 Task: Build a Weather App: Develop a weather app that retrieves and displays weather information using a public API
Action: Mouse moved to (257, 316)
Screenshot: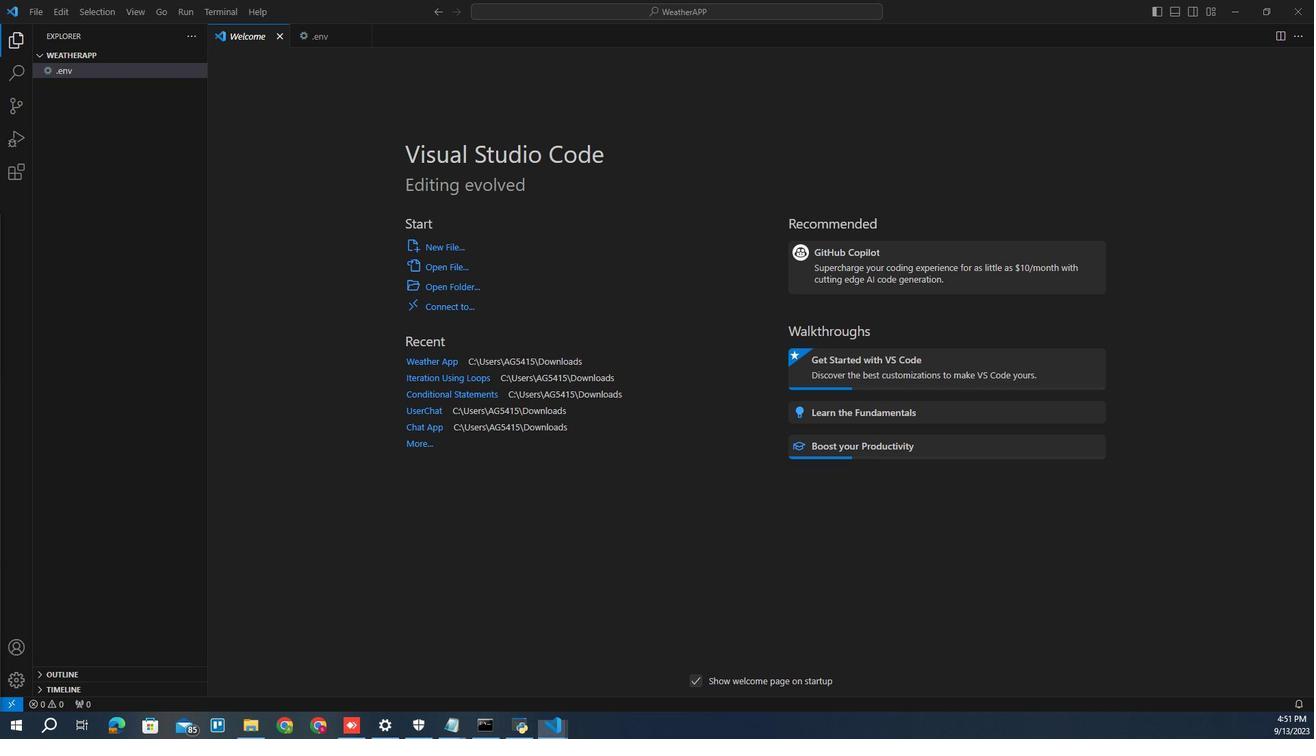 
Action: Mouse pressed left at (257, 316)
Screenshot: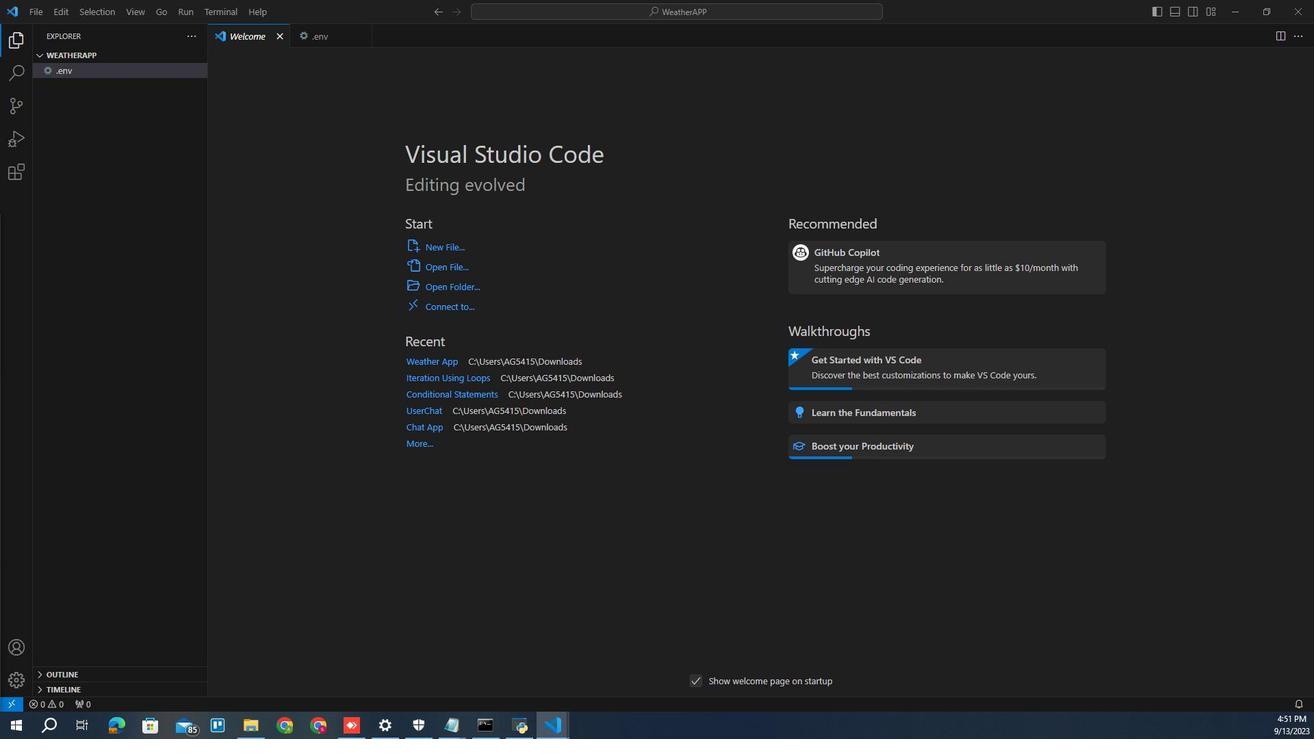 
Action: Mouse moved to (257, 317)
Screenshot: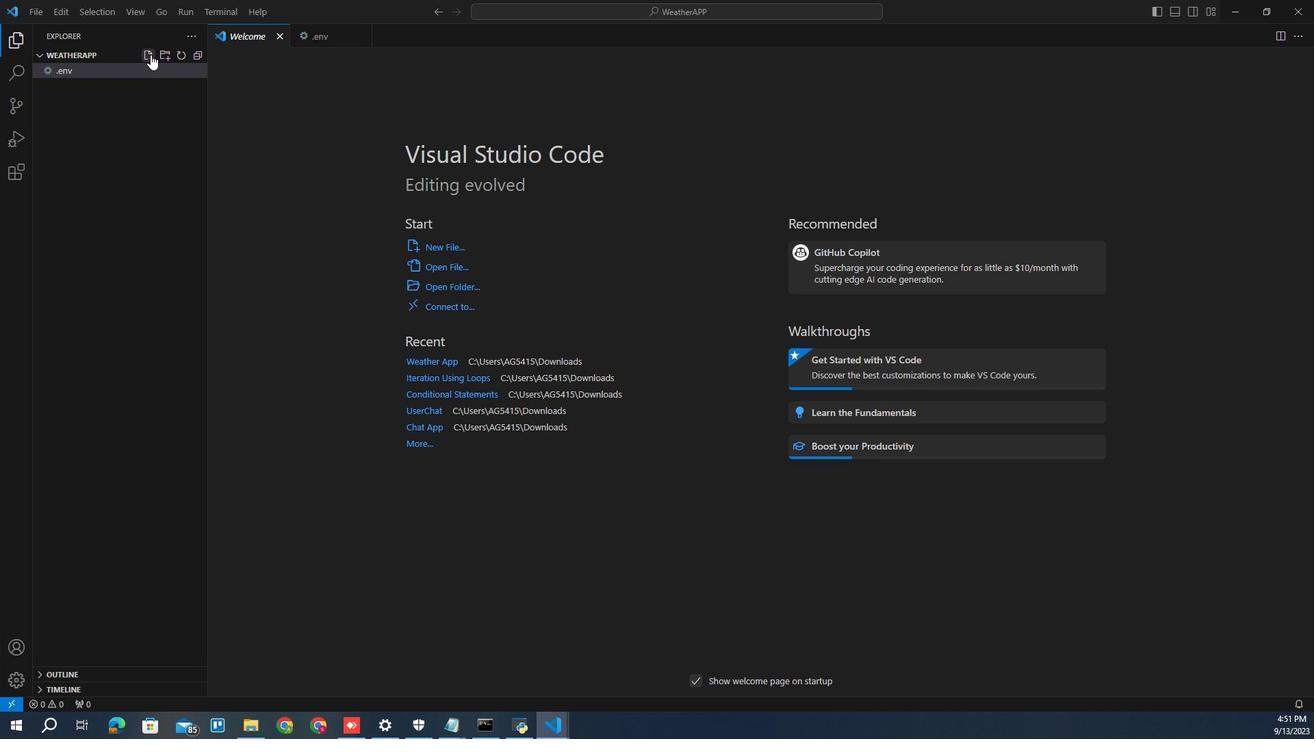 
Action: Mouse pressed left at (257, 317)
Screenshot: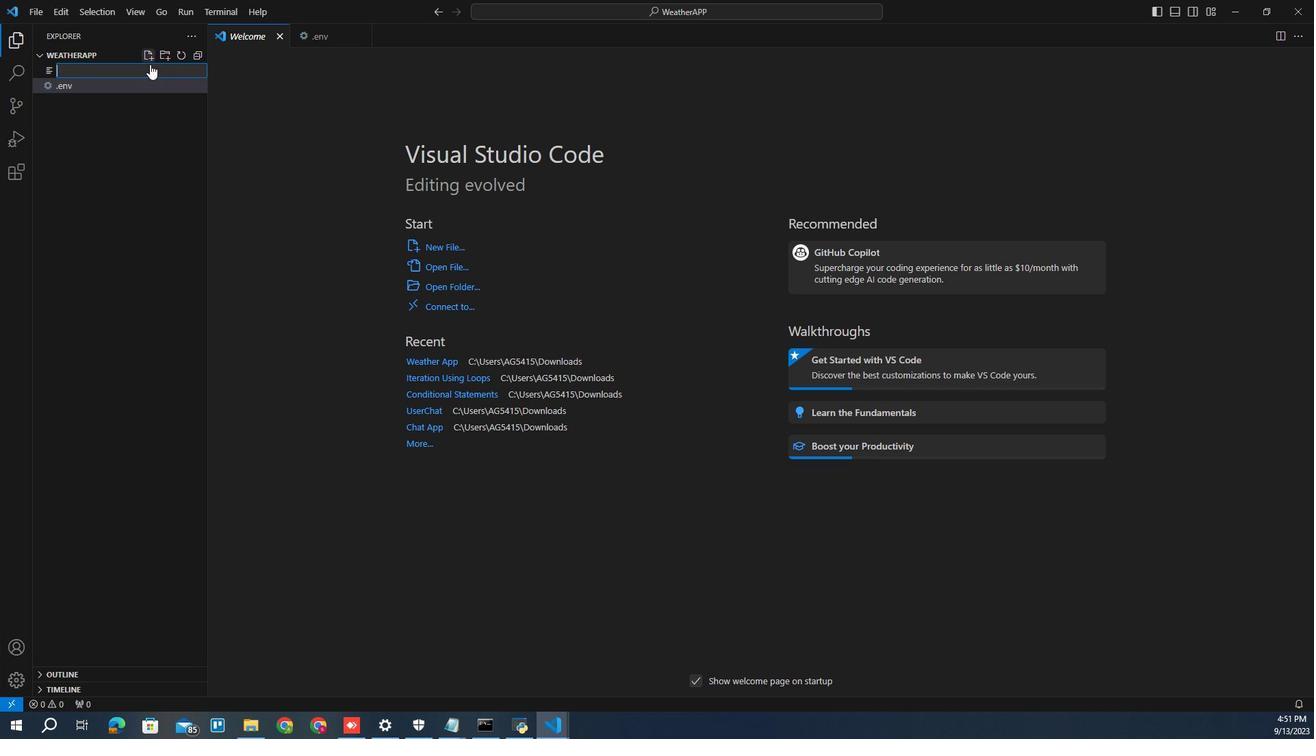
Action: Mouse moved to (256, 316)
Screenshot: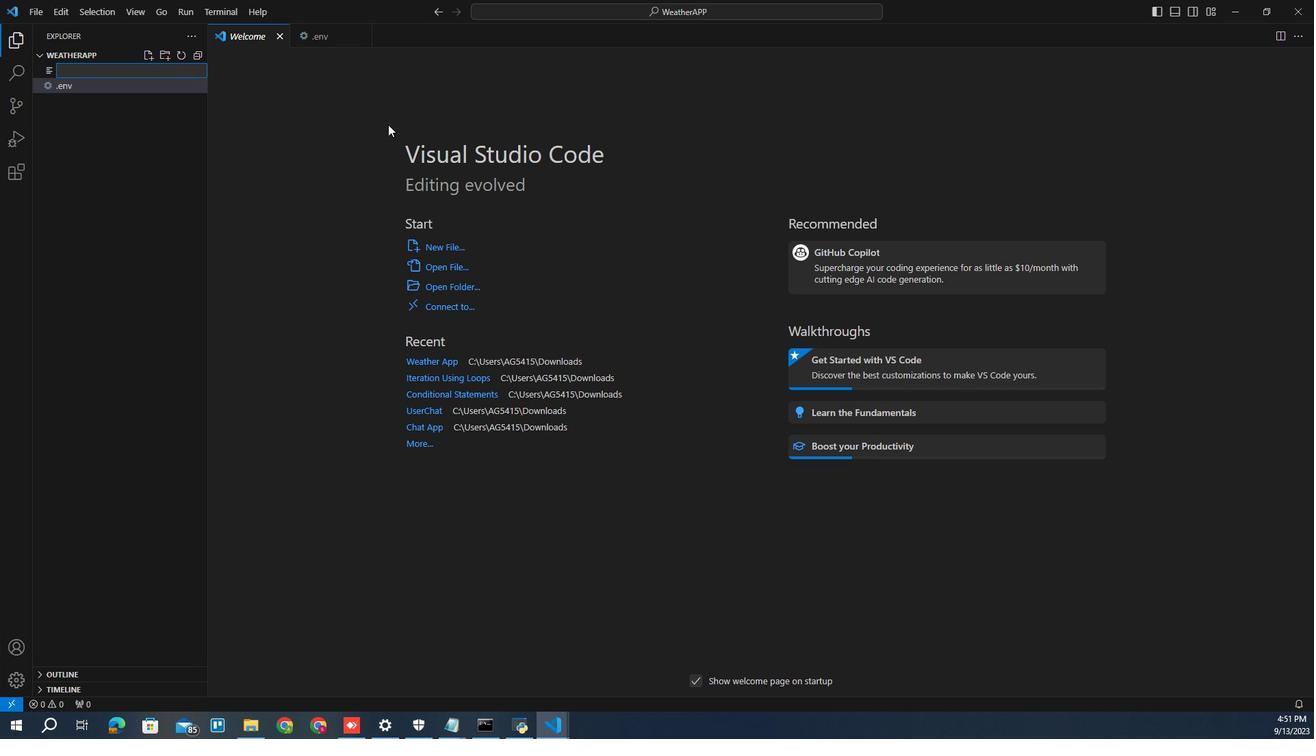 
Action: Key pressed weather.js<Key.enter>
Screenshot: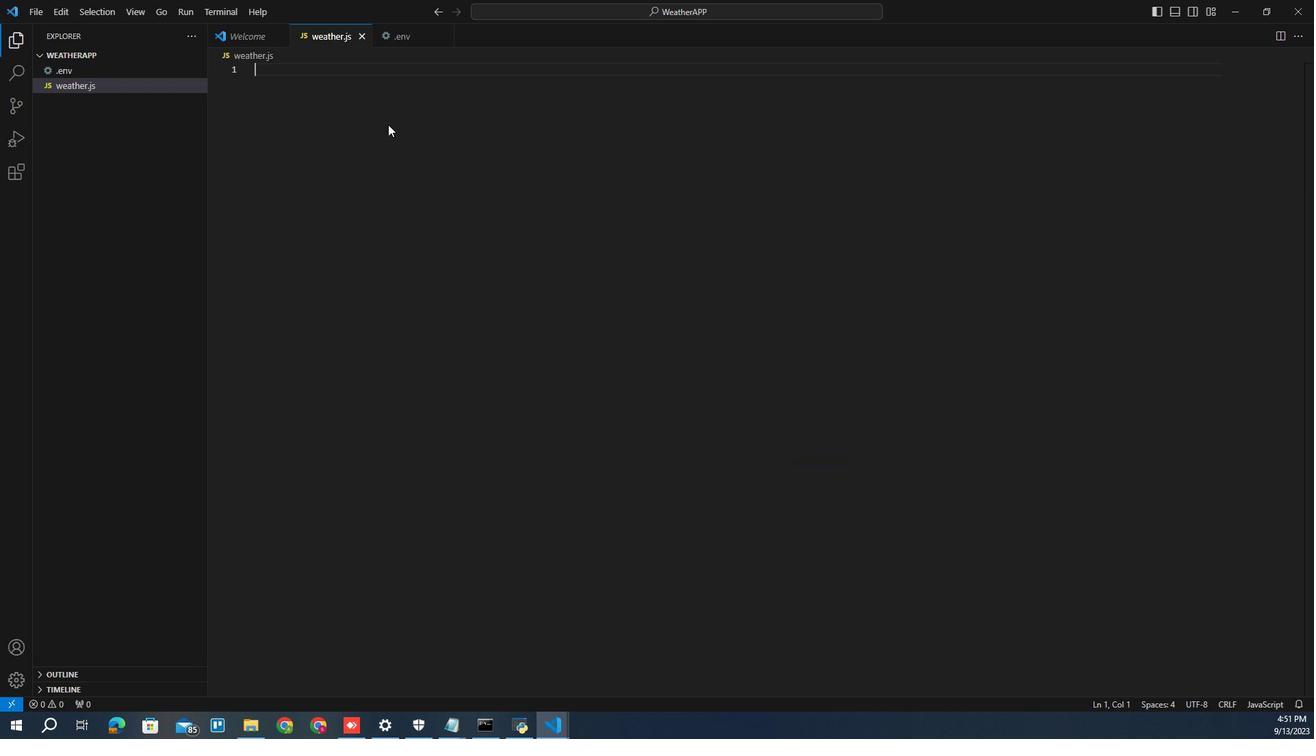 
Action: Mouse moved to (256, 316)
Screenshot: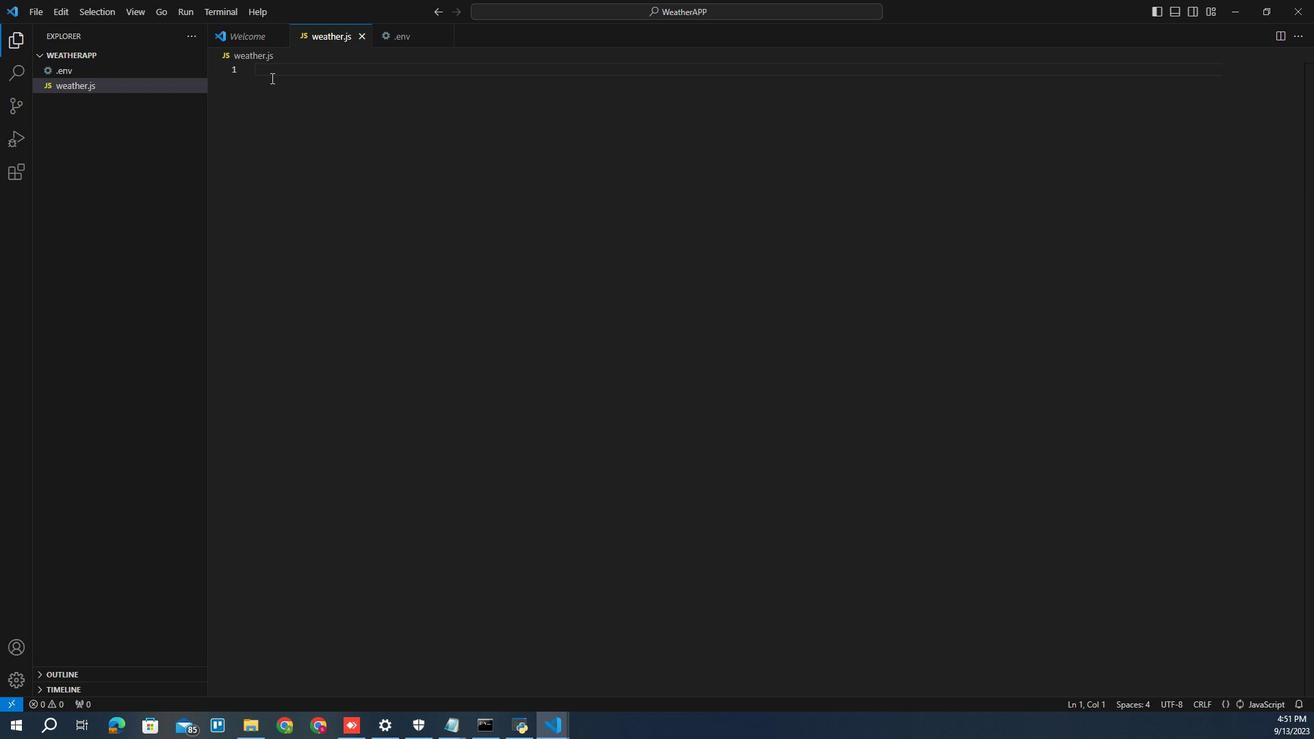 
Action: Mouse pressed left at (256, 316)
Screenshot: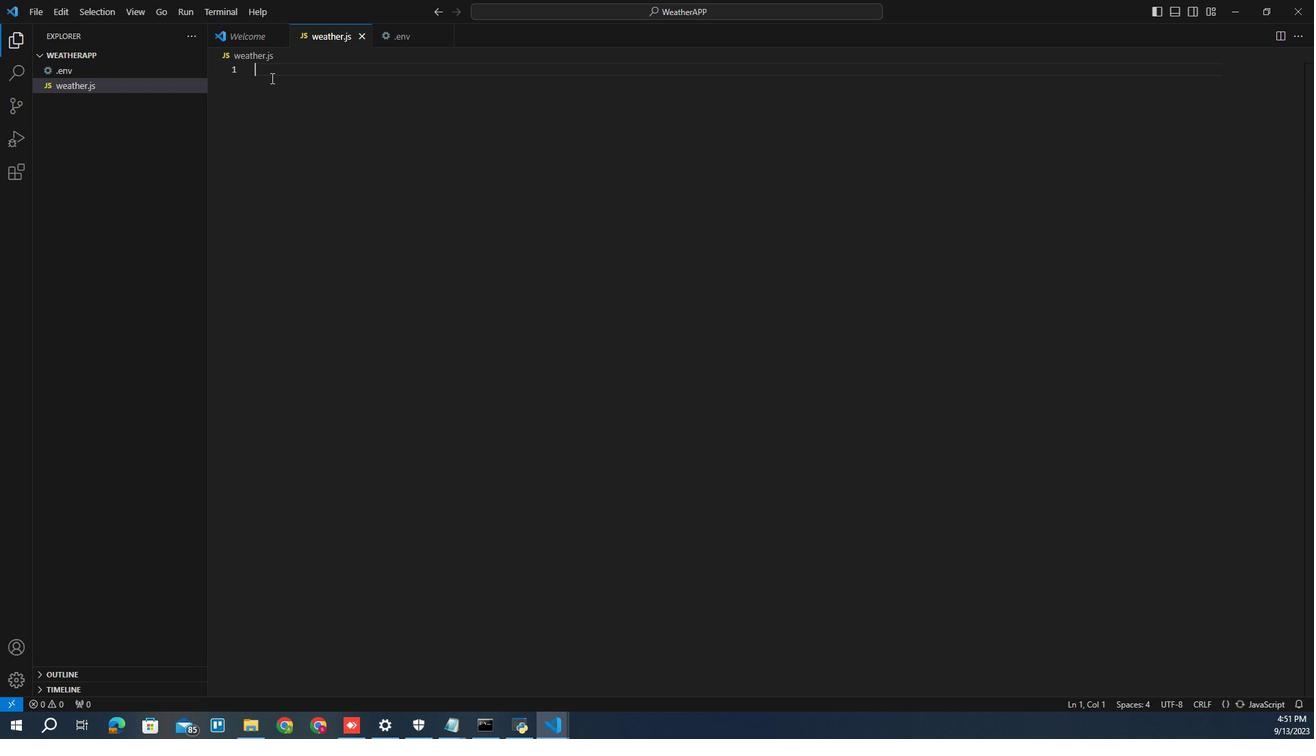 
Action: Mouse moved to (258, 316)
Screenshot: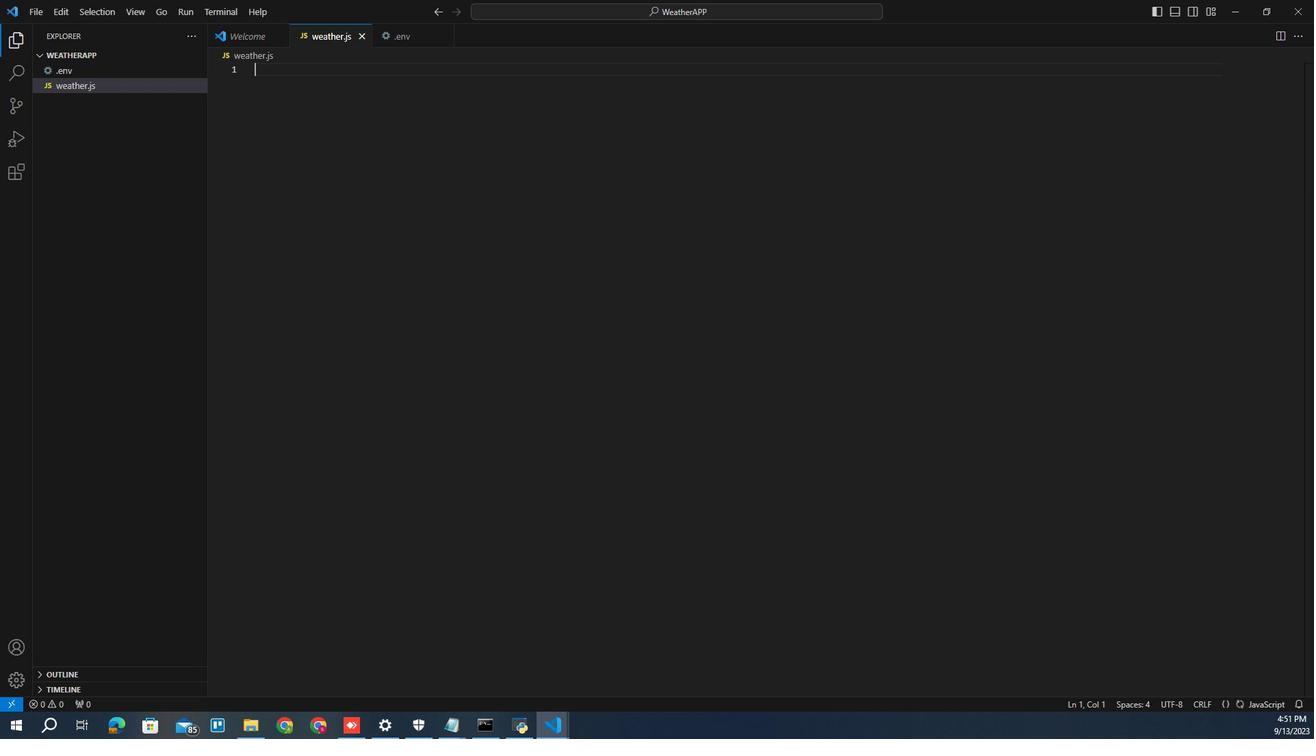 
Action: Mouse scrolled (258, 316) with delta (0, 0)
Screenshot: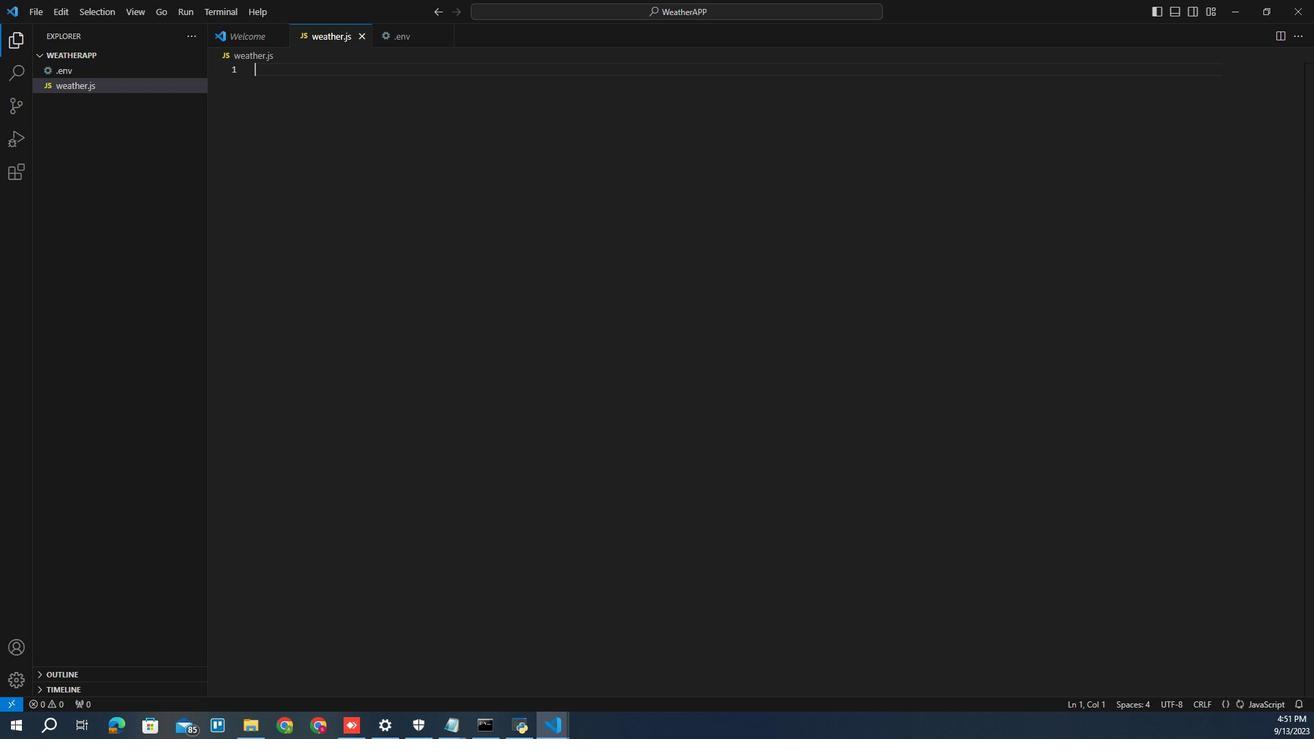 
Action: Mouse scrolled (258, 316) with delta (0, 0)
Screenshot: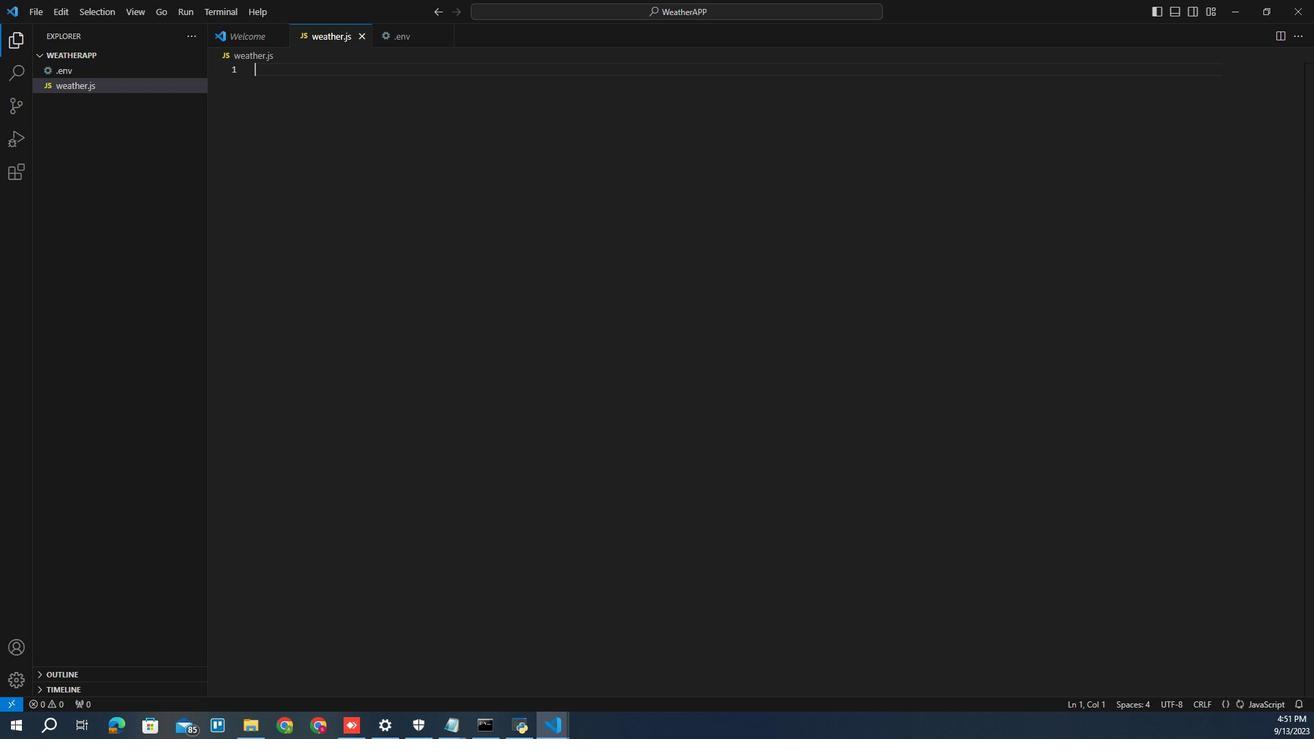 
Action: Mouse scrolled (258, 316) with delta (0, 0)
Screenshot: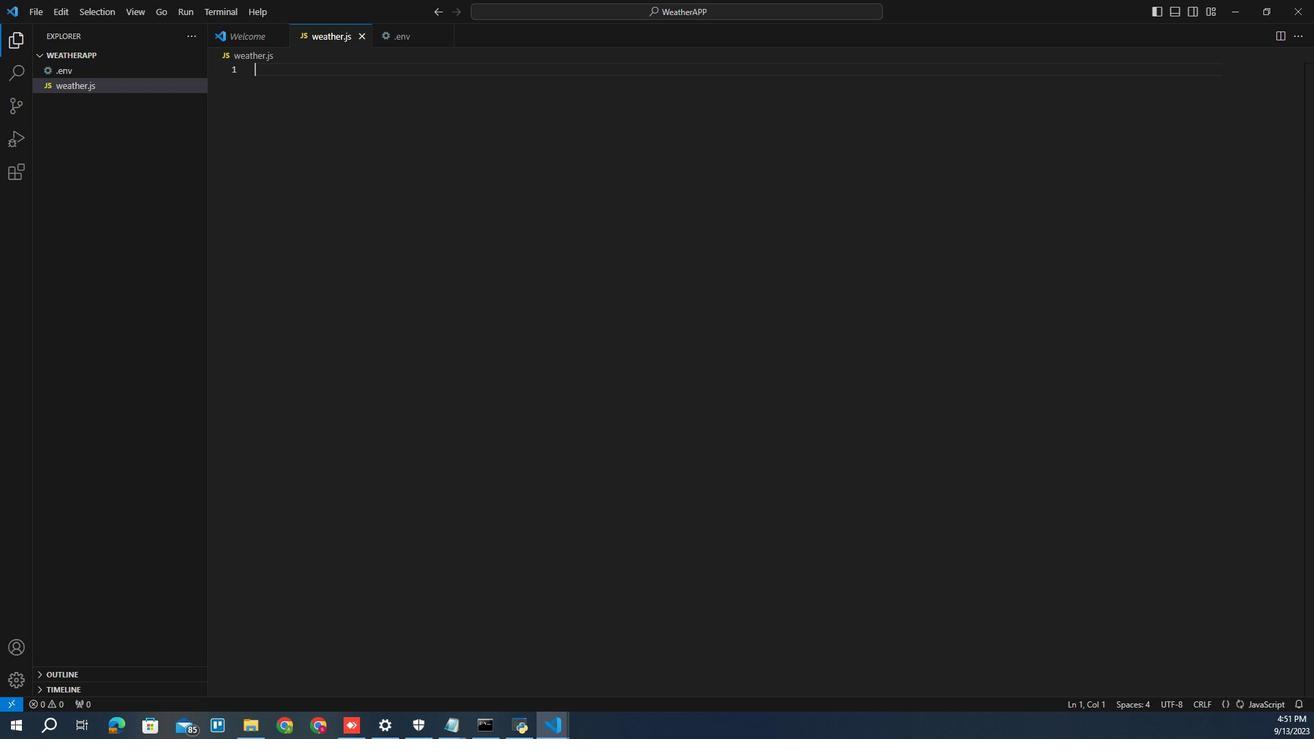 
Action: Mouse scrolled (258, 316) with delta (0, 0)
Screenshot: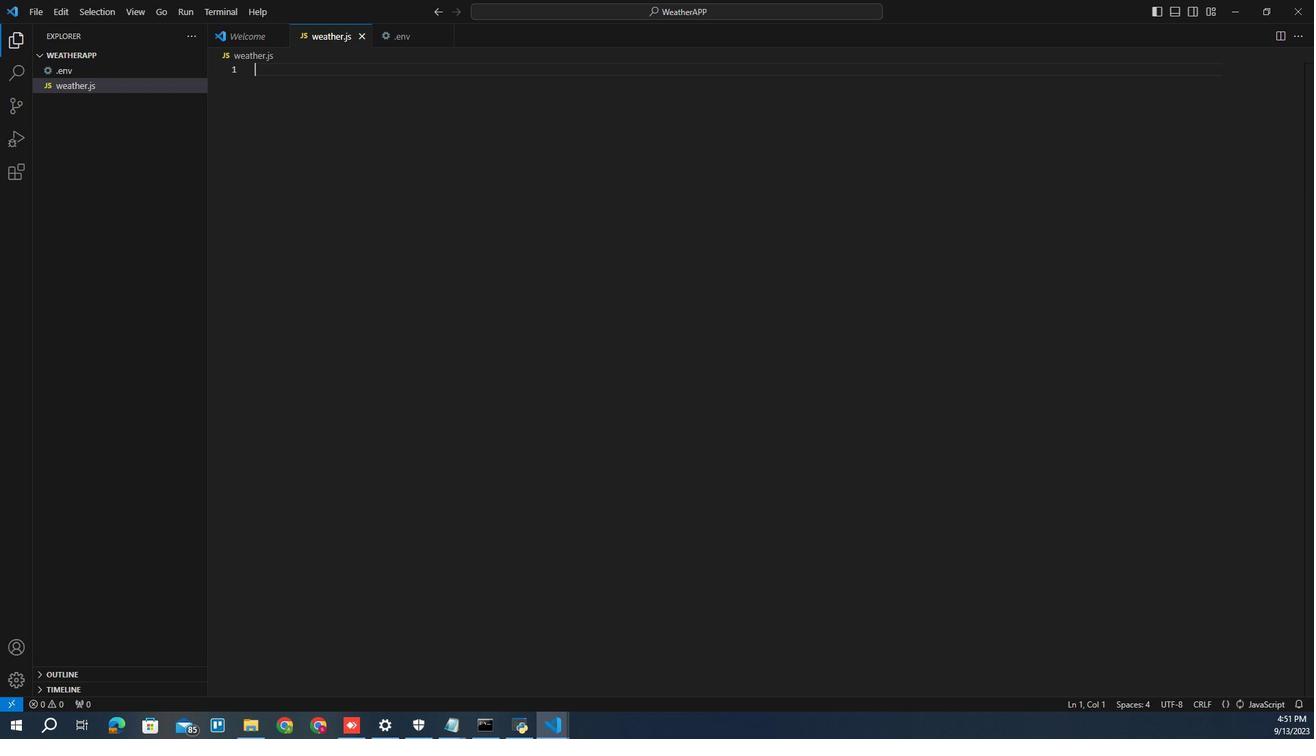 
Action: Mouse scrolled (258, 316) with delta (0, 0)
Screenshot: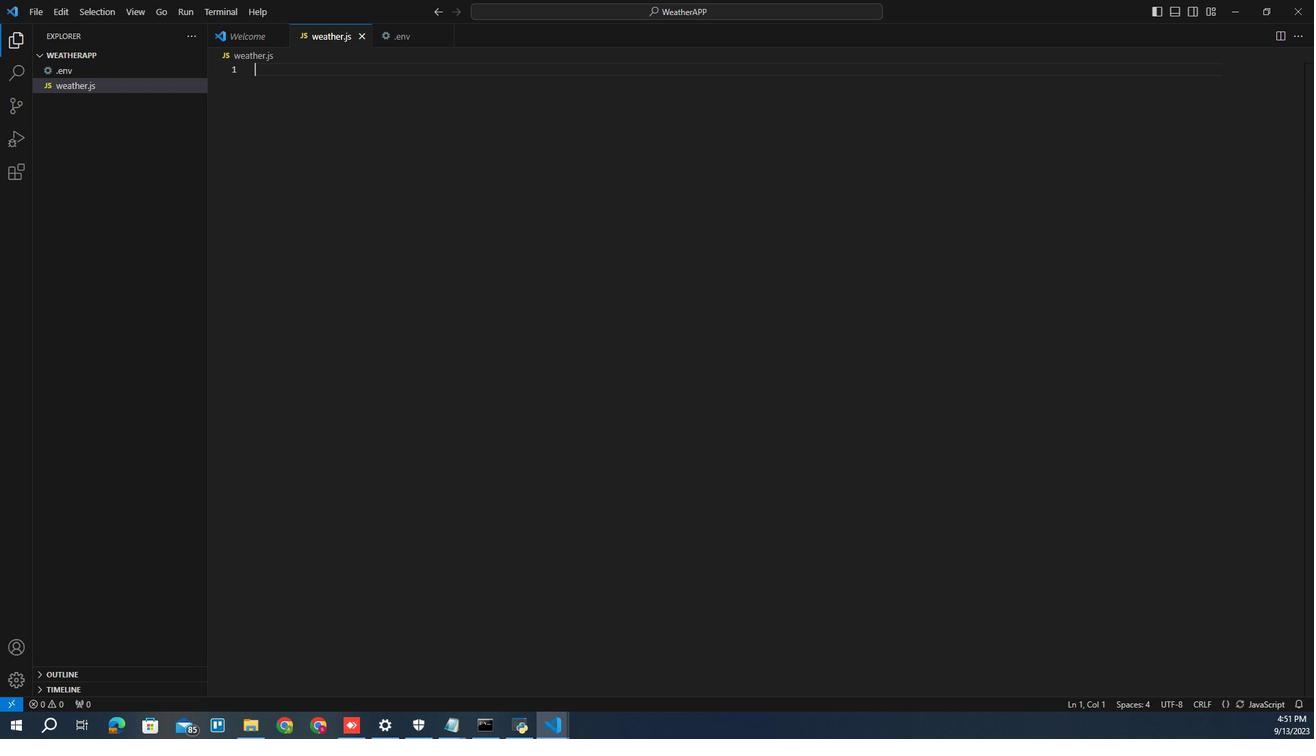 
Action: Mouse scrolled (258, 316) with delta (0, 0)
Screenshot: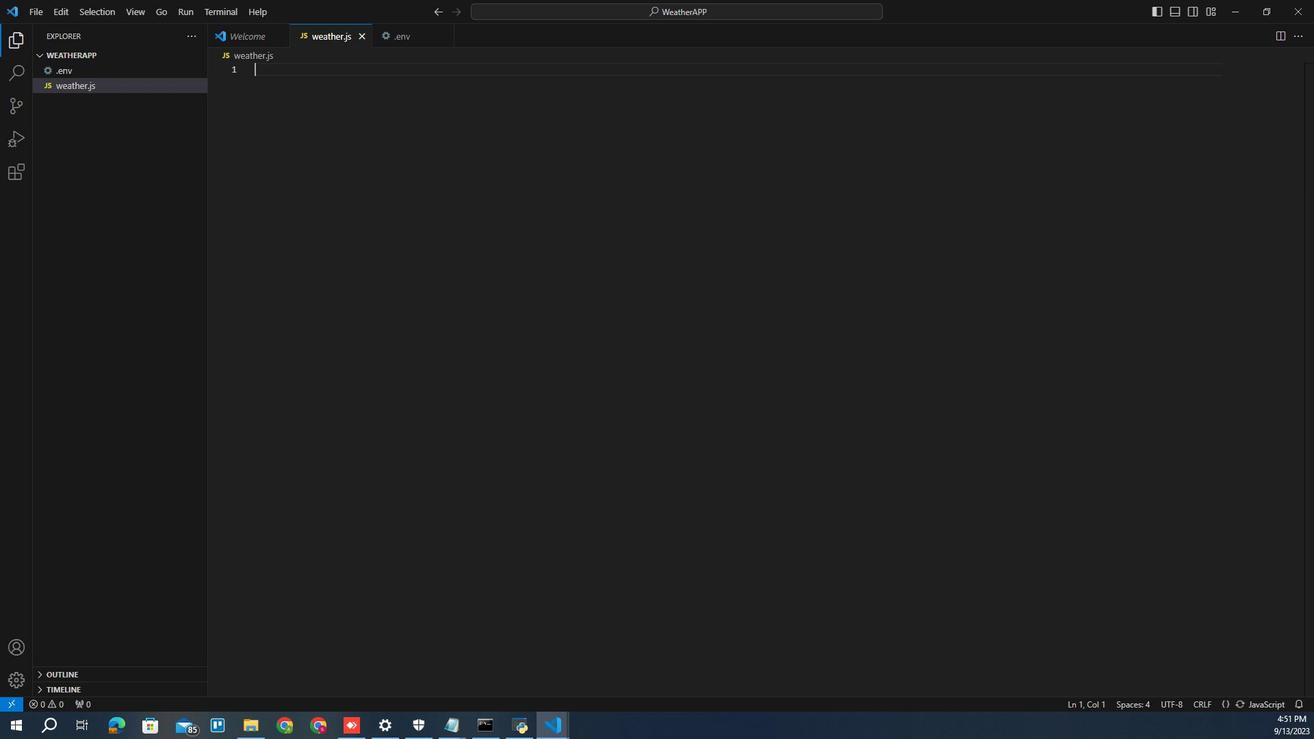 
Action: Mouse scrolled (258, 316) with delta (0, 0)
Screenshot: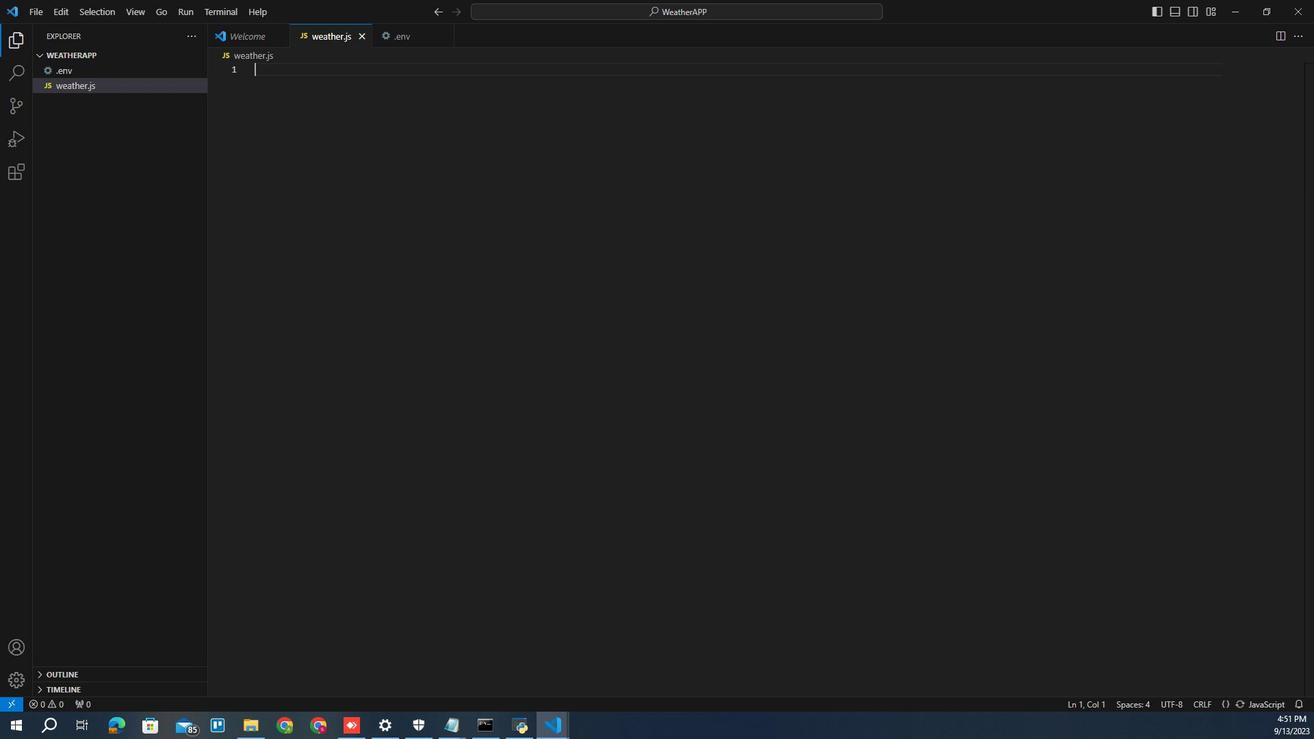 
Action: Mouse scrolled (258, 316) with delta (0, 0)
Screenshot: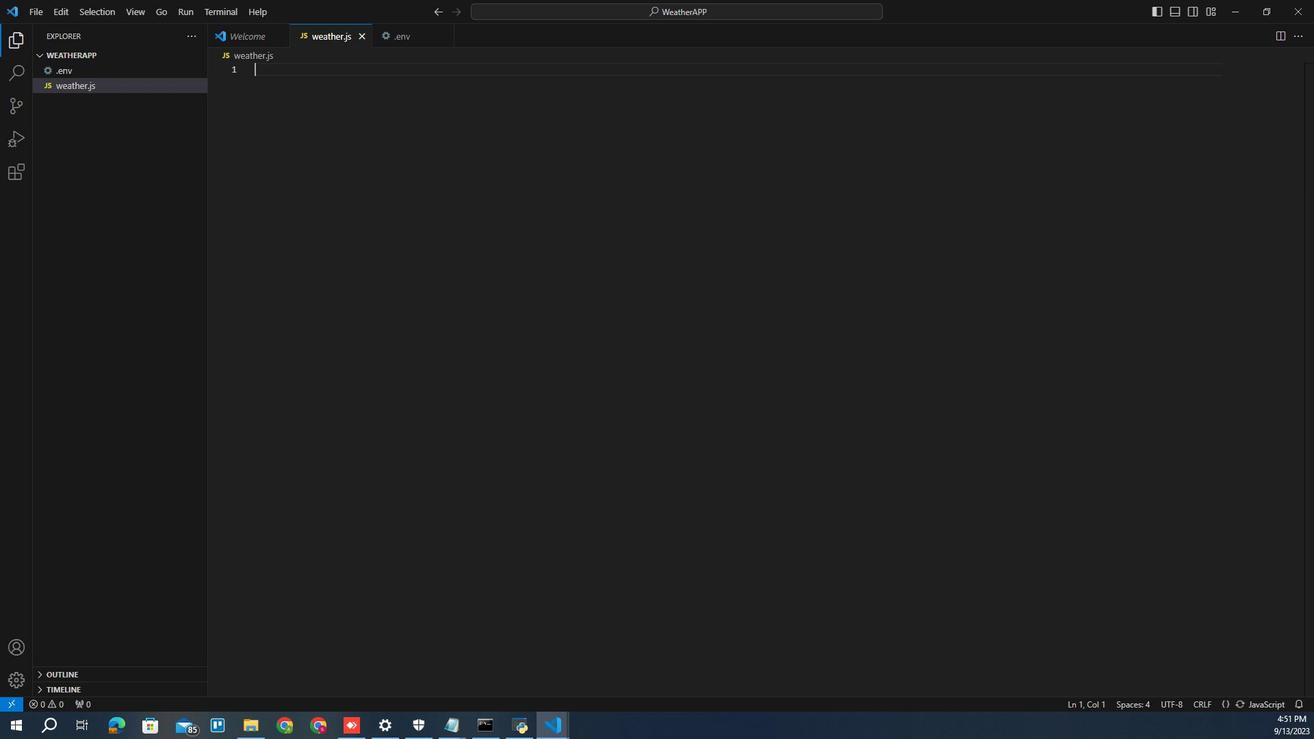 
Action: Mouse scrolled (258, 316) with delta (0, 0)
Screenshot: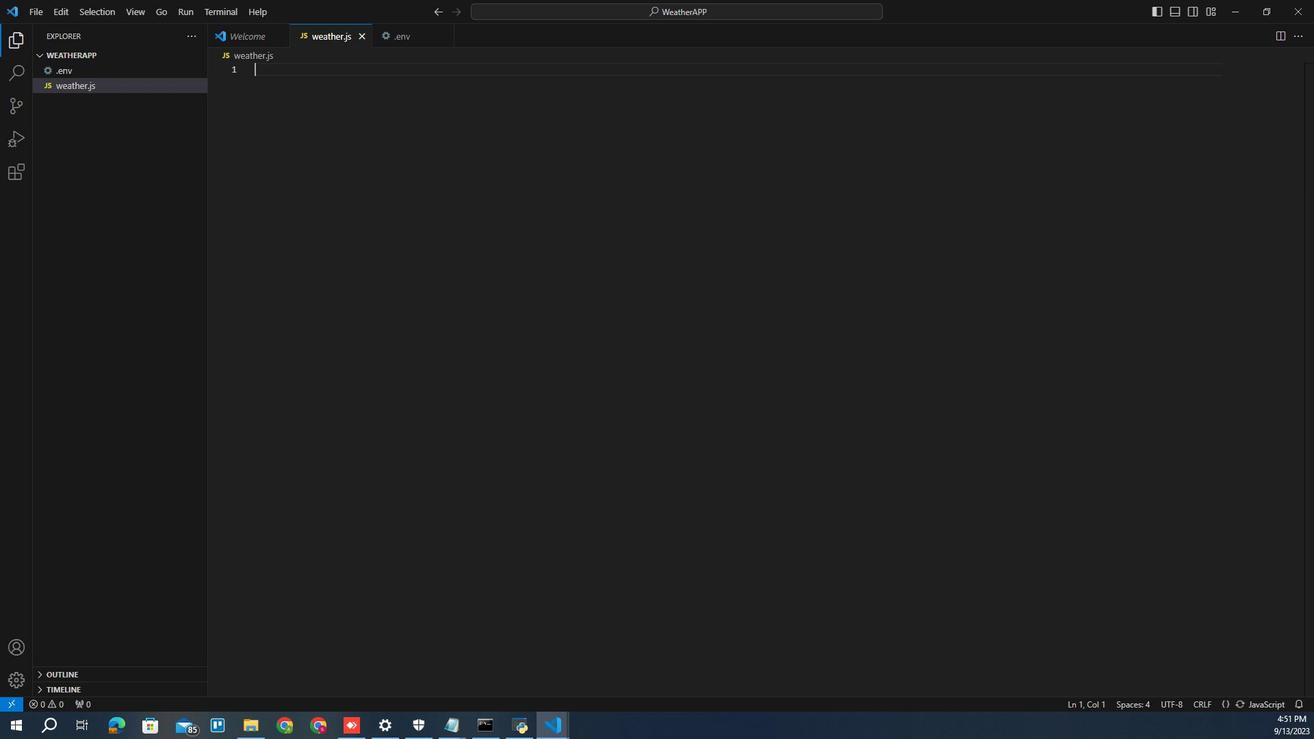 
Action: Mouse scrolled (258, 316) with delta (0, 0)
Screenshot: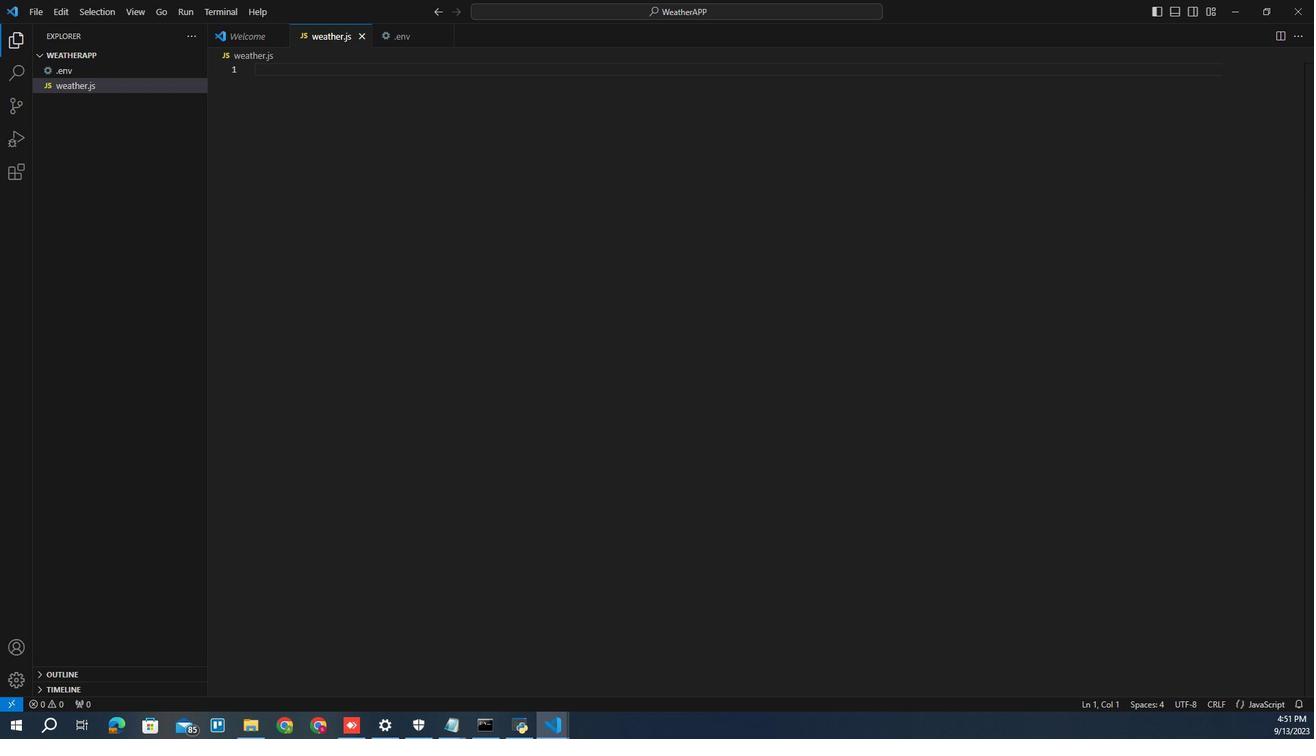 
Action: Mouse scrolled (258, 316) with delta (0, 0)
Screenshot: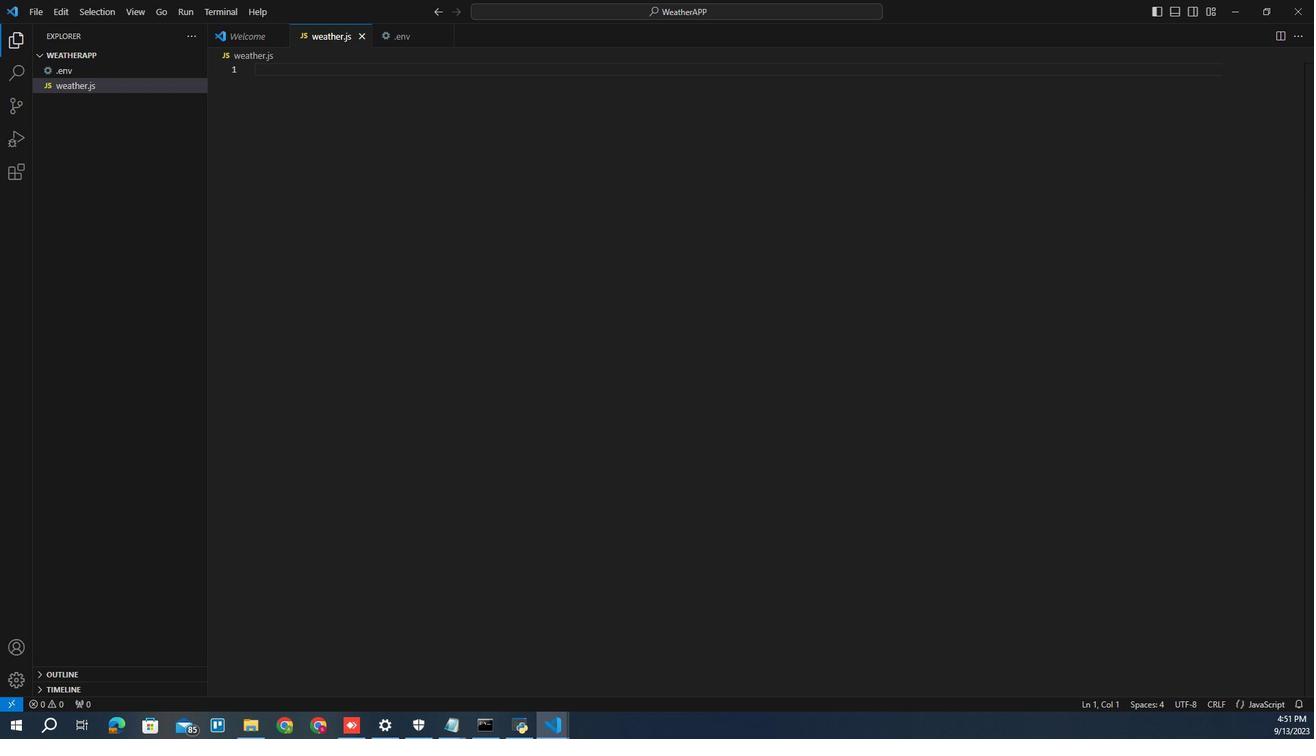 
Action: Mouse scrolled (258, 316) with delta (0, 0)
Screenshot: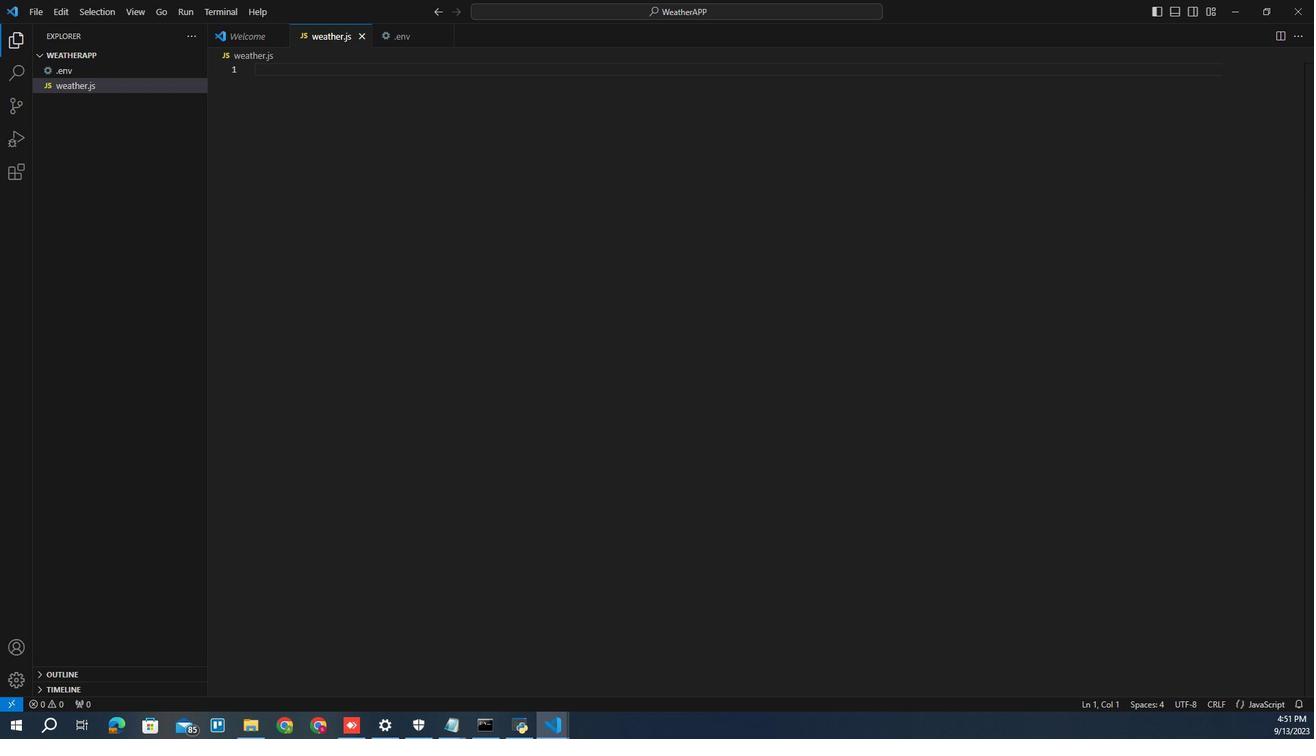 
Action: Mouse scrolled (258, 316) with delta (0, 0)
Screenshot: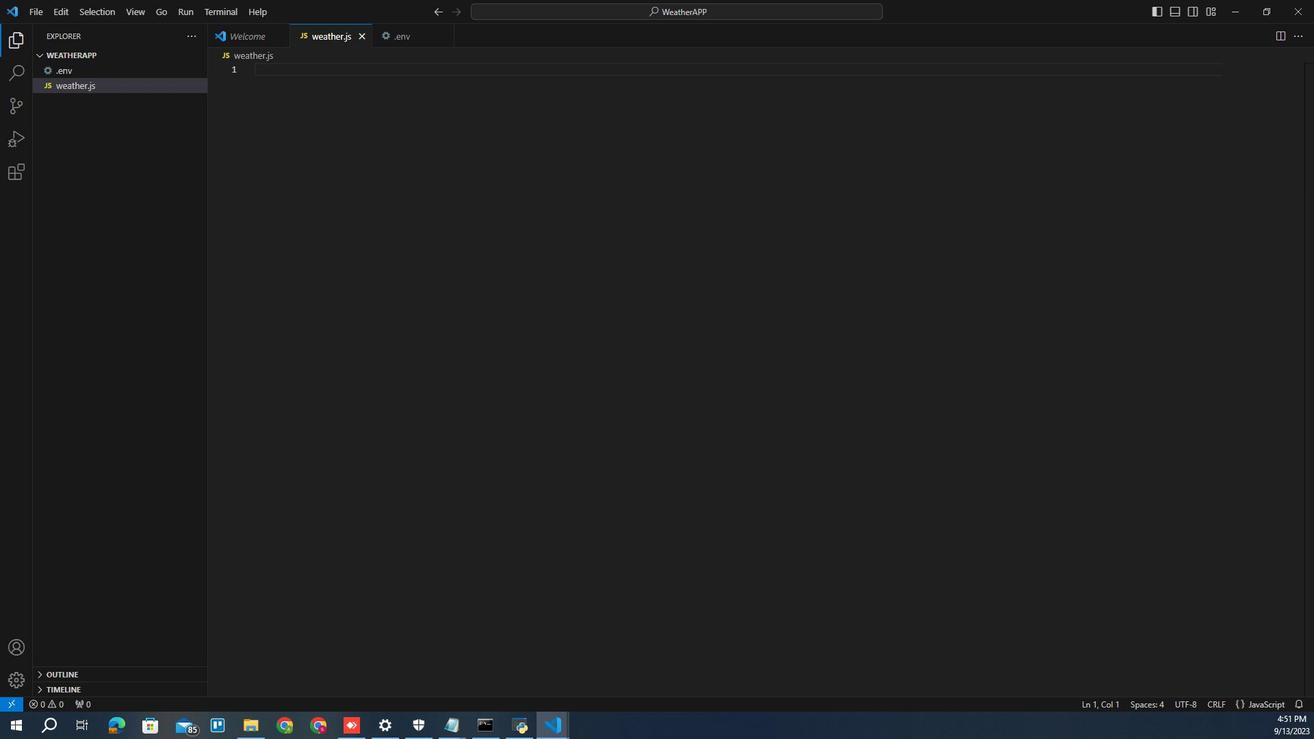 
Action: Mouse scrolled (258, 316) with delta (0, 0)
Screenshot: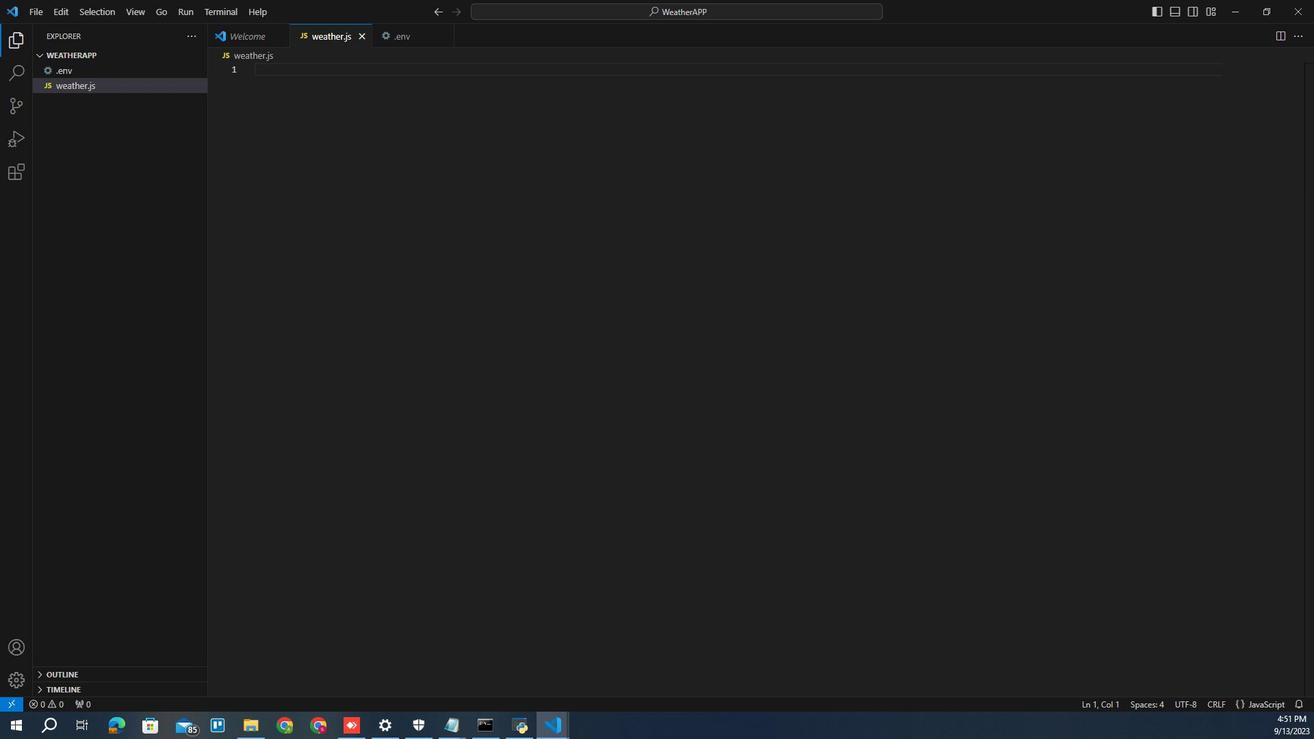 
Action: Mouse scrolled (258, 316) with delta (0, 0)
Screenshot: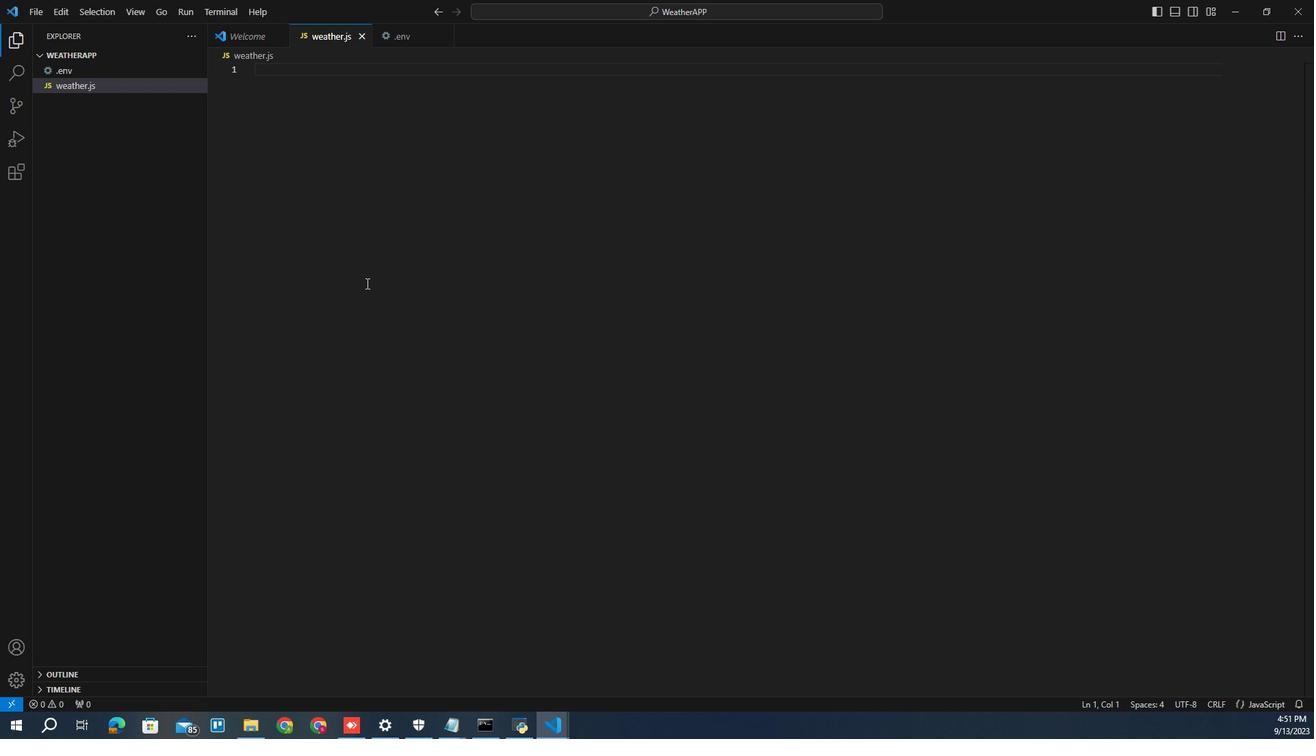 
Action: Mouse scrolled (258, 316) with delta (0, 0)
Screenshot: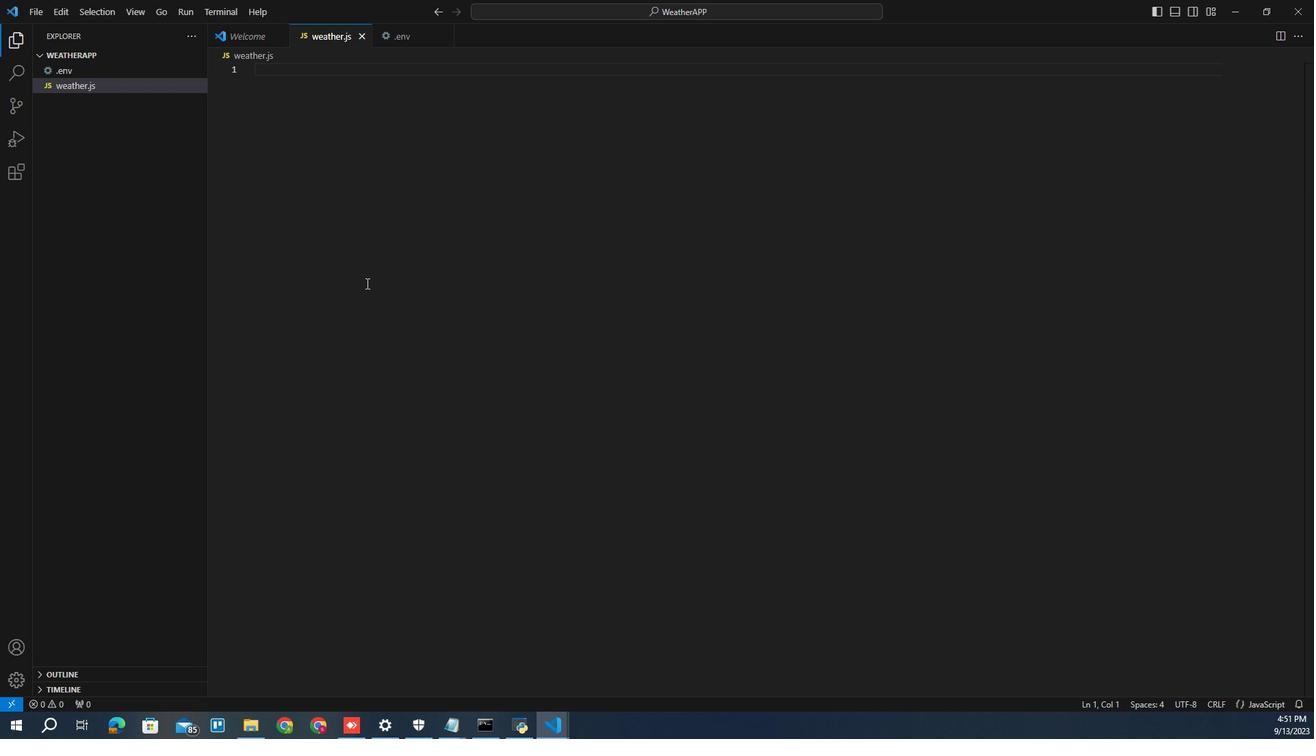 
Action: Mouse scrolled (258, 316) with delta (0, 0)
Screenshot: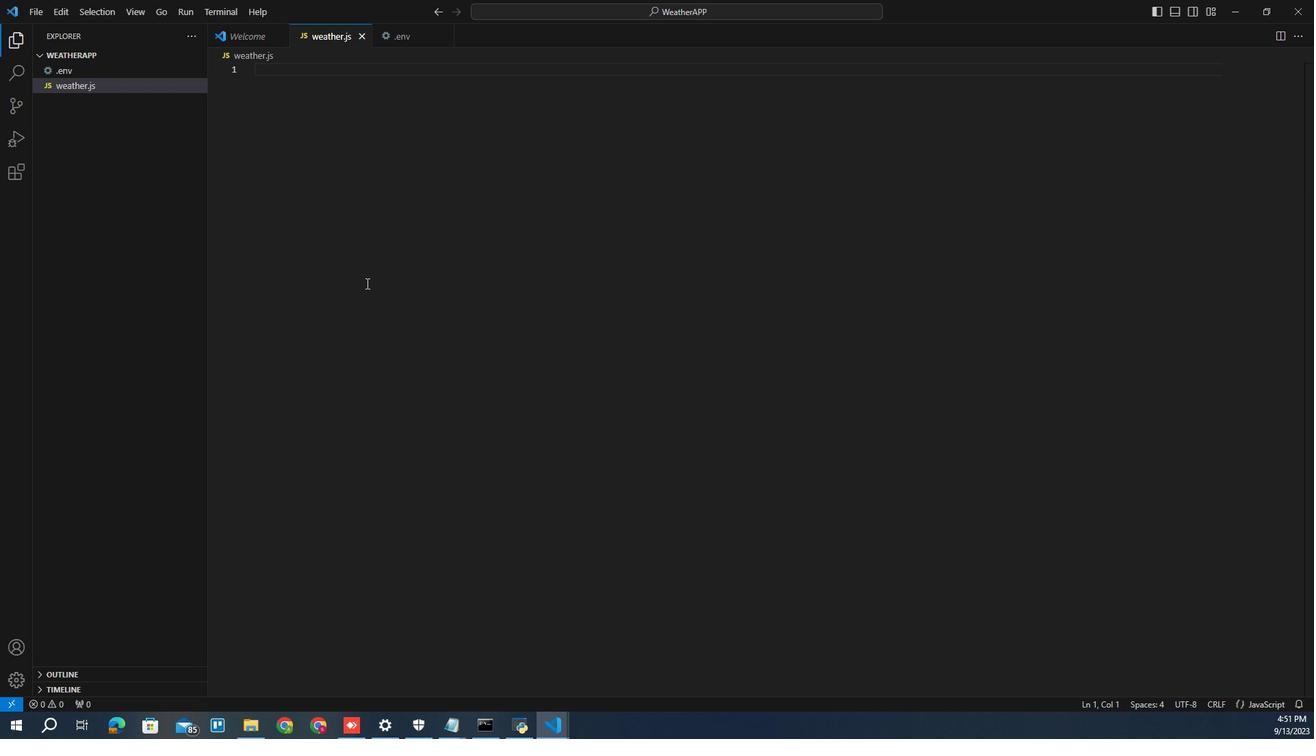 
Action: Mouse scrolled (258, 316) with delta (0, 0)
Screenshot: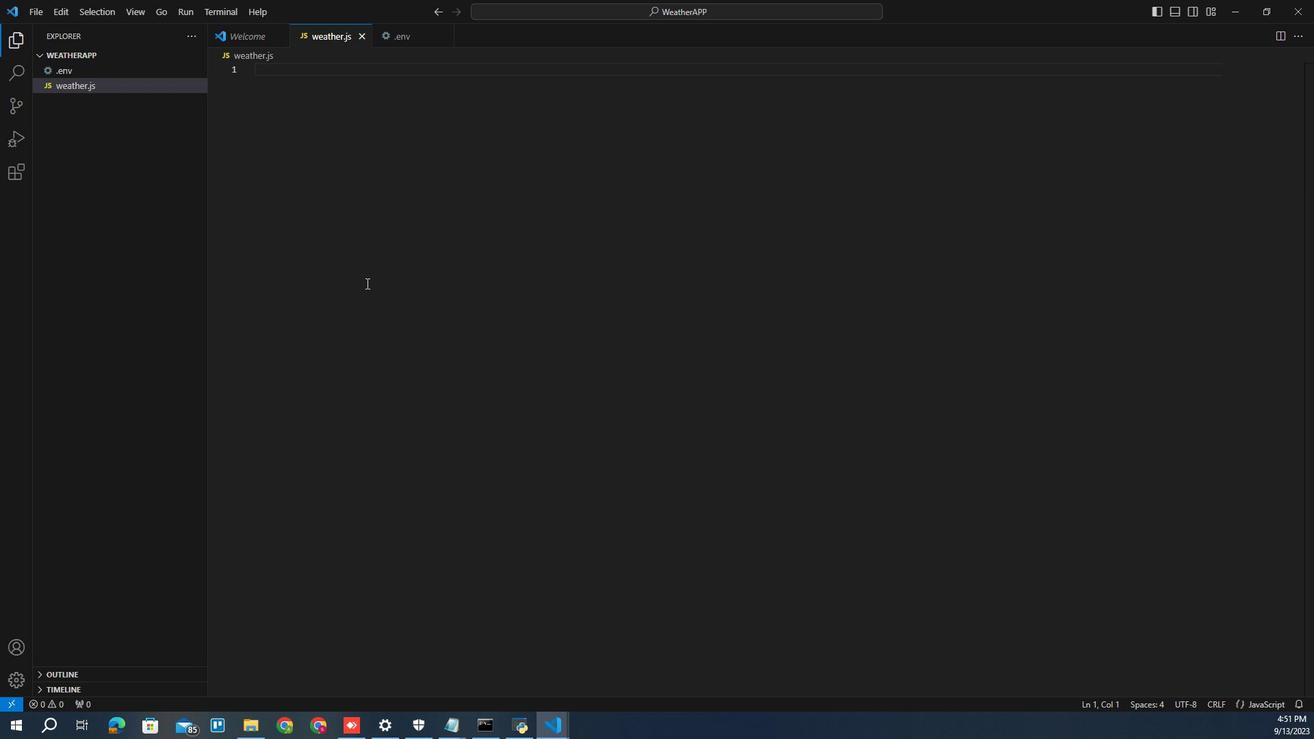 
Action: Mouse moved to (256, 316)
Screenshot: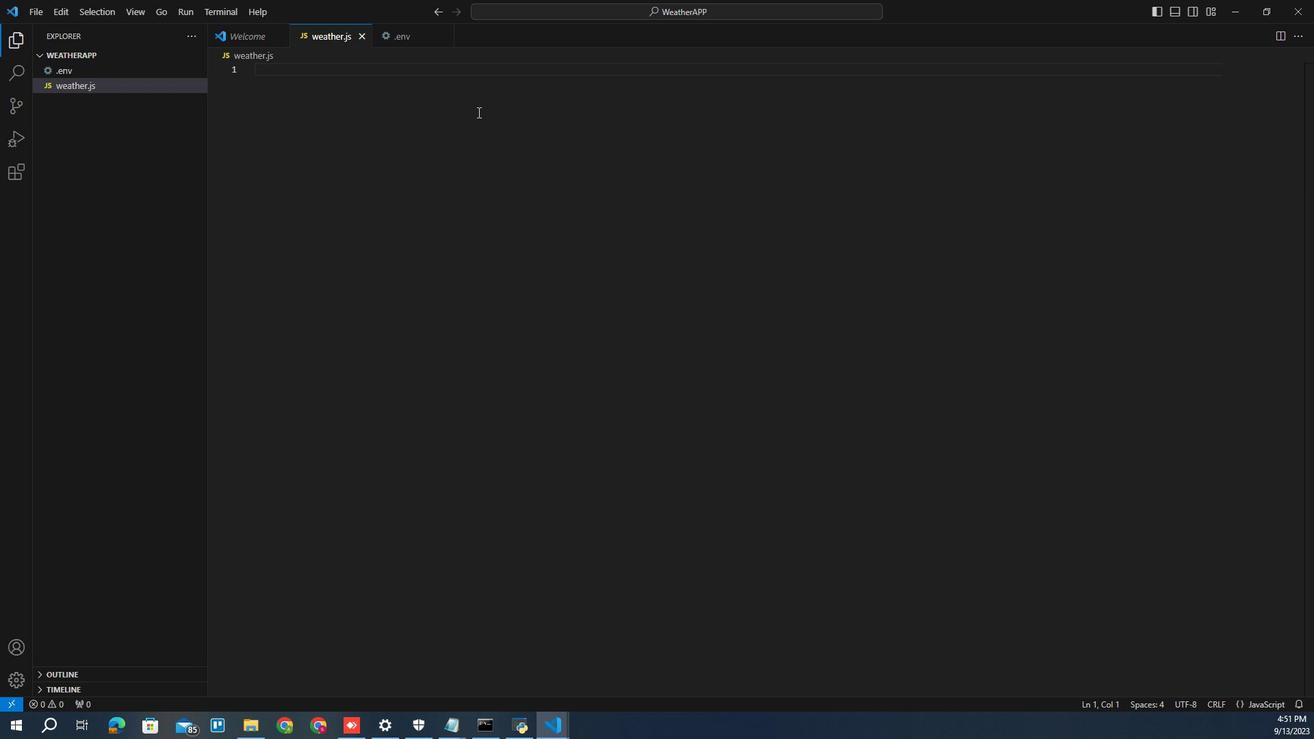 
Action: Key pressed require<Key.shift_r>('dotenv<Key.right><Key.right>.com<Key.backspace>nfig<Key.shift_r>(<Key.right>;<Key.enter><Key.up><Key.right><Key.right><Key.right><Key.right><Key.right><Key.right><Key.right><Key.right><Key.right><Key.right><Key.right><Key.right><Key.right><Key.right><Key.right><Key.right><Key.right><Key.right><Key.right><Key.right><Key.right><Key.backspace><Key.backspace><Key.backspace><Key.backspace><Key.backspace><Key.backspace><Key.backspace><Key.backspace><Key.backspace><Key.backspace><Key.backspace><Key.backspace><Key.backspace><Key.backspace><Key.backspace><Key.backspace><Key.backspace><Key.backspace><Key.backspace><Key.backspace><Key.backspace>require
Screenshot: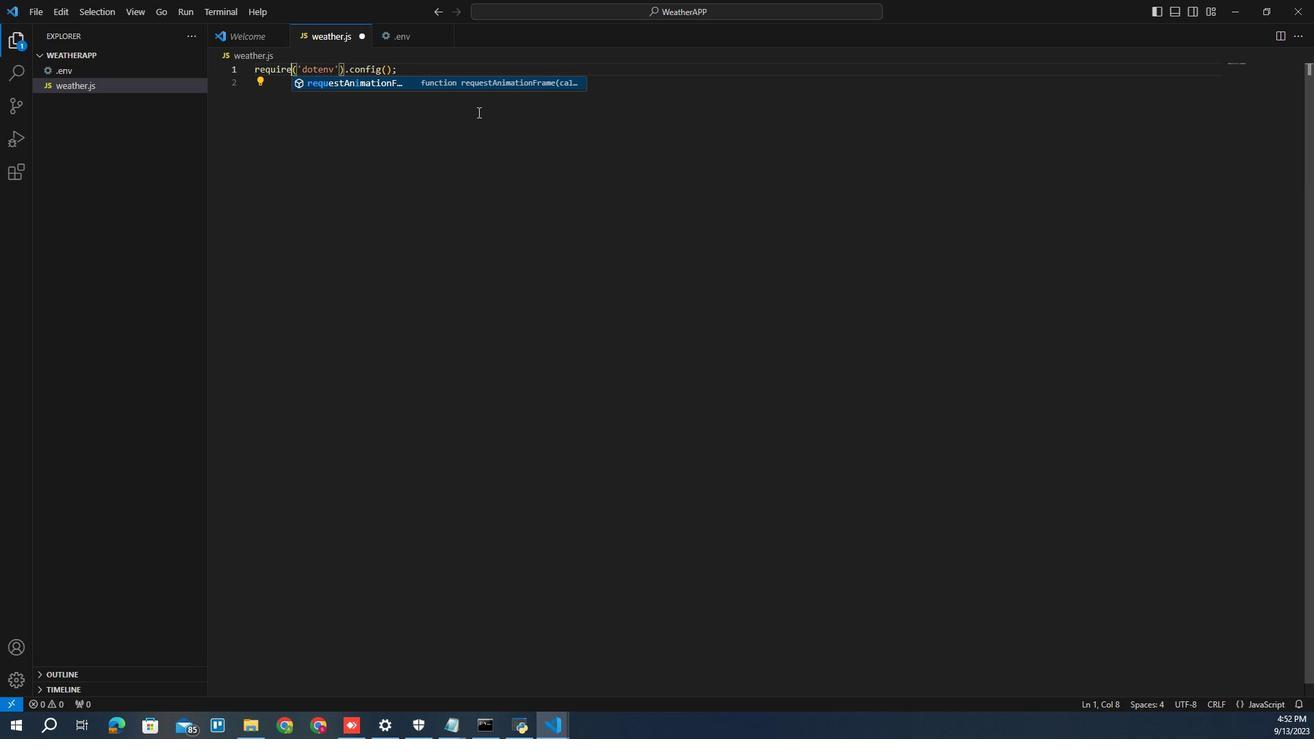 
Action: Mouse moved to (256, 316)
Screenshot: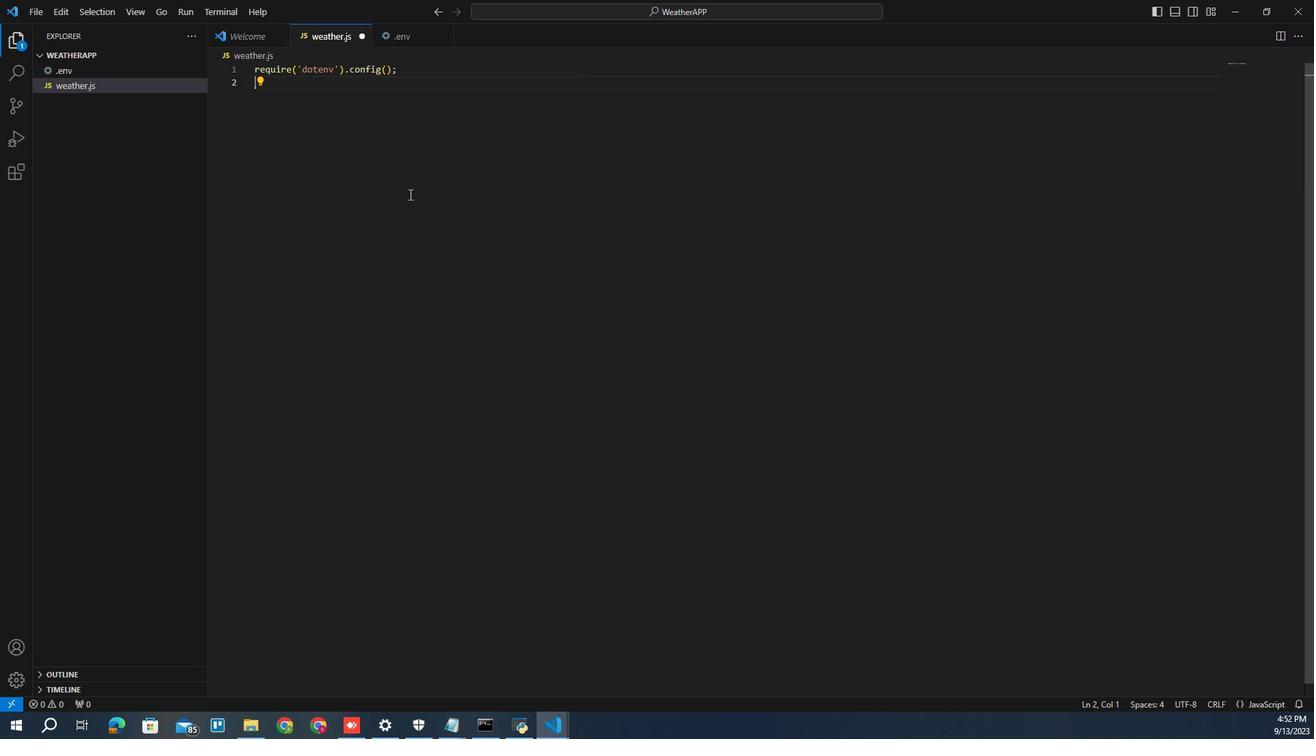 
Action: Mouse pressed left at (256, 316)
Screenshot: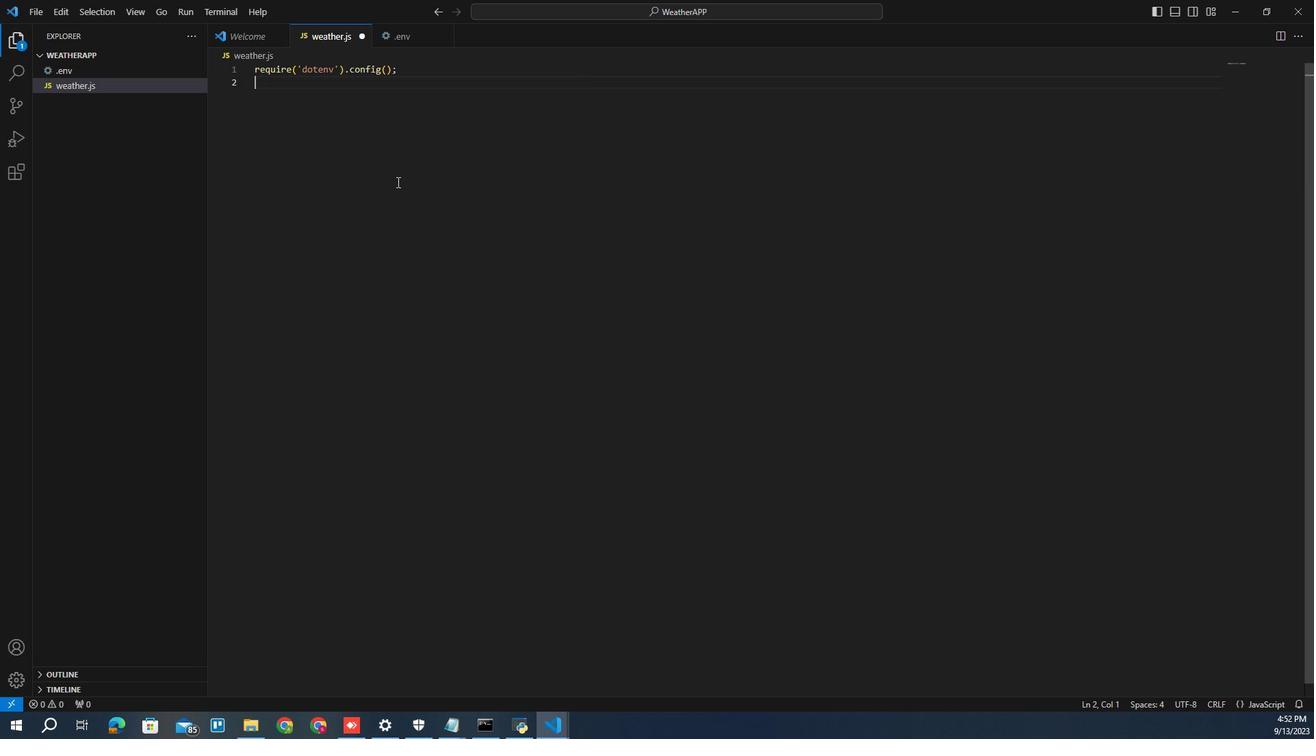 
Action: Mouse moved to (256, 316)
Screenshot: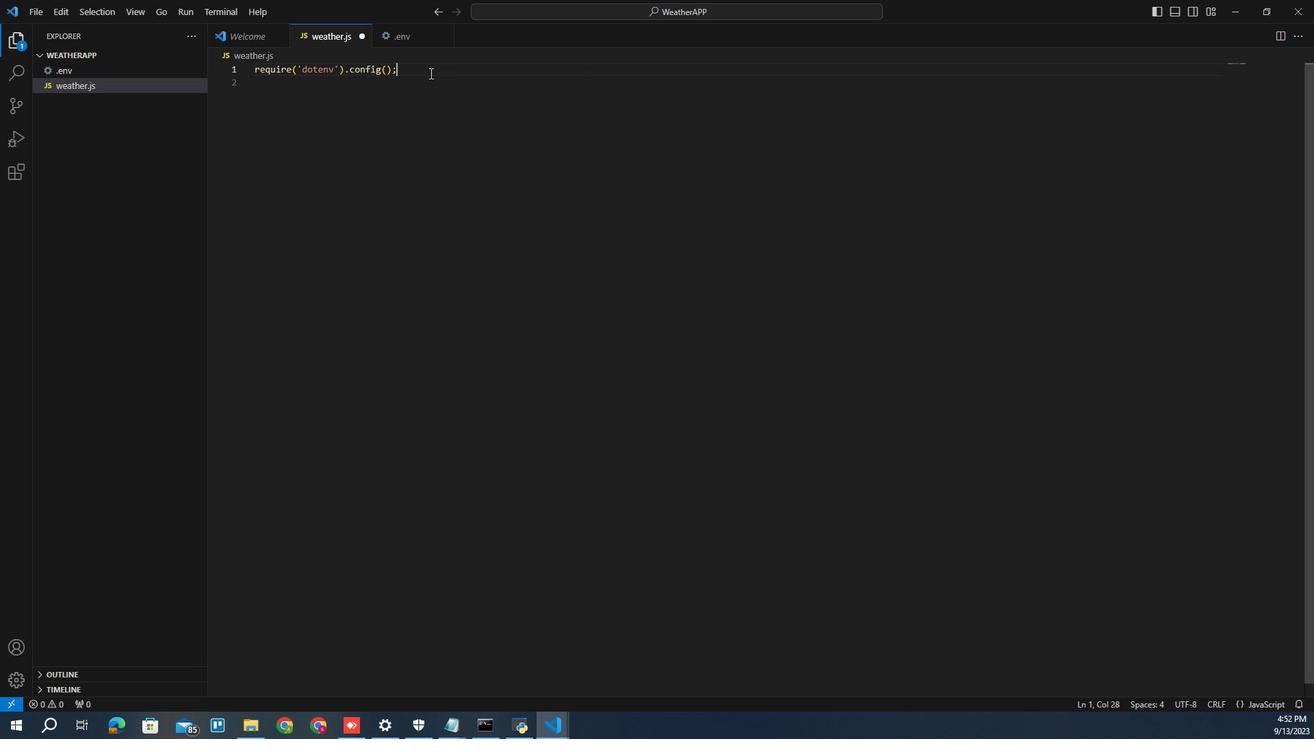 
Action: Mouse pressed left at (256, 316)
Screenshot: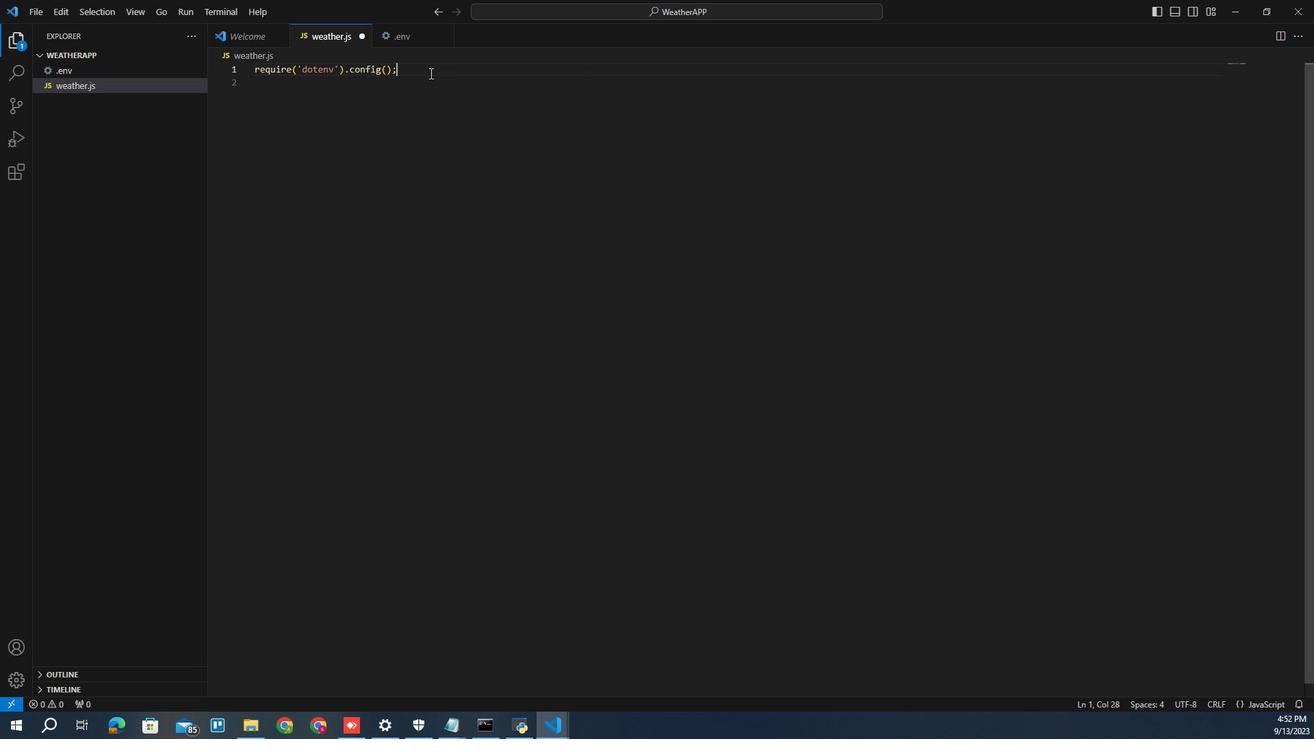 
Action: Key pressed <Key.enter>const<Key.space>axios<Key.space>=<Key.space>req<Key.down><Key.down><Key.enter><Key.shift_r>('axios<Key.right><Key.right>;<Key.enter><Key.enter>const<Key.space><Key.shift><Key.shift>API_KEY<Key.space>=<Key.space>process/<Key.backspace>.ev<Key.backspace>nv.<Key.shift>API_KEY;<Key.enter>const<Key.space><Key.shift>BASE_URL<Key.space>=<Key.space>'https<Key.shift_r>://api.openweathermap.org/data/2.5/weather<Key.right>;<Key.enter><Key.enter>const<Key.space>get<Key.shift><Key.shift><Key.shift><Key.shift><Key.shift><Key.shift><Key.shift><Key.shift><Key.shift>Weather<Key.space>=<Key.space>async<Key.space><Key.shift_r>(city<Key.right><Key.space>=<Key.shift_r>><Key.space><Key.shift_r>{<Key.enter>try<Key.shift_r>{<Key.enter>const<Key.space>response<Key.space>=<Key.space>await<Key.space>axios.get<Key.shift_r>(<Key.shift><Key.shift><Key.shift><Key.shift><Key.shift><Key.shift><Key.shift><Key.shift><Key.shift><Key.shift><Key.shift><Key.shift><Key.shift><Key.shift><Key.shift><Key.shift><Key.shift><Key.shift><Key.shift><Key.shift><Key.shift><Key.shift><Key.shift><Key.shift><Key.shift><Key.shift><Key.shift><Key.shift><Key.shift><Key.shift><Key.shift><Key.shift><Key.shift><Key.shift><Key.shift><Key.shift><Key.shift>B<Key.enter>,<Key.space><Key.shift_r>{<Key.enter>params<Key.shift_r>:<Key.space><Key.shift_r>{<Key.enter>q<Key.shift_r>:<Key.space>city,<Key.enter>appid<Key.shift_r>:<Key.space><Key.shift><Key.shift><Key.shift><Key.shift><Key.shift><Key.shift><Key.shift><Key.shift><Key.shift><Key.shift><Key.shift><Key.shift><Key.shift><Key.shift><Key.shift><Key.shift><Key.shift><Key.shift><Key.shift><Key.shift><Key.shift><Key.shift><Key.shift><Key.shift><Key.shift><Key.shift><Key.shift><Key.shift><Key.shift><Key.shift>API<Key.shift><Key.shift><Key.shift><Key.shift>_<Key.enter>,<Key.enter>units<Key.shift_r>:<Key.space>/<Key.backspace>'metric<Key.left><Key.right><Key.right>,<Key.down><Key.down>
Screenshot: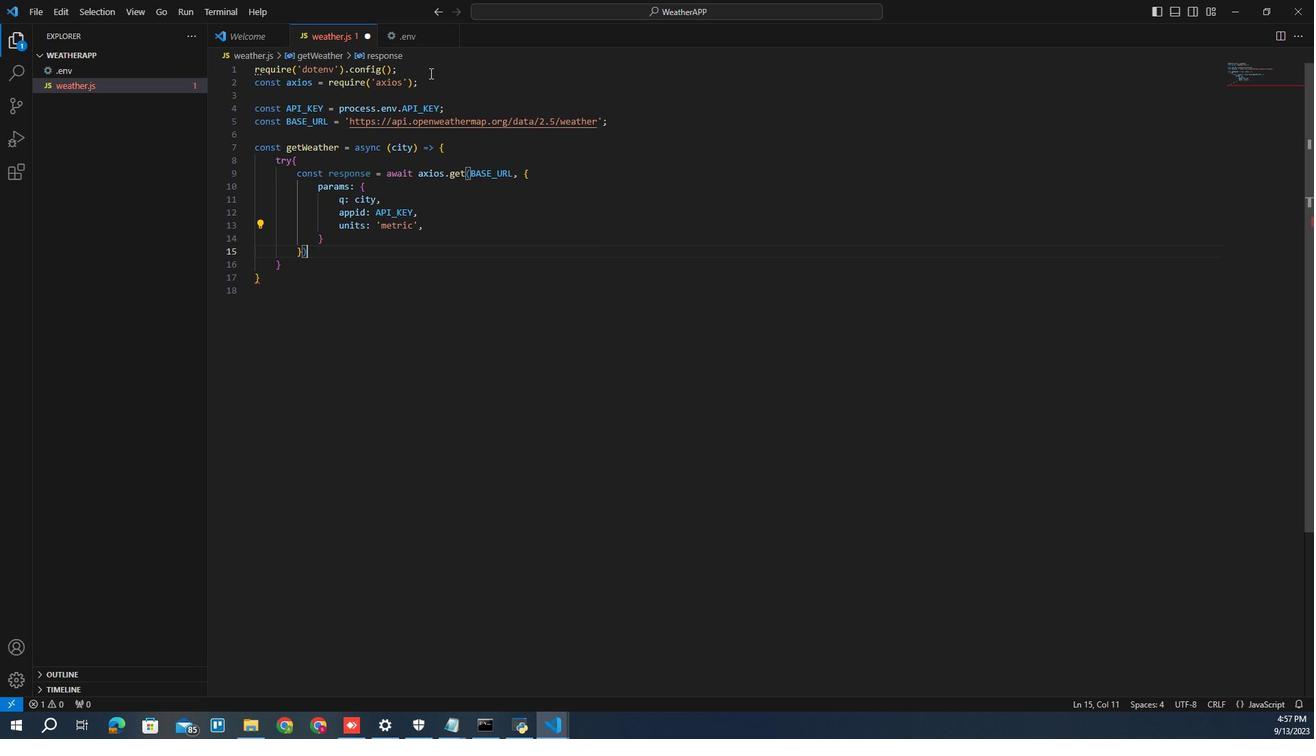 
Action: Mouse moved to (256, 316)
Screenshot: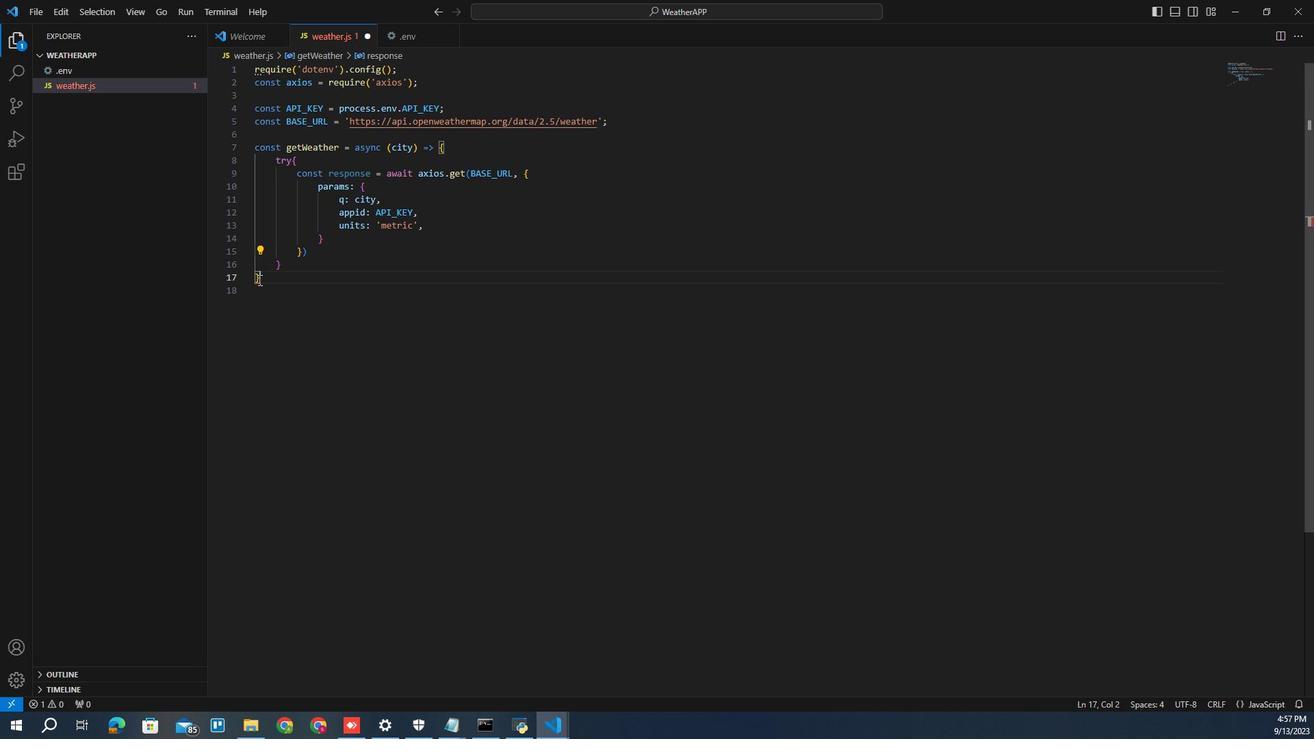 
Action: Mouse pressed left at (256, 316)
Screenshot: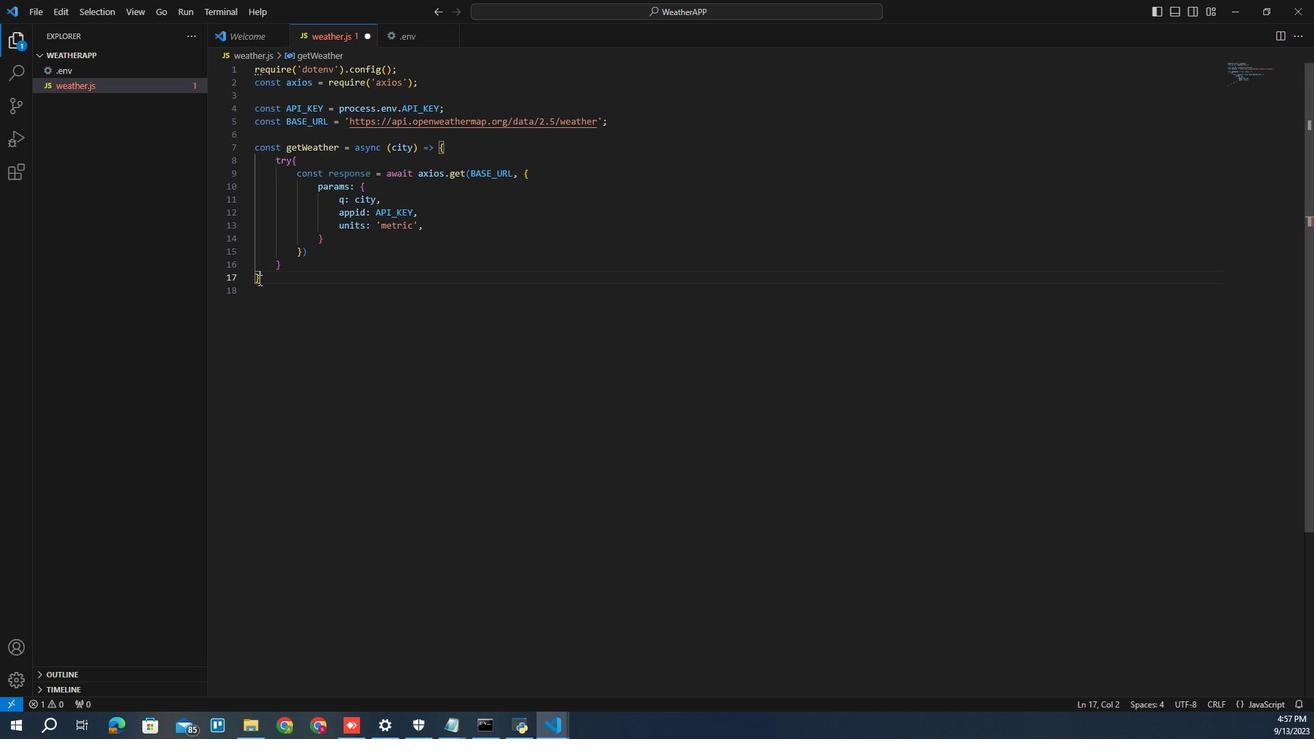 
Action: Mouse moved to (256, 316)
Screenshot: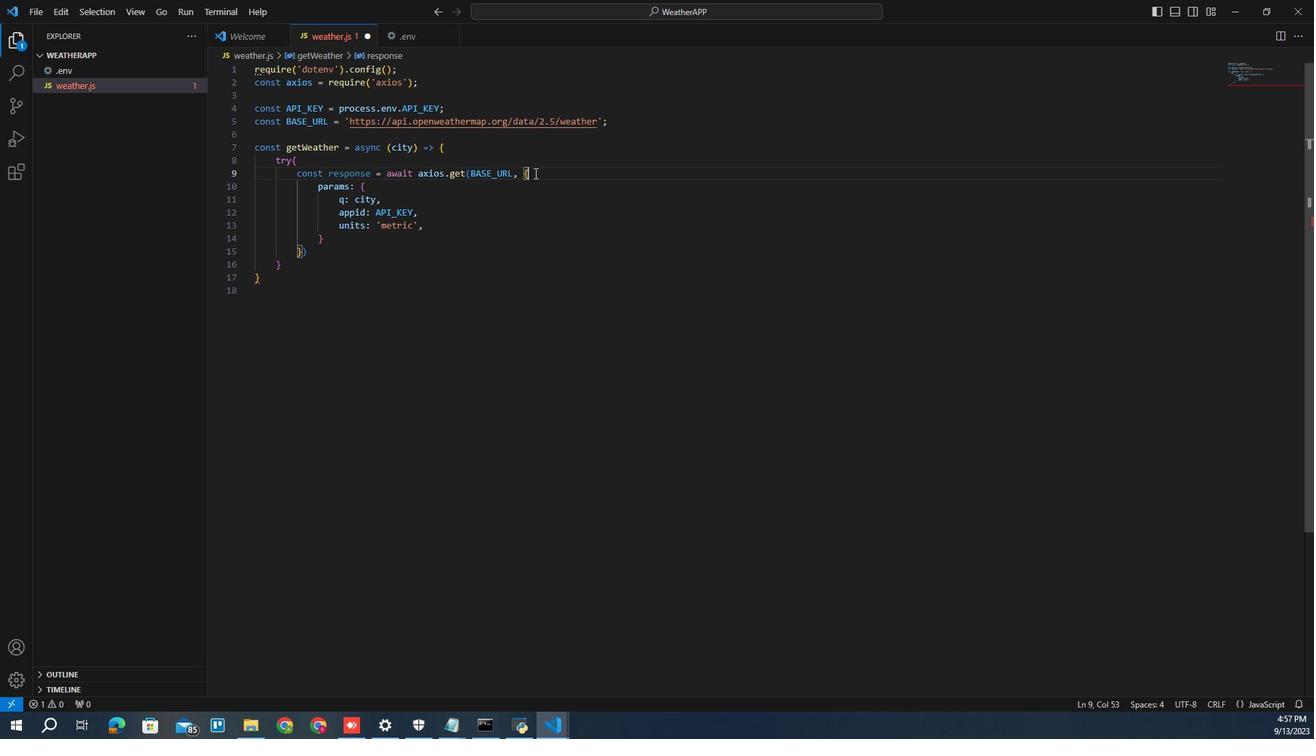 
Action: Mouse pressed left at (256, 316)
Screenshot: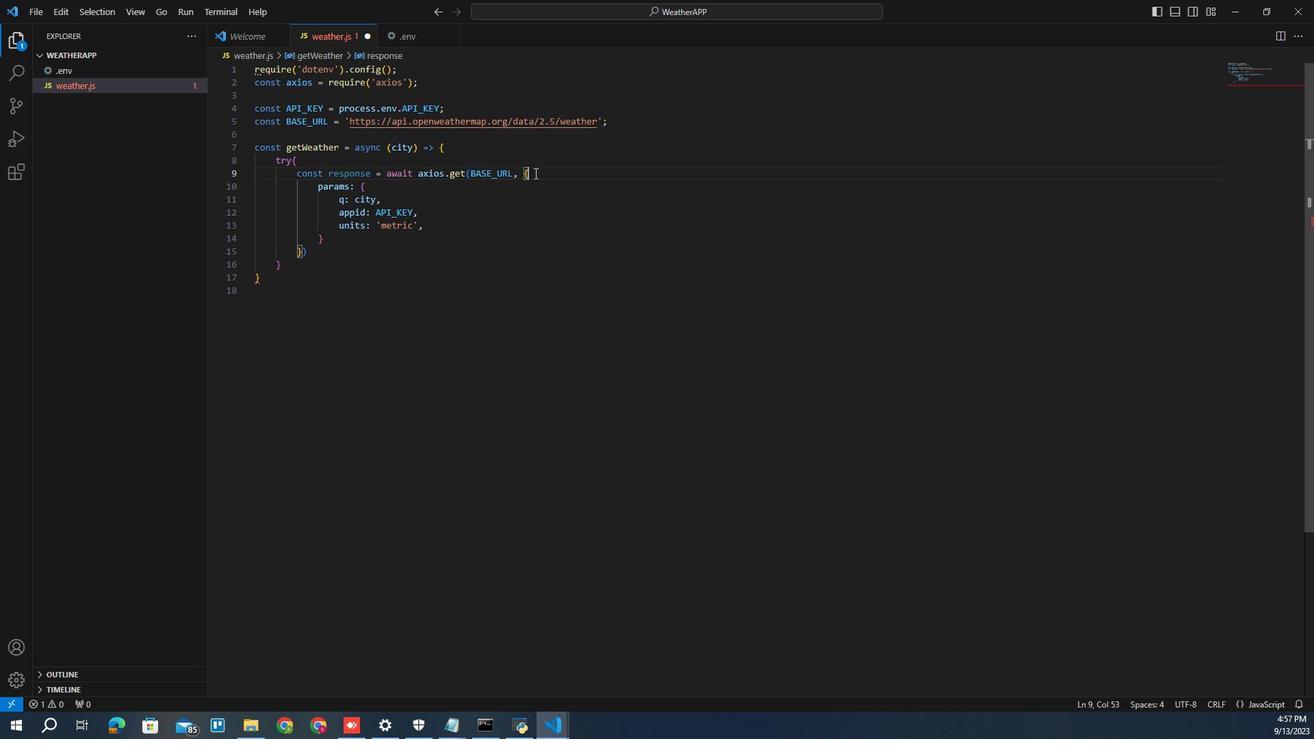 
Action: Mouse moved to (258, 316)
Screenshot: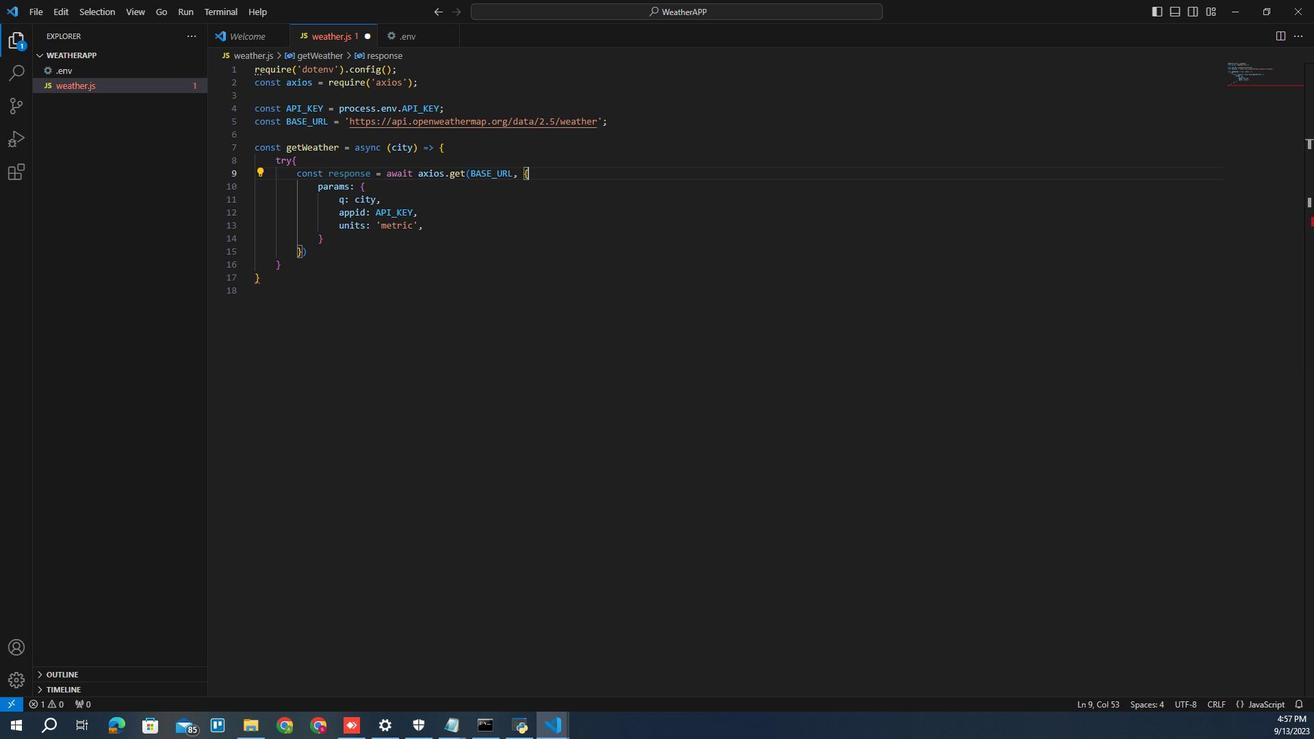 
Action: Mouse pressed left at (258, 316)
Screenshot: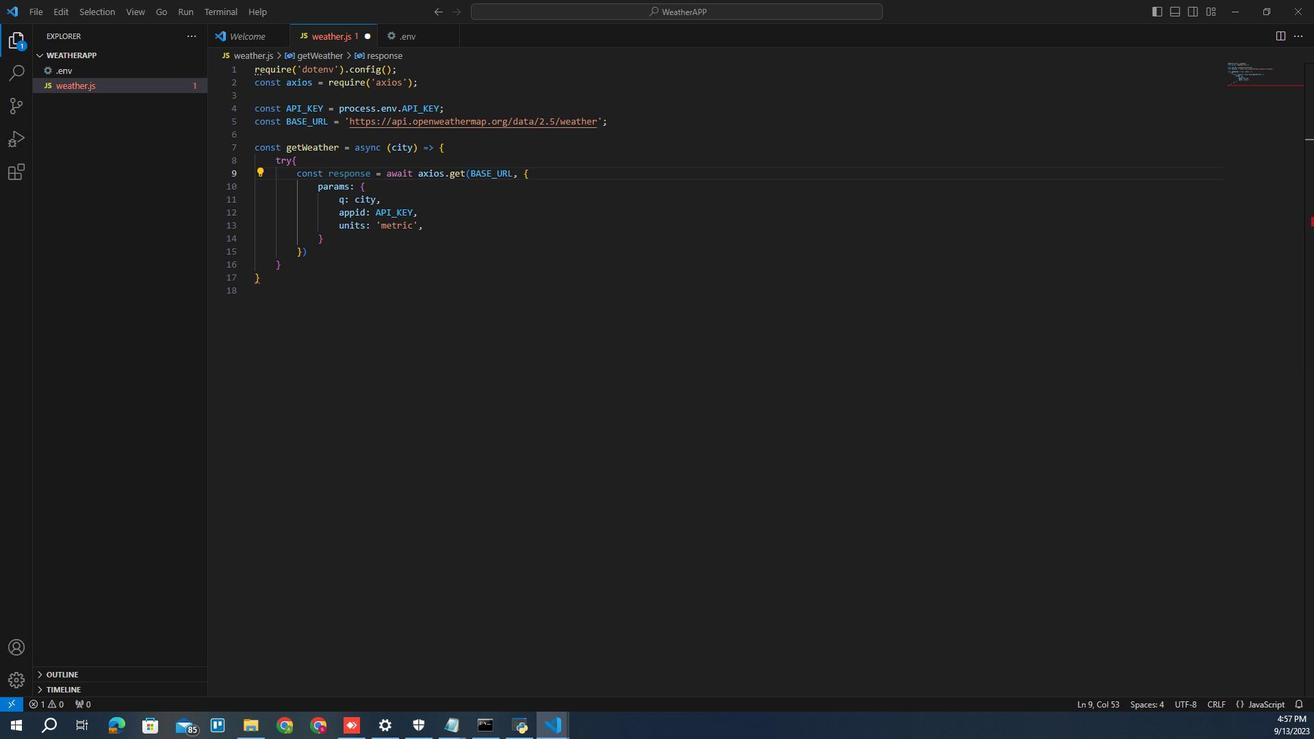 
Action: Mouse moved to (256, 316)
Screenshot: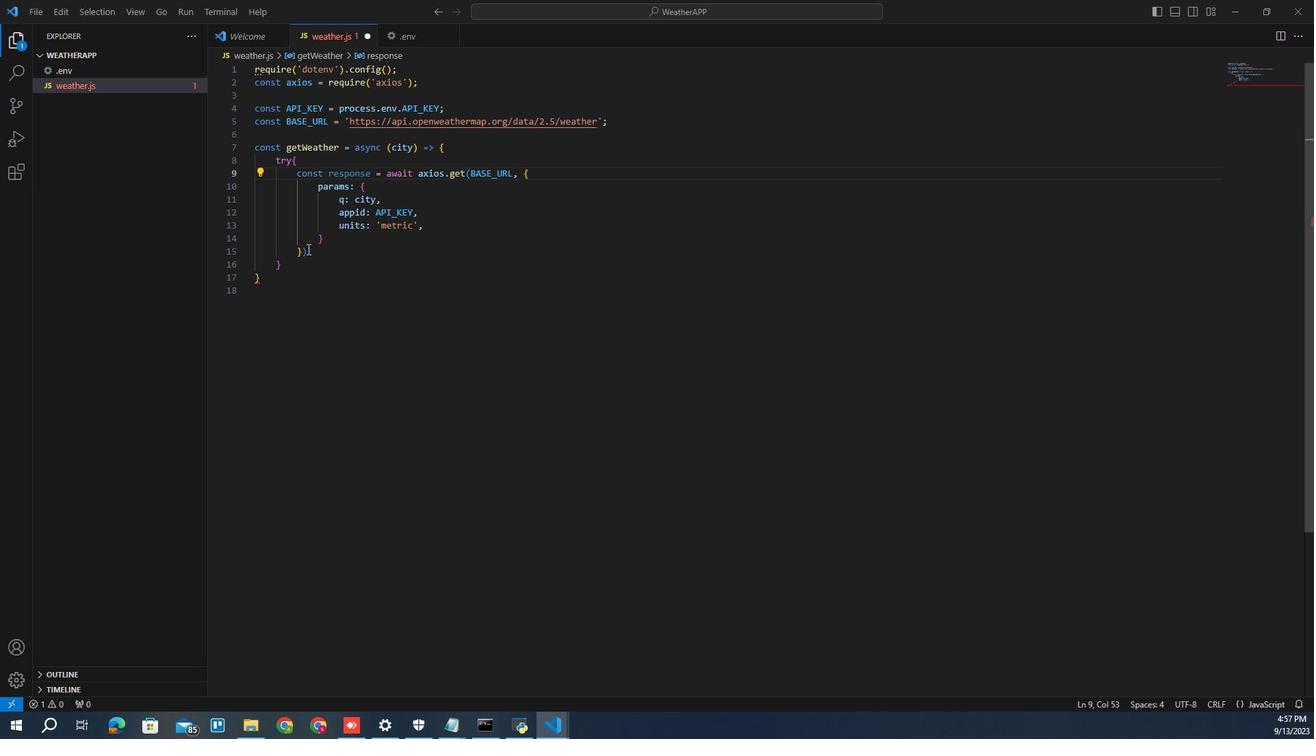 
Action: Mouse pressed left at (256, 316)
Screenshot: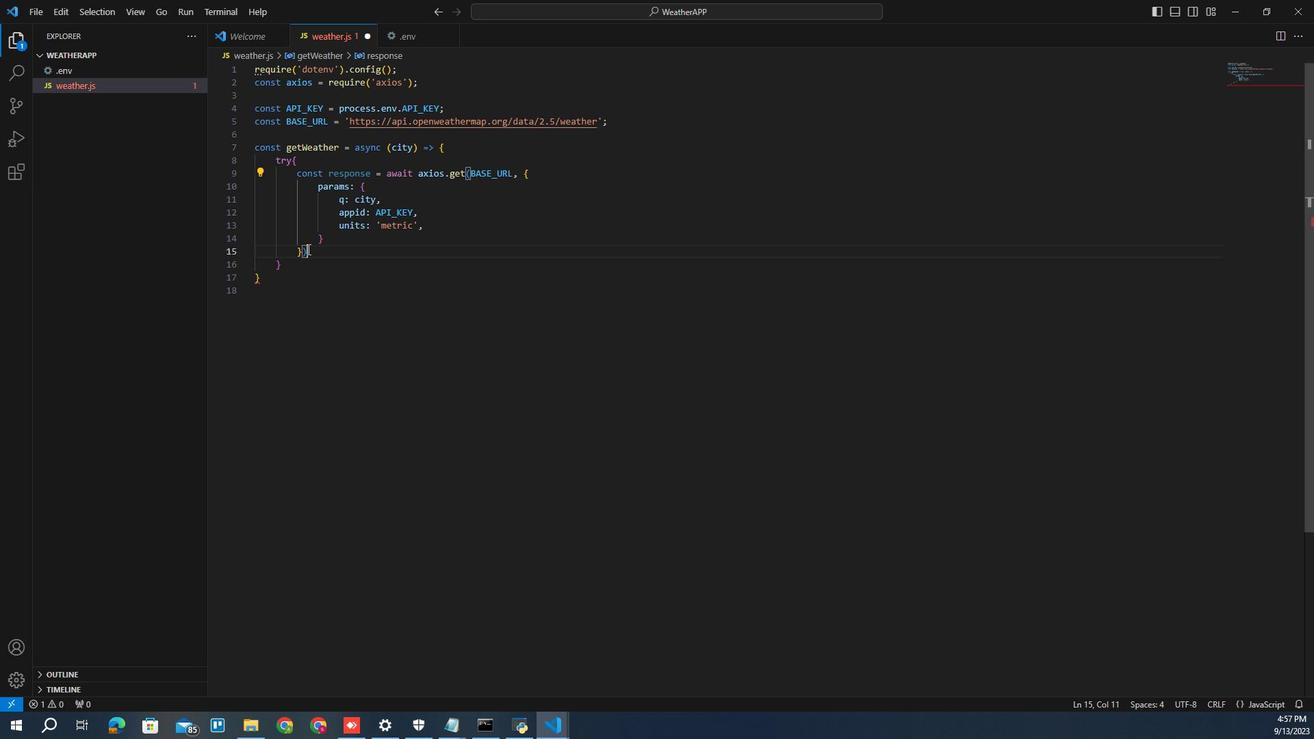 
Action: Key pressed ;
Screenshot: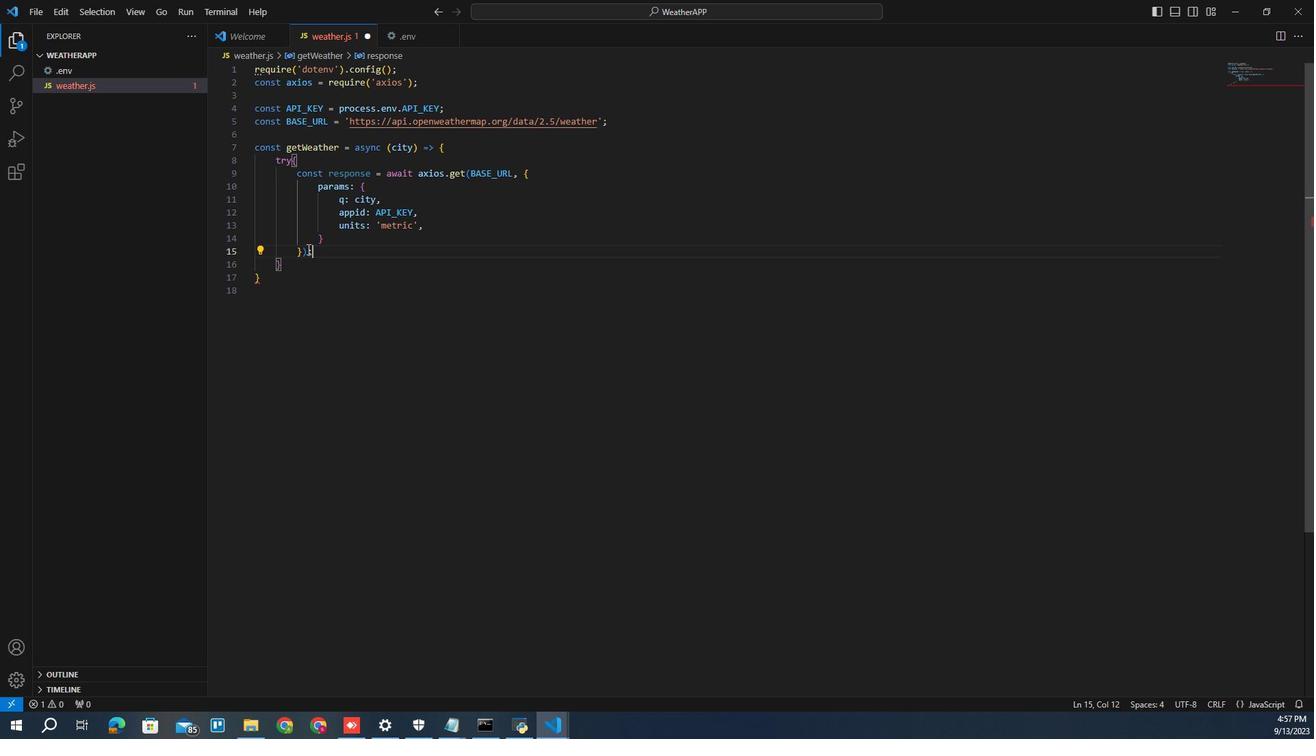 
Action: Mouse moved to (256, 316)
Screenshot: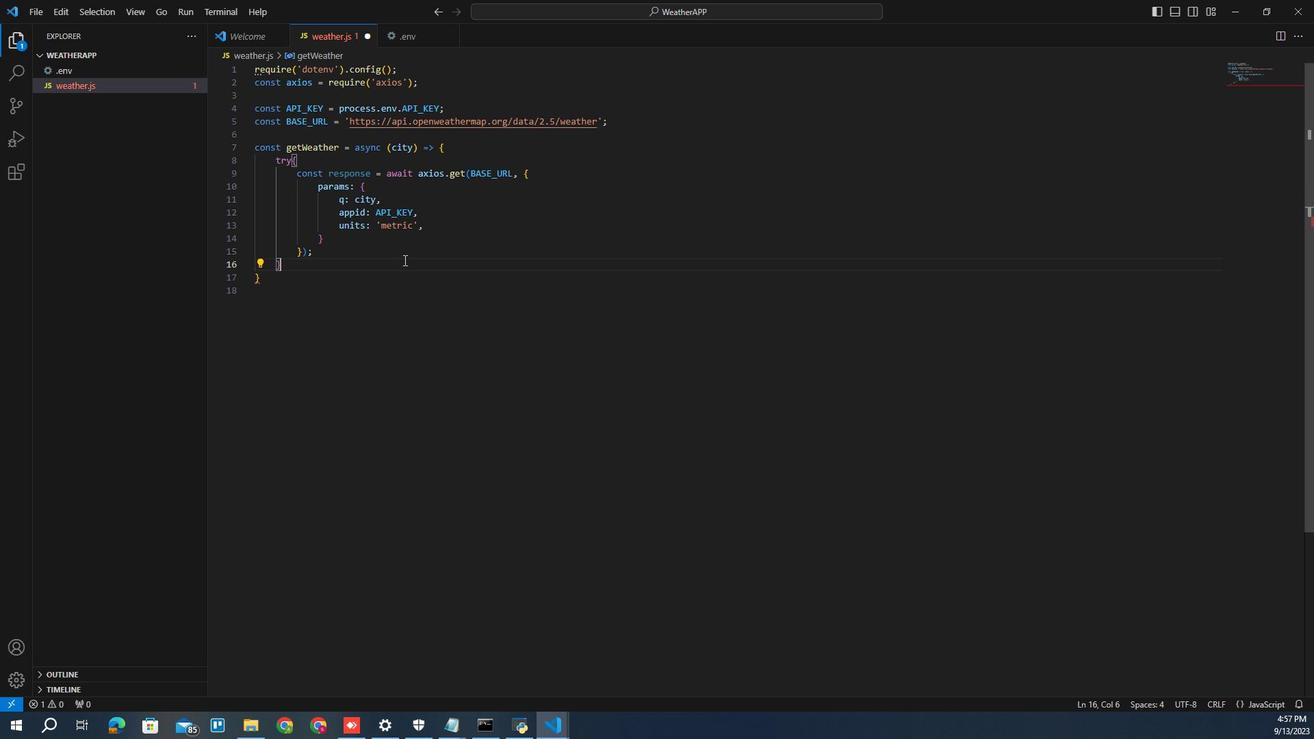 
Action: Mouse pressed left at (256, 316)
Screenshot: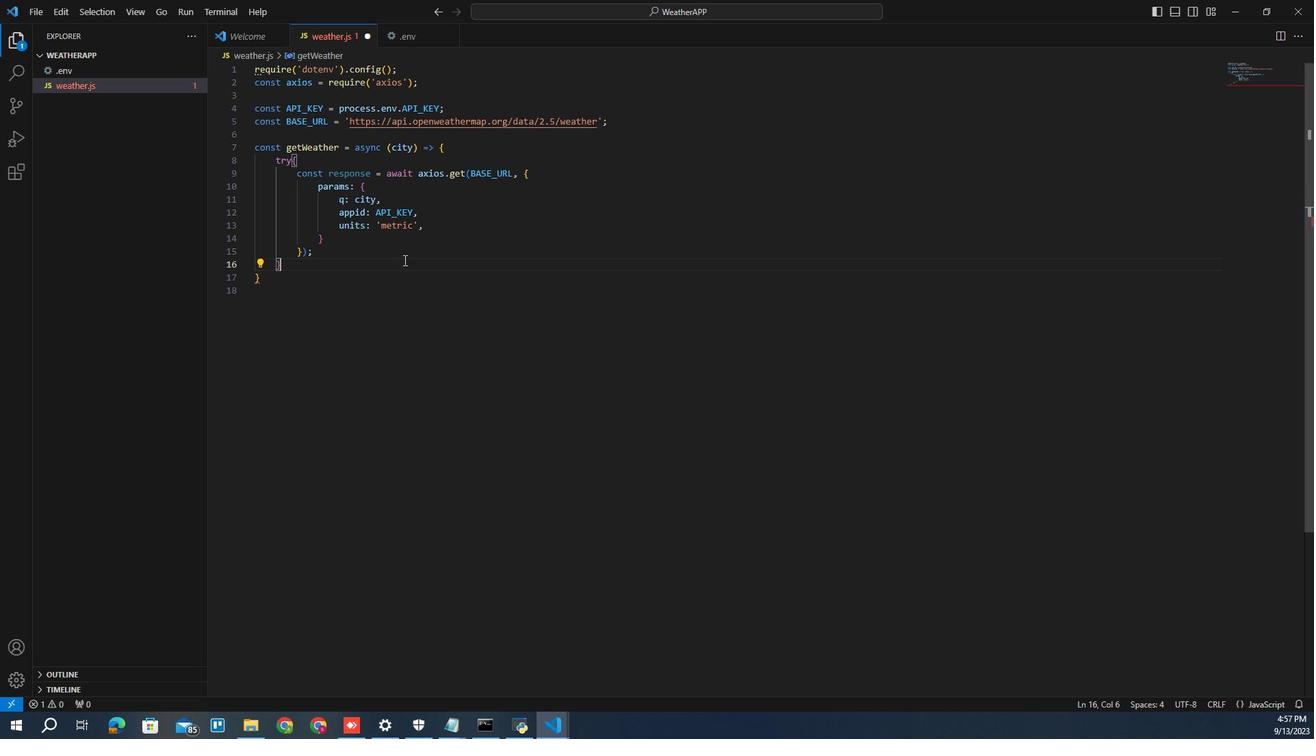 
Action: Mouse moved to (256, 316)
Screenshot: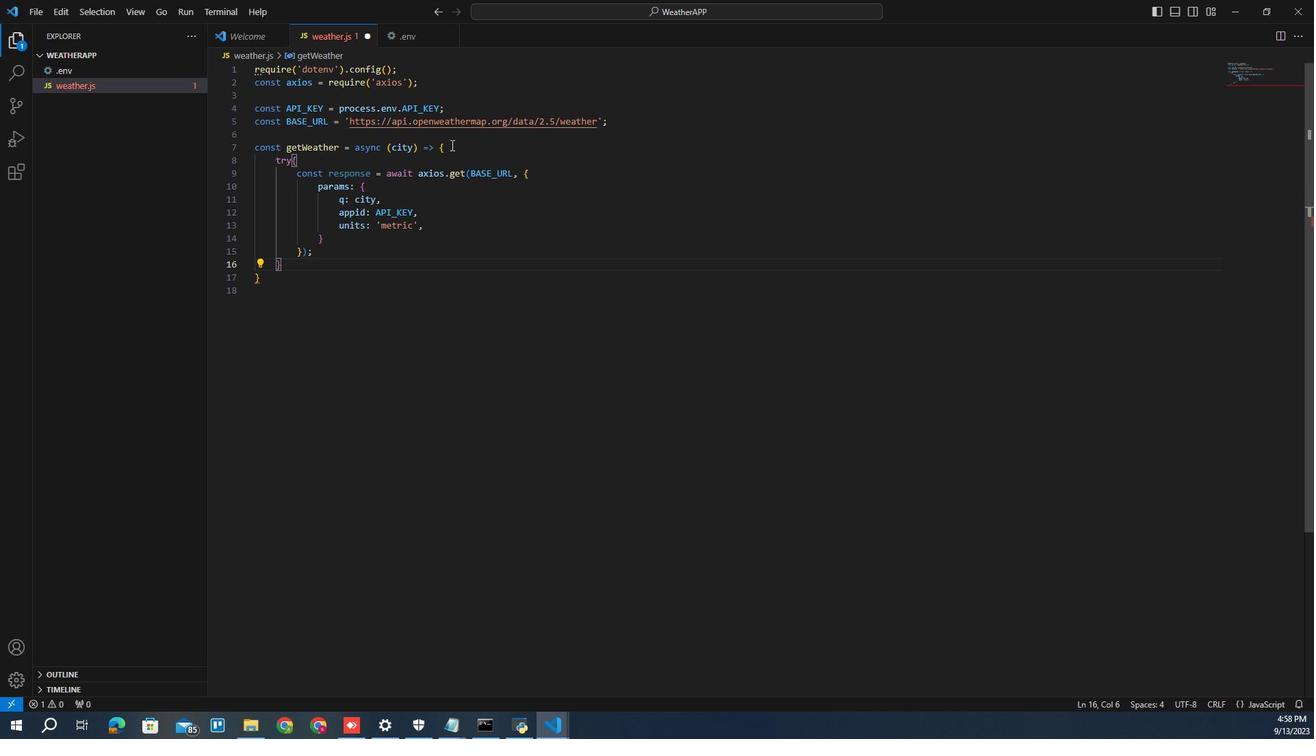 
Action: Mouse pressed left at (256, 316)
Screenshot: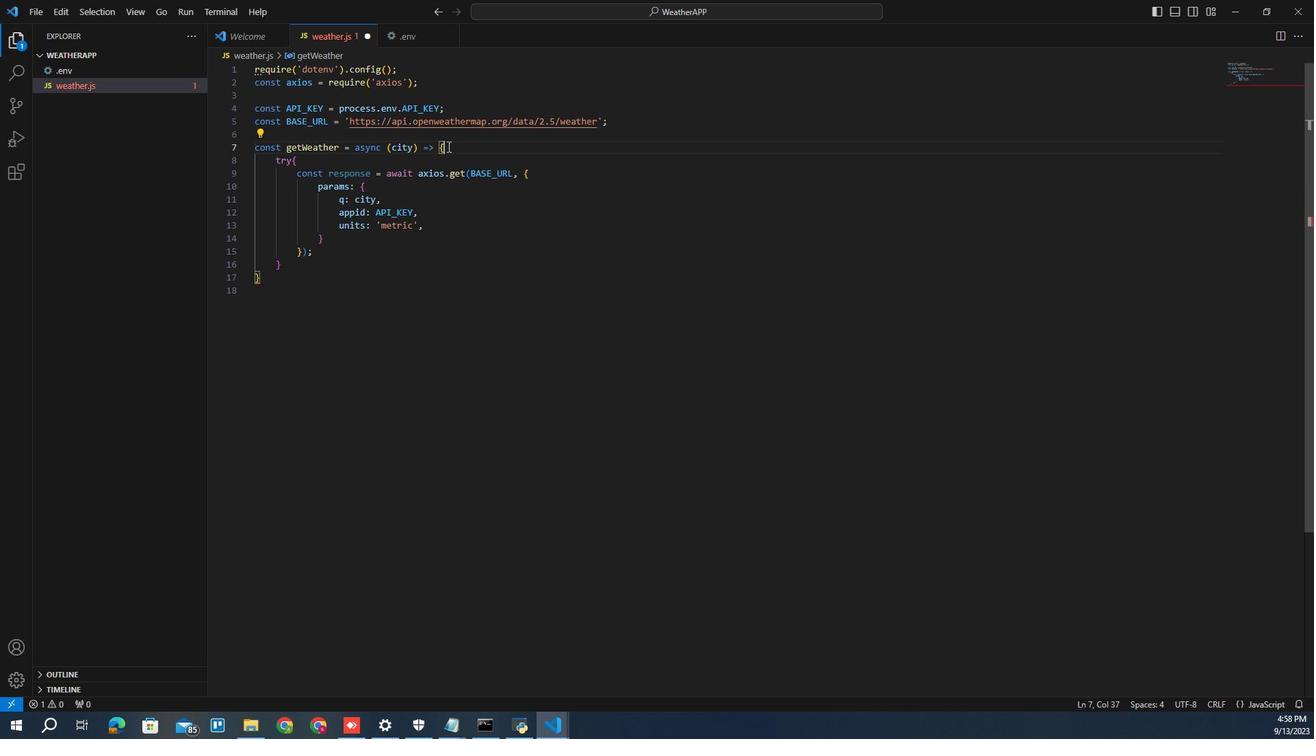 
Action: Mouse moved to (256, 316)
Screenshot: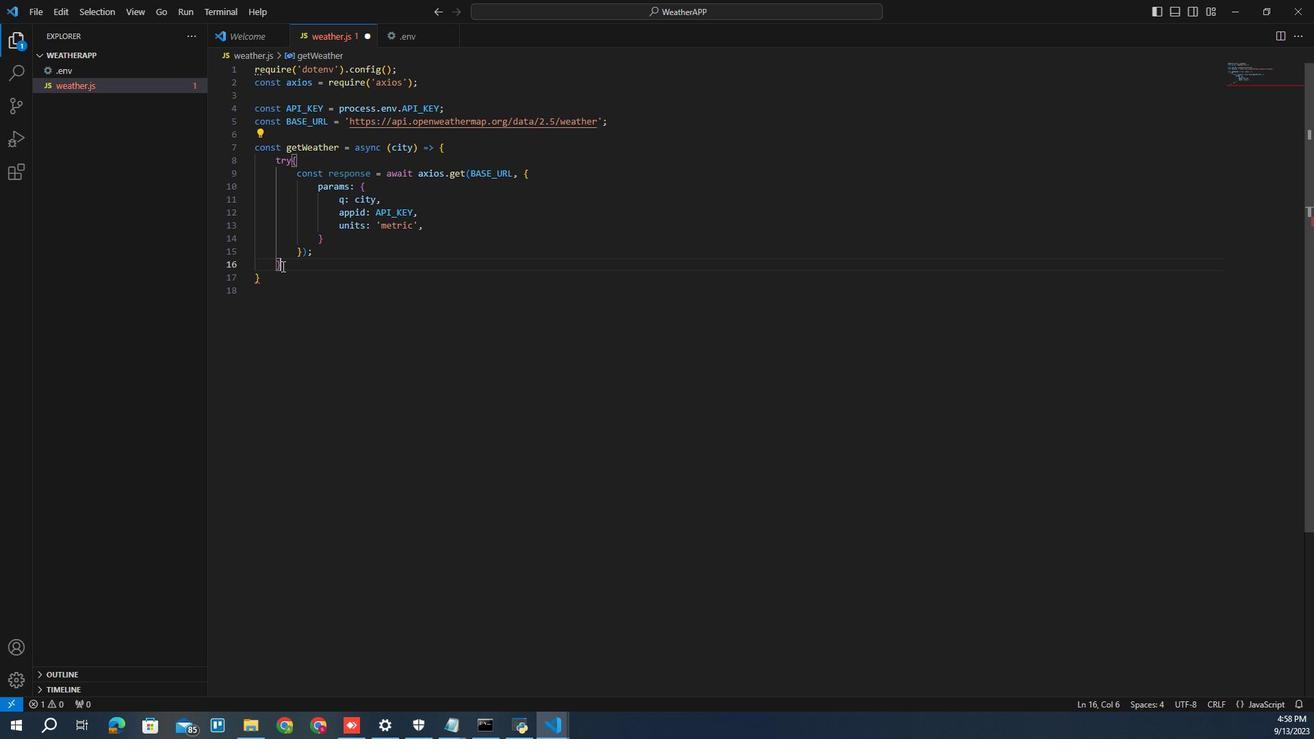 
Action: Mouse pressed left at (256, 316)
Screenshot: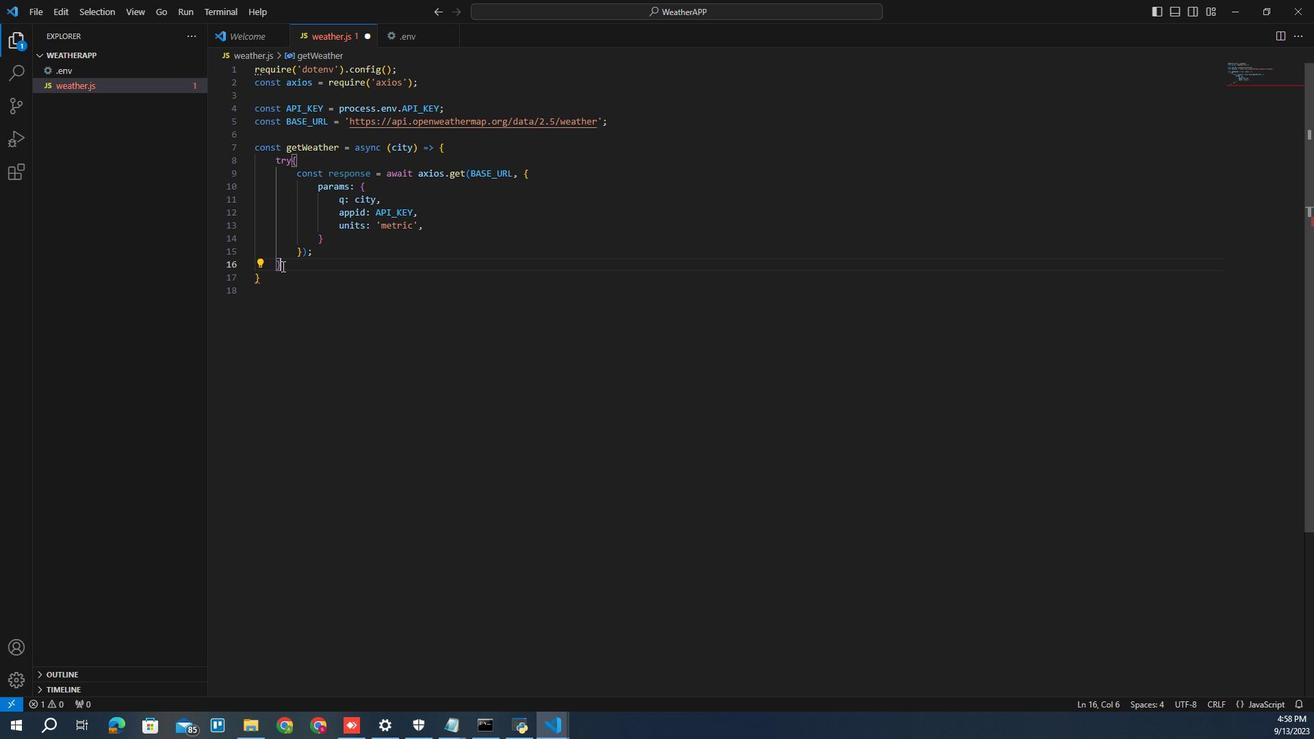 
Action: Mouse moved to (256, 316)
Screenshot: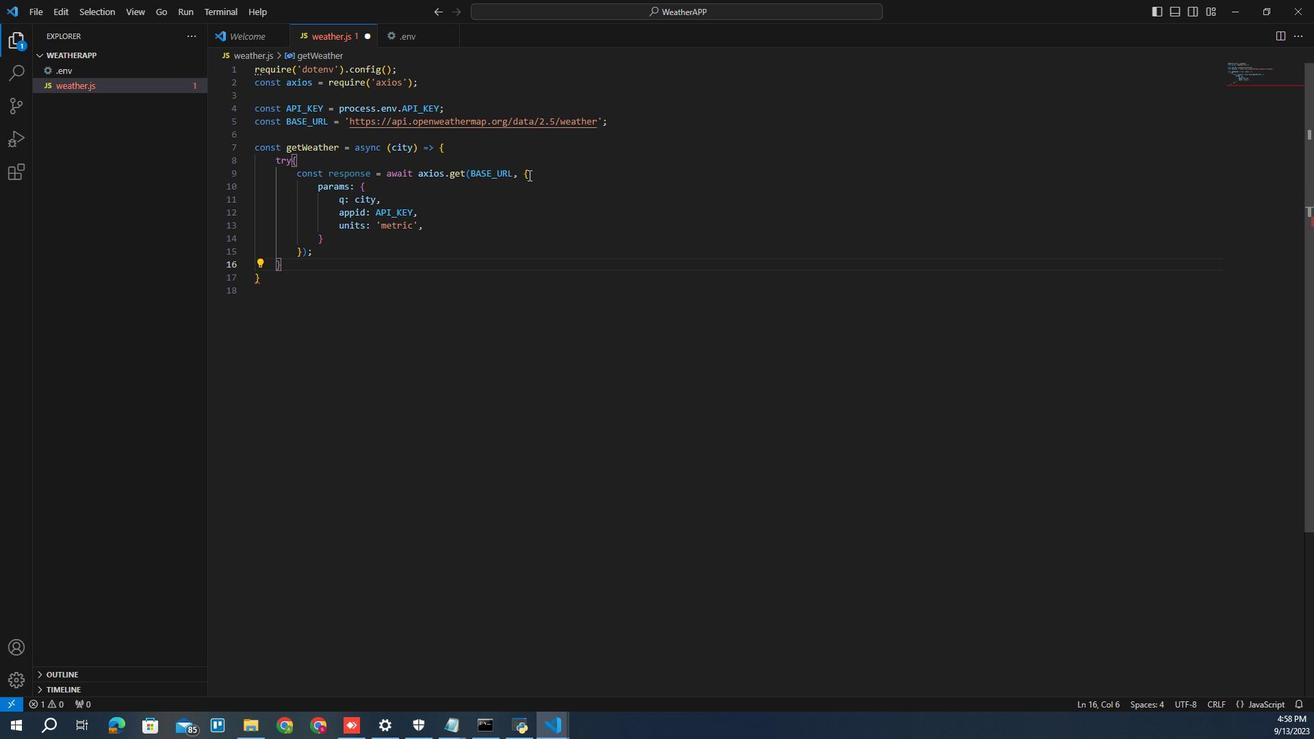 
Action: Mouse pressed left at (256, 316)
Screenshot: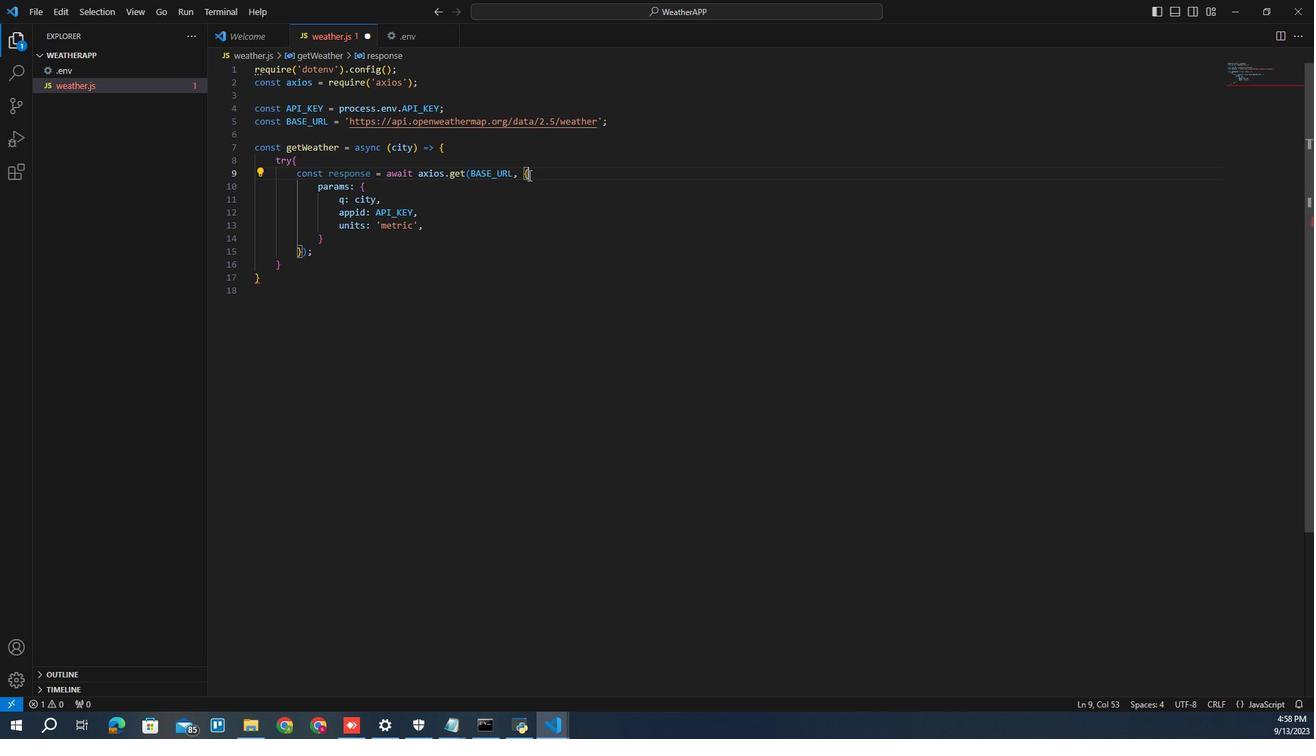 
Action: Mouse moved to (258, 316)
Screenshot: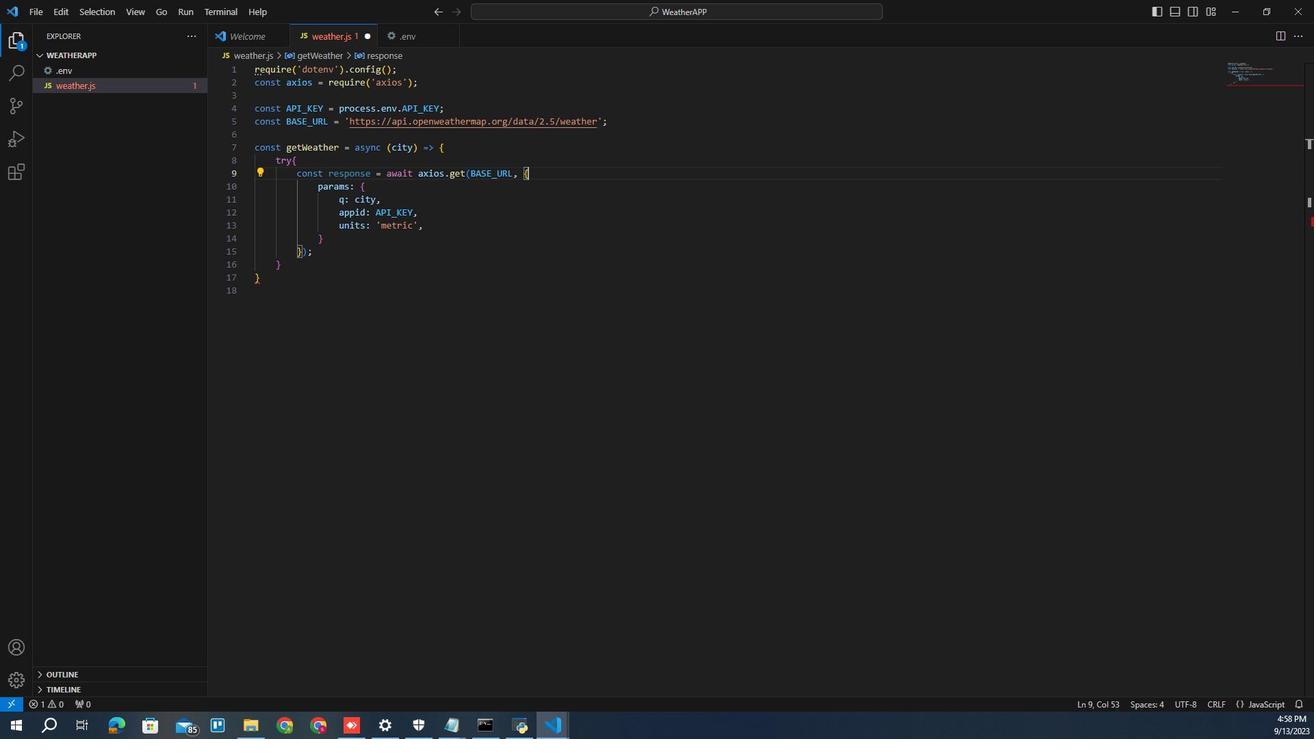 
Action: Mouse pressed left at (258, 316)
Screenshot: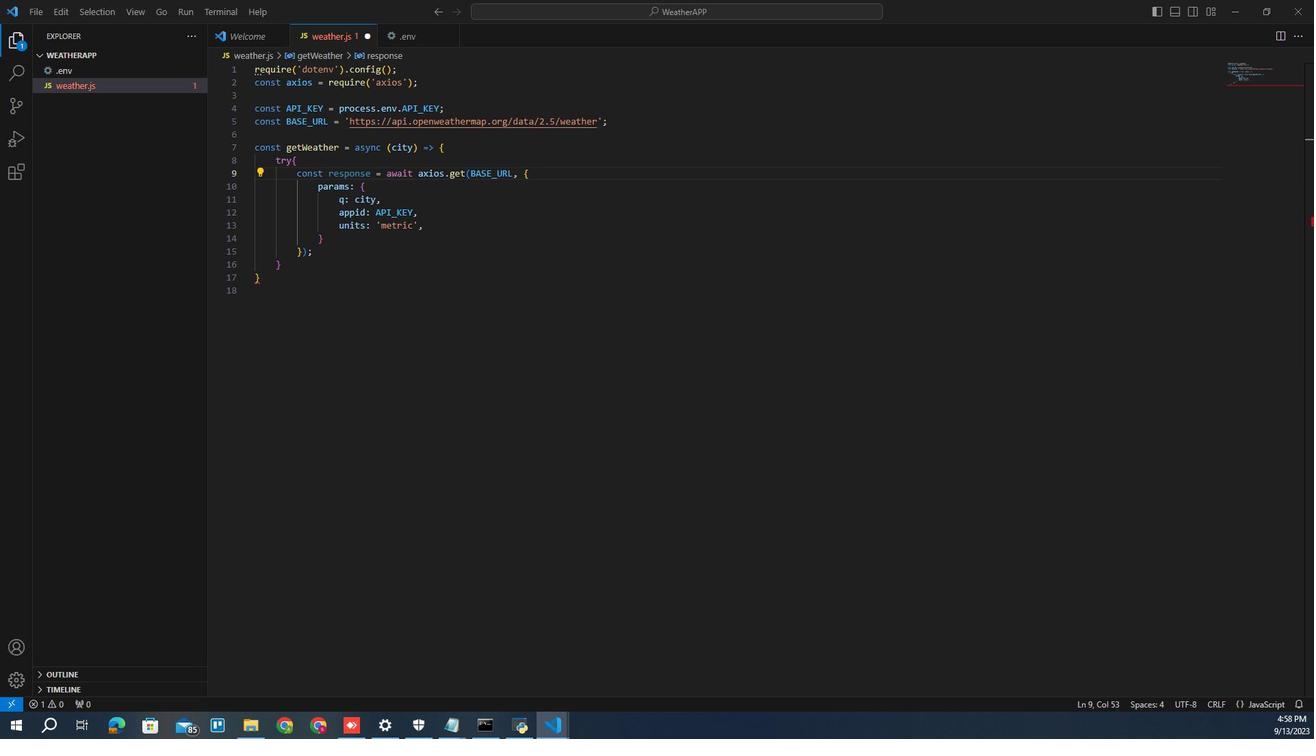 
Action: Mouse moved to (256, 316)
Screenshot: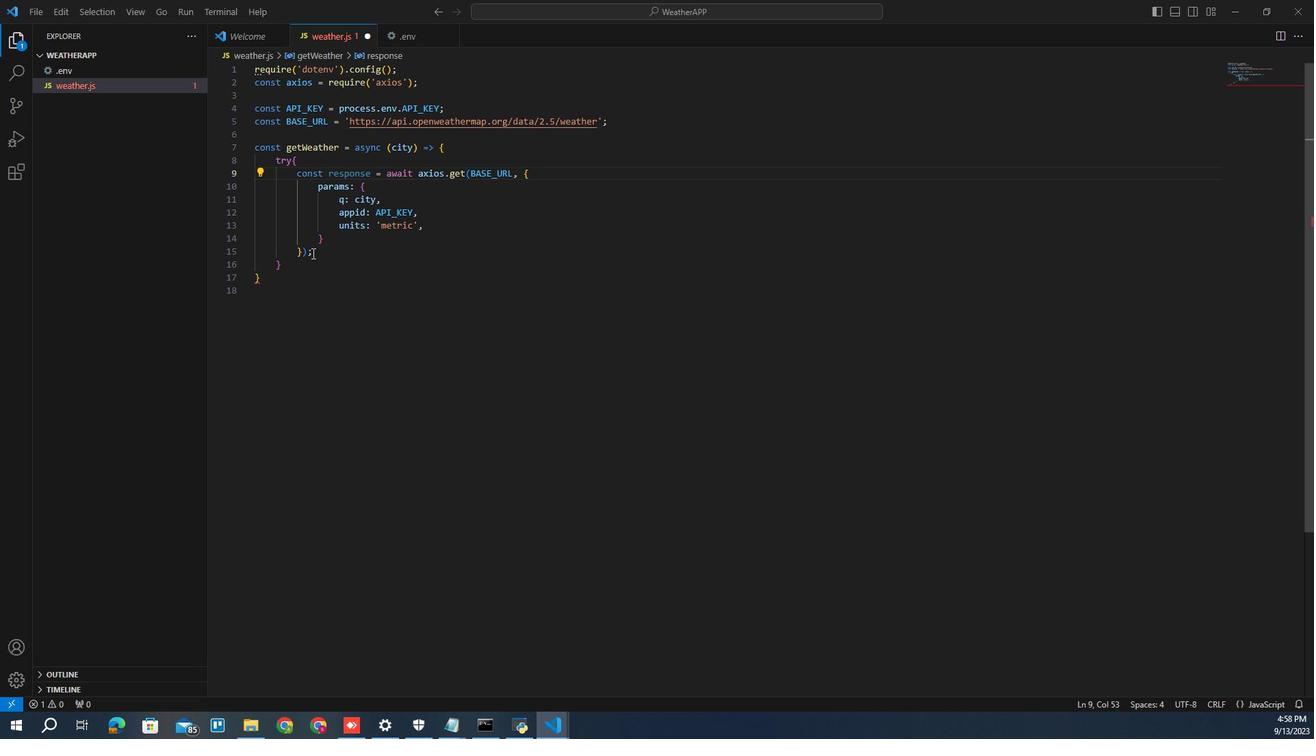 
Action: Mouse pressed left at (256, 316)
Screenshot: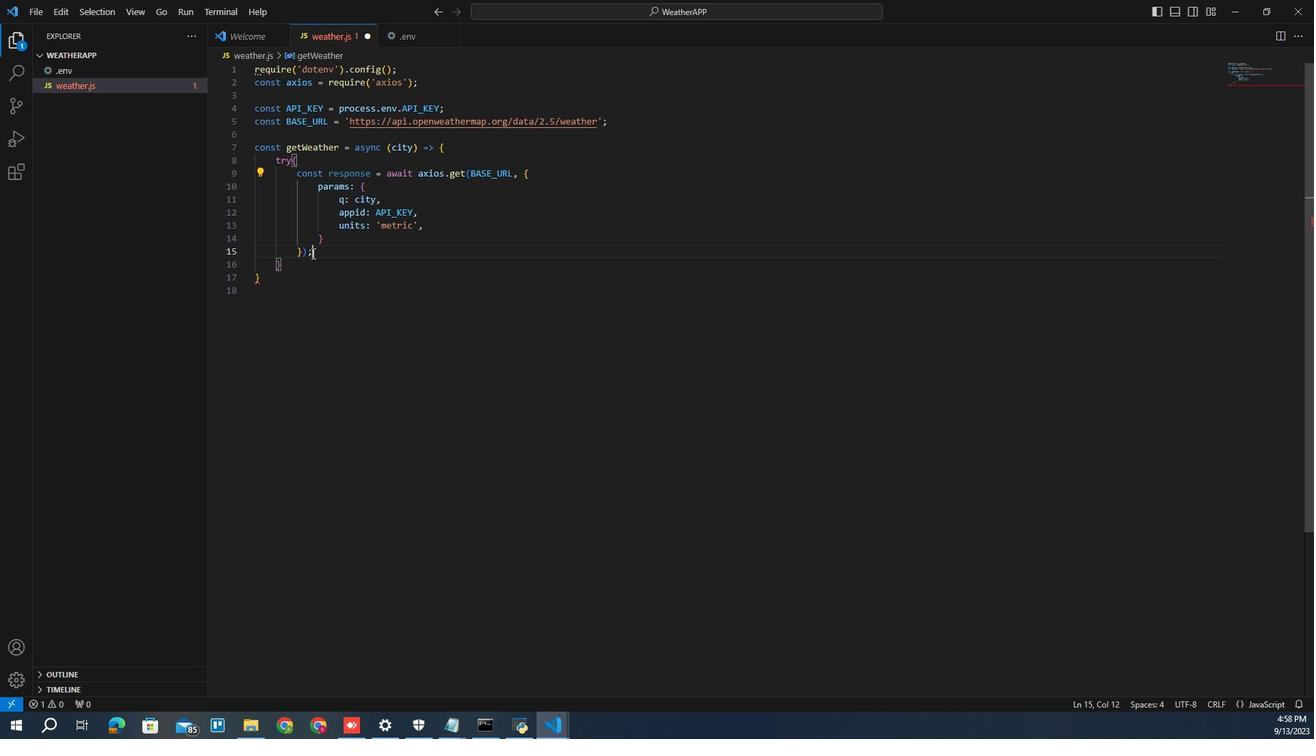 
Action: Mouse moved to (256, 316)
Screenshot: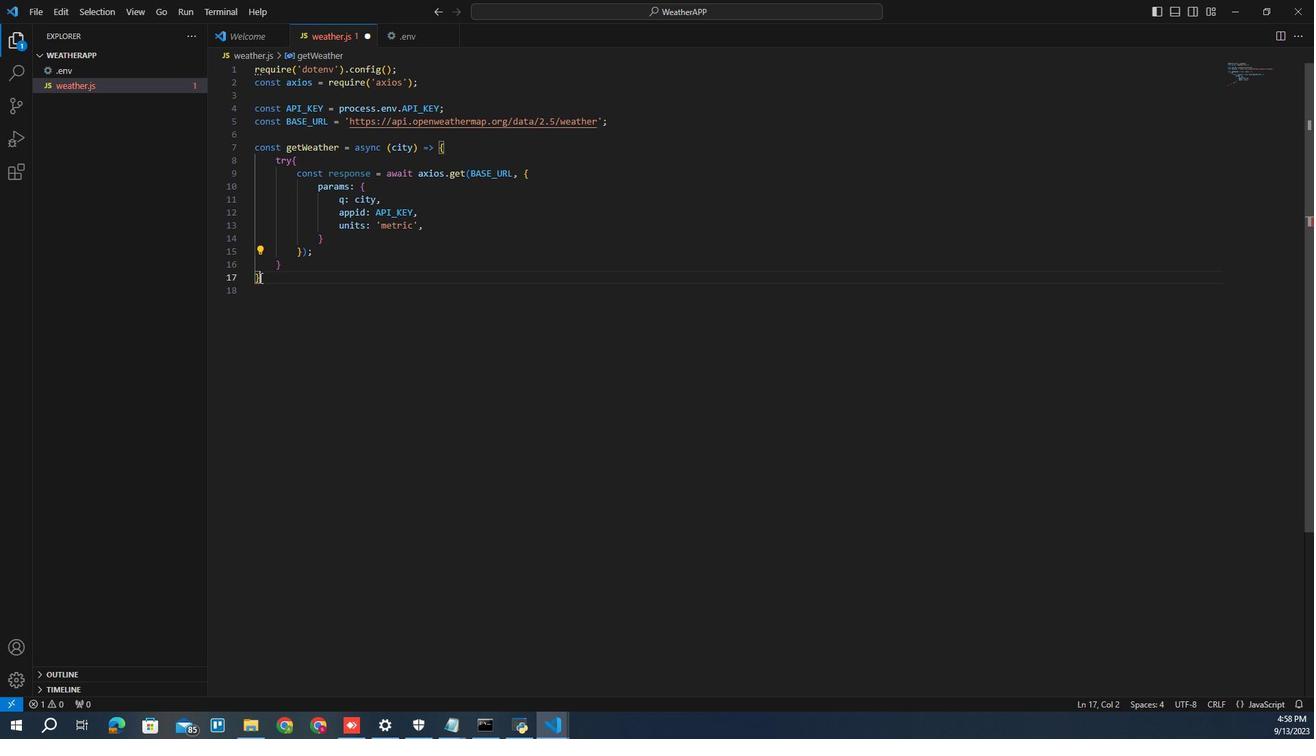 
Action: Mouse pressed left at (256, 316)
Screenshot: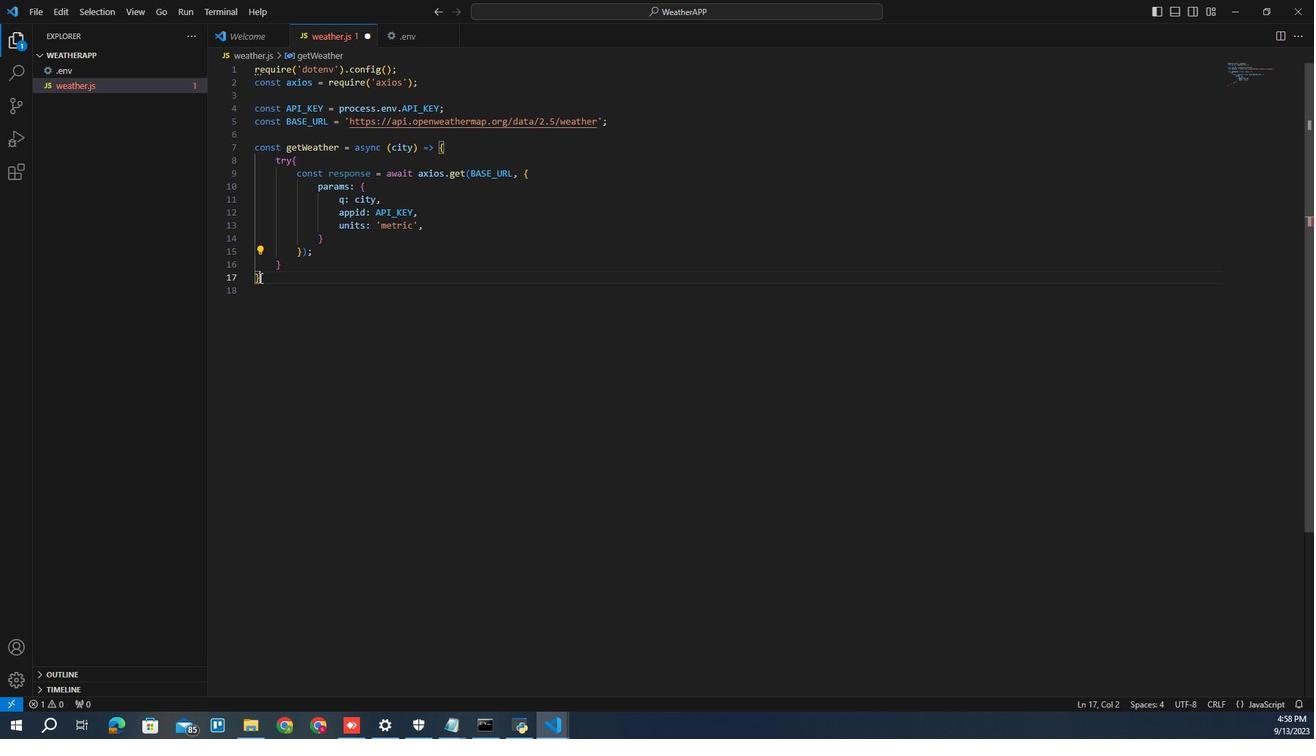
Action: Mouse moved to (256, 316)
Screenshot: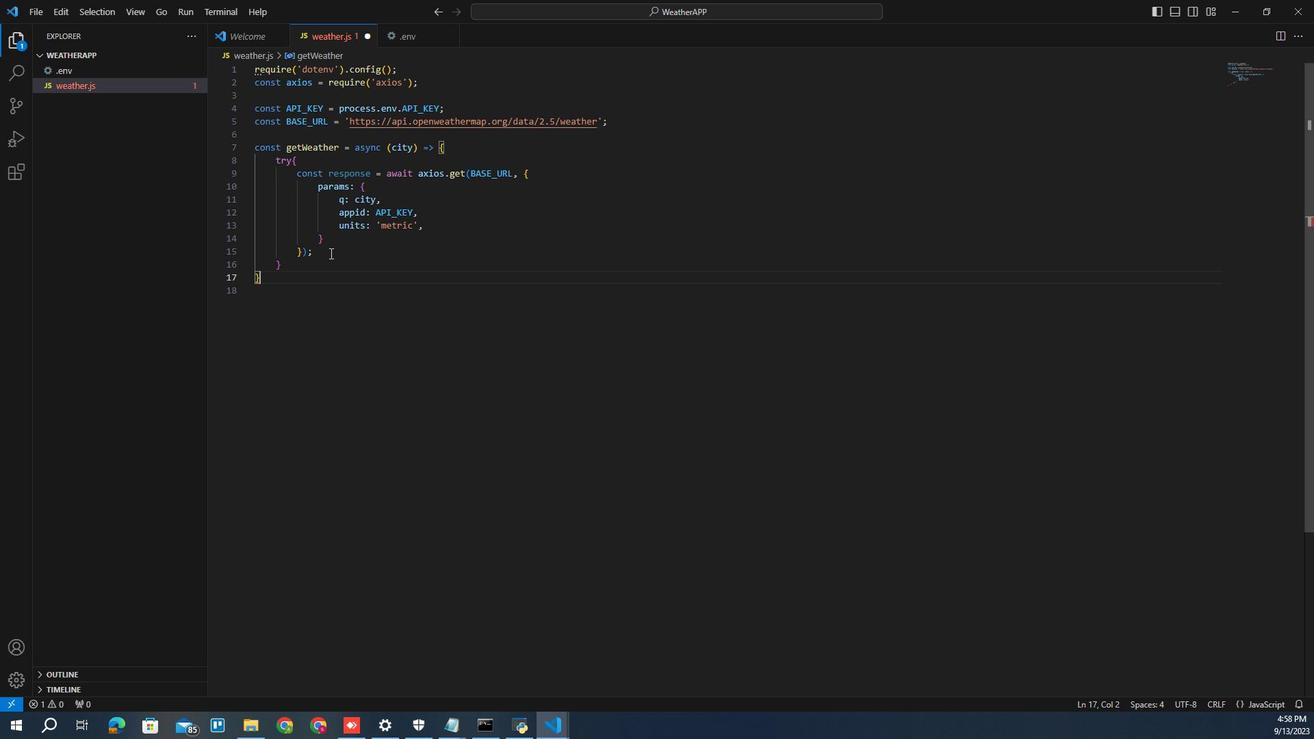 
Action: Mouse pressed left at (256, 316)
Screenshot: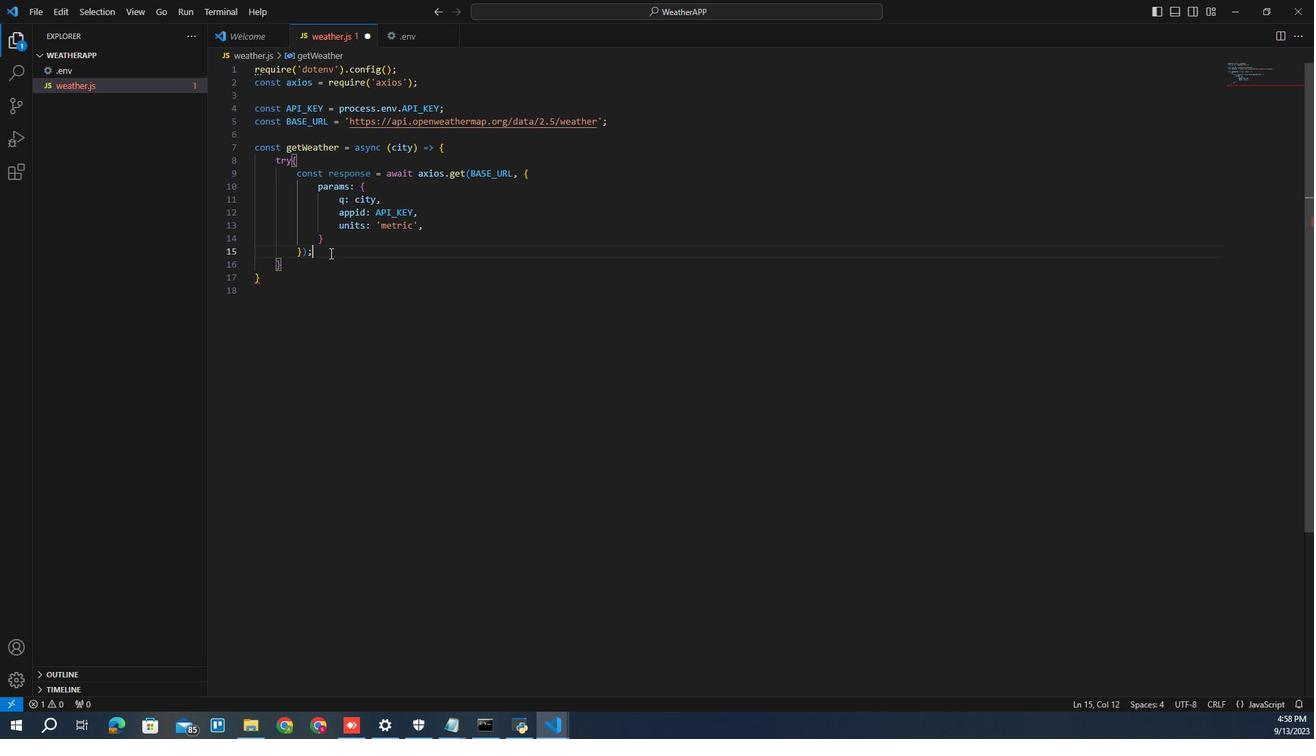 
Action: Key pressed <Key.enter><Key.enter>const<Key.space>weather<Key.shift><Key.shift><Key.shift><Key.shift>Data<Key.space>=<Key.space>resp<Key.enter>.data;<Key.enter>retrun<Key.space><Key.backspace><Key.backspace><Key.backspace><Key.backspace>urn<Key.space>weat<Key.down><Key.up><Key.enter>;<Key.down><Key.space>cat<Key.enter><Key.shift_r><Key.shift_r><Key.shift_r>(<Key.left><Key.space><Key.right>error<Key.right><Key.space><Key.shift_r>{<Key.enter>console.error<Key.shift_r>('<Key.shift>Error<Key.shift_r>:<Key.right>,<Key.space>error.response<Key.space><Key.shift_r>?<Key.space>error.response.data<Key.space><Key.shift_r>:<Key.space>error.message<Key.right>'<Key.backspace>;<Key.enter>return<Key.space>null;<Key.down><Key.down>;<Key.enter><Key.enter>const<Key.space>main<Key.space>=<Key.space>asy<Key.backspace><Key.backspace>sync<Key.space><Key.shift_r>(<Key.right><Key.space>=<Key.shift_r>><Key.space><Key.shift_r>{<Key.enter>const<Key.space>readline<Key.space>=<Key.space>reqi<Key.backspace>uire<Key.shift_r>('readline<Key.right><Key.right>;<Key.enter>const<Key.space>rl<Key.space>=<Key.space>readline.create<Key.shift>Interfact<Key.backspace>e<Key.shift_r>(<Key.shift_r>{<Key.enter>input<Key.shift_r>:<Key.space>process.stdin,<Key.enter>output<Key.shift_r>:<Key.space>process.st<Key.down><Key.down><Key.enter>
Screenshot: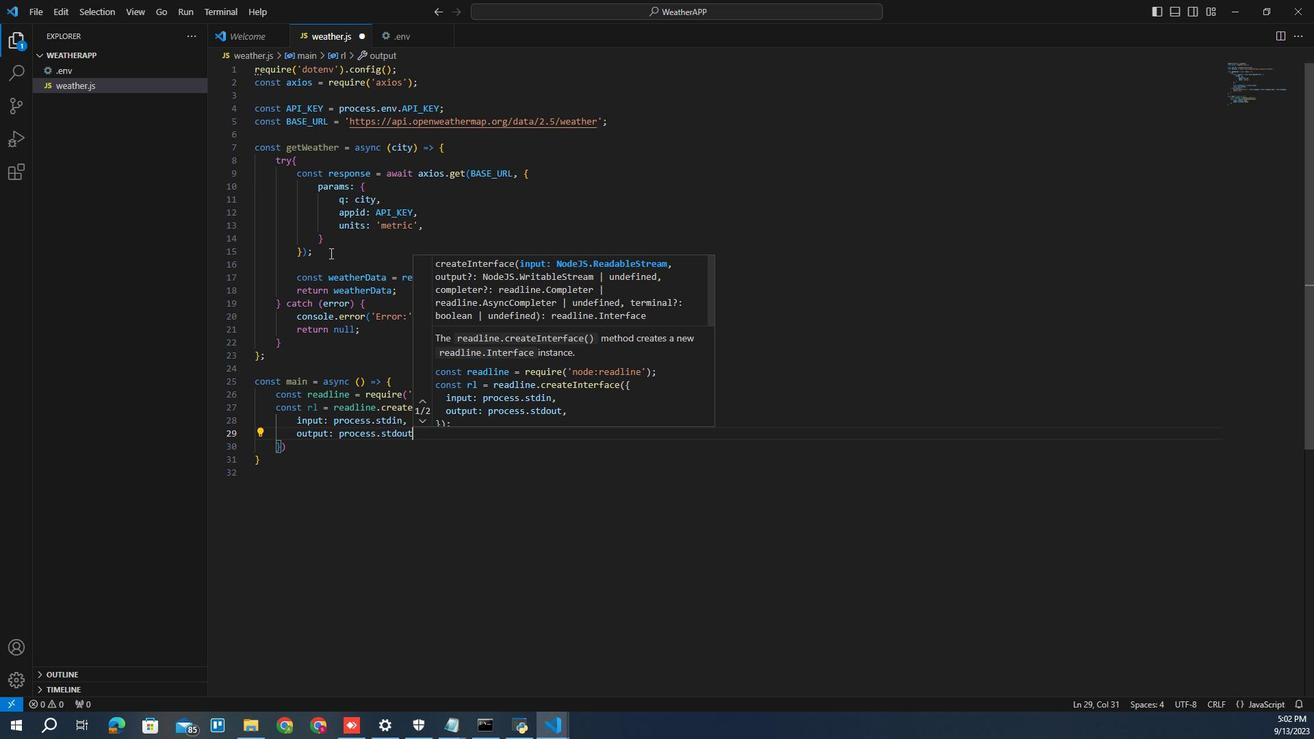 
Action: Mouse scrolled (256, 316) with delta (0, 0)
Screenshot: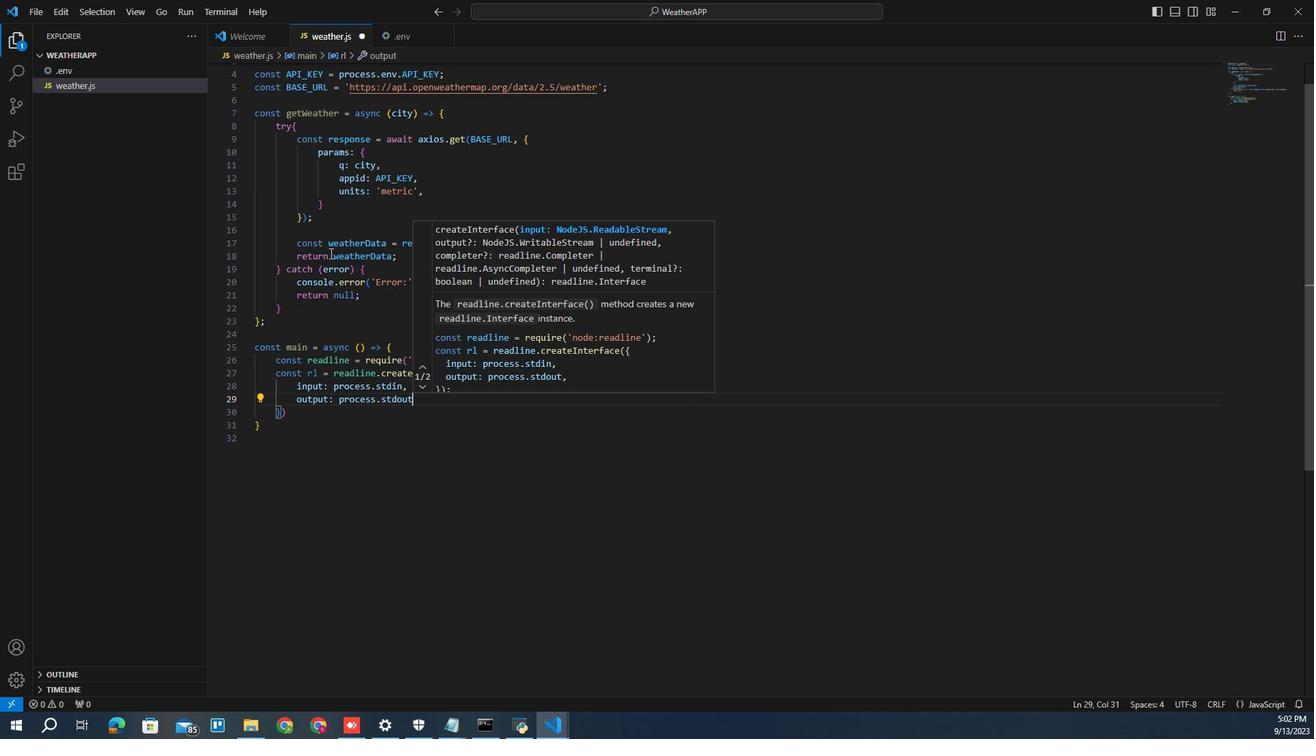 
Action: Mouse moved to (257, 316)
Screenshot: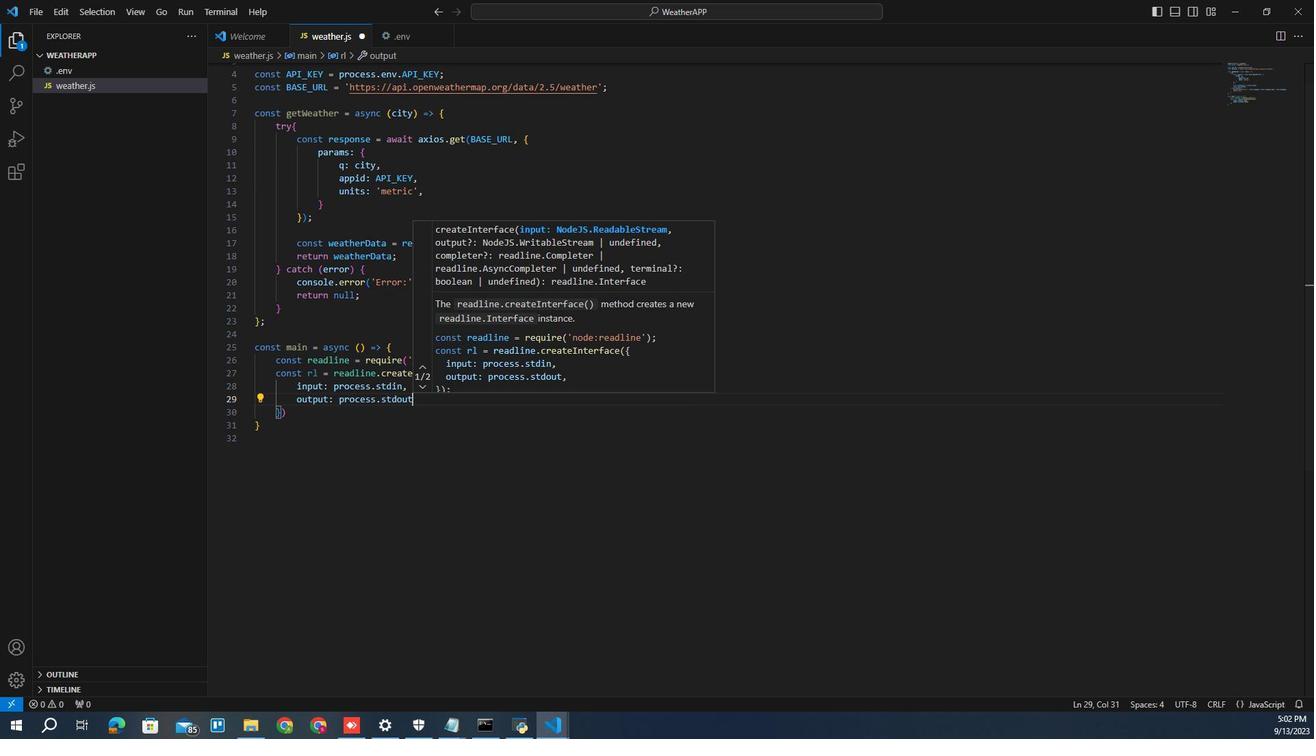 
Action: Mouse scrolled (257, 316) with delta (0, 0)
Screenshot: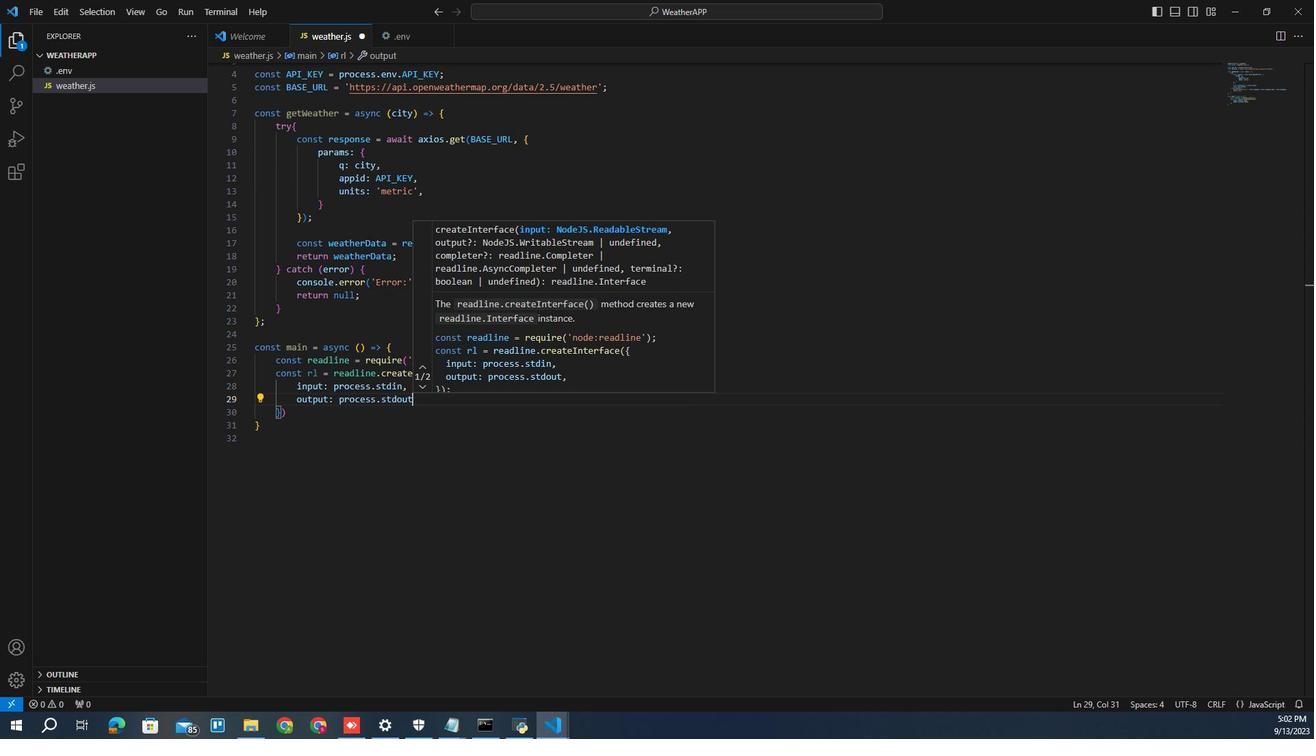 
Action: Mouse scrolled (257, 316) with delta (0, 0)
Screenshot: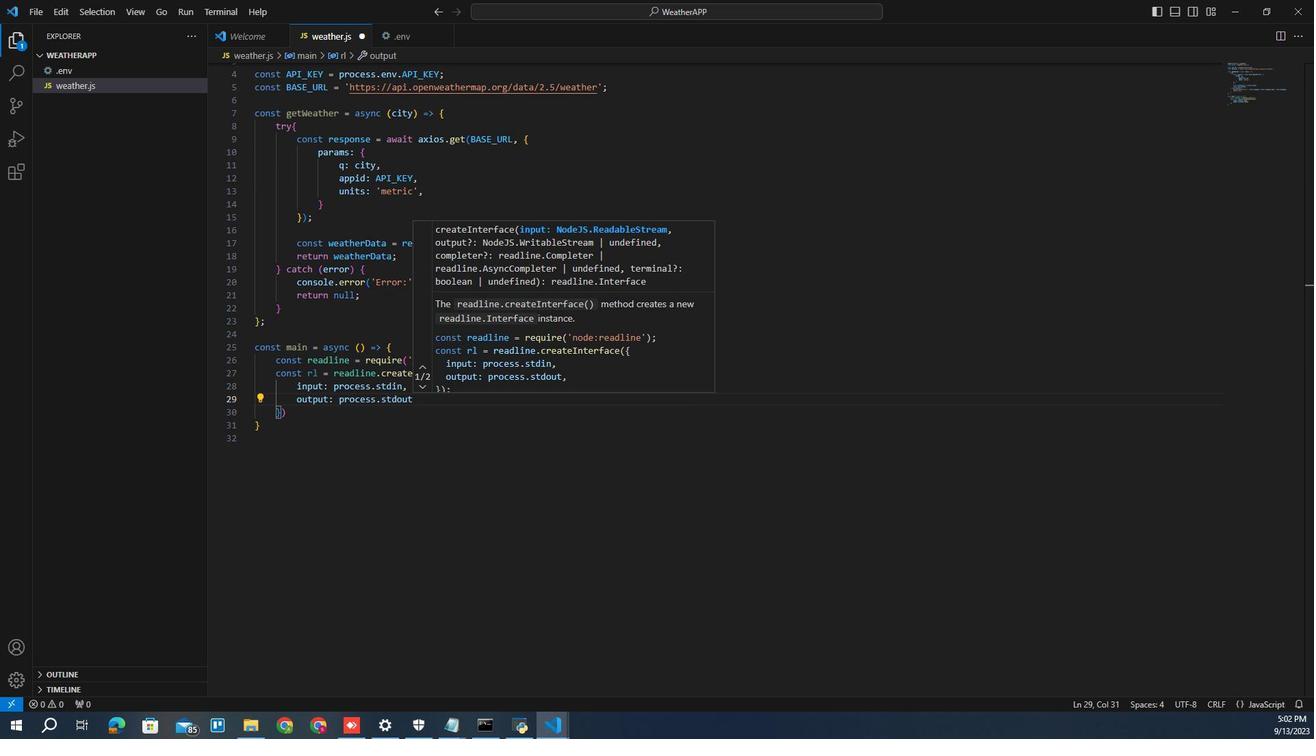 
Action: Mouse scrolled (257, 316) with delta (0, 0)
Screenshot: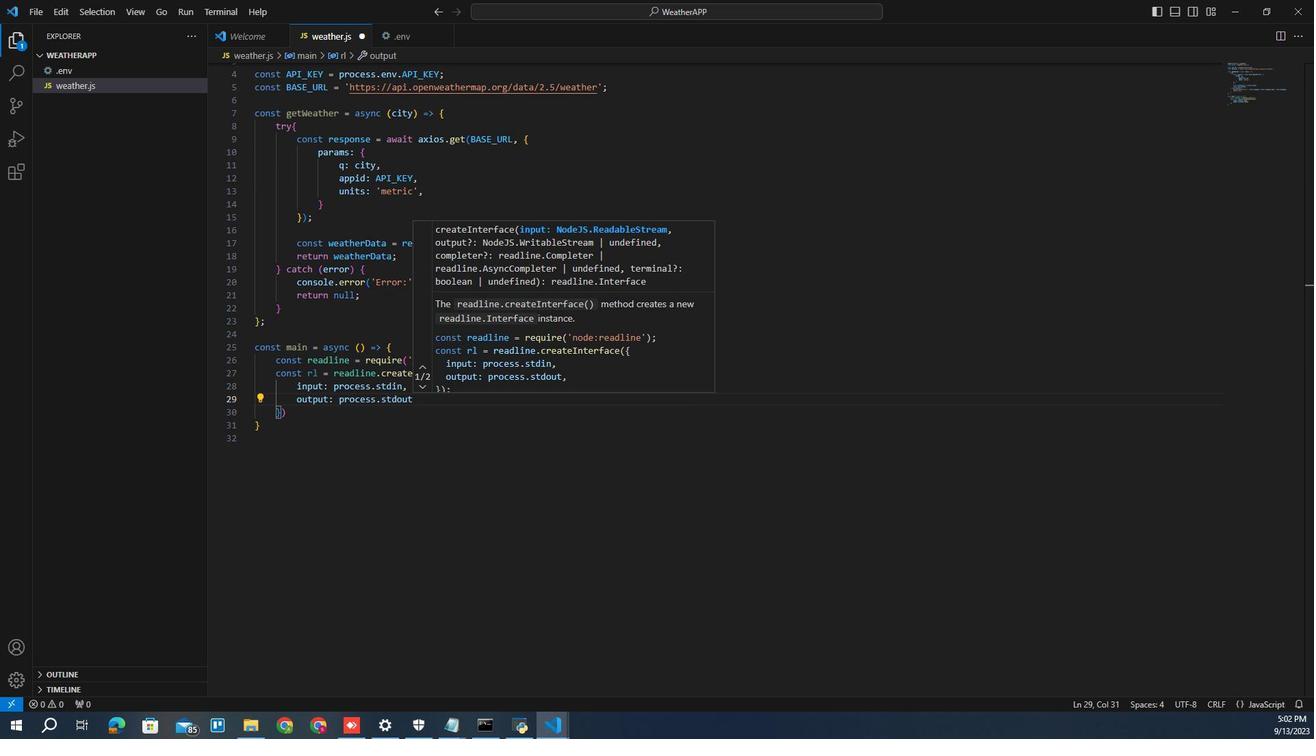 
Action: Mouse scrolled (257, 316) with delta (0, 0)
Screenshot: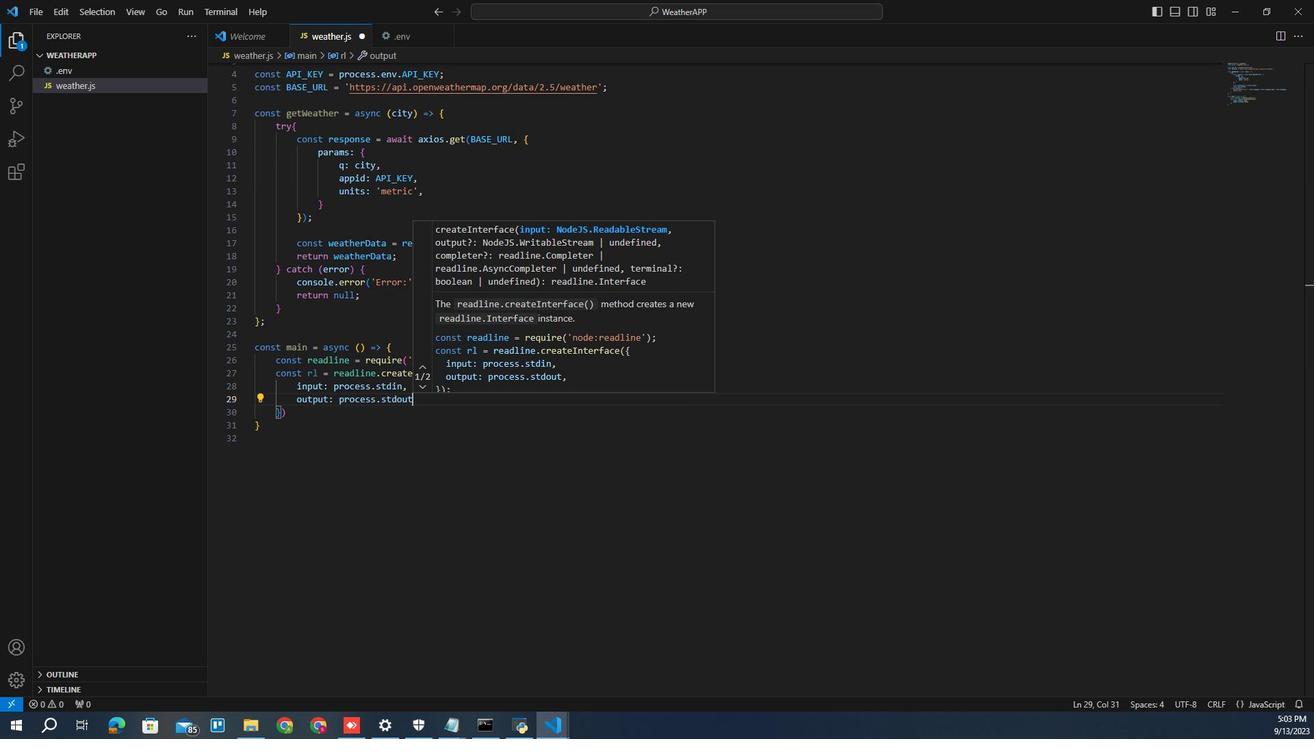 
Action: Mouse scrolled (257, 316) with delta (0, 0)
Screenshot: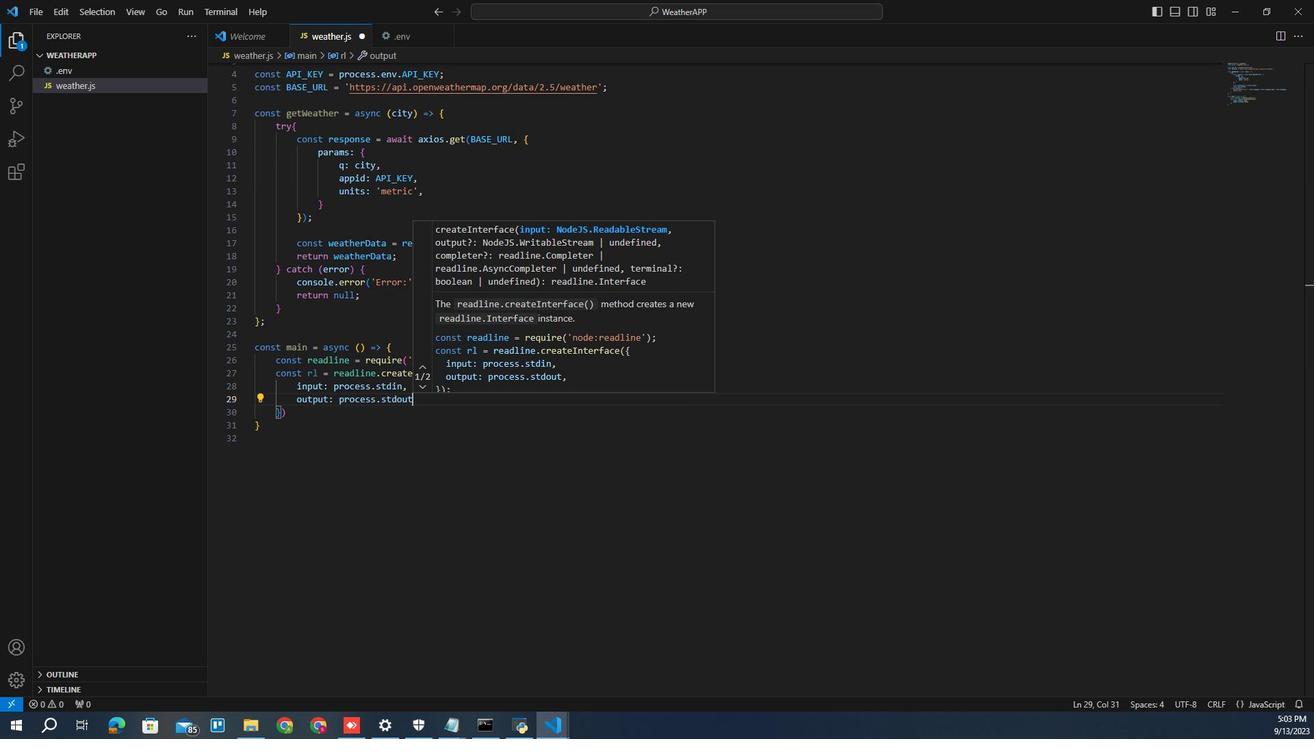 
Action: Mouse scrolled (257, 316) with delta (0, 0)
Screenshot: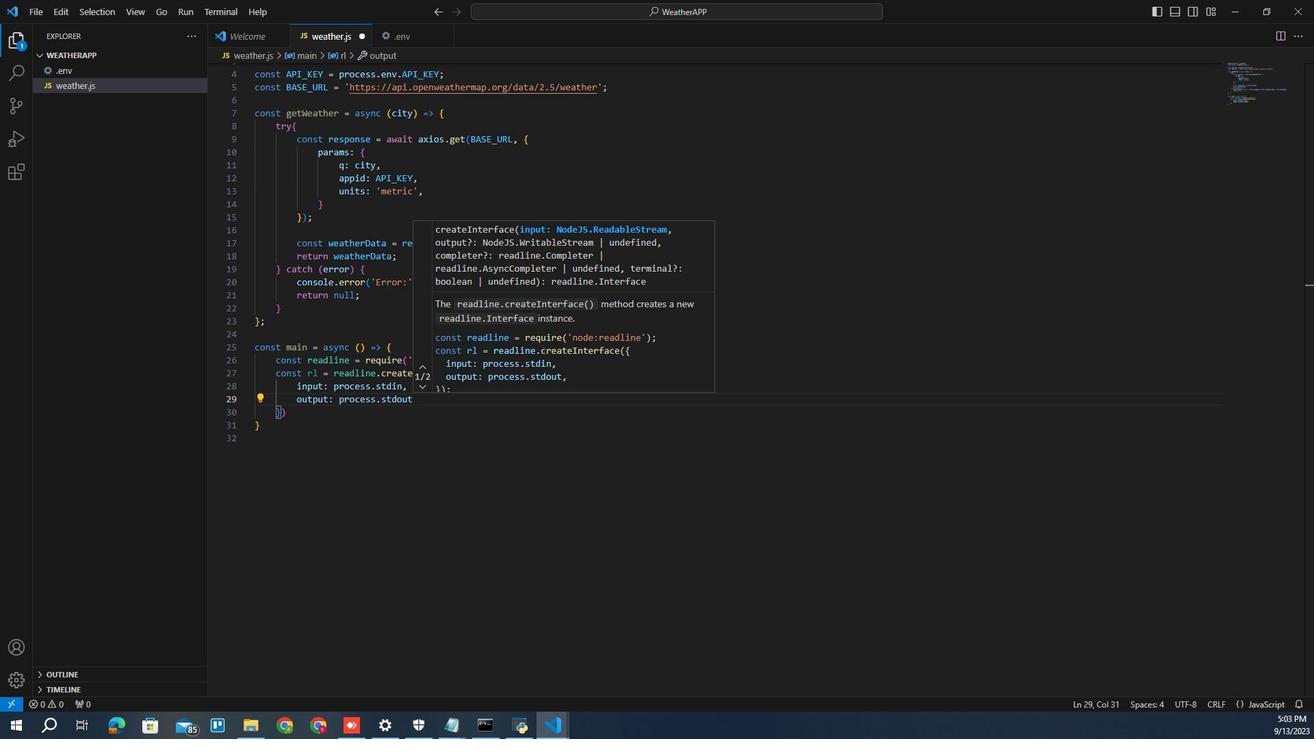 
Action: Mouse scrolled (257, 316) with delta (0, 0)
Screenshot: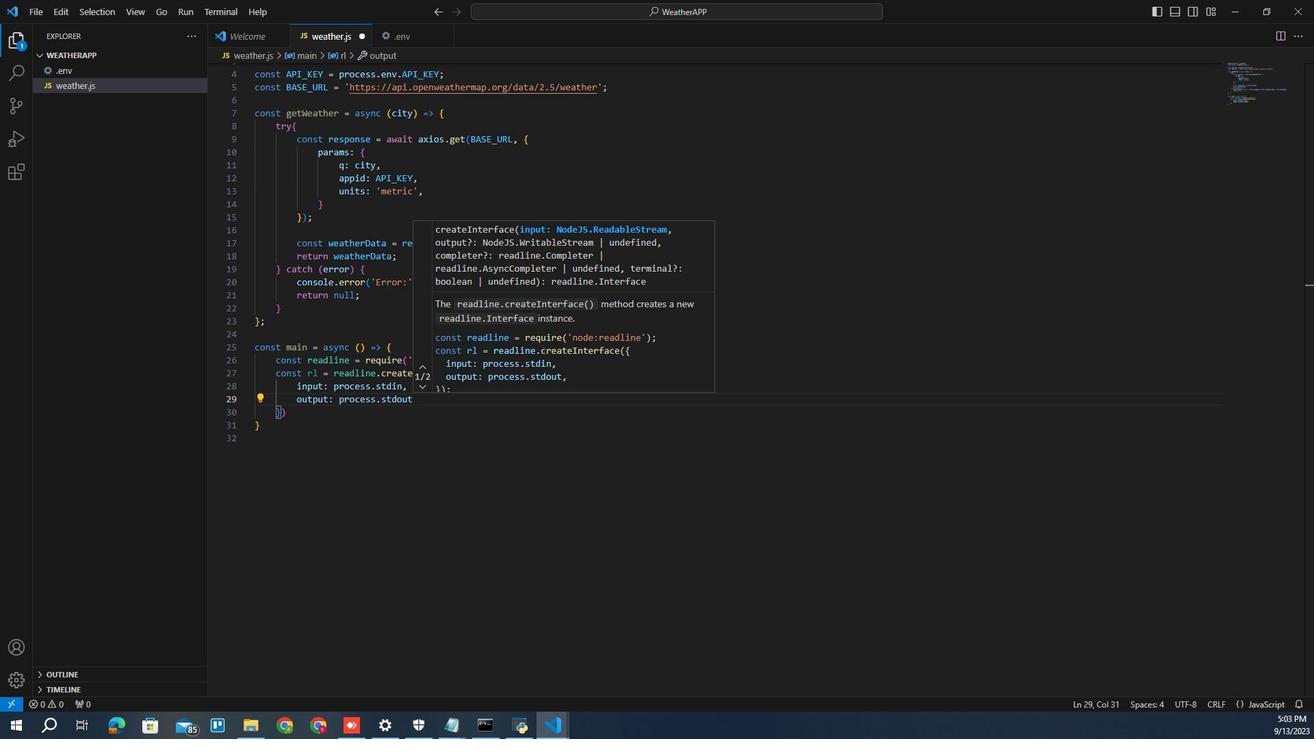 
Action: Mouse moved to (256, 316)
Screenshot: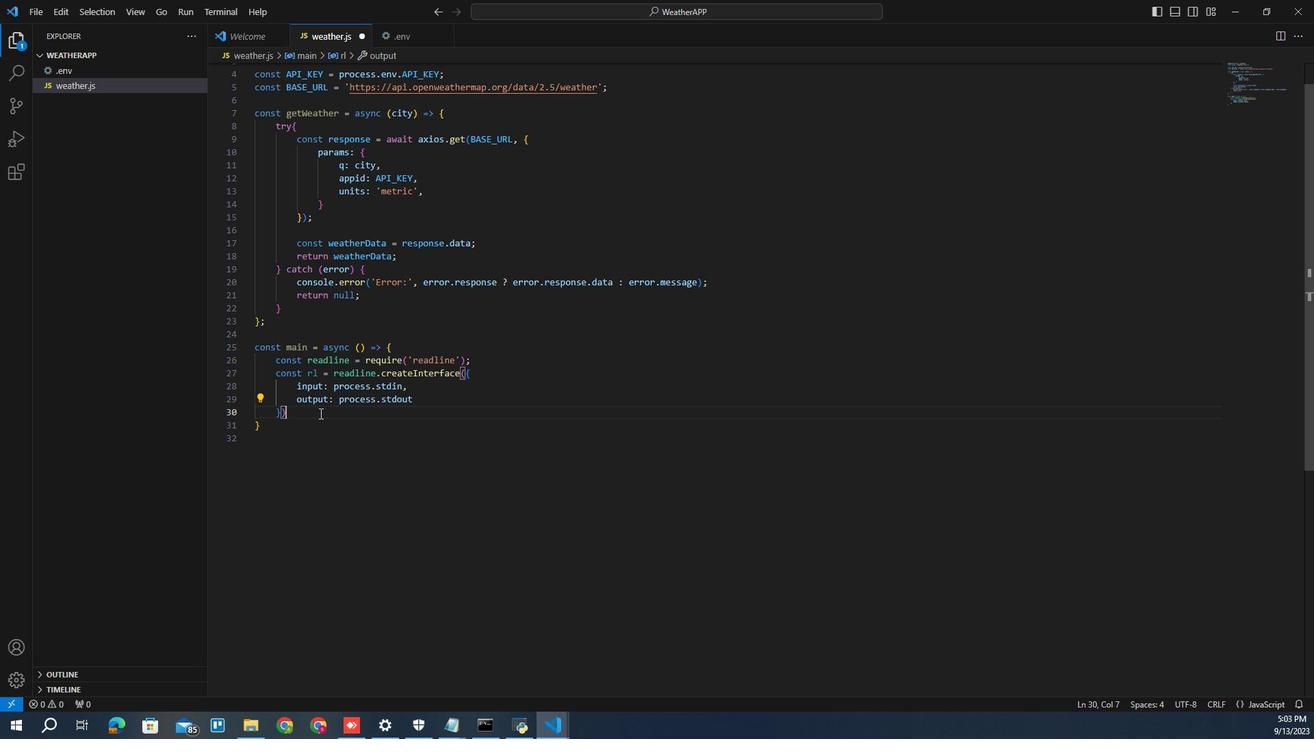 
Action: Mouse pressed left at (256, 316)
Screenshot: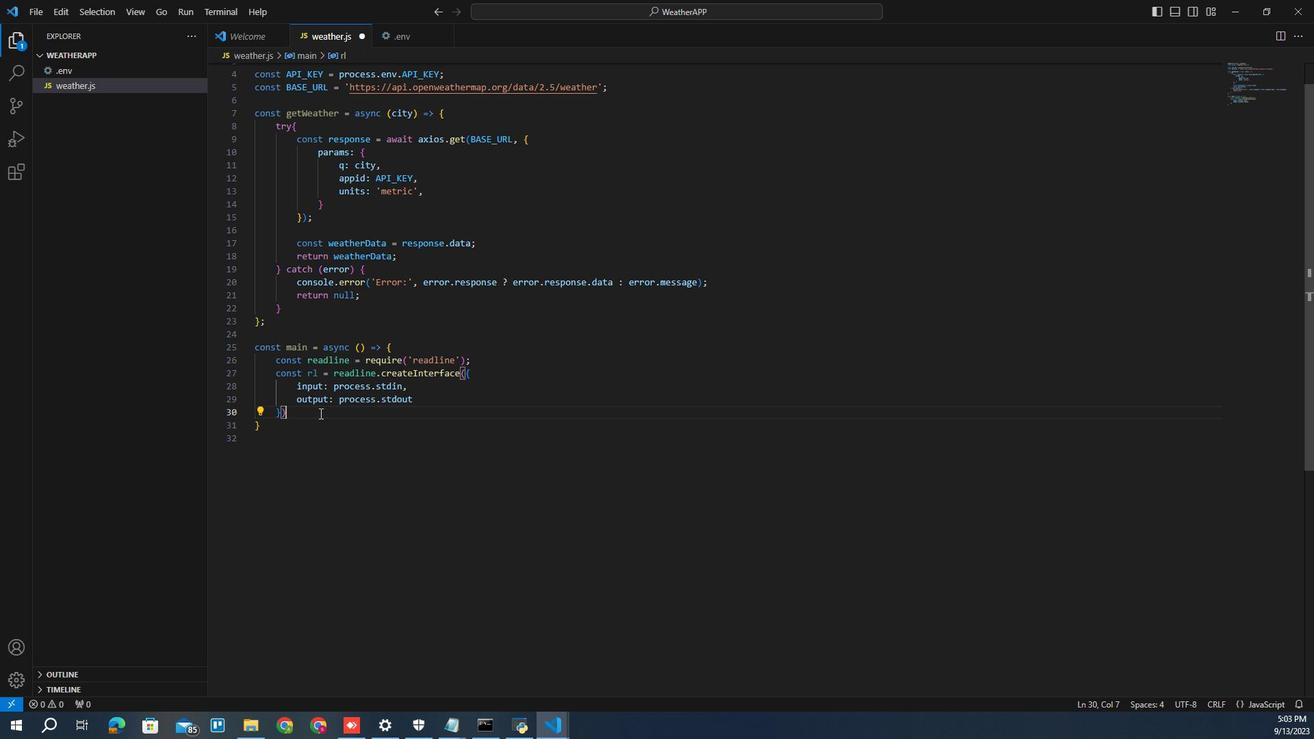 
Action: Key pressed ;<Key.enter><Key.enter>rl.question<Key.shift_r>('<Key.shift>Enter<Key.space>a<Key.space>city<Key.space>name<Key.shift_r>:<Key.space><Key.right>,<Key.space>asynu<Key.backspace>v<Key.backspace>c<Key.space><Key.shift_r>(city<Key.right><Key.space>=<Key.shift_r>><Key.space><Key.shift_r>{<Key.enter>const<Key.space>e<Key.backspace>weather<Key.down><Key.enter><Key.space>=<Key.space>await<Key.space>get<Key.down><Key.down><Key.enter><Key.shift_r>(city<Key.right>;<Key.enter><Key.enter>if<Key.shift_r>(wea<Key.enter><Key.right><Key.space><Key.shift_r>{<Key.enter>const<Key.space>tea<Key.backspace>mperate<Key.backspace>ure<Key.space>=<Key.space>we<Key.enter>.main.temp;<Key.enter>const<Key.space>te<Key.backspace><Key.backspace>description<Key.space>=<Key.space>weather<Key.shift><Key.enter>.weather[0<Key.right>.desc<Key.enter>;<Key.enter>consol<Key.enter>.log<Key.shift_r>(`<Key.shift>Weather<Key.space>in<Key.shift_r><Key.shift_r><Key.shift_r><Key.shift_r><Key.shift_r><Key.shift_r><Key.shift_r><Key.shift_r><Key.shift_r><Key.shift_r><Key.shift_r><Key.shift_r><Key.shift_r><Key.shift_r><Key.shift_r><Key.shift_r><Key.shift_r><Key.shift_r><Key.shift_r><Key.shift_r><Key.shift_r>$<Key.left><Key.space><Key.right><Key.shift_r><Key.shift_r><Key.shift_r><Key.shift_r><Key.shift_r><Key.shift_r><Key.shift_r><Key.shift_r><Key.shift_r>{city<Key.right><Key.shift_r>:<Key.left><Key.right><Key.space><Key.shift_r><Key.shift_r><Key.shift_r><Key.shift_r><Key.shift_r><Key.shift_r><Key.shift_r><Key.shift_r><Key.shift_r><Key.shift_r><Key.shift_r><Key.shift_r><Key.shift_r><Key.shift_r><Key.shift_r><Key.shift_r><Key.shift_r><Key.shift_r><Key.shift_r><Key.shift_r><Key.shift_r><Key.shift_r><Key.shift_r><Key.shift_r>$<Key.shift_r>{desc<Key.enter><Key.right><Key.right><Key.right>;<Key.enter>console.log<Key.shift_r>(`<Key.shift>Temperature<Key.shift_r>:<Key.space><Key.shift_r>$<Key.shift_r><Key.shift_r>{temp<Key.down><Key.enter><Key.right><Key.shift_r><Key.shift_r><Key.shift_r><Key.shift_r><Key.shift_r><Key.shift_r><Key.shift_r><Key.shift_r><Key.shift_r><Key.shift_r><Key.shift_r><Key.shift_r><Key.shift_r><Key.shift_r><Key.shift_r><Key.shift_r><Key.shift_r><Key.shift_r><Key.shift_r><Key.shift_r><Key.shift_r><Key.shift_r><Key.shift_r><Key.shift_r><Key.shift_r><Key.shift_r><Key.shift_r><Key.shift_r><Key.shift_r><Key.shift_r><Key.shift_r><Key.shift_r><Key.shift_r><Key.shift_r><Key.shift_r><Key.shift_r><Key.shift_r><Key.shift_r><Key.shift_r><Key.shift_r><Key.shift_r><Key.shift_r><Key.shift_r><Key.shift_r><Key.shift_r><Key.shift_r><Key.shift_r><Key.shift_r><Key.shift_r><Key.shift_r><Key.shift_r><Key.shift_r><Key.shift_r><Key.shift_r><Key.shift_r><Key.shift_r><Key.shift_r><Key.shift_r><Key.shift_r><Key.shift_r><Key.shift_r><Key.shift_r><Key.shift_r><Key.shift_r><Key.shift_r><Key.shift_r><Key.shift_r><Key.shift_r><Key.shift_r><Key.shift_r><Key.shift_r><Key.shift_r><Key.shift_r><Key.shift_r><Key.shift_r><Key.shift_r><Key.shift_r><Key.shift_r><Key.shift_r><Key.shift_r><Key.shift_r><Key.shift_r><Key.shift_r><Key.shift_r><Key.shift_r><Key.shift_r><Key.shift_r><Key.shift_r><Key.shift_r><Key.shift_r><Key.shift_r><Key.shift_r><Key.shift_r><Key.shift_r><Key.shift_r><Key.shift_r><Key.shift_r><Key.shift_r><Key.shift_r><Key.shift_r><Key.shift_r><Key.shift_r><Key.shift_r><Key.shift_r><Key.shift_r><Key.shift_r><Key.shift_r><Key.shift_r><Key.shift_r><Key.shift_r><Key.shift_r><Key.shift_r><Key.shift_r><Key.shift_r><Key.shift_r><Key.shift_r><Key.shift_r><Key.shift_r><Key.shift_r><Key.shift_r><Key.shift_r><Key.shift_r><Key.shift_r><Key.shift_r><Key.shift_r><Key.shift_r><Key.shift_r><Key.shift_r><Key.shift_r><Key.shift_r><Key.shift_r><Key.shift_r><Key.shift_r><Key.shift_r><Key.shift_r><Key.shift_r><Key.shift_r><Key.shift_r><Key.shift_r><Key.shift_r><Key.shift_r><Key.shift_r><Key.shift_r><Key.shift_r><Key.shift_r><Key.shift_r><Key.shift_r><Key.shift_r><Key.shift_r><Key.shift_r><Key.shift_r><Key.shift_r><Key.shift_r><Key.shift_r><Key.shift_r><Key.shift_r><Key.shift_r><Key.shift_r><Key.shift_r><Key.shift_r><Key.shift_r><Key.shift_r><Key.shift_r><Key.shift_r><Key.shift_r><Key.shift_r><Key.shift_r><Key.shift_r><Key.shift_r><Key.shift_r><Key.shift_r><Key.shift_r><Key.right><Key.right>;<Key.down><Key.enter><Key.enter>rl.clo<Key.enter><Key.shift_r>(<Key.right>;<Key.down>;<Key.down>;<Key.down><Key.enter>mai<Key.enter><Key.shift_r>(<Key.right>;
Screenshot: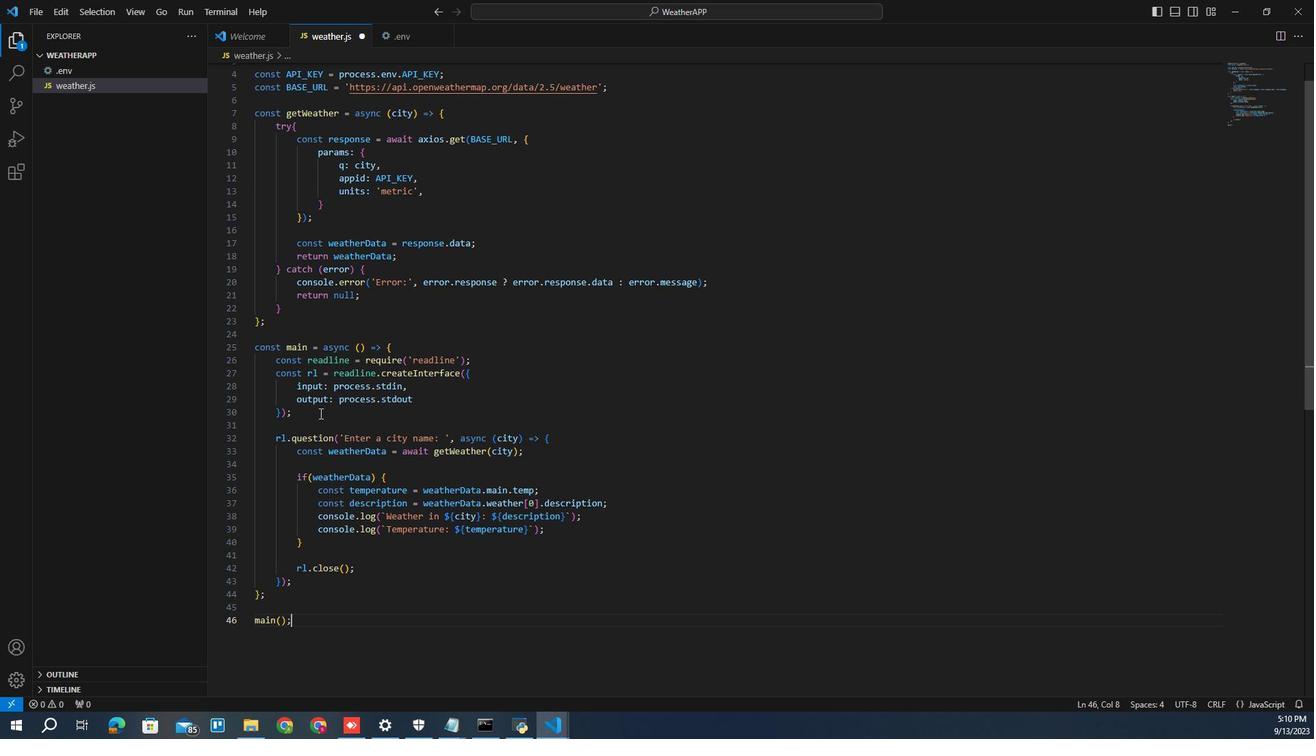 
Action: Mouse moved to (257, 316)
Screenshot: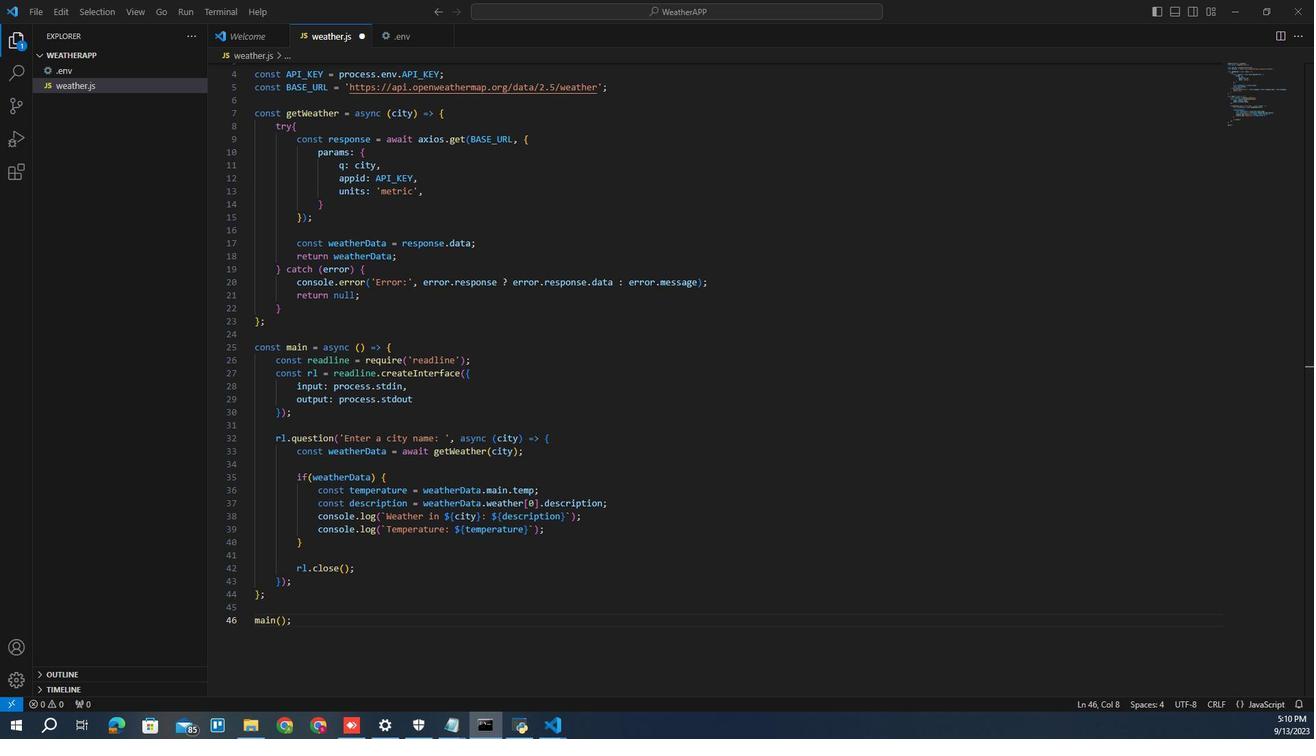 
Action: Mouse pressed left at (257, 316)
Screenshot: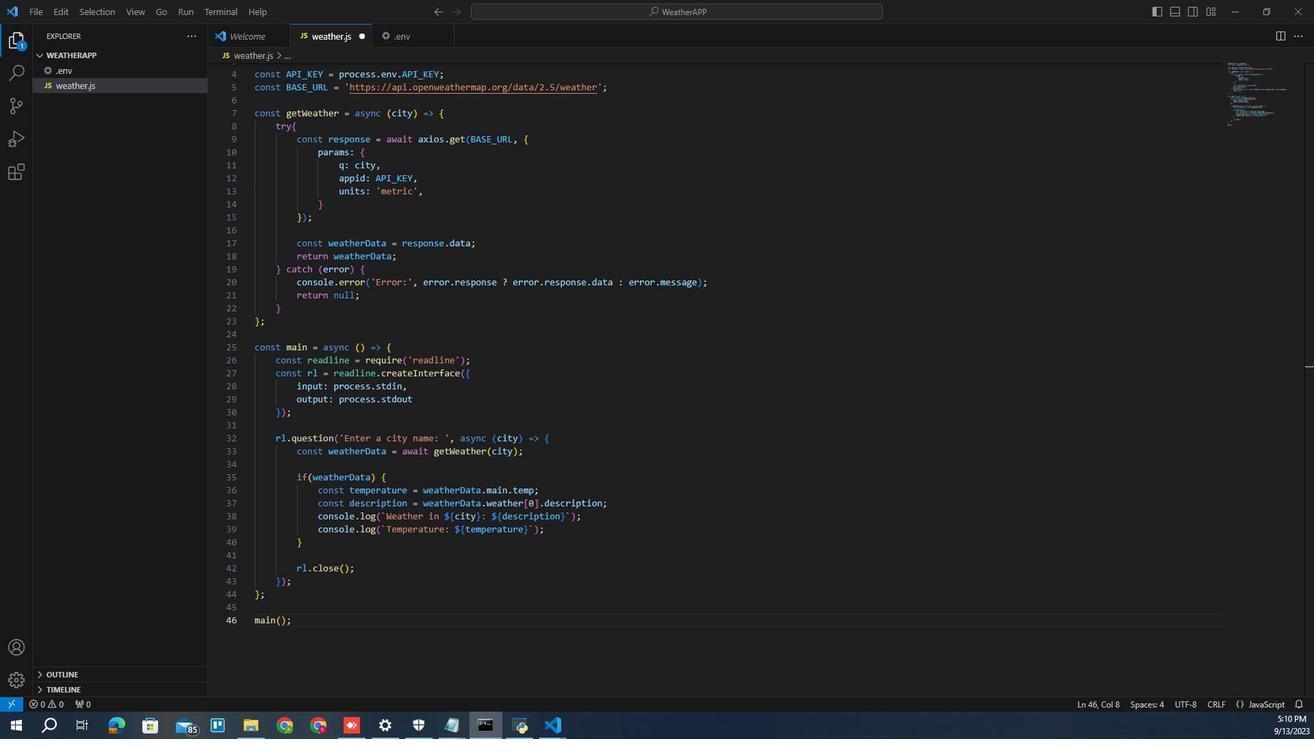 
Action: Mouse moved to (257, 316)
Screenshot: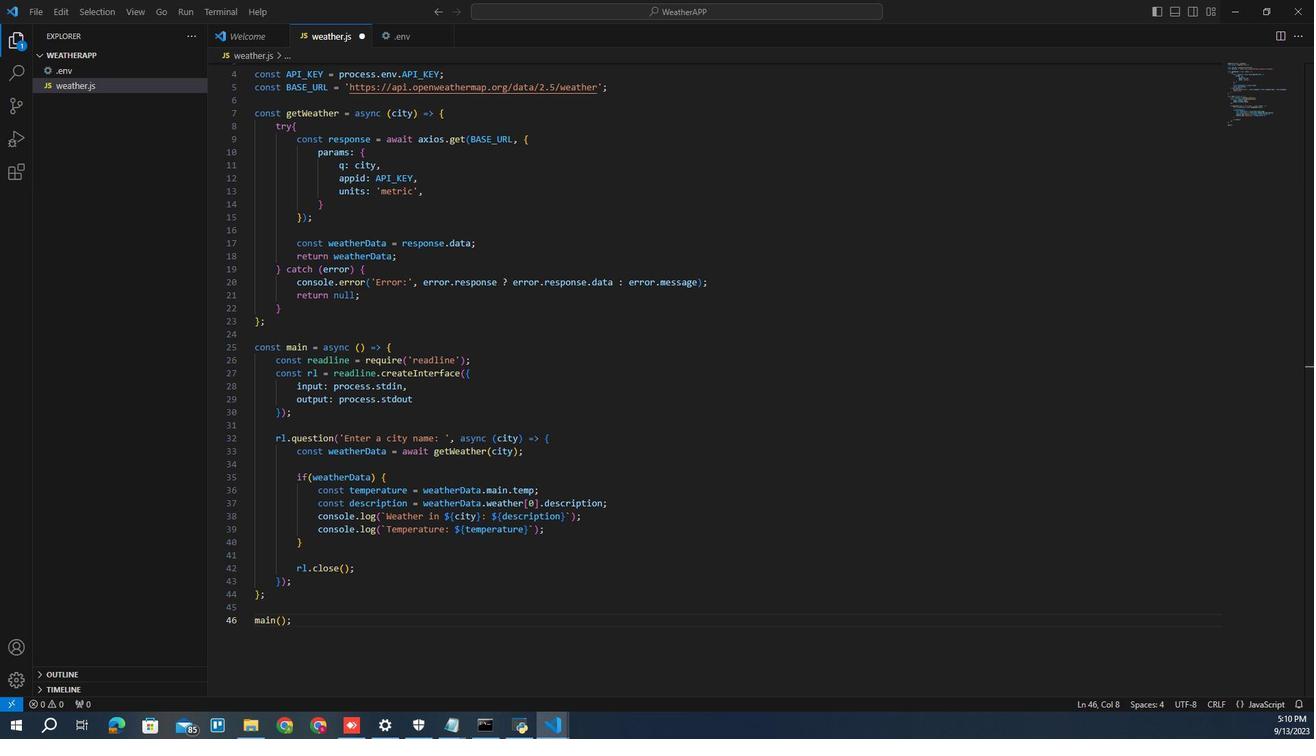 
Action: Mouse pressed left at (257, 316)
Screenshot: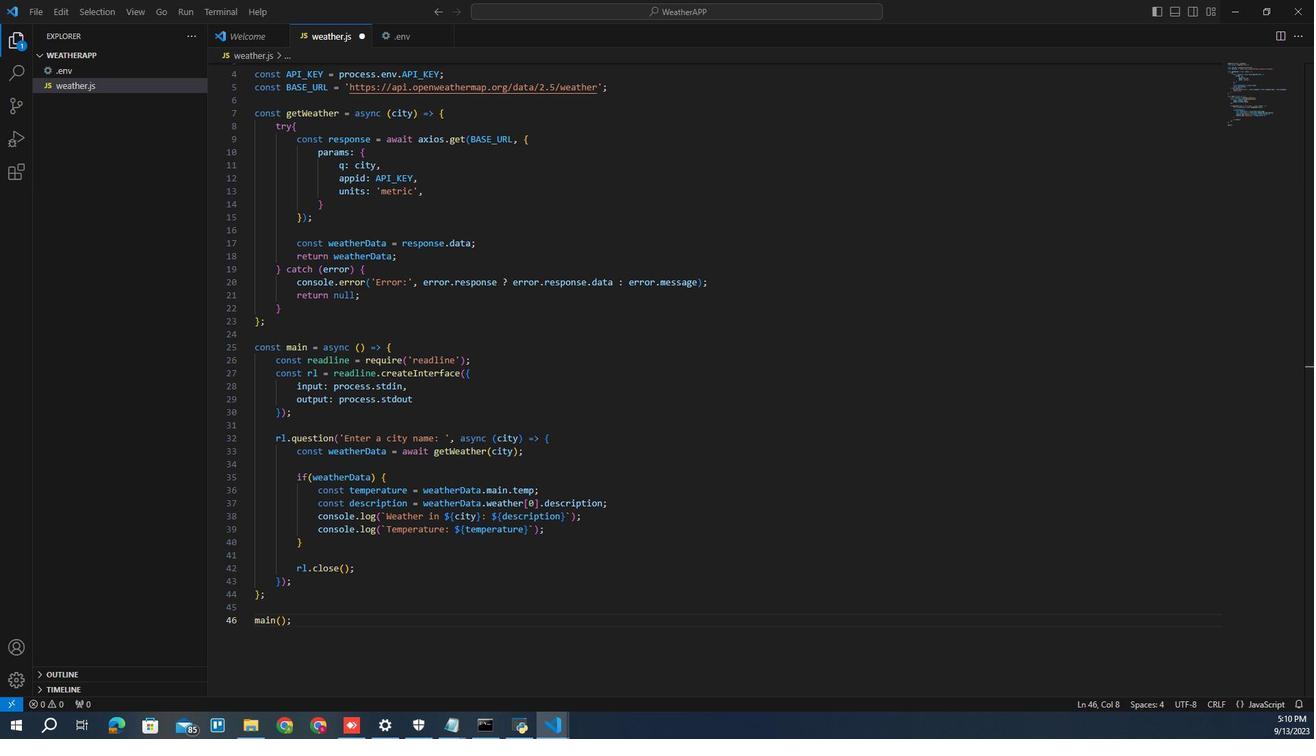 
Action: Mouse moved to (256, 316)
Screenshot: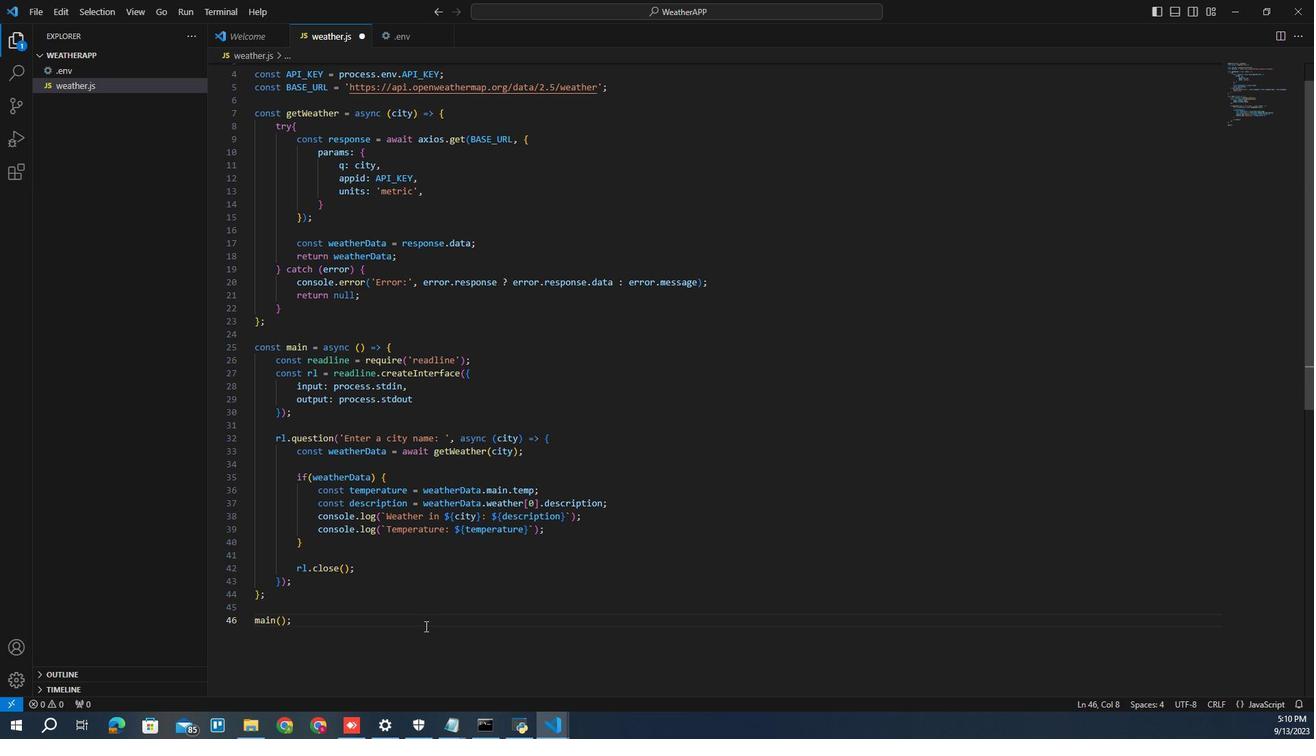 
Action: Mouse pressed left at (256, 316)
Screenshot: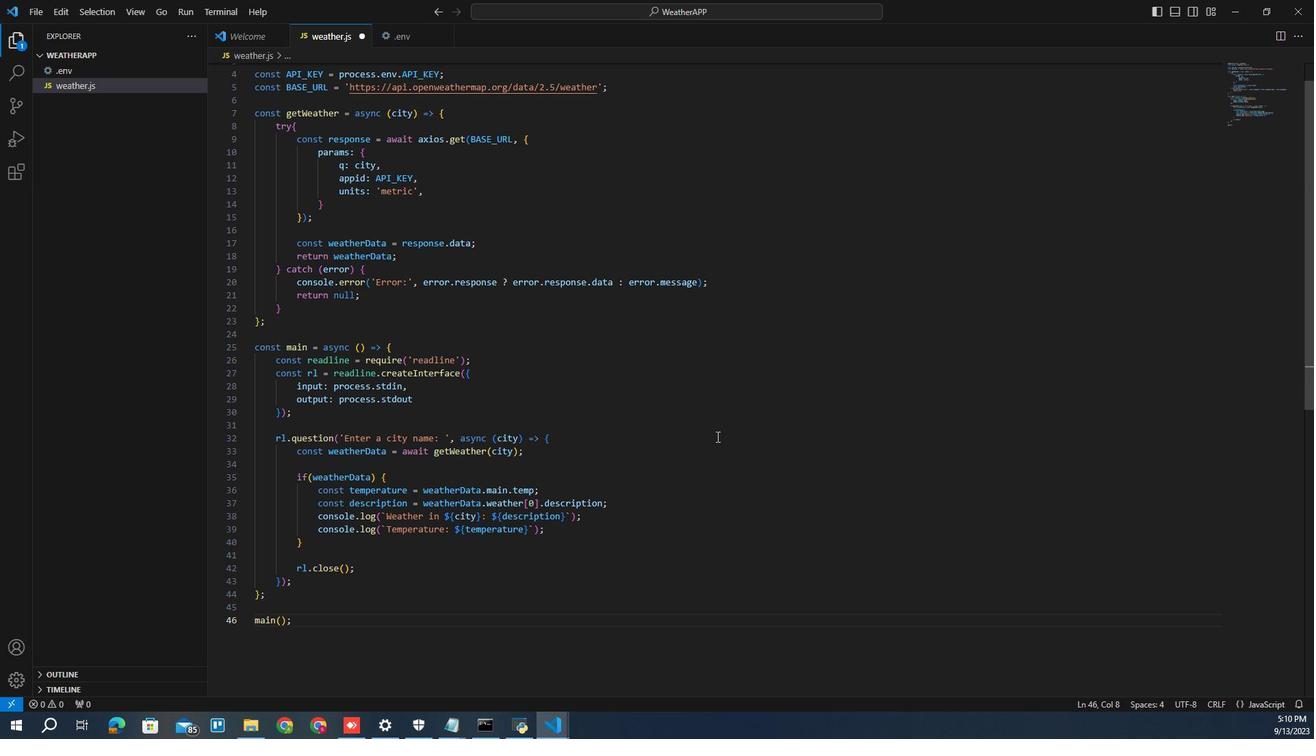 
Action: Mouse moved to (255, 316)
Screenshot: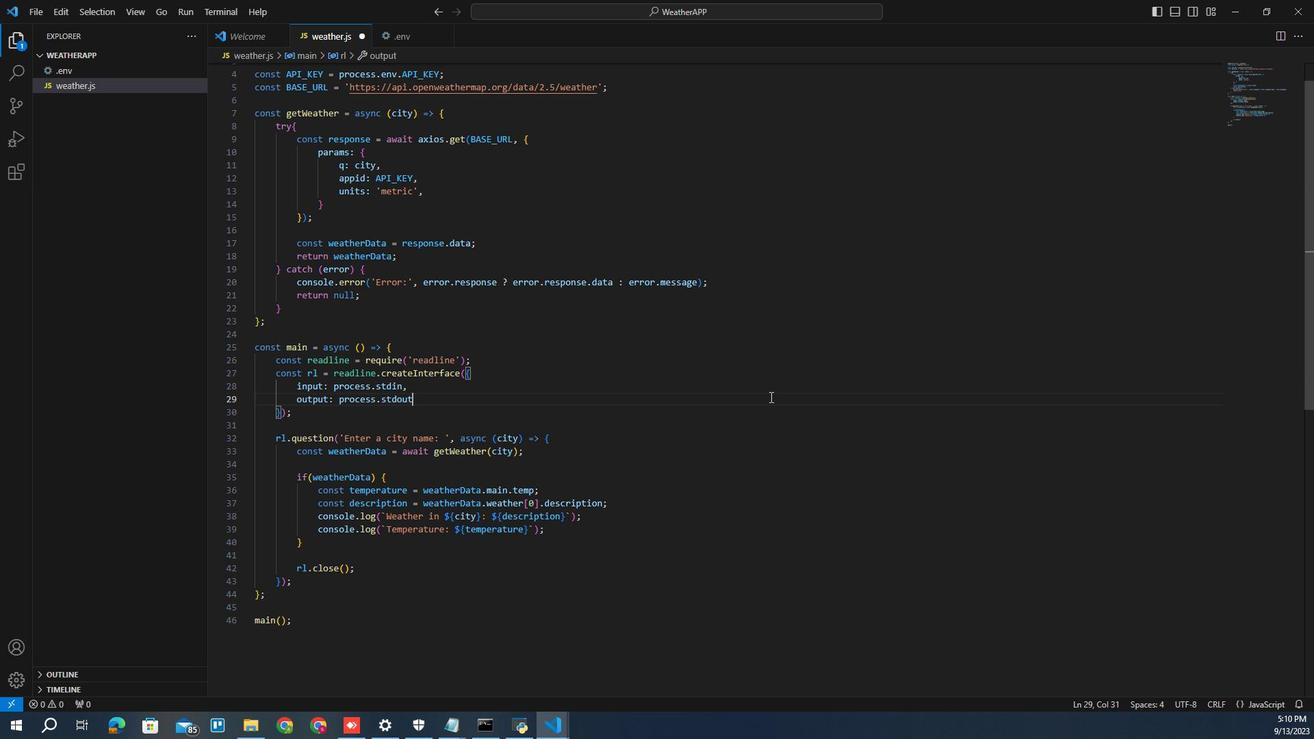 
Action: Mouse pressed left at (255, 316)
Screenshot: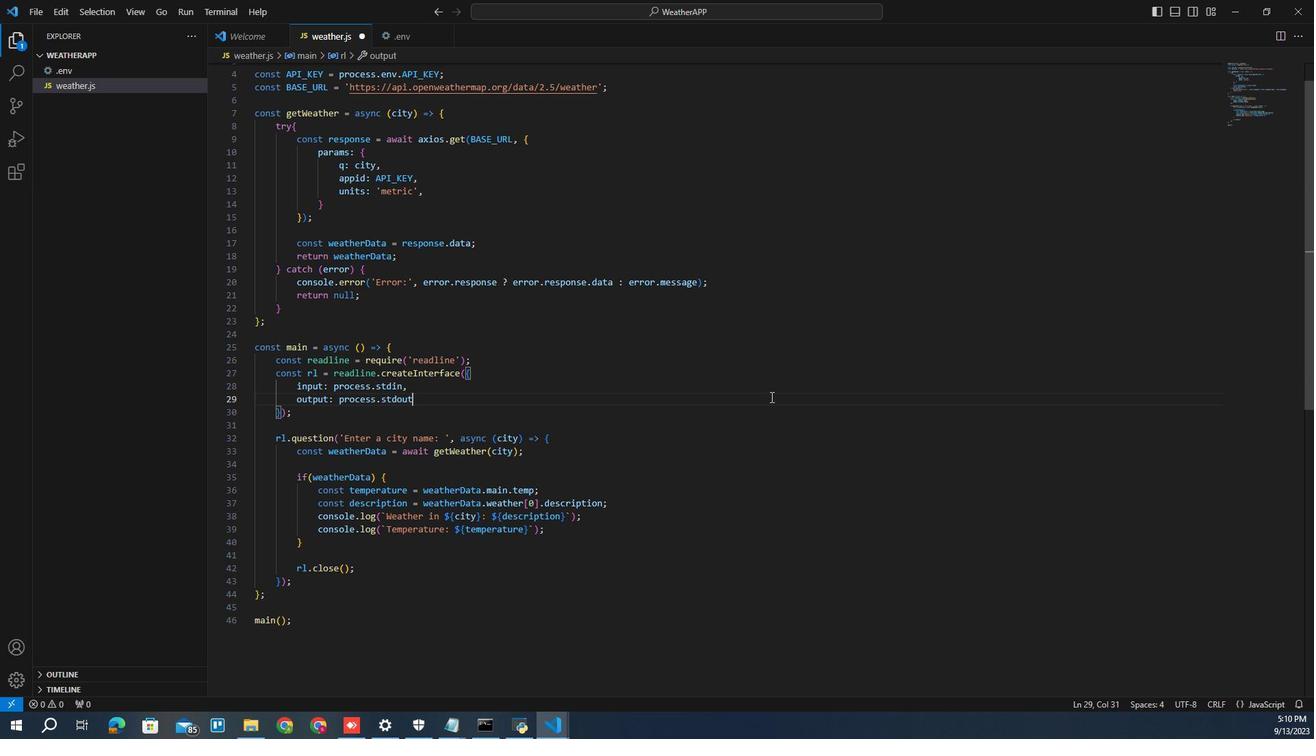 
Action: Mouse moved to (256, 316)
Screenshot: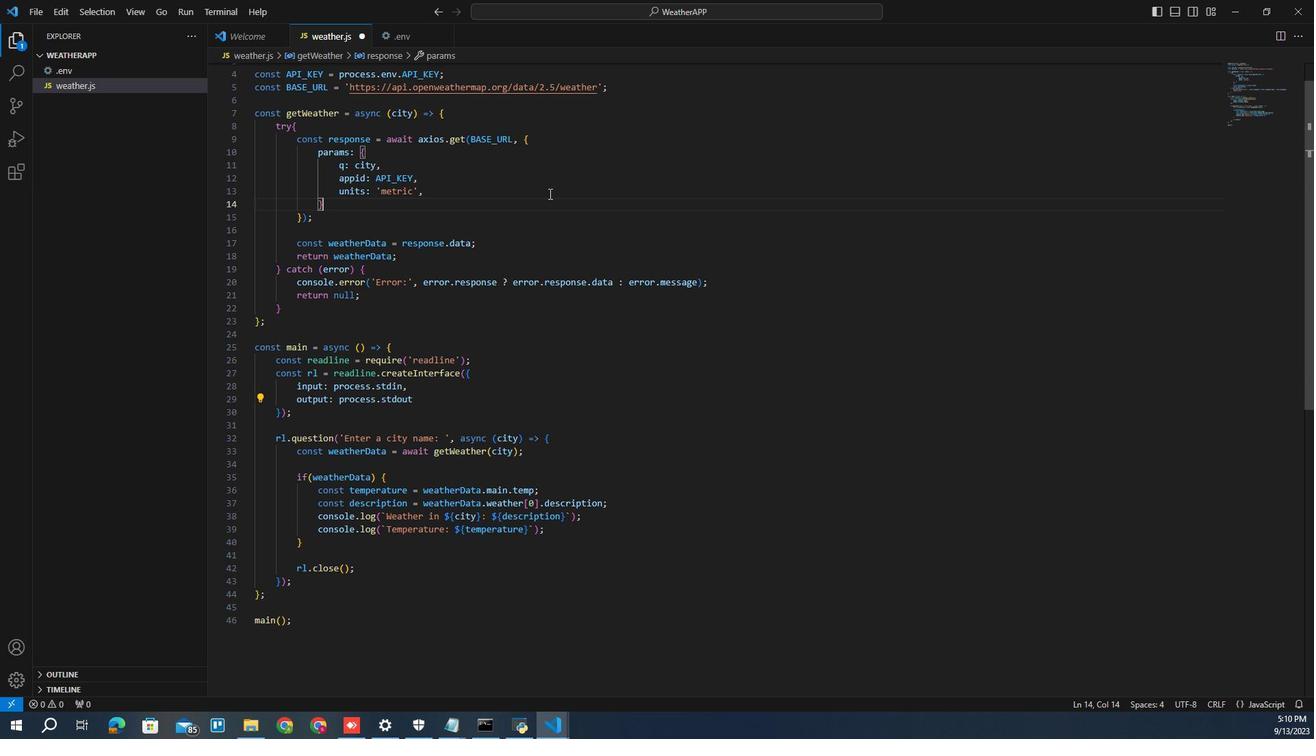 
Action: Mouse pressed left at (256, 316)
Screenshot: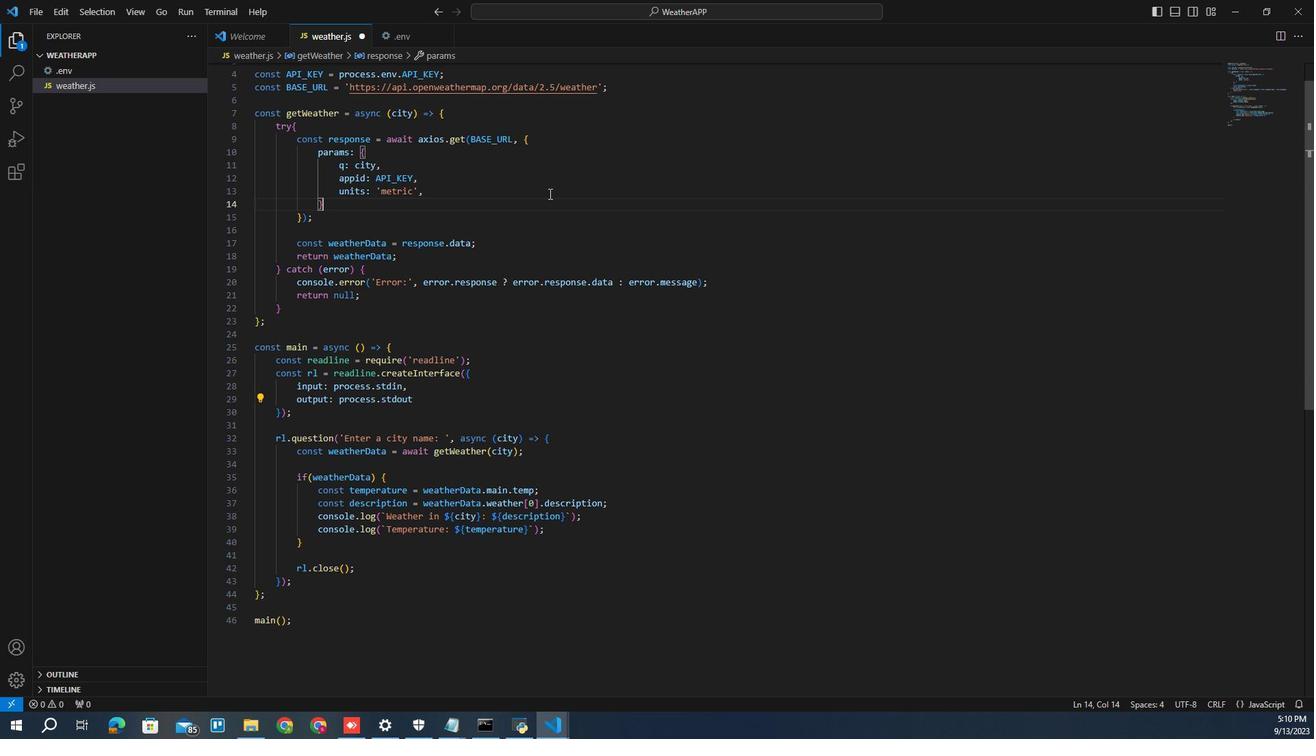 
Action: Mouse moved to (256, 316)
Screenshot: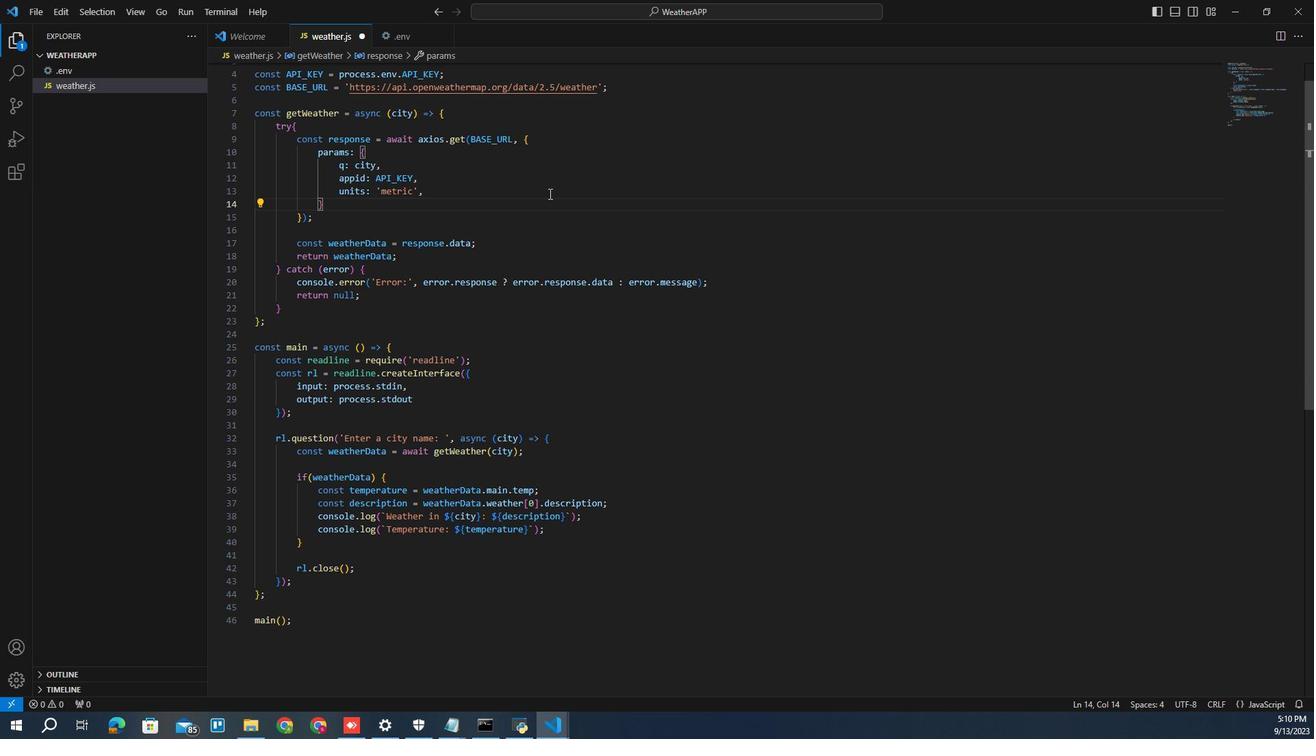 
Action: Key pressed ctrl+S
Screenshot: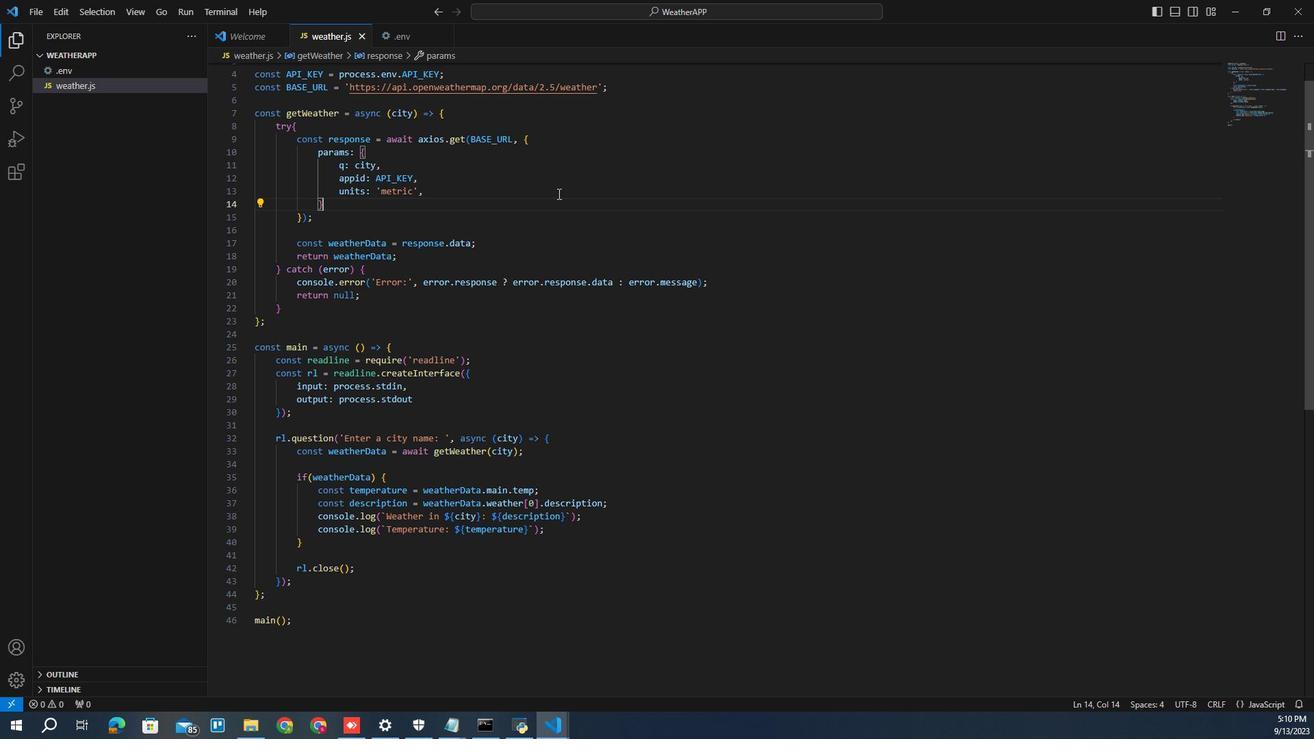 
Action: Mouse moved to (256, 317)
Screenshot: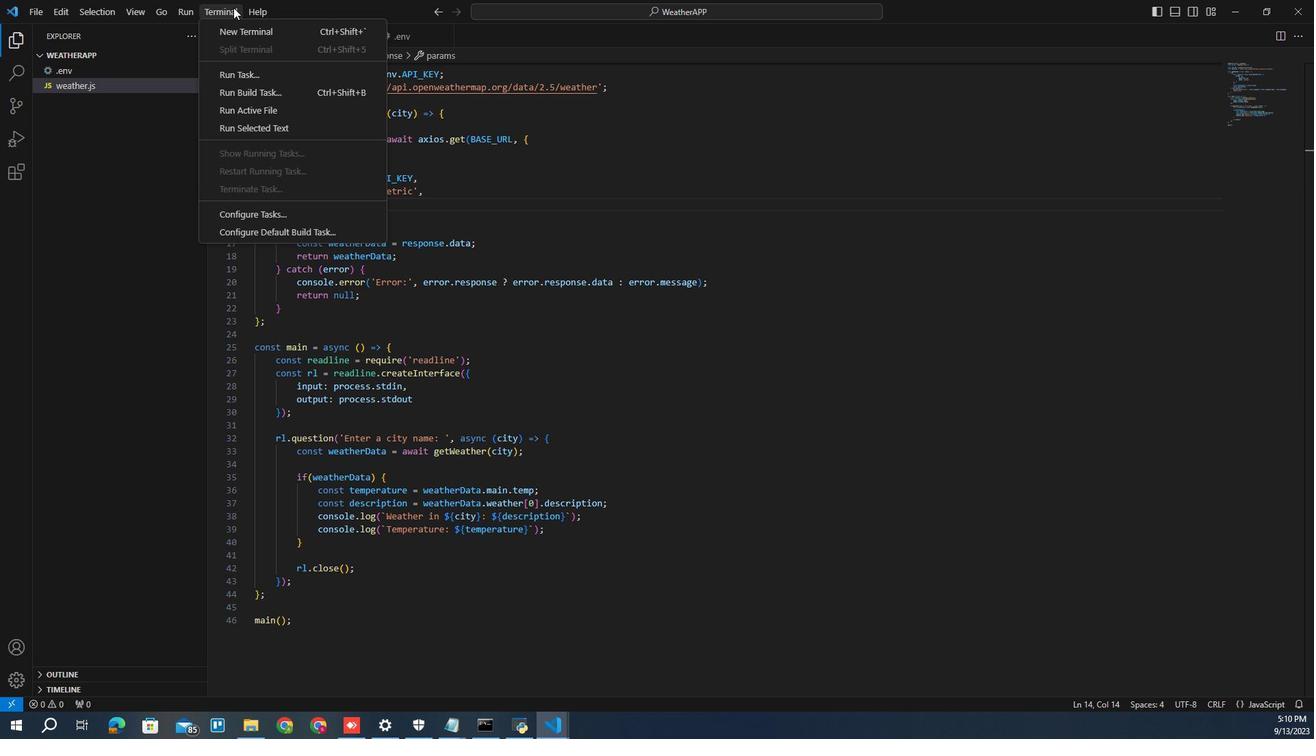
Action: Mouse pressed left at (256, 317)
Screenshot: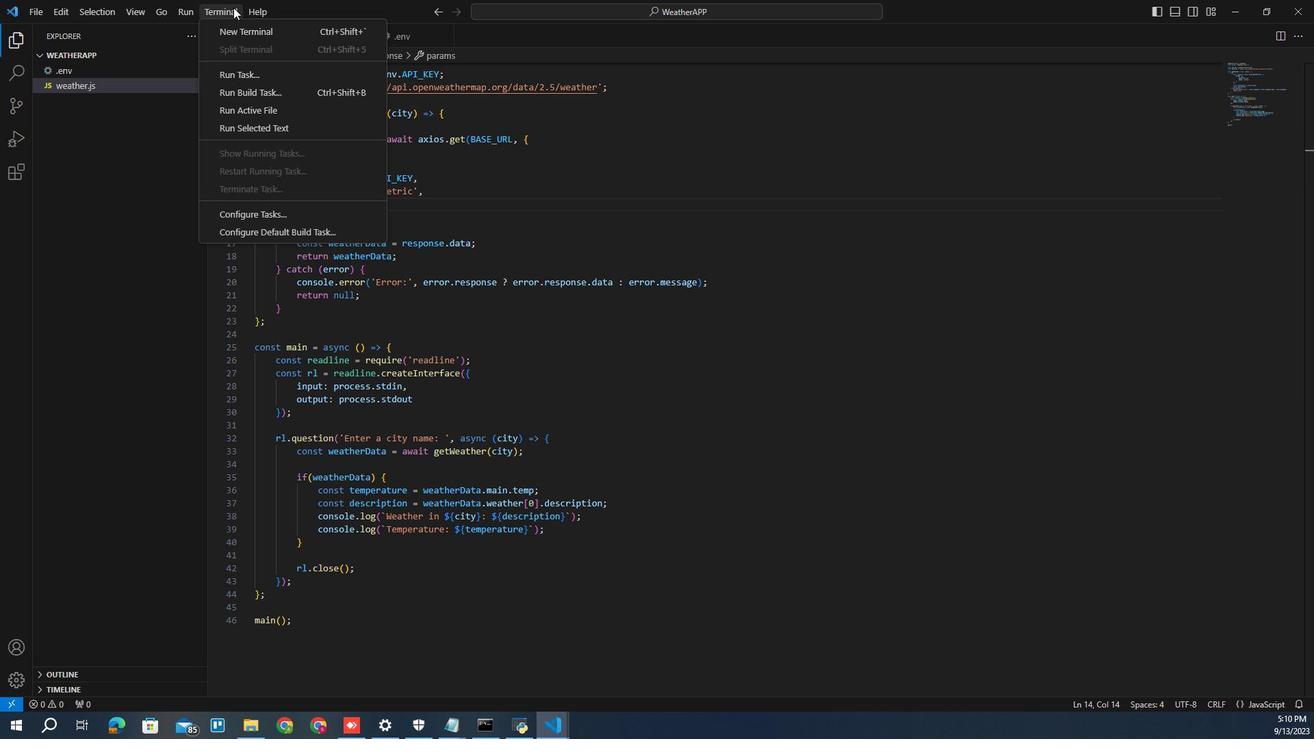 
Action: Mouse moved to (256, 317)
Screenshot: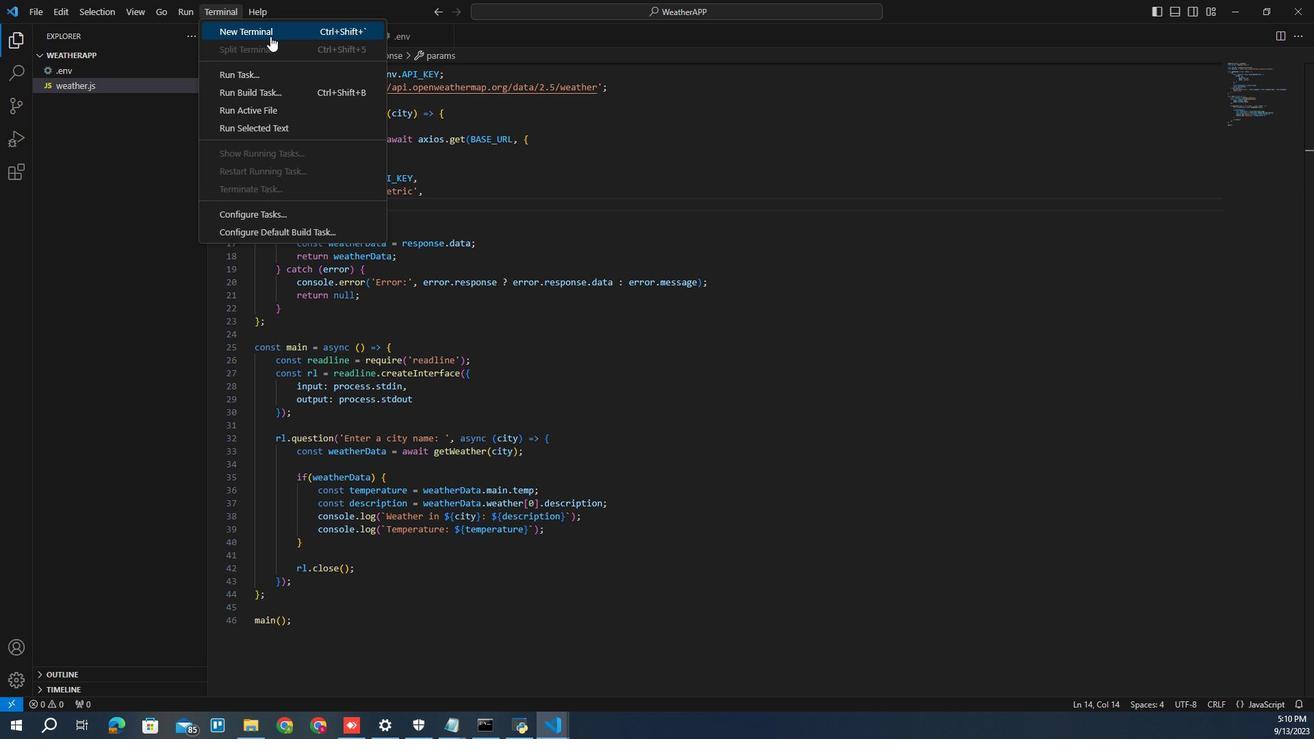 
Action: Mouse pressed left at (256, 317)
Screenshot: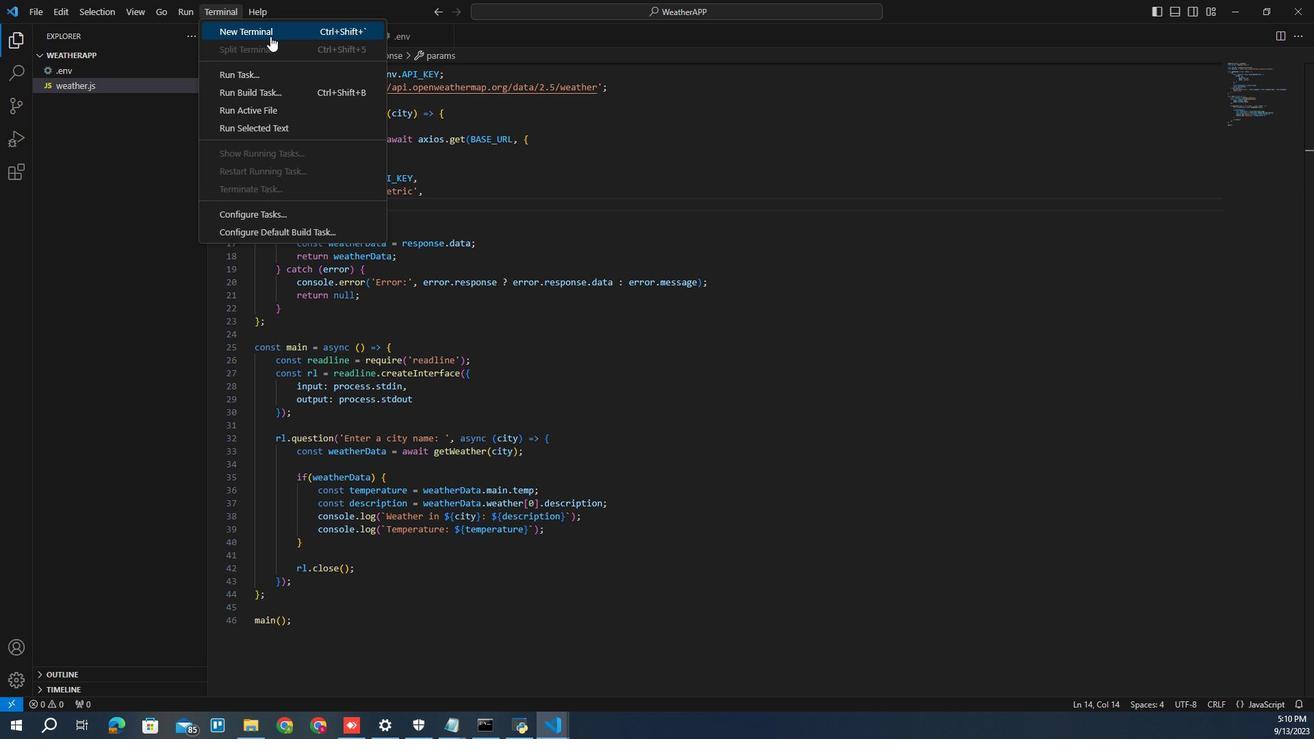 
Action: Mouse moved to (256, 316)
Screenshot: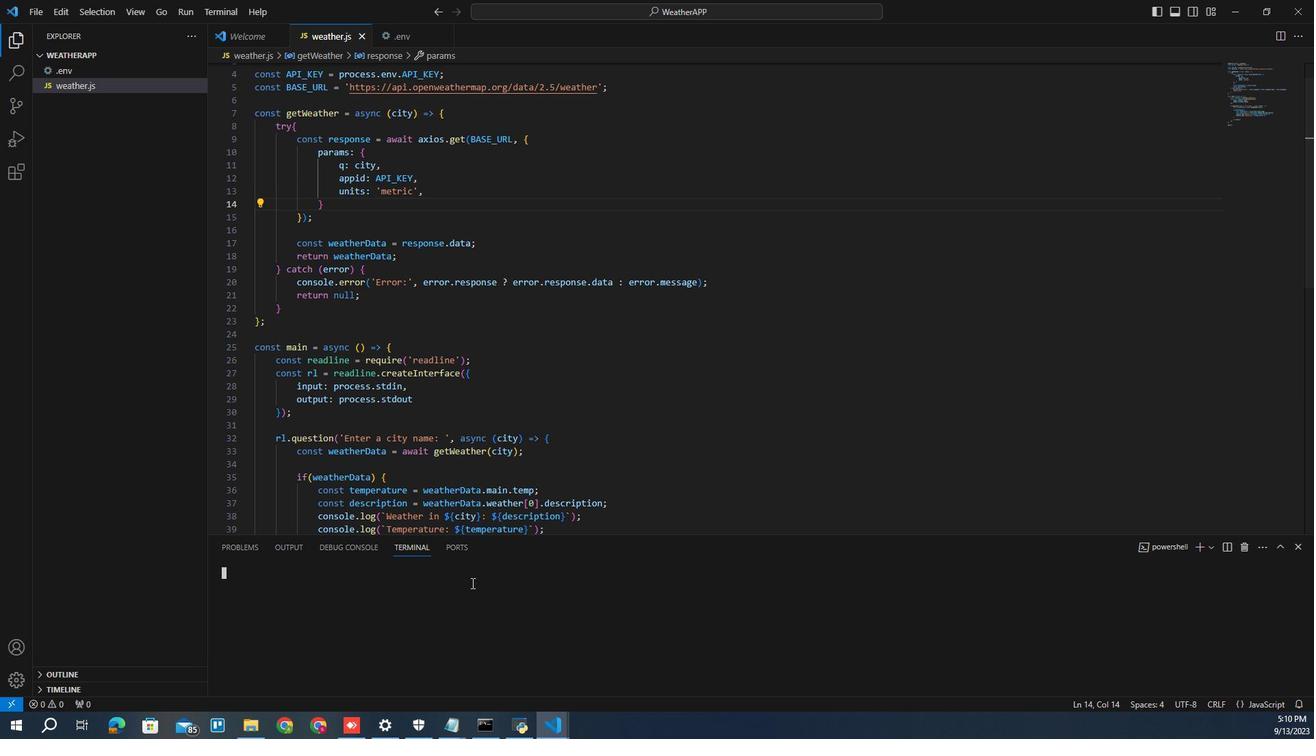 
Action: Key pressed node<Key.space>w<Key.tab><Key.left><Key.left><Key.left><Key.left><Key.left><Key.left><Key.left><Key.left><Key.left><Key.left><Key.backspace><Key.backspace><Key.enter>
Screenshot: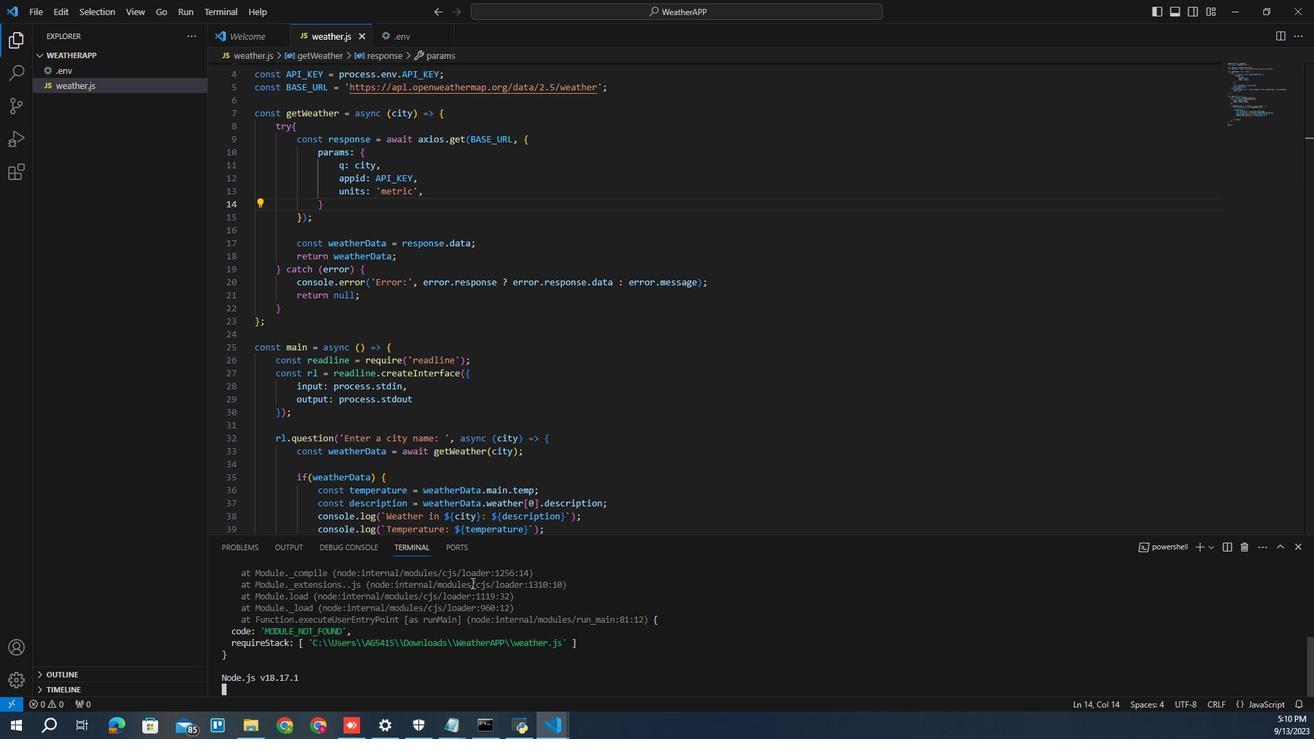 
Action: Mouse moved to (256, 316)
Screenshot: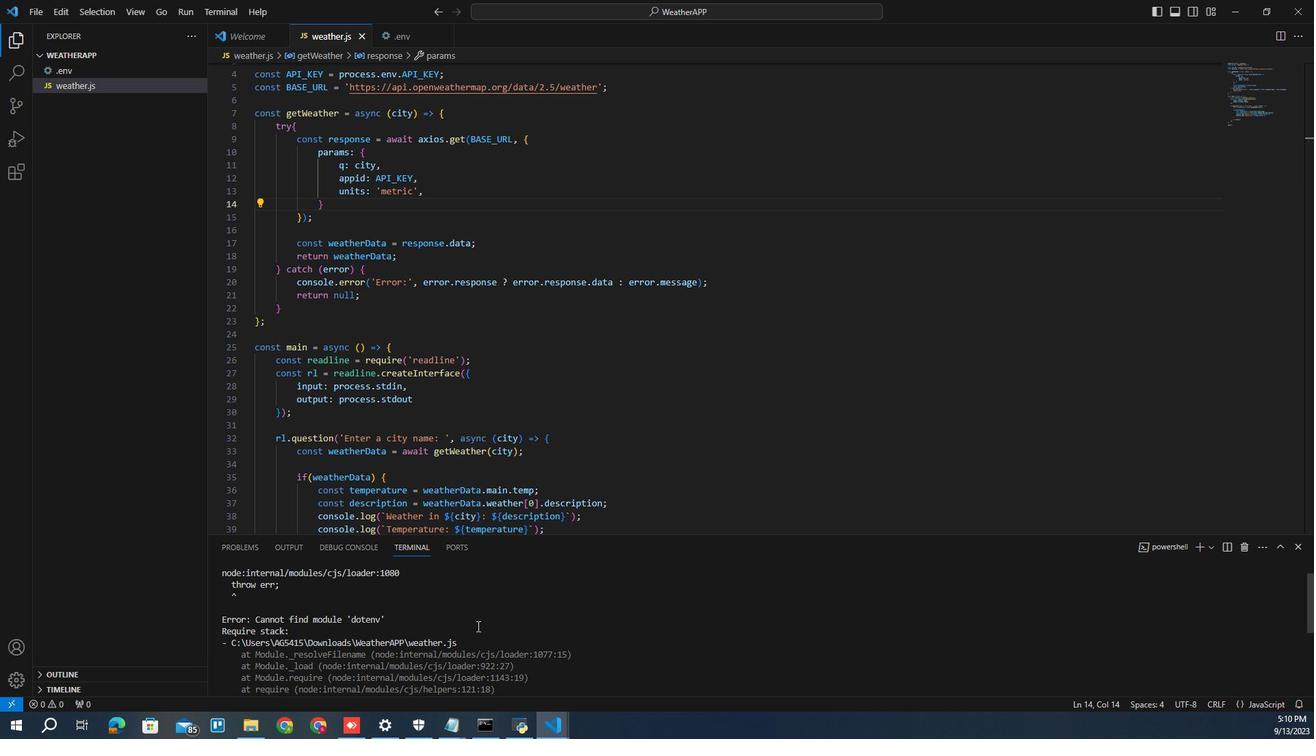 
Action: Mouse scrolled (256, 316) with delta (0, 0)
Screenshot: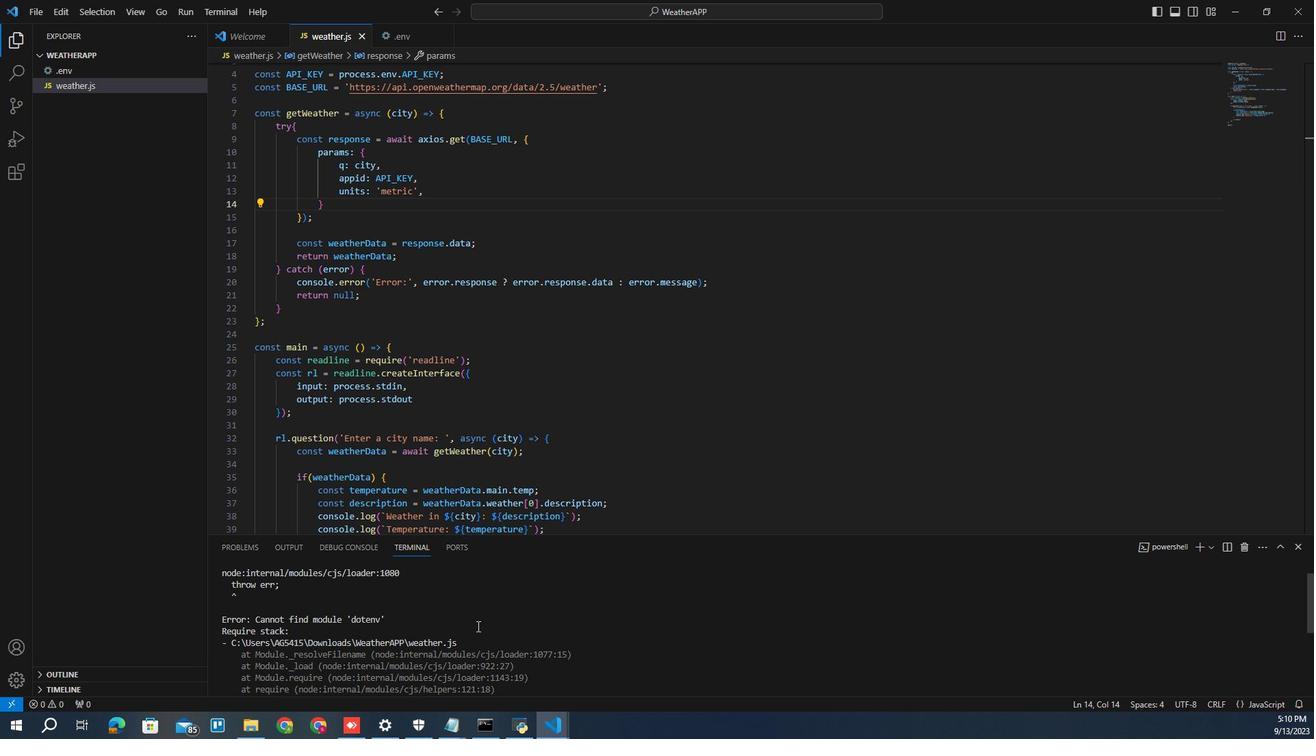 
Action: Mouse scrolled (256, 316) with delta (0, 0)
Screenshot: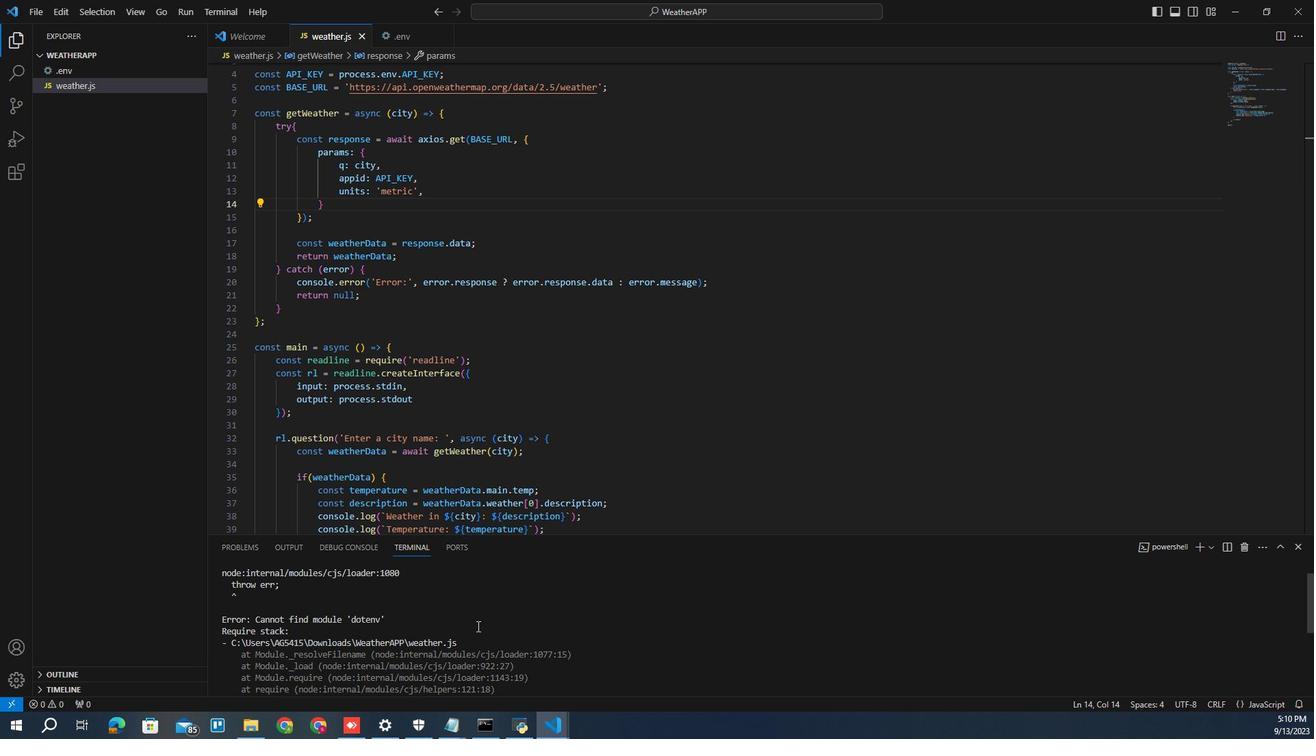 
Action: Mouse moved to (256, 316)
Screenshot: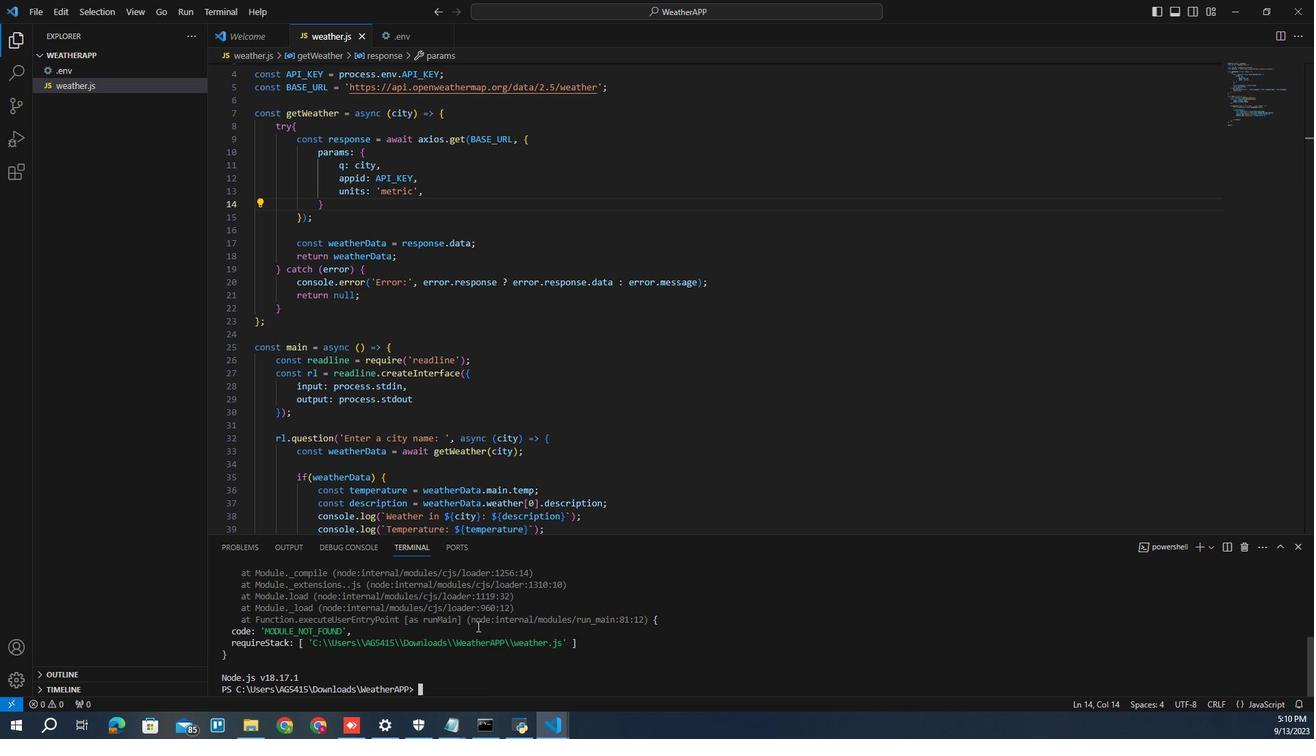
Action: Mouse scrolled (256, 316) with delta (0, 0)
Screenshot: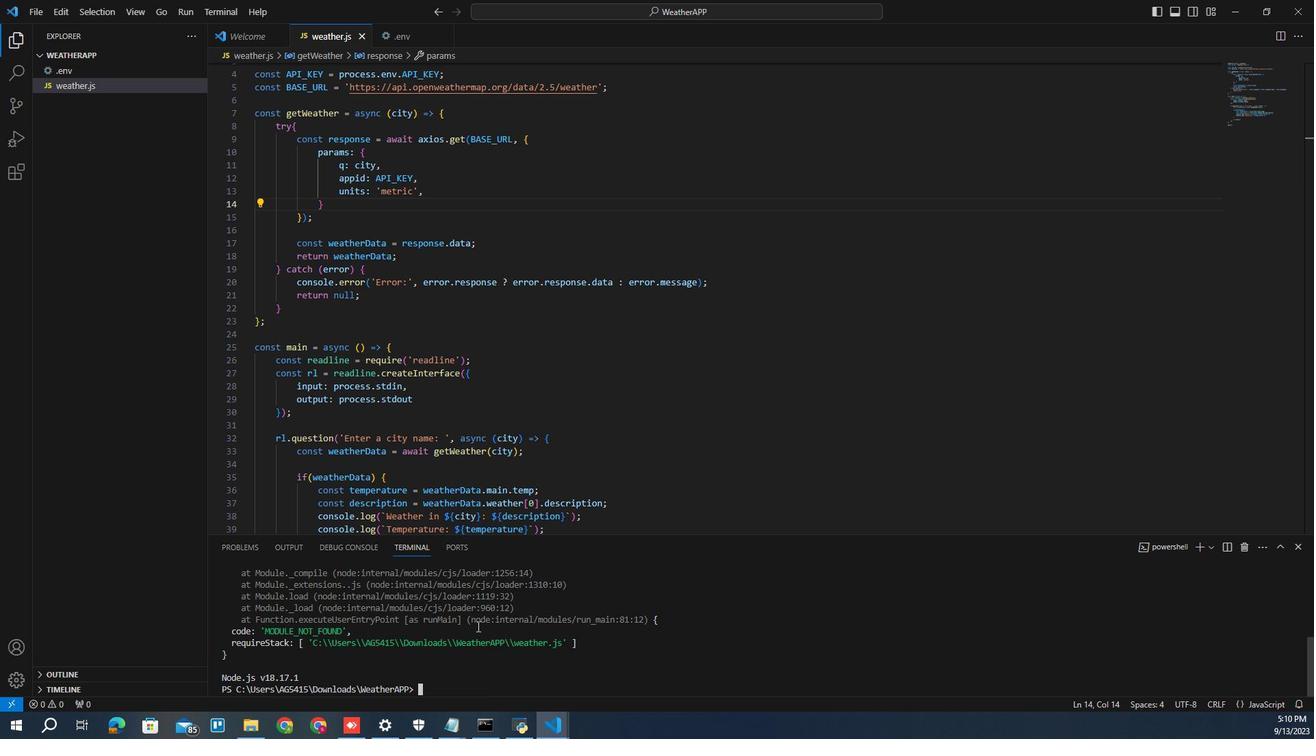 
Action: Mouse scrolled (256, 316) with delta (0, 0)
Screenshot: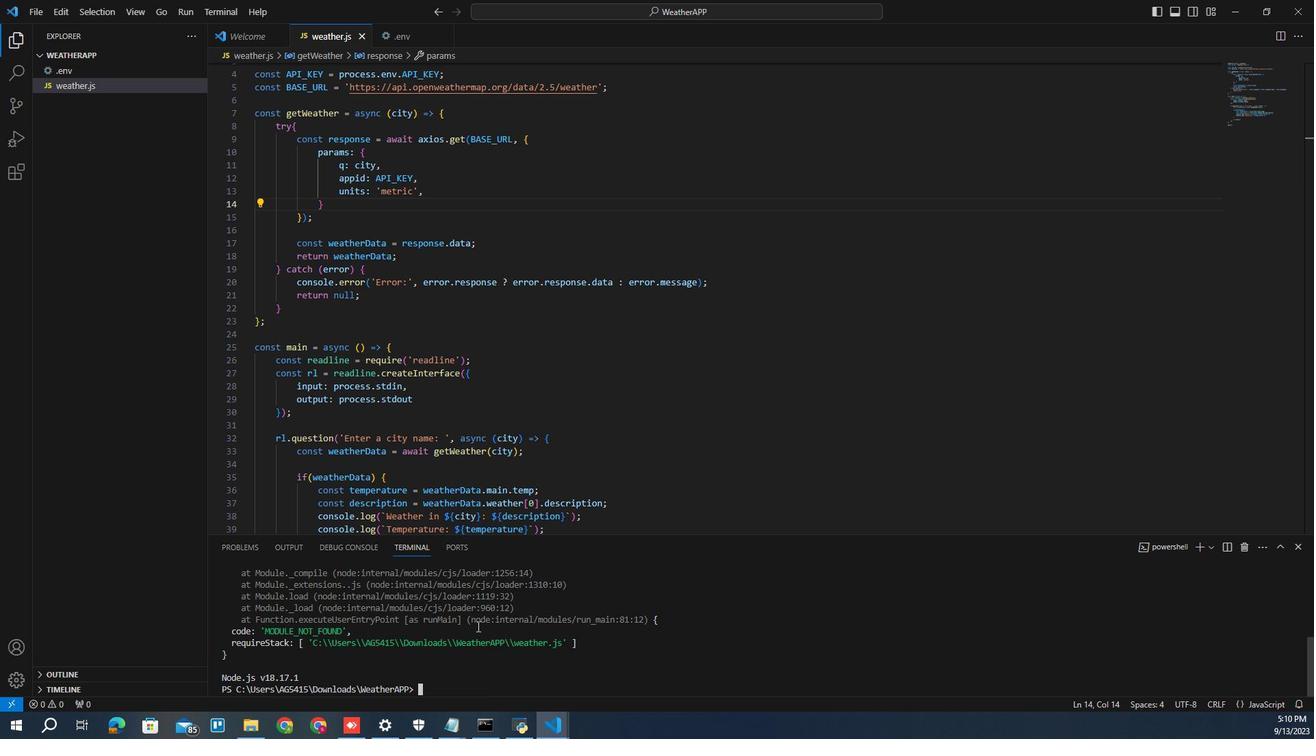 
Action: Mouse scrolled (256, 316) with delta (0, 0)
Screenshot: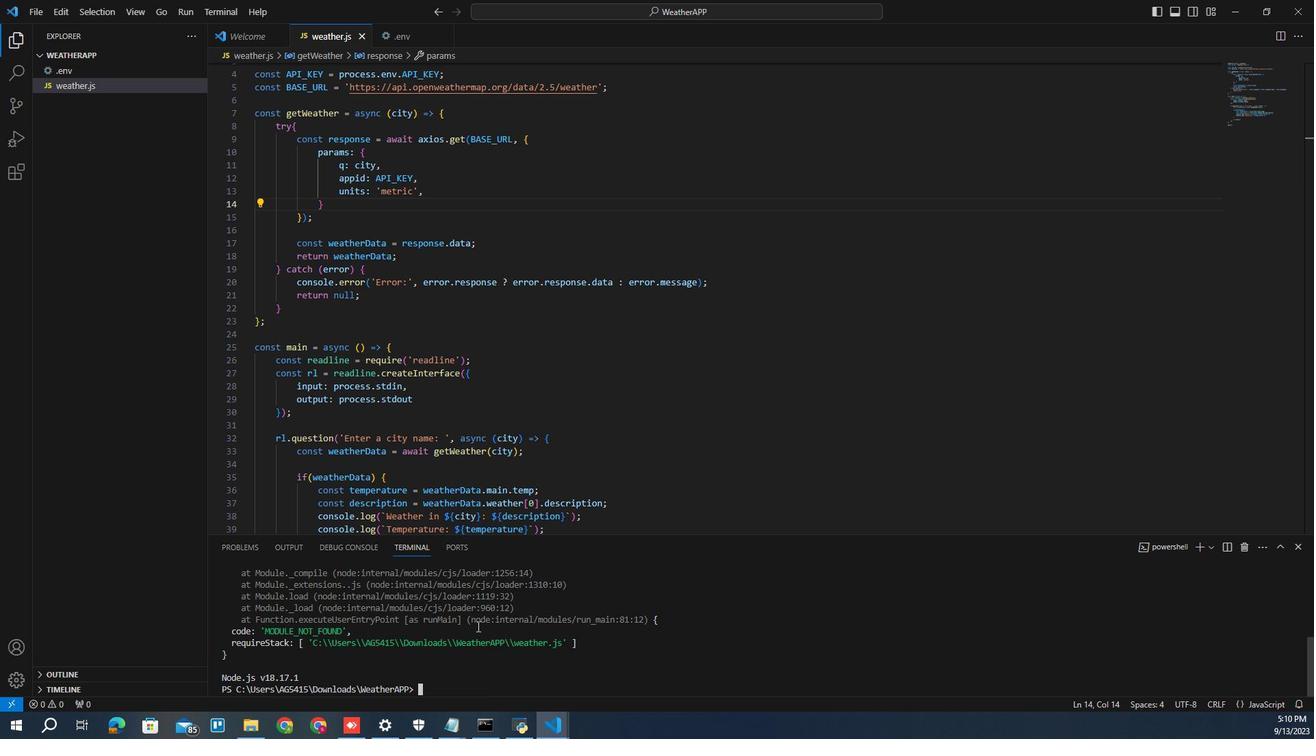 
Action: Mouse scrolled (256, 316) with delta (0, 0)
Screenshot: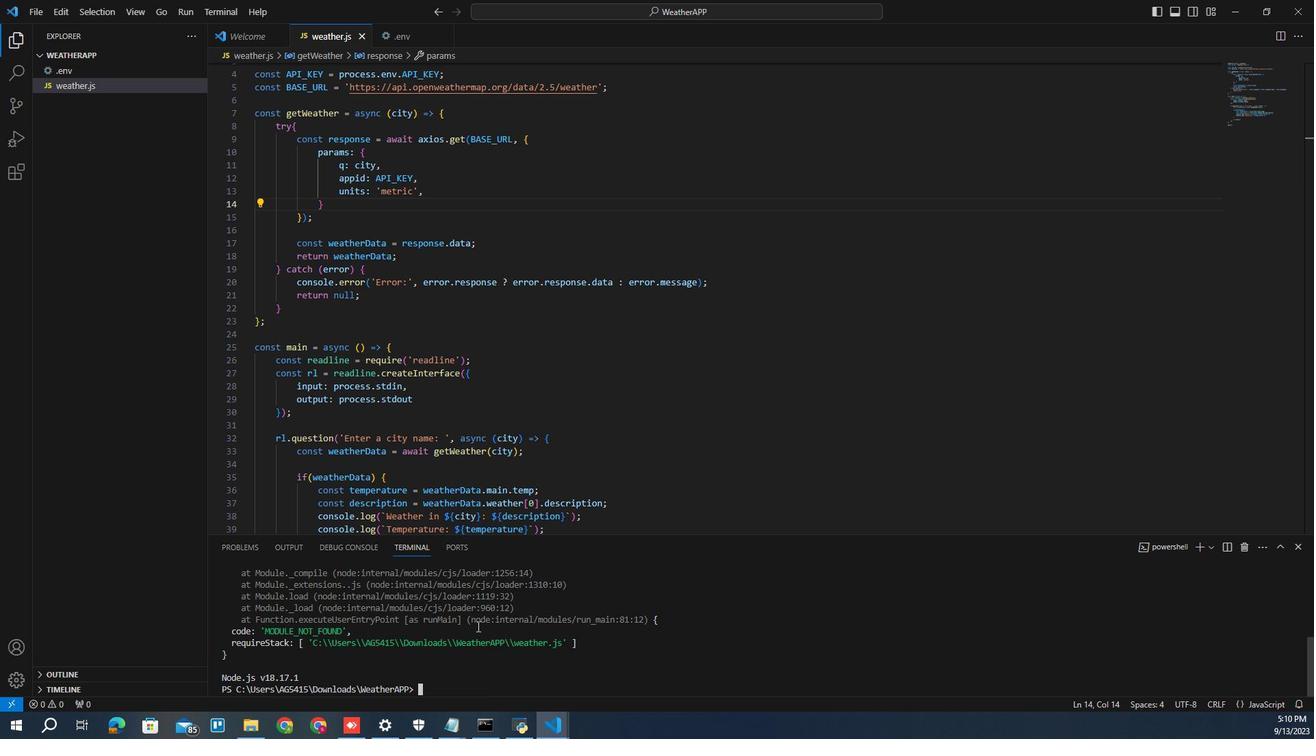 
Action: Mouse scrolled (256, 316) with delta (0, 0)
Screenshot: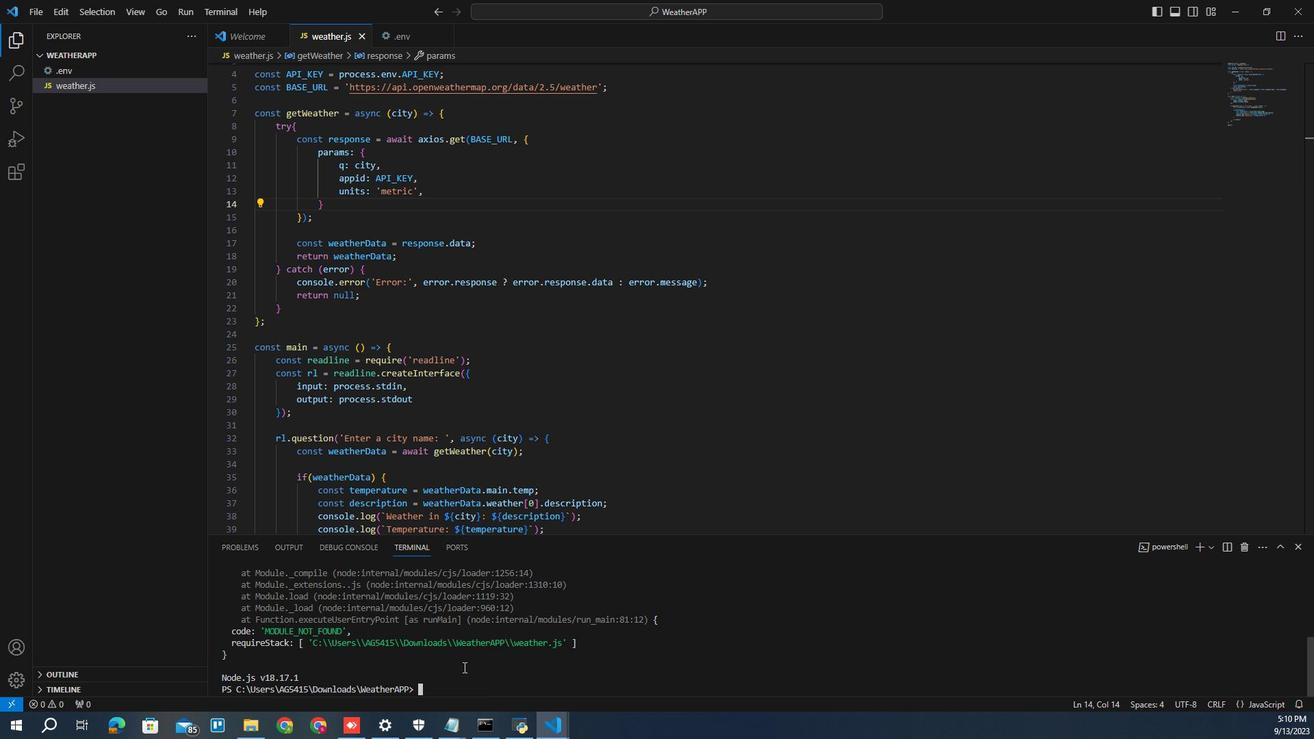 
Action: Mouse scrolled (256, 316) with delta (0, 0)
Screenshot: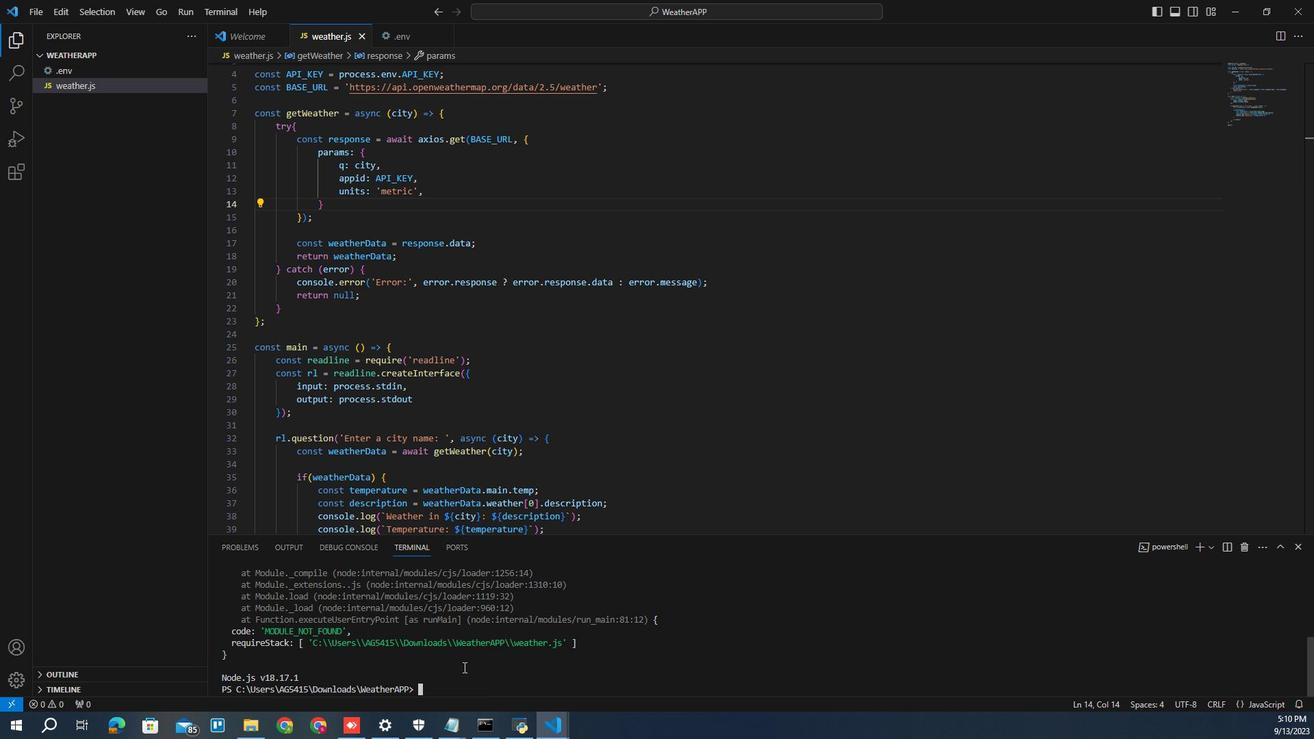 
Action: Mouse scrolled (256, 316) with delta (0, 0)
Screenshot: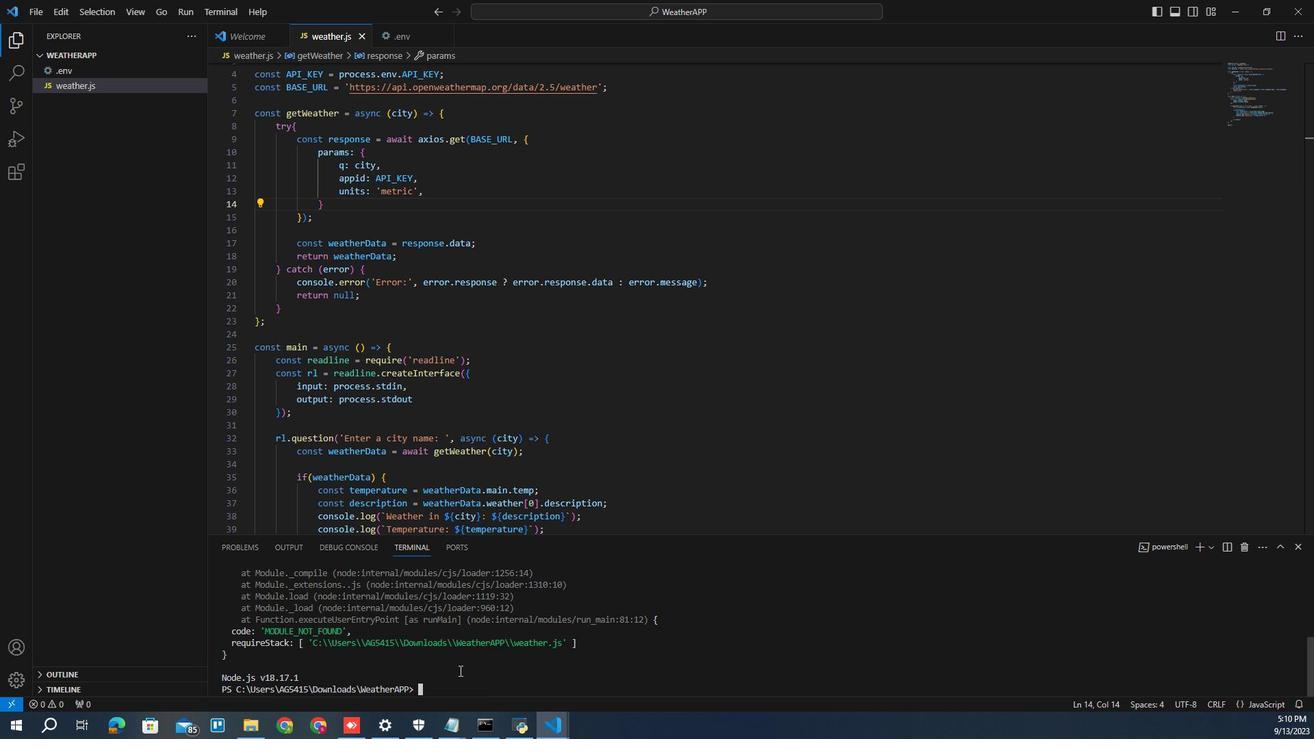 
Action: Mouse moved to (256, 316)
Screenshot: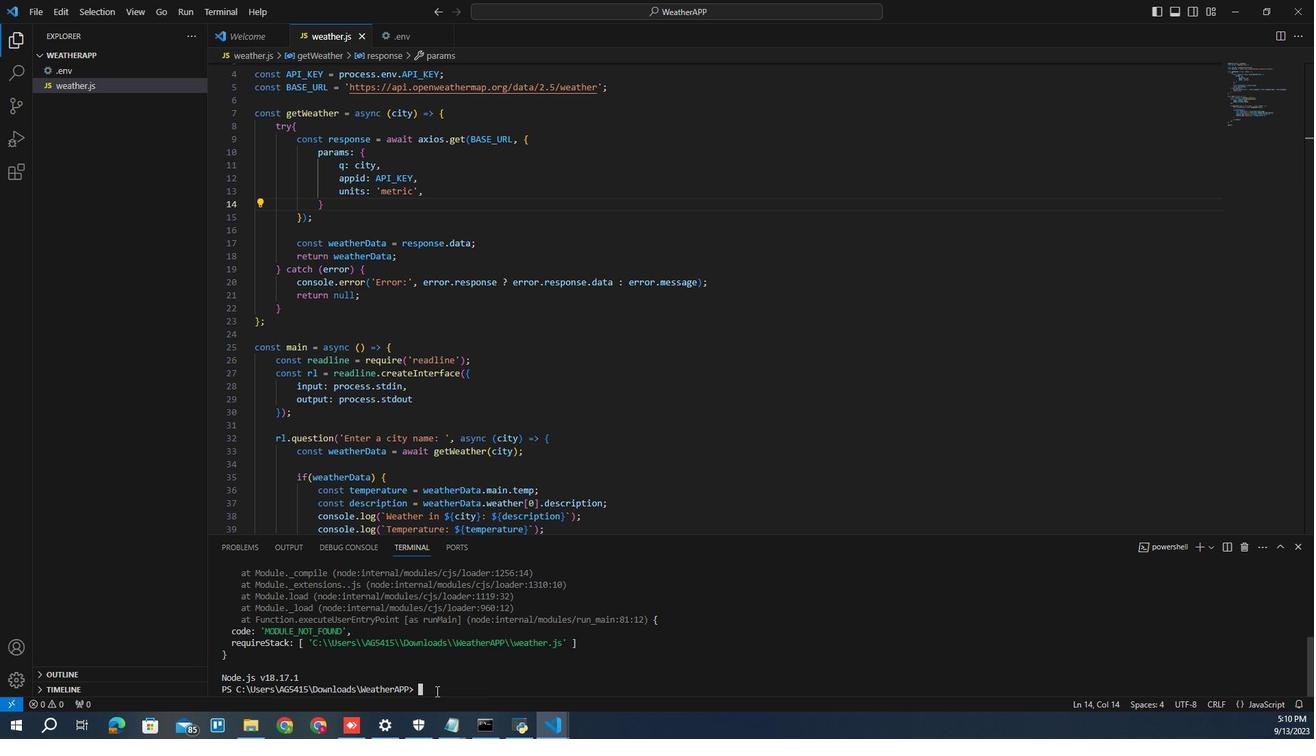 
Action: Mouse pressed left at (256, 316)
Screenshot: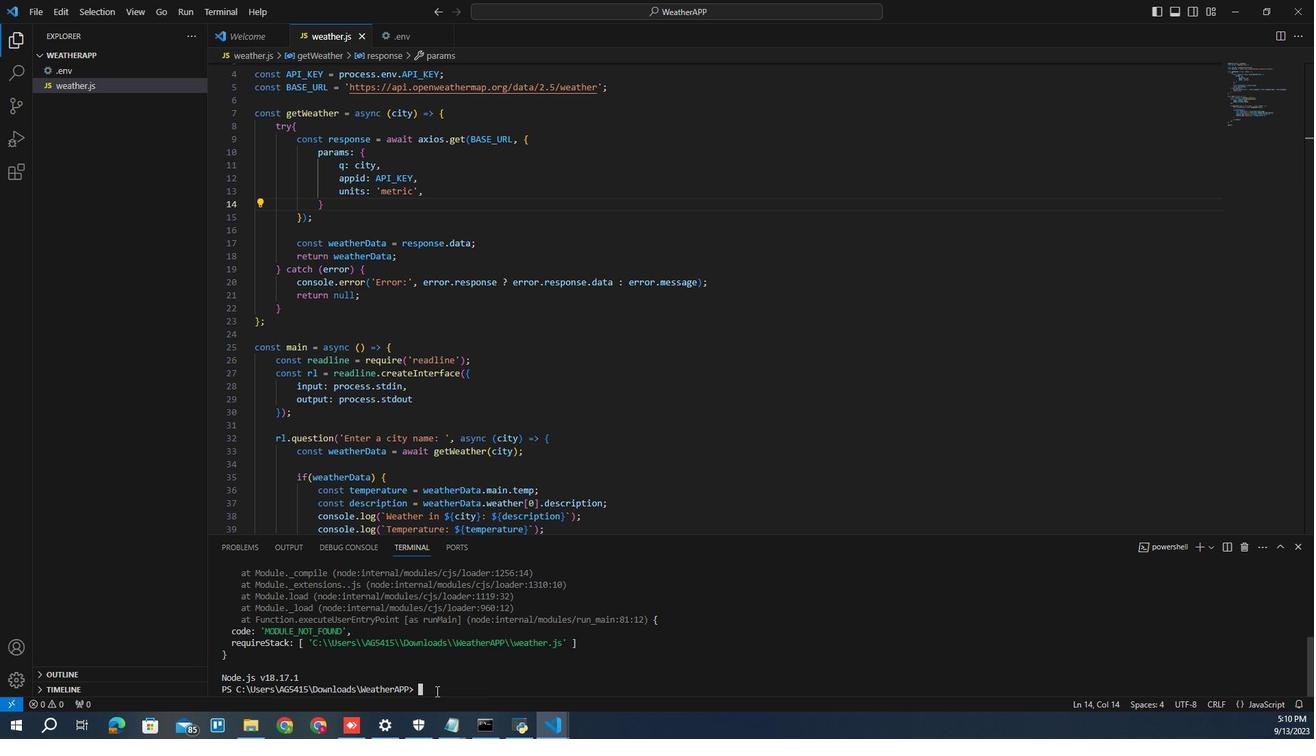 
Action: Mouse moved to (256, 316)
Screenshot: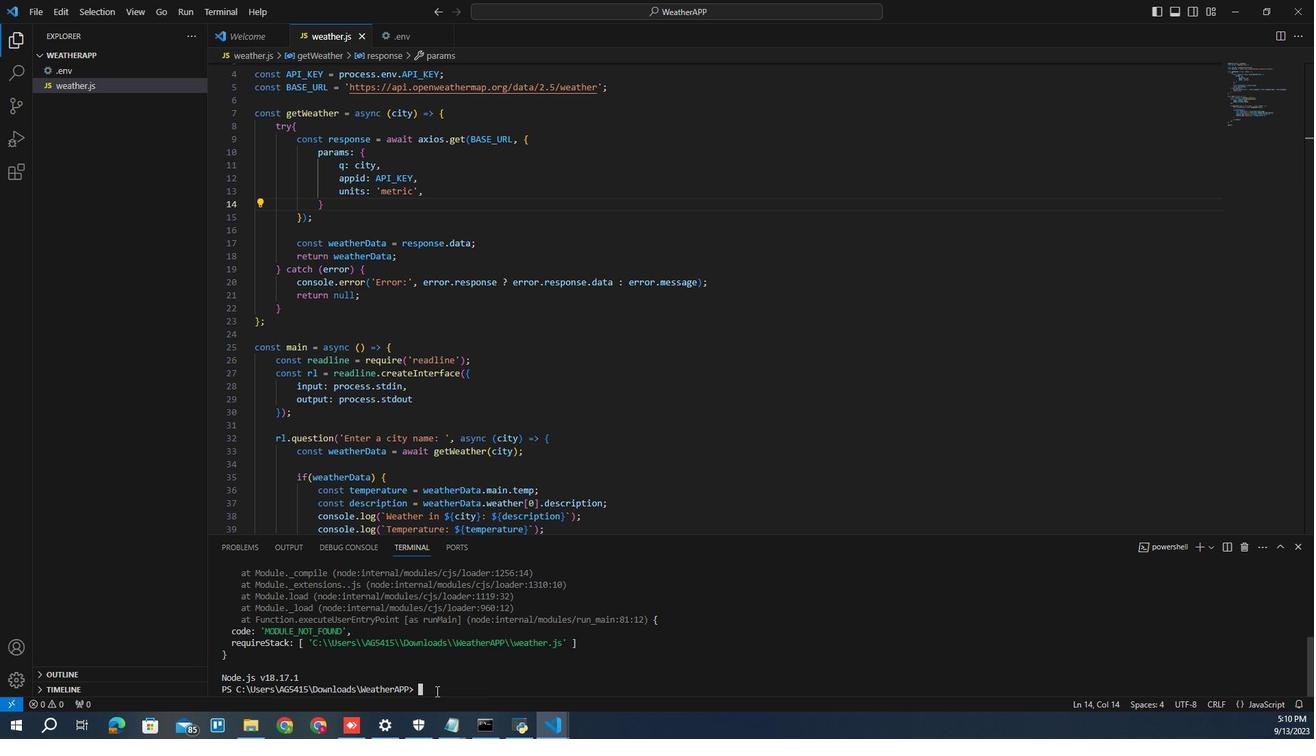 
Action: Key pressed npm<Key.space>i<Key.space>
Screenshot: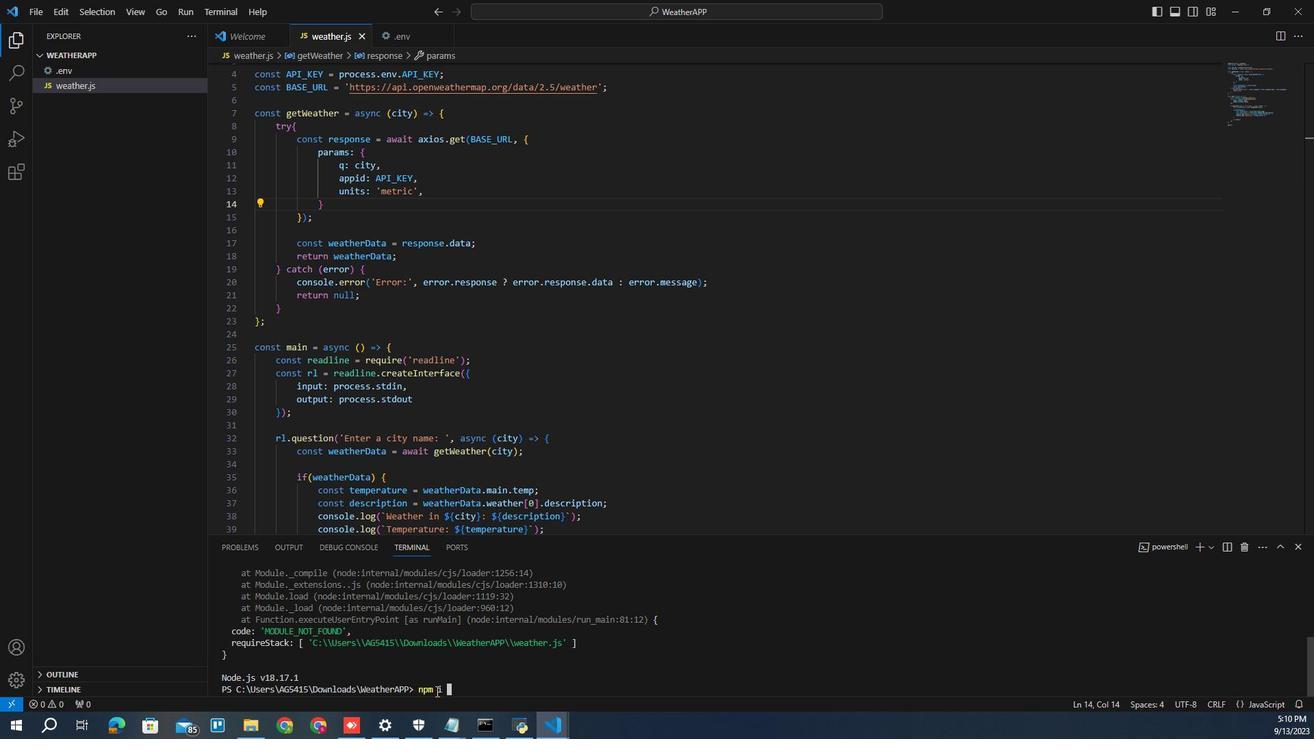 
Action: Mouse moved to (256, 316)
Screenshot: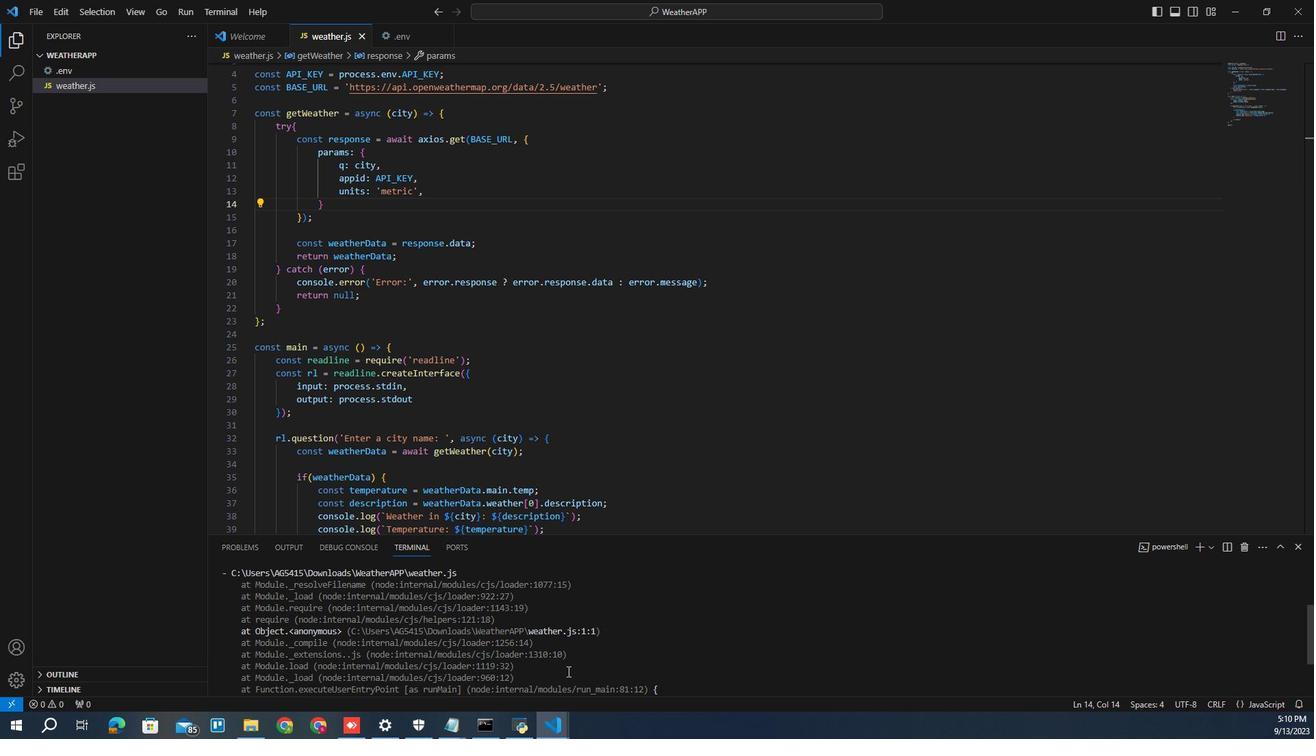 
Action: Mouse scrolled (256, 316) with delta (0, 0)
Screenshot: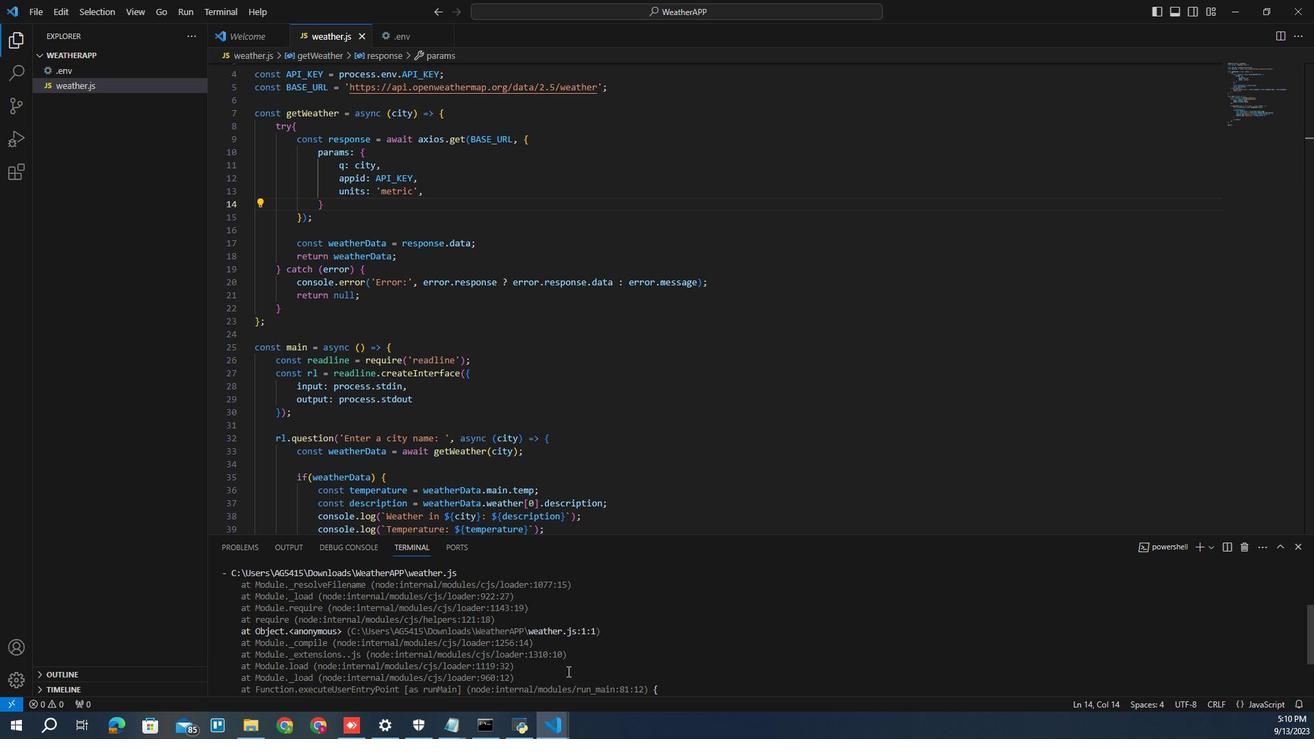 
Action: Mouse scrolled (256, 316) with delta (0, 0)
Screenshot: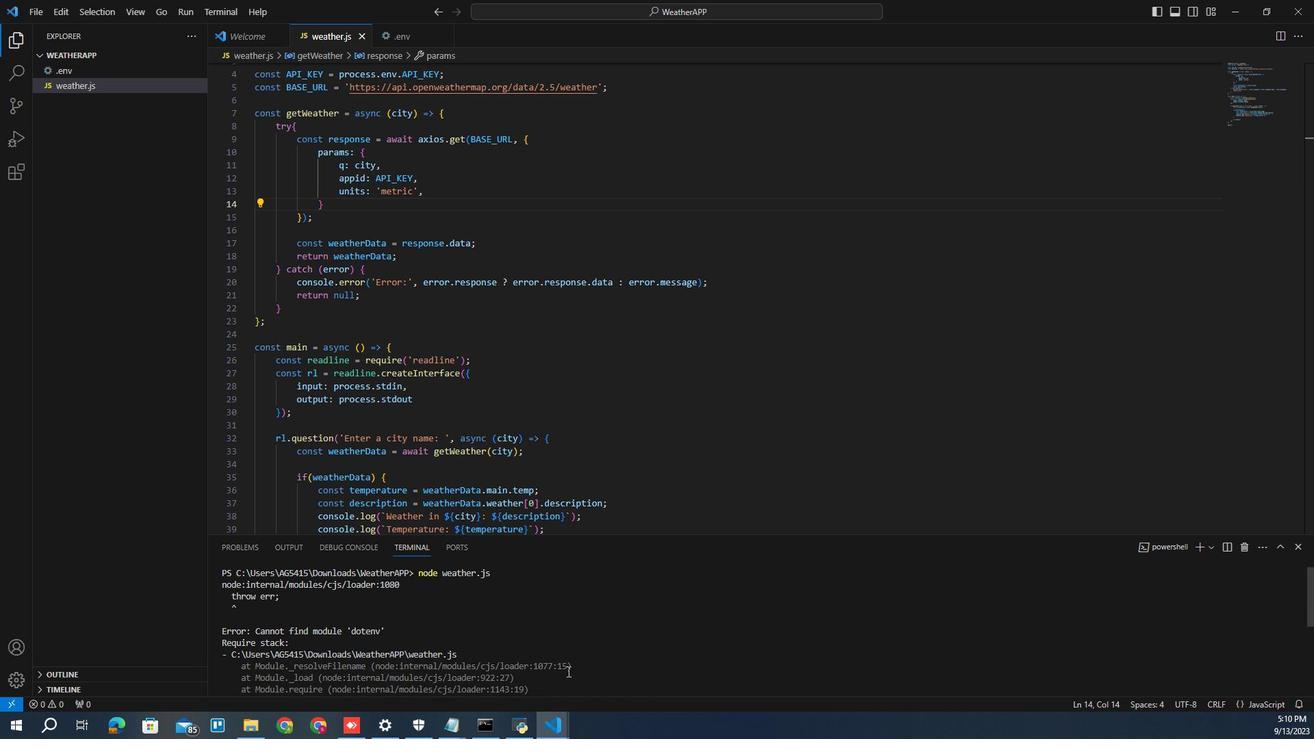 
Action: Mouse scrolled (256, 316) with delta (0, 0)
Screenshot: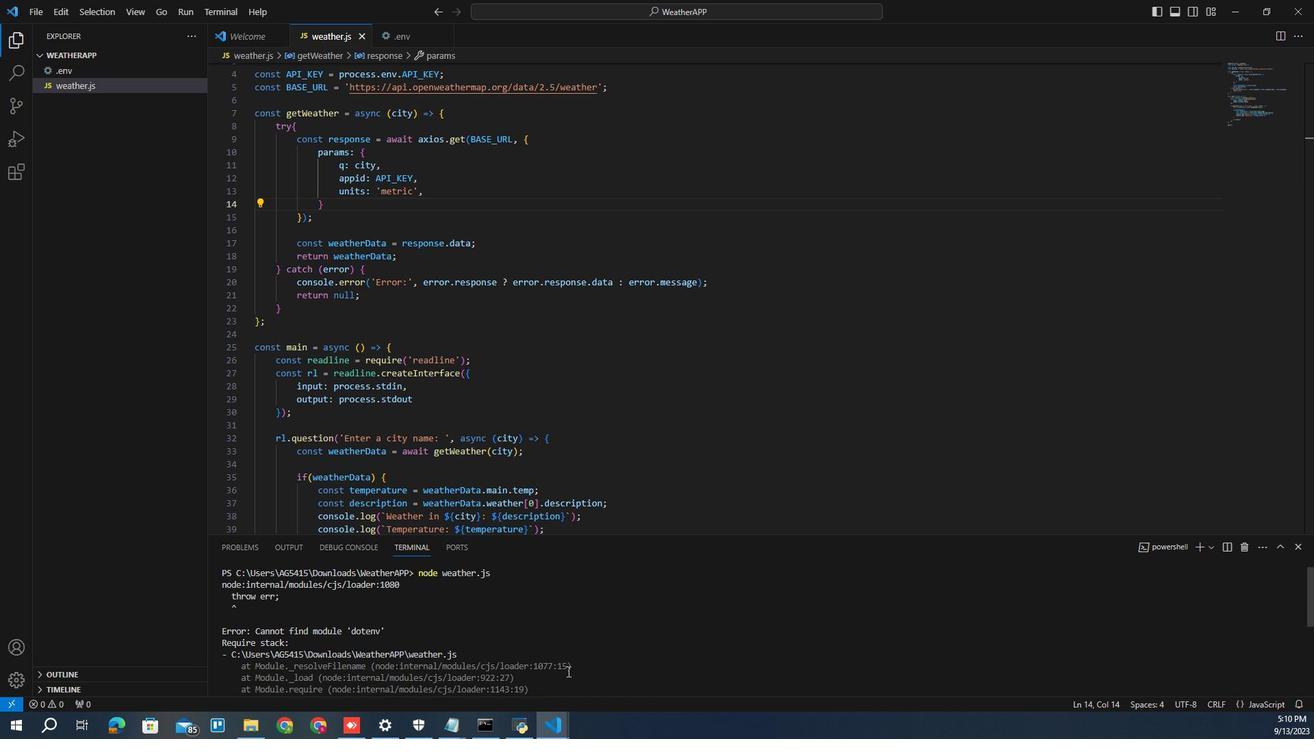 
Action: Mouse scrolled (256, 316) with delta (0, 0)
Screenshot: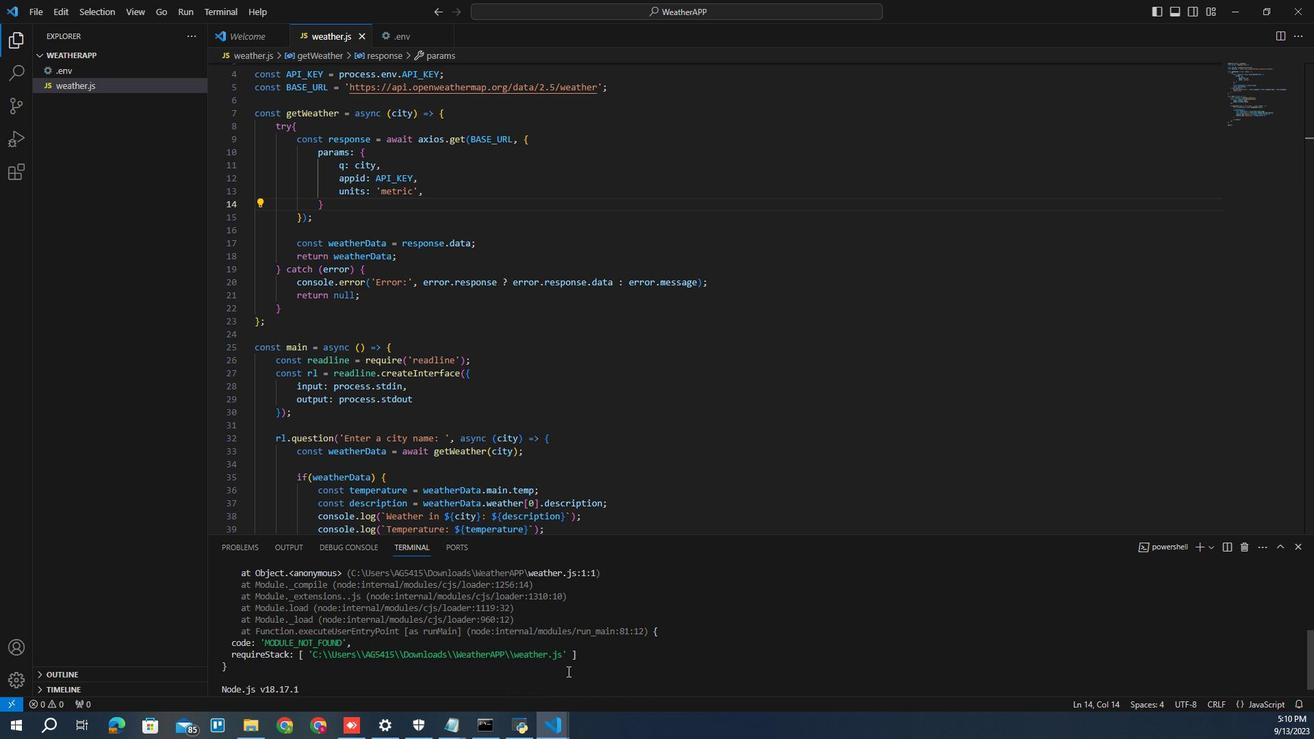 
Action: Mouse scrolled (256, 316) with delta (0, 0)
Screenshot: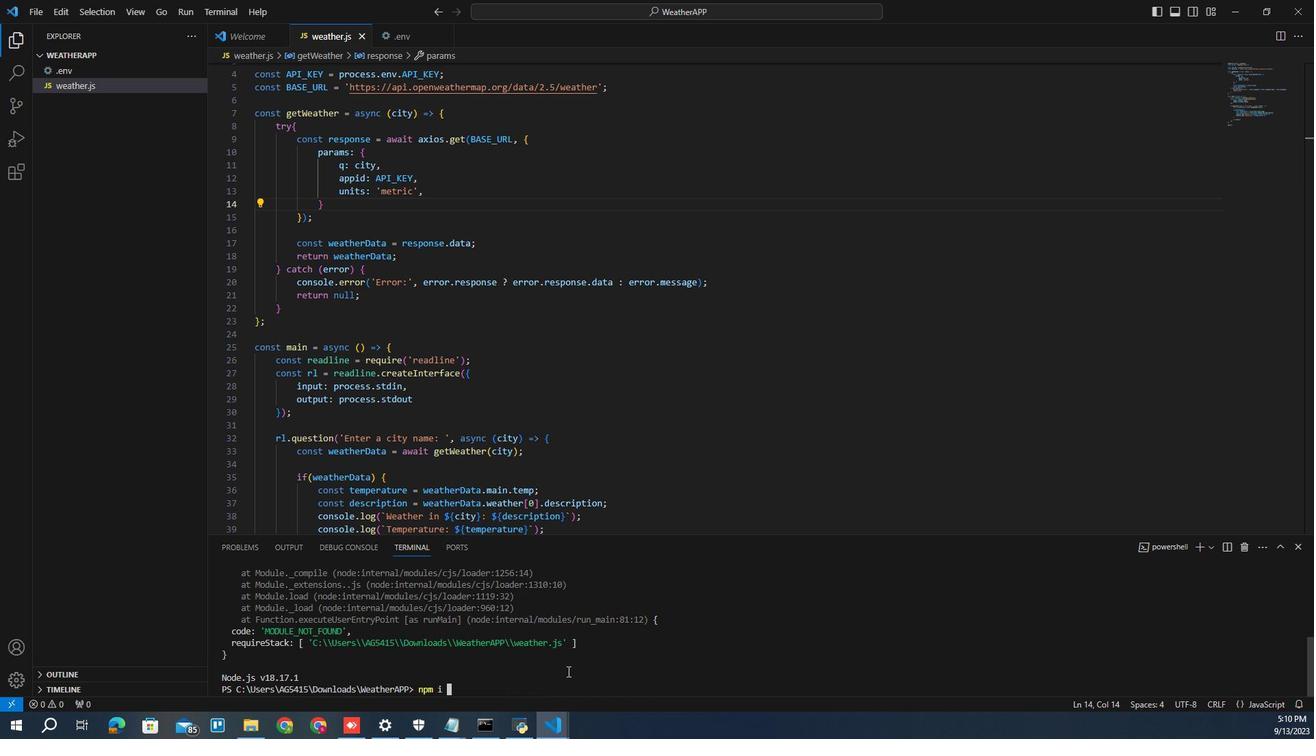 
Action: Mouse scrolled (256, 316) with delta (0, 0)
Screenshot: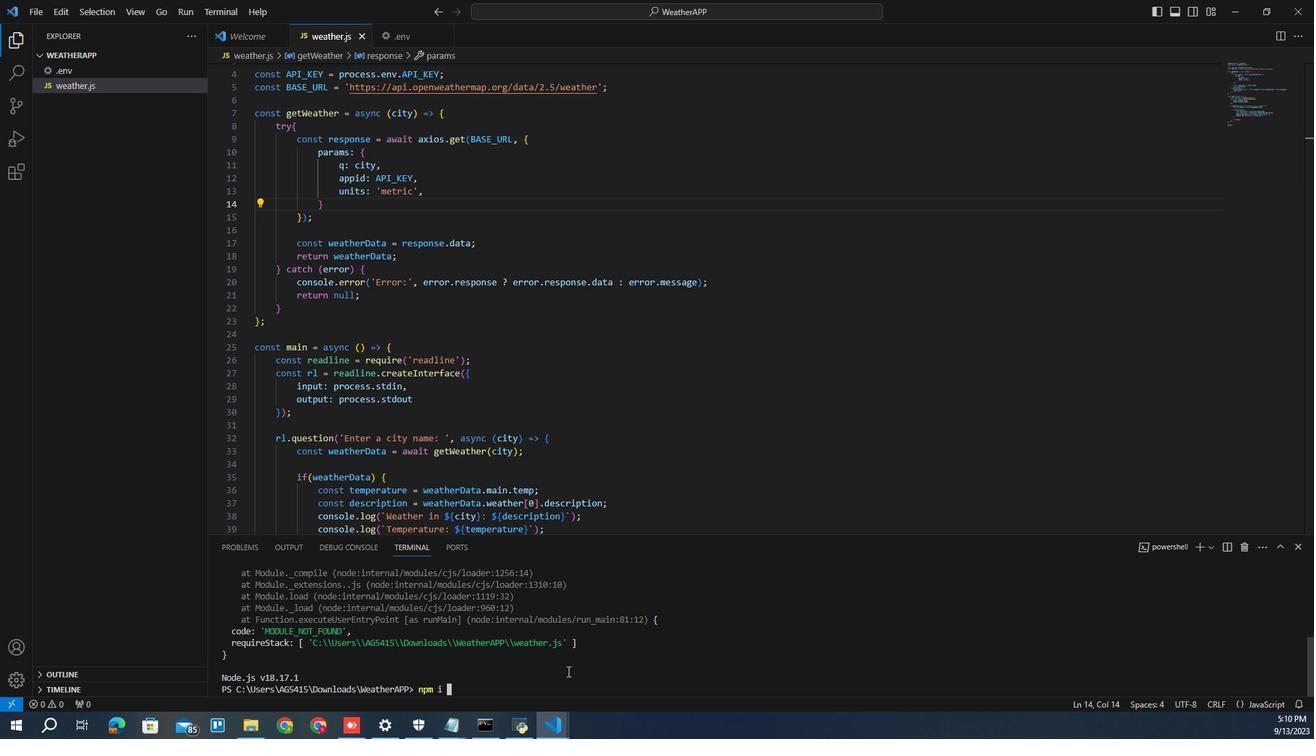 
Action: Key pressed dotenv<Key.enter>
Screenshot: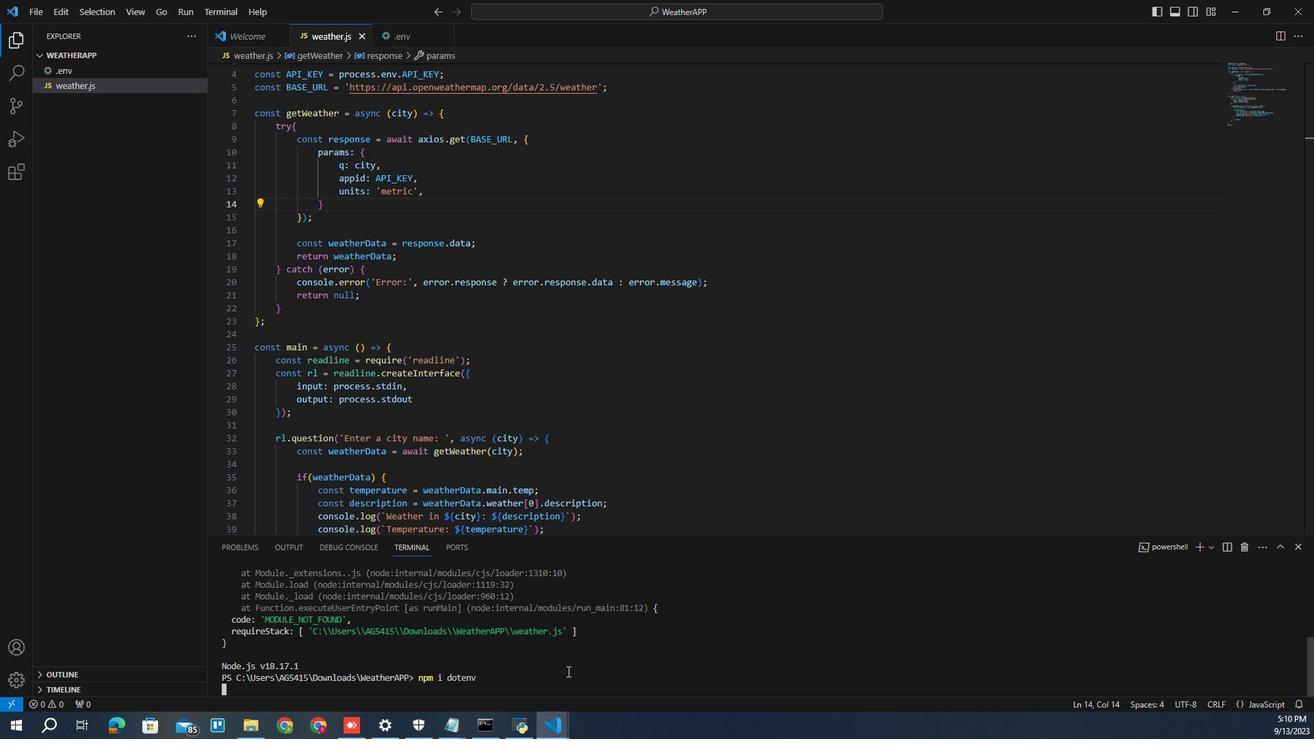 
Action: Mouse moved to (256, 316)
Screenshot: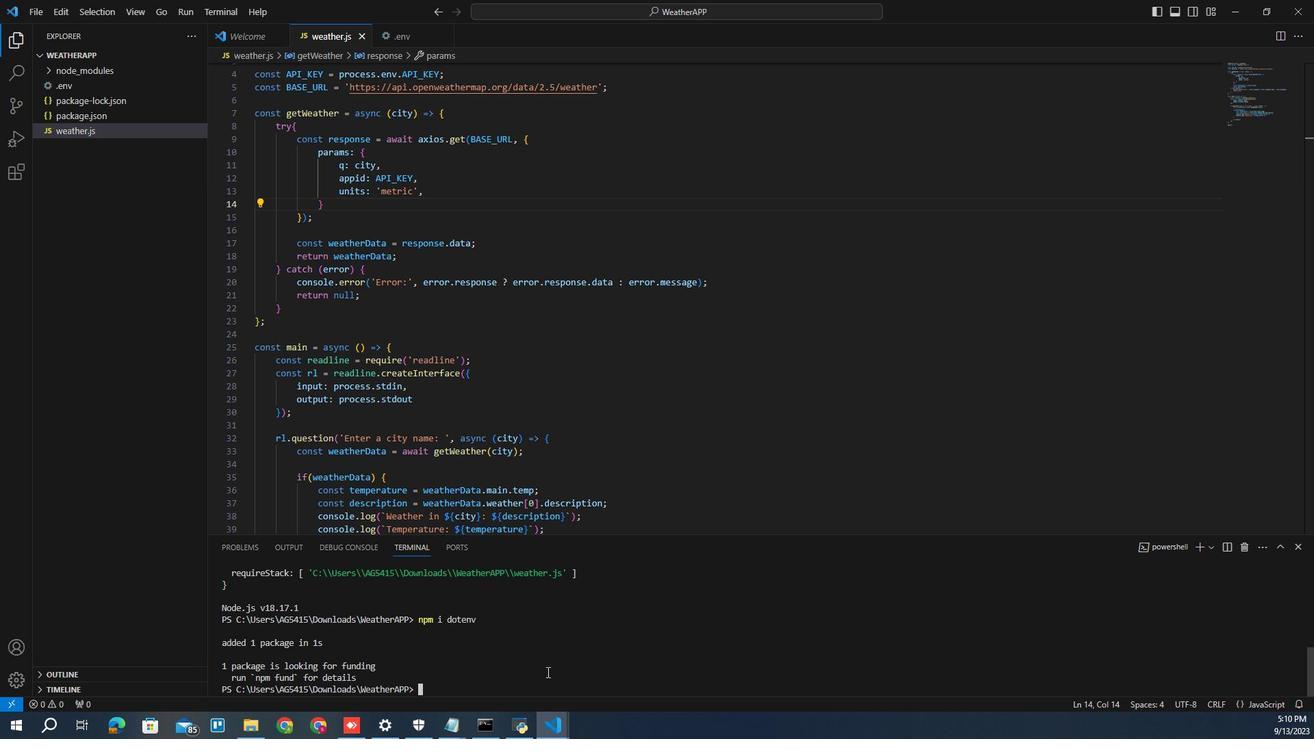 
Action: Mouse pressed left at (256, 316)
Screenshot: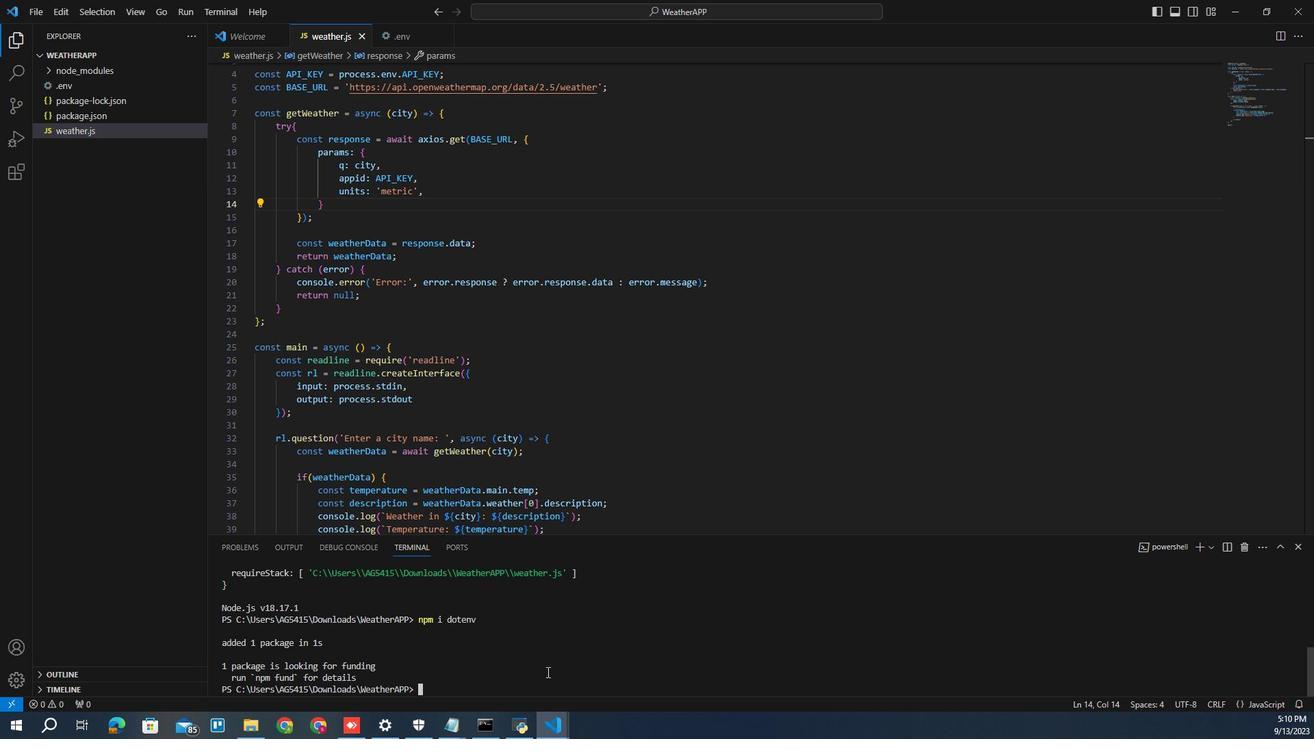 
Action: Key pressed <Key.up><Key.up><Key.enter>
Screenshot: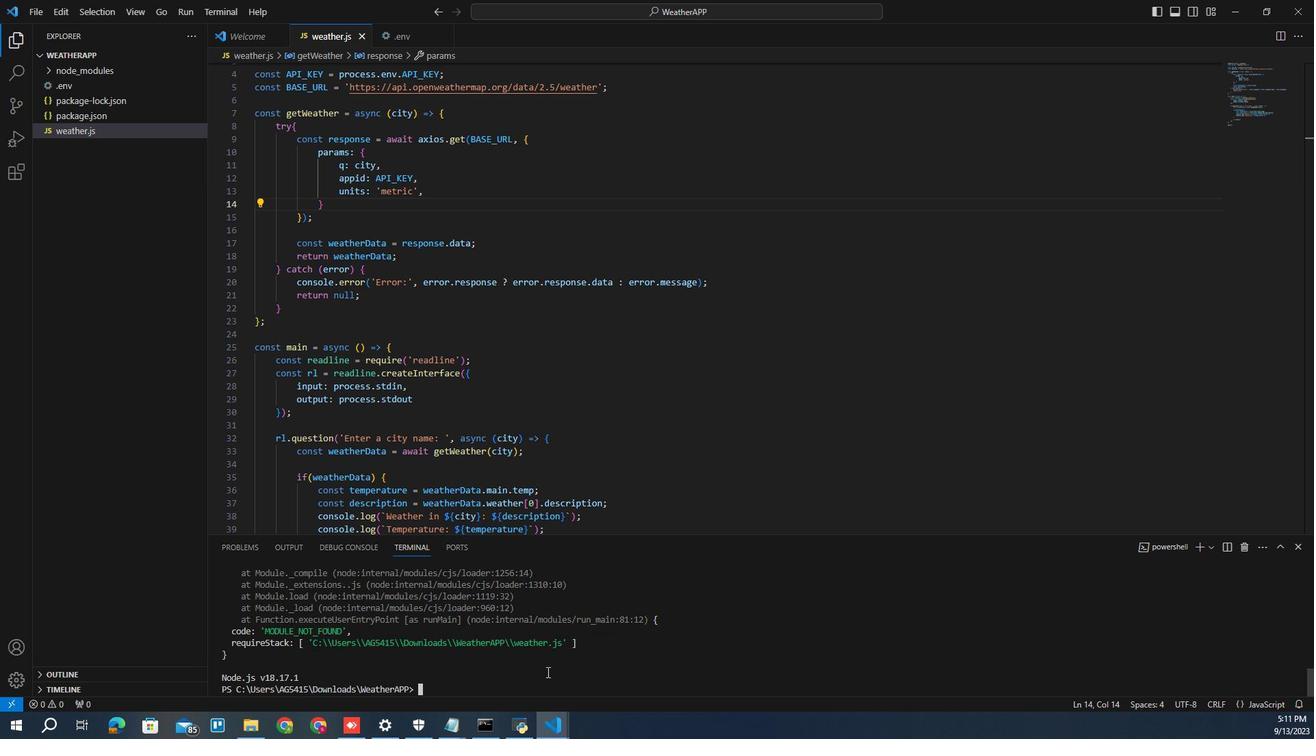 
Action: Mouse scrolled (256, 316) with delta (0, 0)
Screenshot: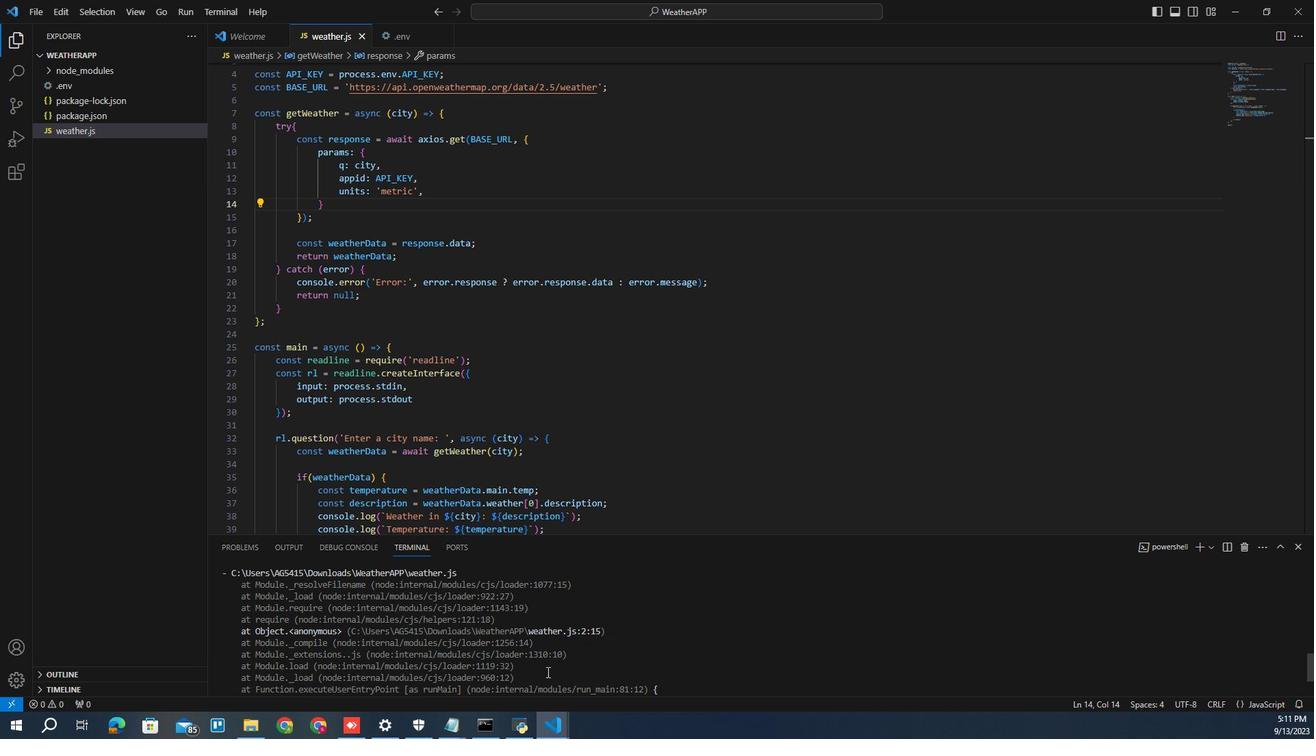 
Action: Mouse scrolled (256, 316) with delta (0, 0)
Screenshot: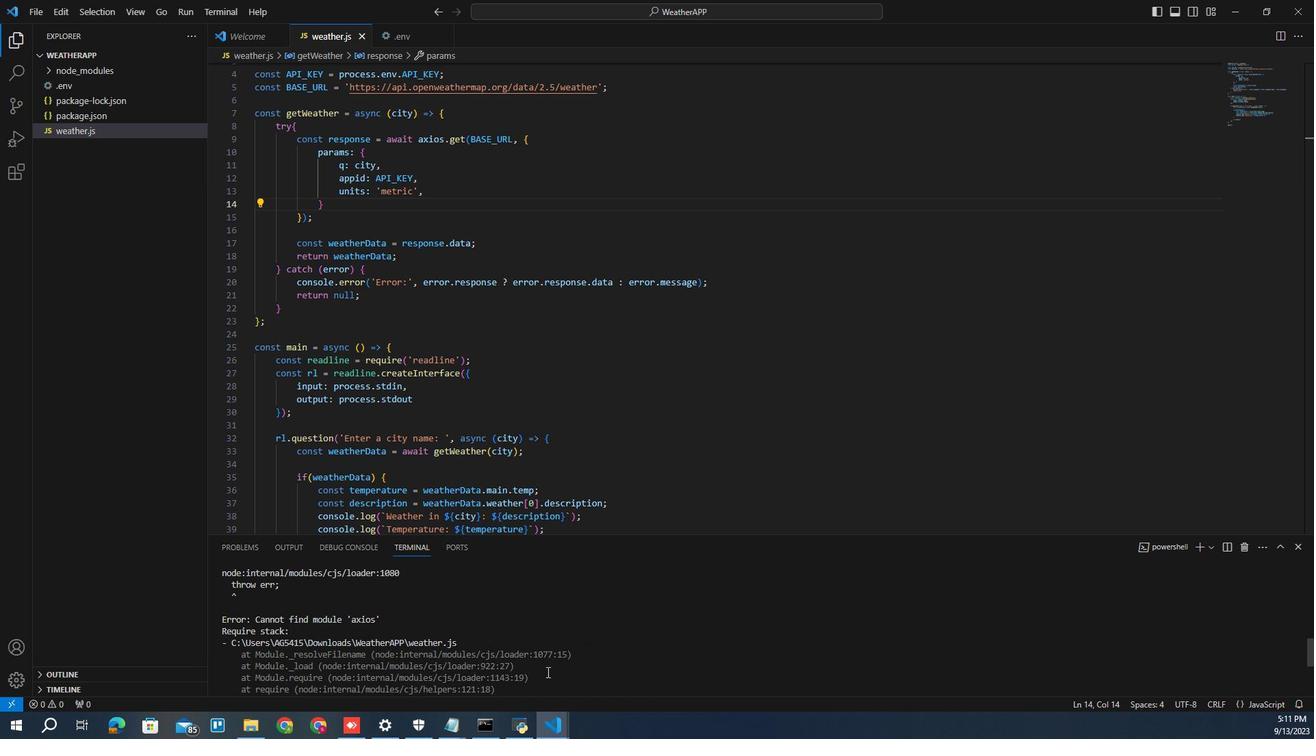 
Action: Mouse scrolled (256, 316) with delta (0, 0)
Screenshot: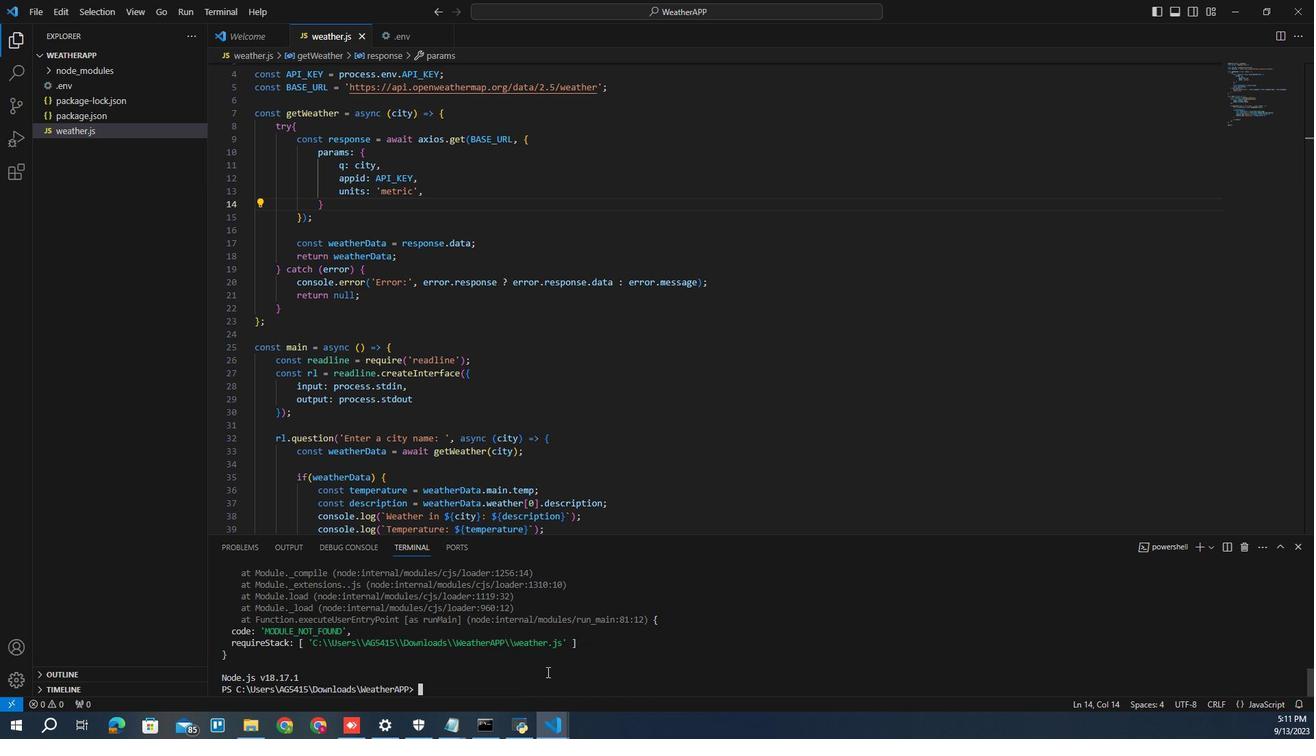 
Action: Mouse scrolled (256, 316) with delta (0, 0)
Screenshot: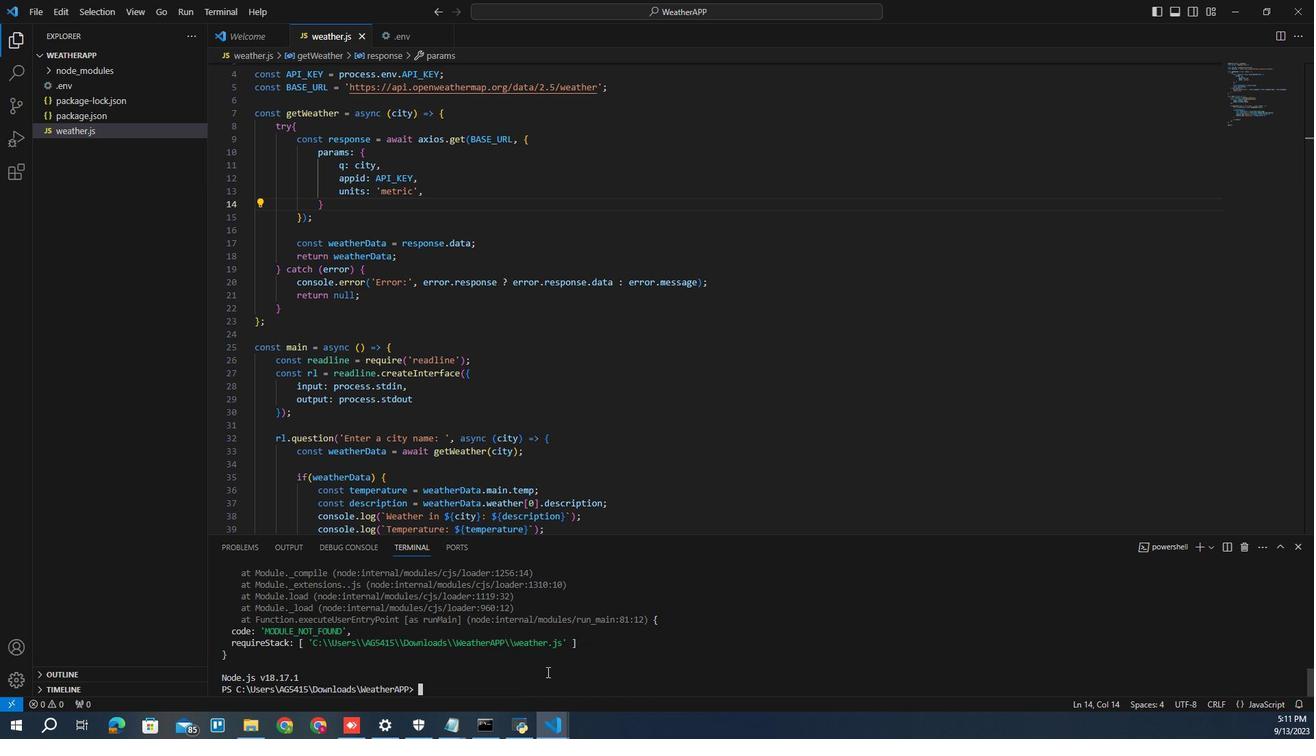 
Action: Mouse scrolled (256, 316) with delta (0, 0)
Screenshot: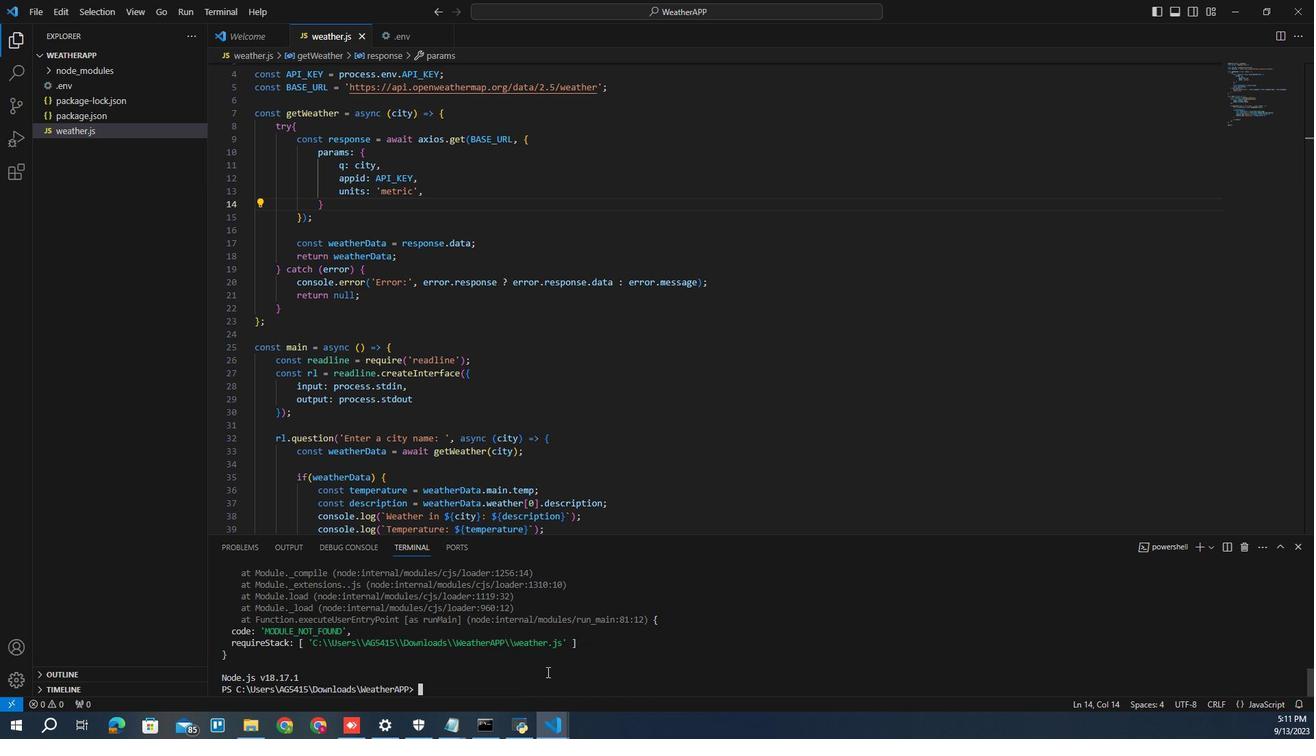 
Action: Mouse scrolled (256, 316) with delta (0, 0)
Screenshot: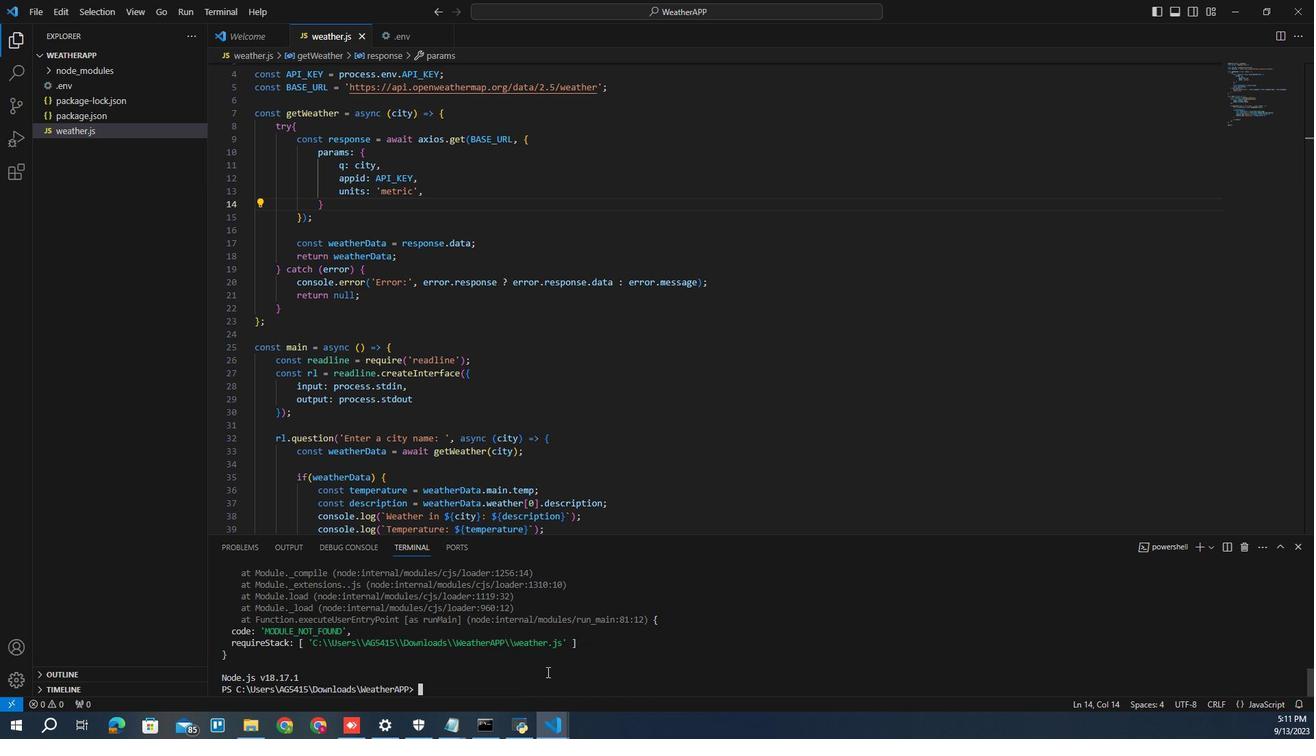 
Action: Mouse scrolled (256, 316) with delta (0, 0)
Screenshot: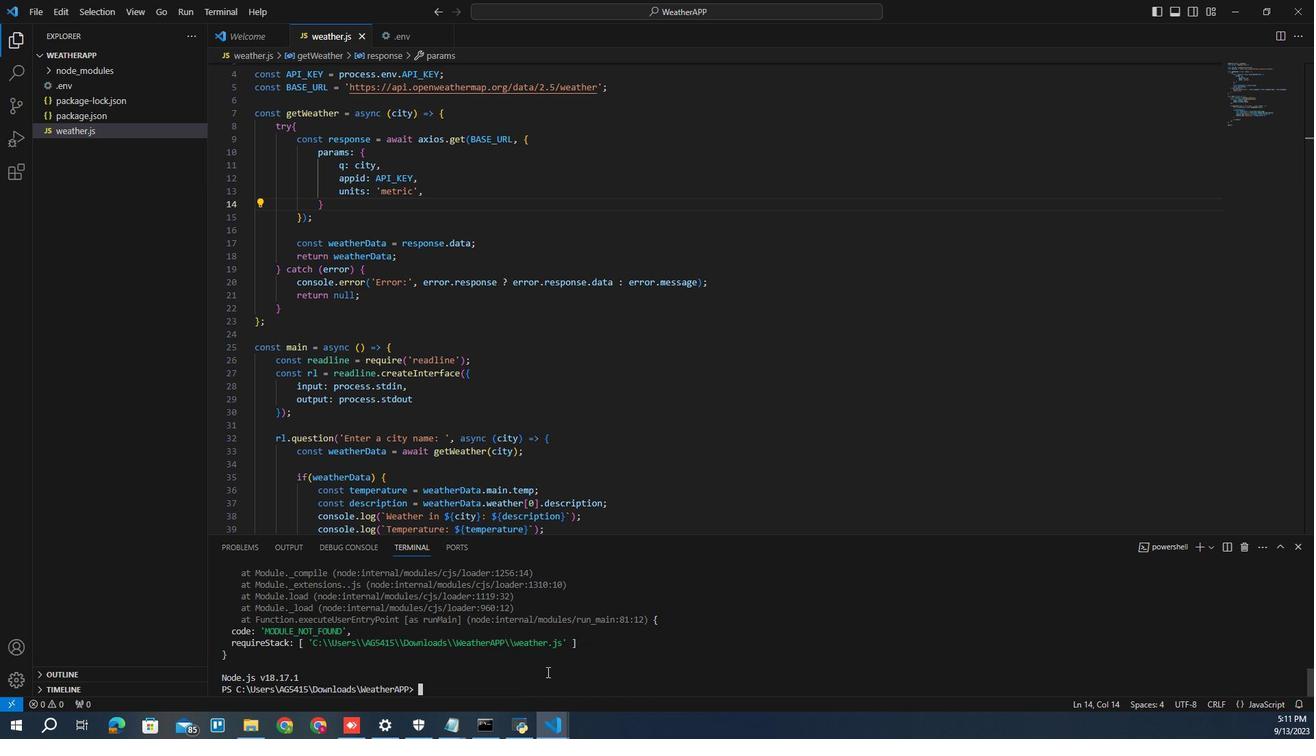 
Action: Mouse scrolled (256, 316) with delta (0, 0)
Screenshot: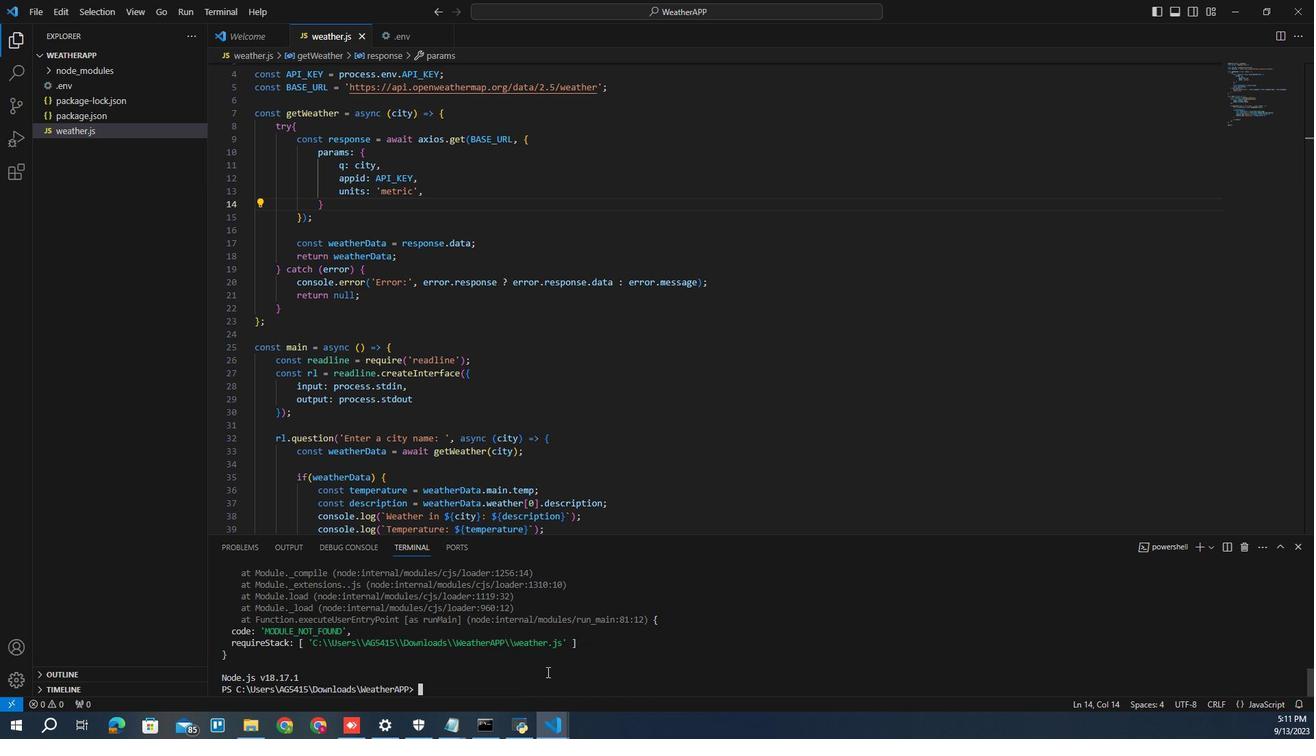 
Action: Mouse scrolled (256, 316) with delta (0, 0)
Screenshot: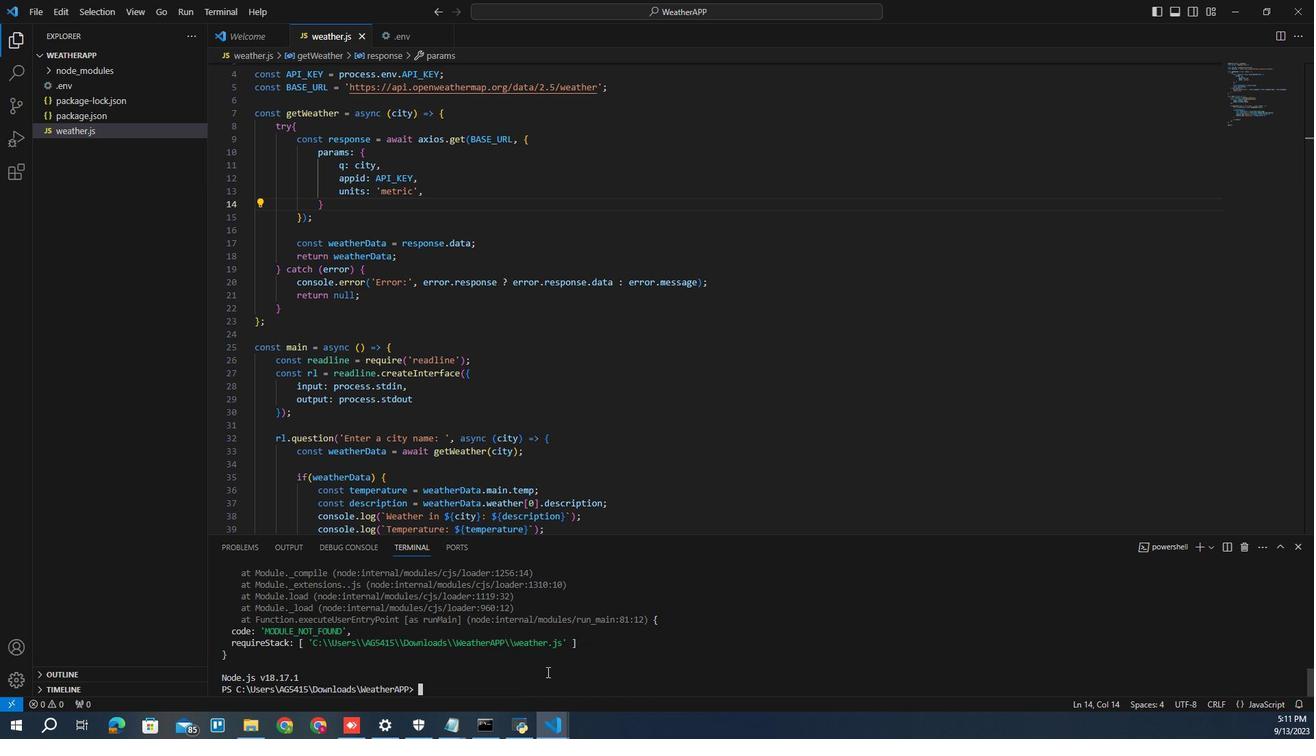 
Action: Key pressed <Key.up><Key.up><Key.backspace><Key.backspace><Key.backspace><Key.backspace><Key.backspace><Key.backspace>axios<Key.enter>
Screenshot: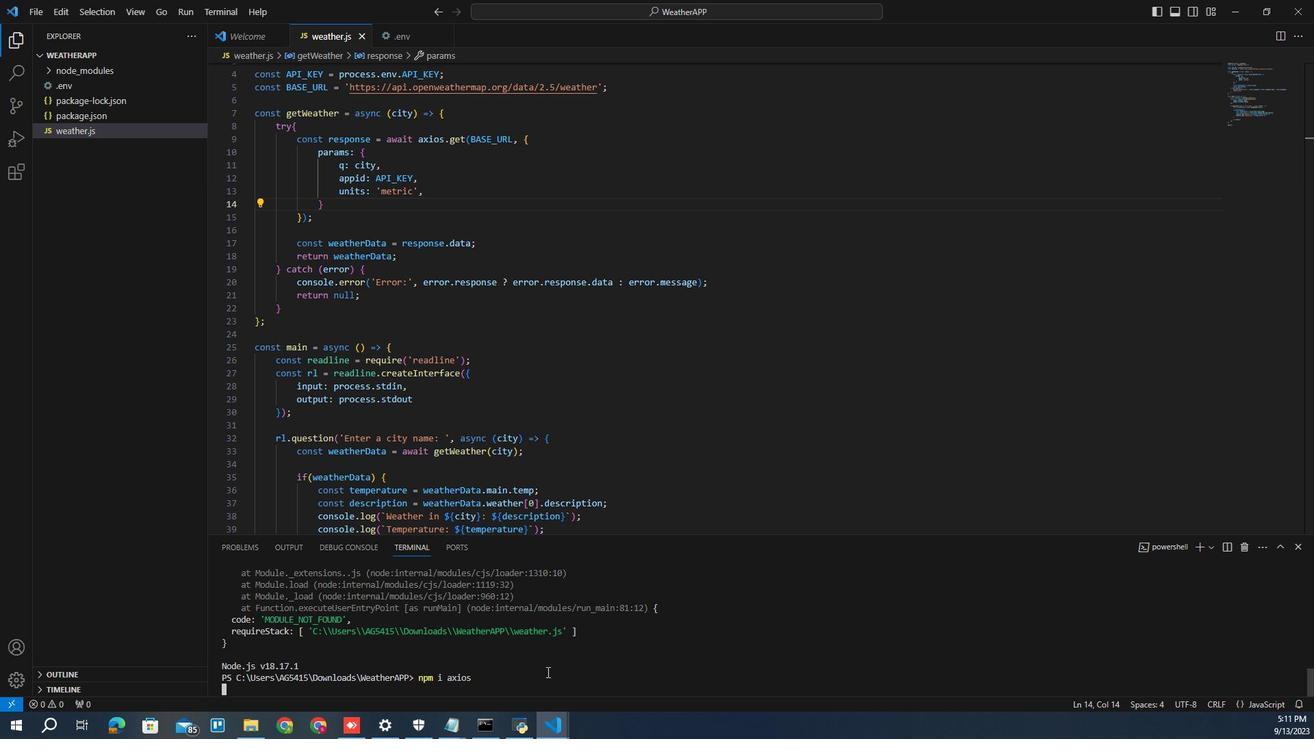 
Action: Mouse moved to (256, 316)
Screenshot: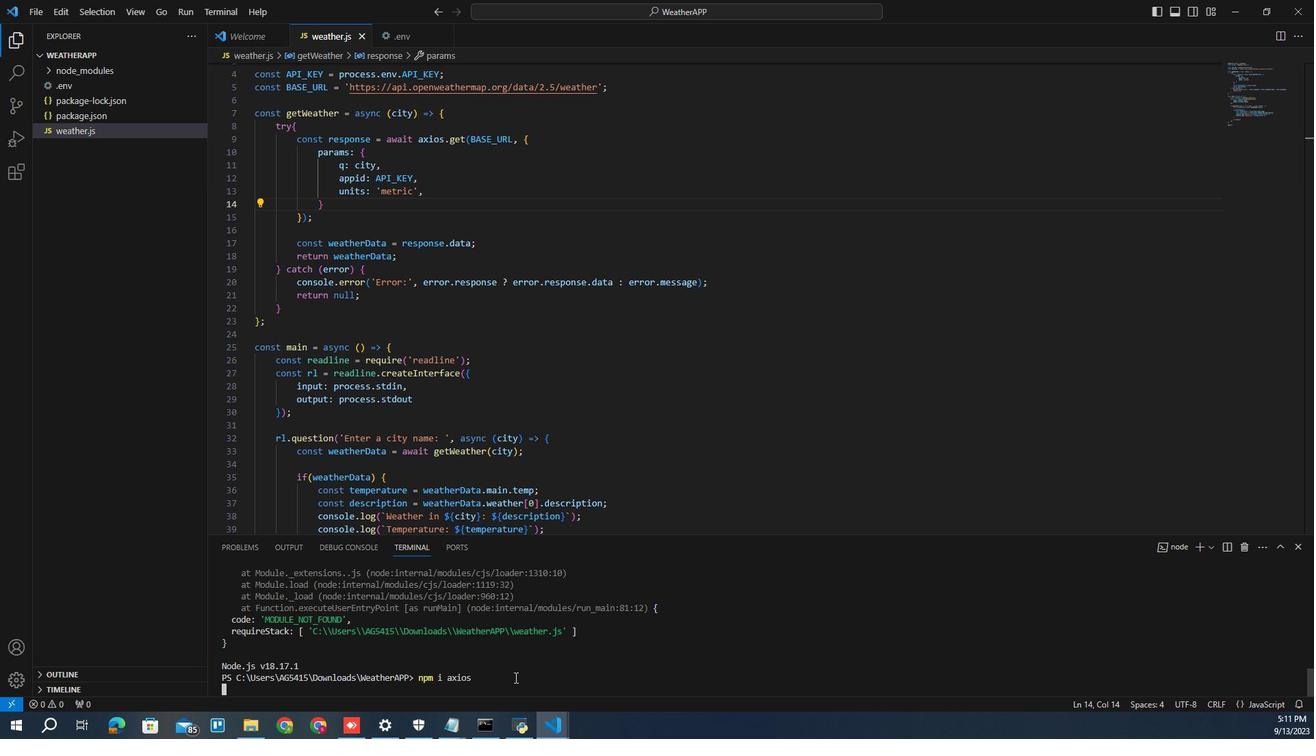 
Action: Key pressed <Key.up><Key.up><Key.enter><Key.shift>Delhi<Key.enter><Key.up><Key.enter><Key.shift>Bangalore<Key.enter><Key.up><Key.enter><Key.shift>London
Screenshot: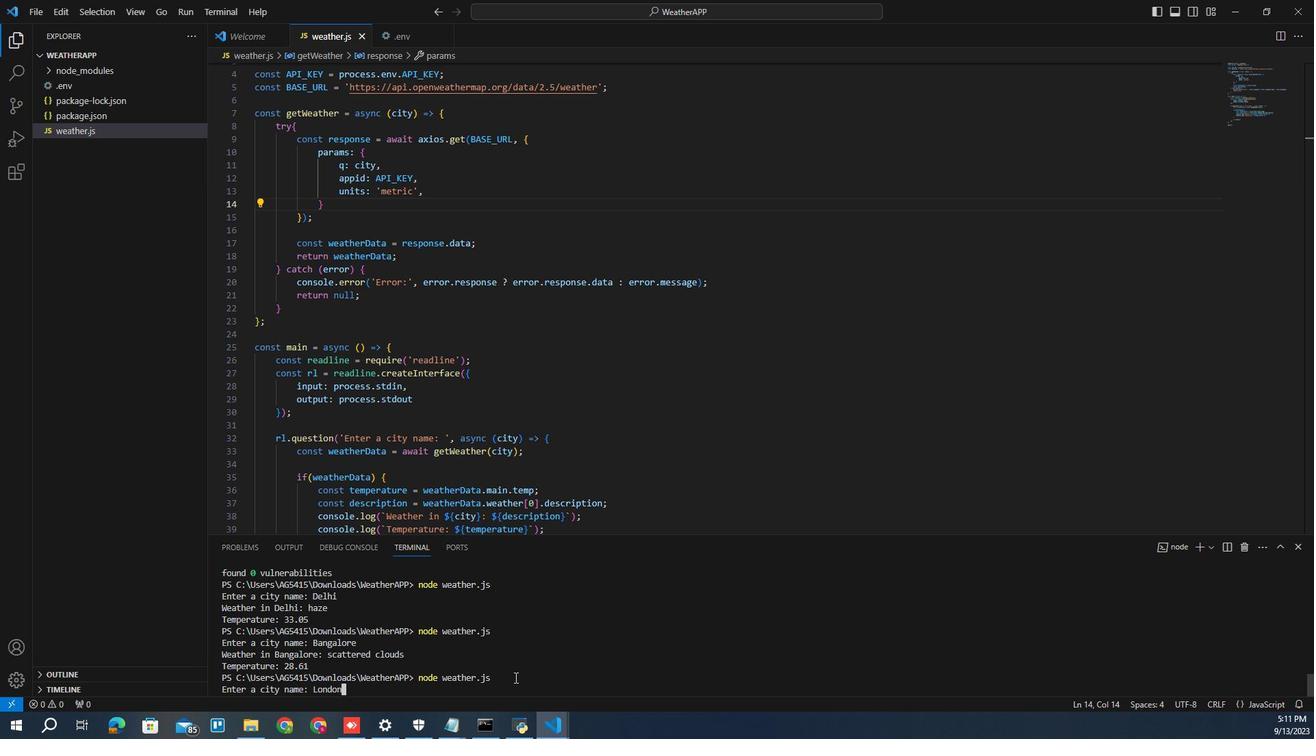 
Action: Mouse moved to (256, 316)
Screenshot: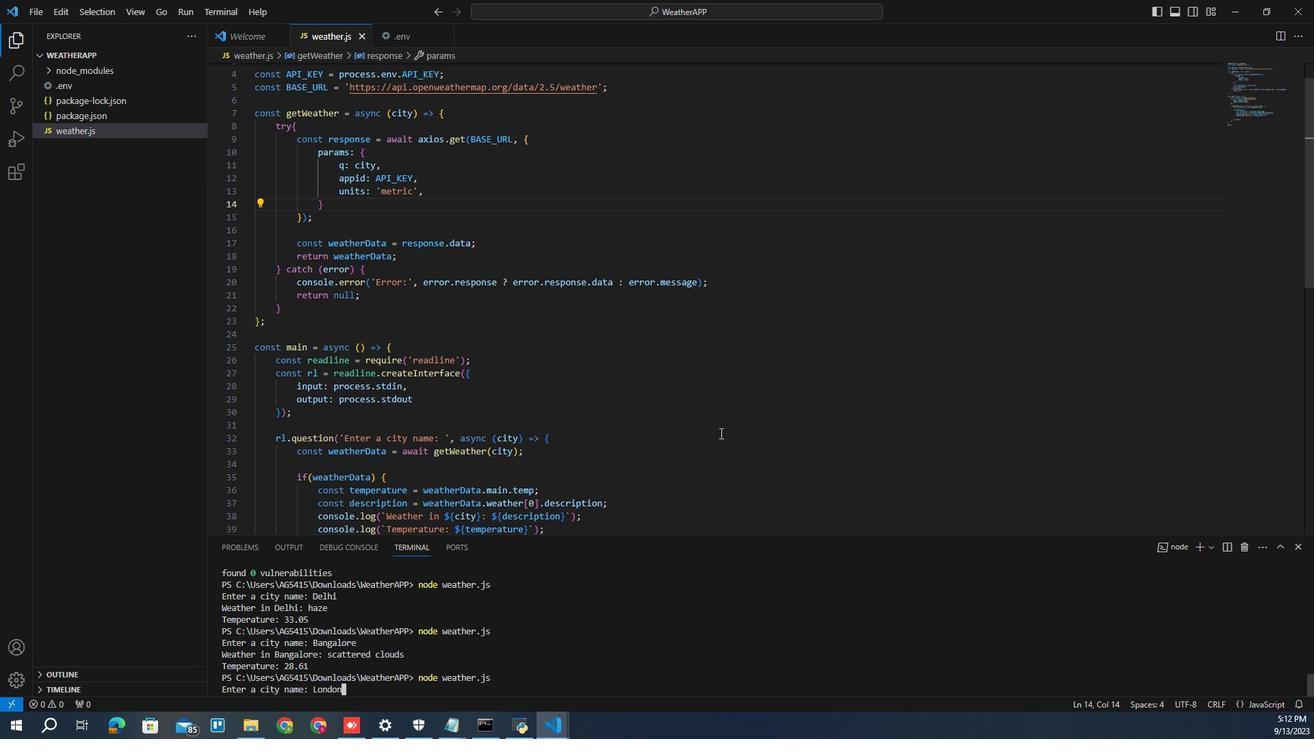 
Action: Mouse scrolled (256, 316) with delta (0, 0)
Screenshot: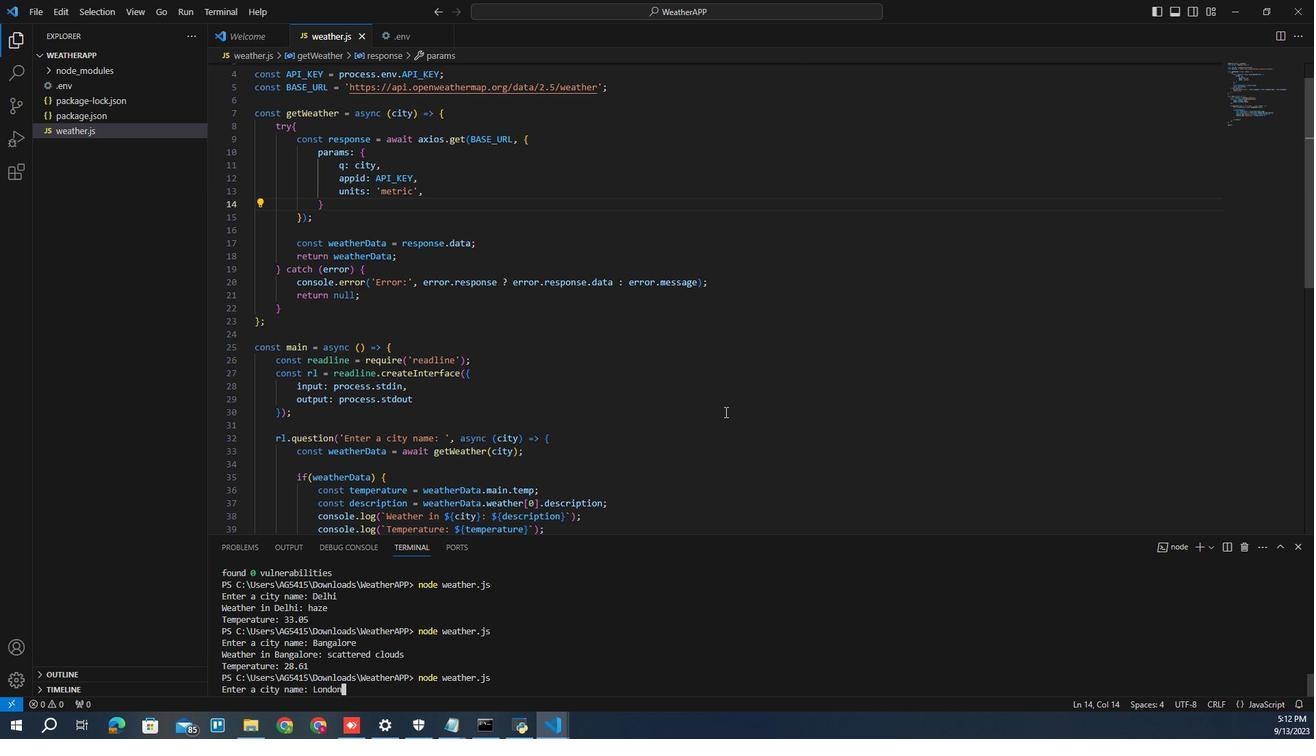 
Action: Mouse scrolled (256, 316) with delta (0, 0)
Screenshot: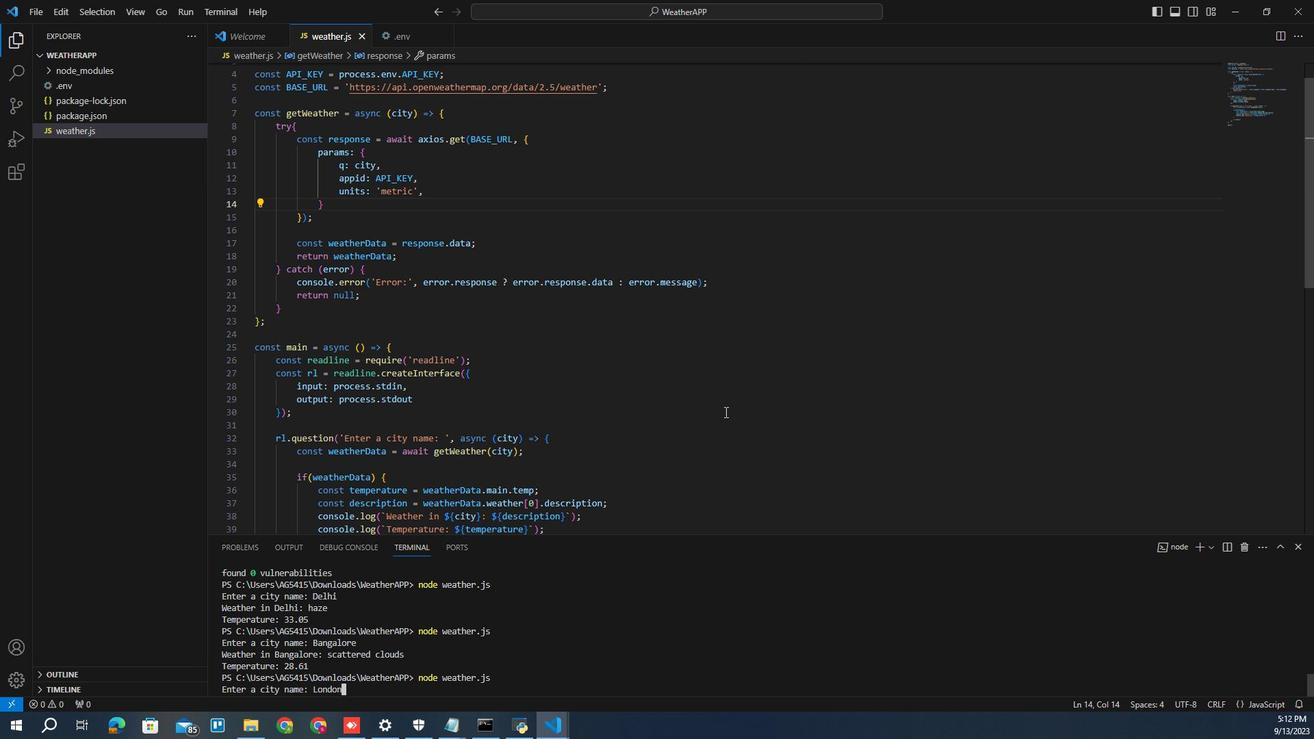 
Action: Mouse moved to (255, 316)
Screenshot: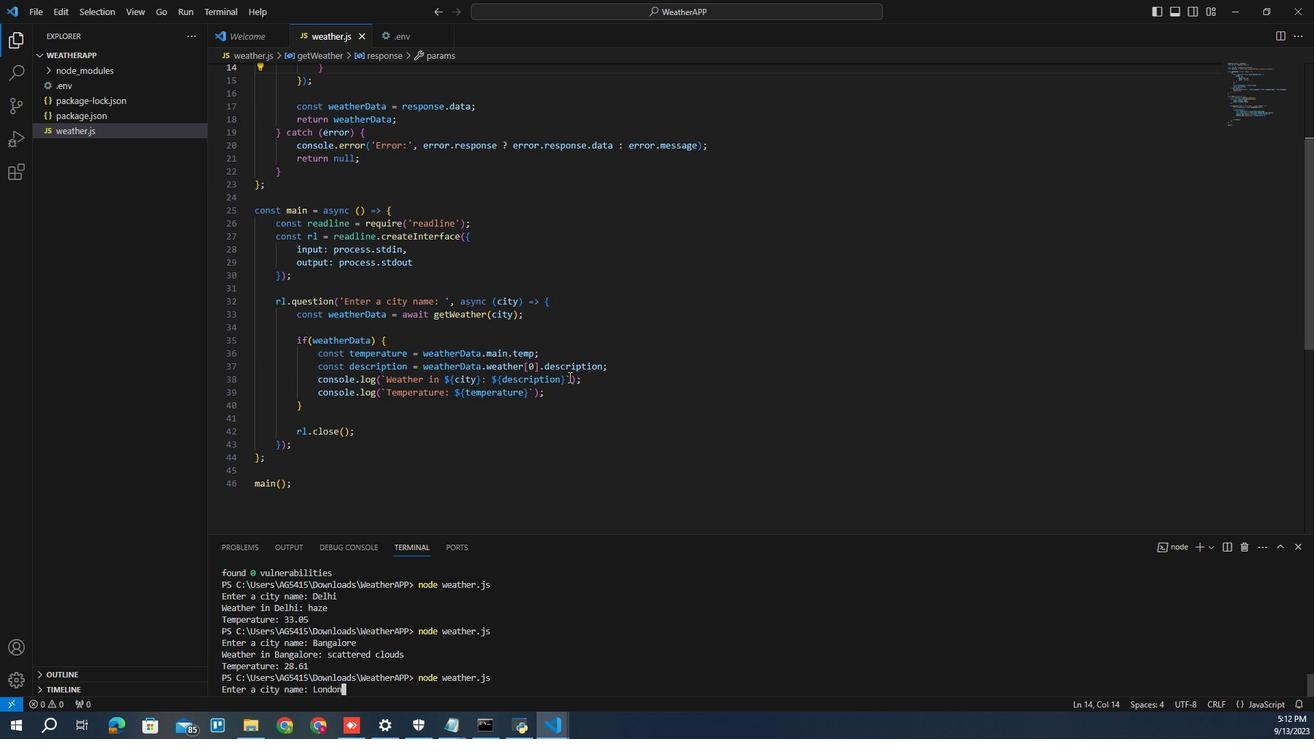
Action: Mouse scrolled (255, 316) with delta (0, 0)
Screenshot: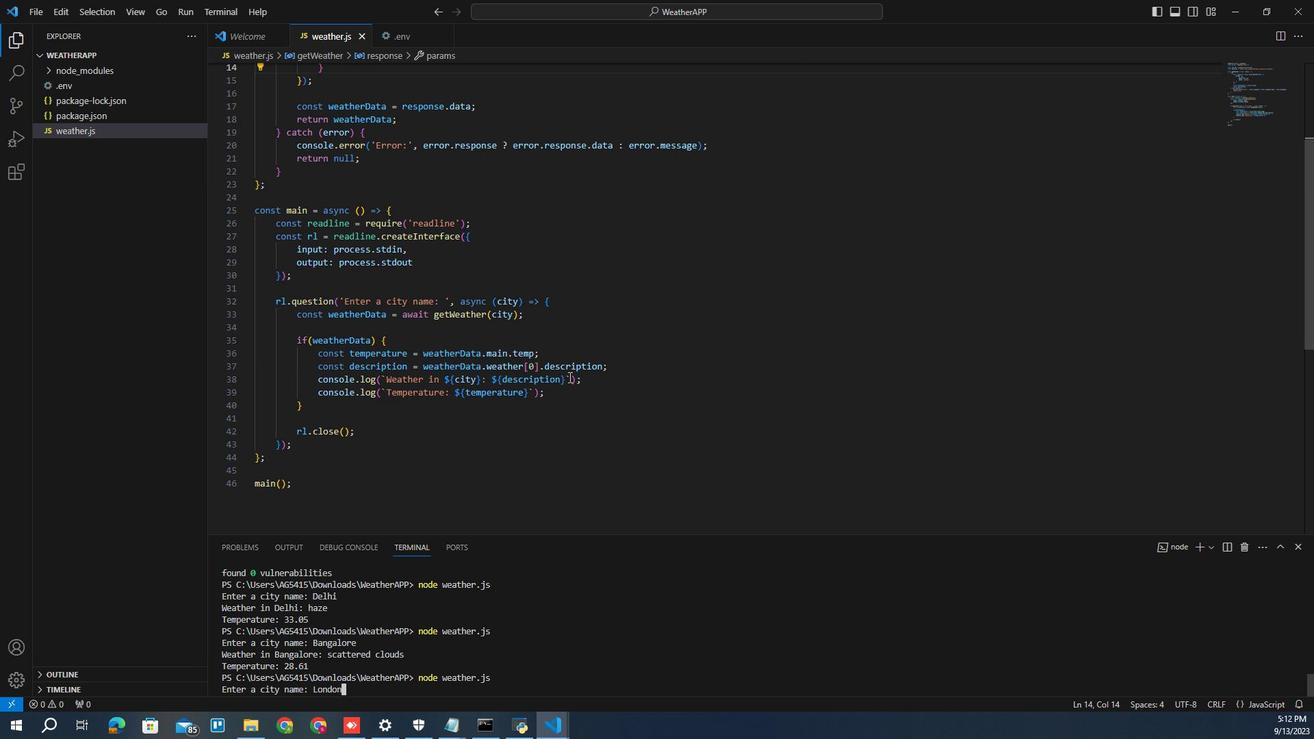 
Action: Mouse scrolled (255, 316) with delta (0, 0)
Screenshot: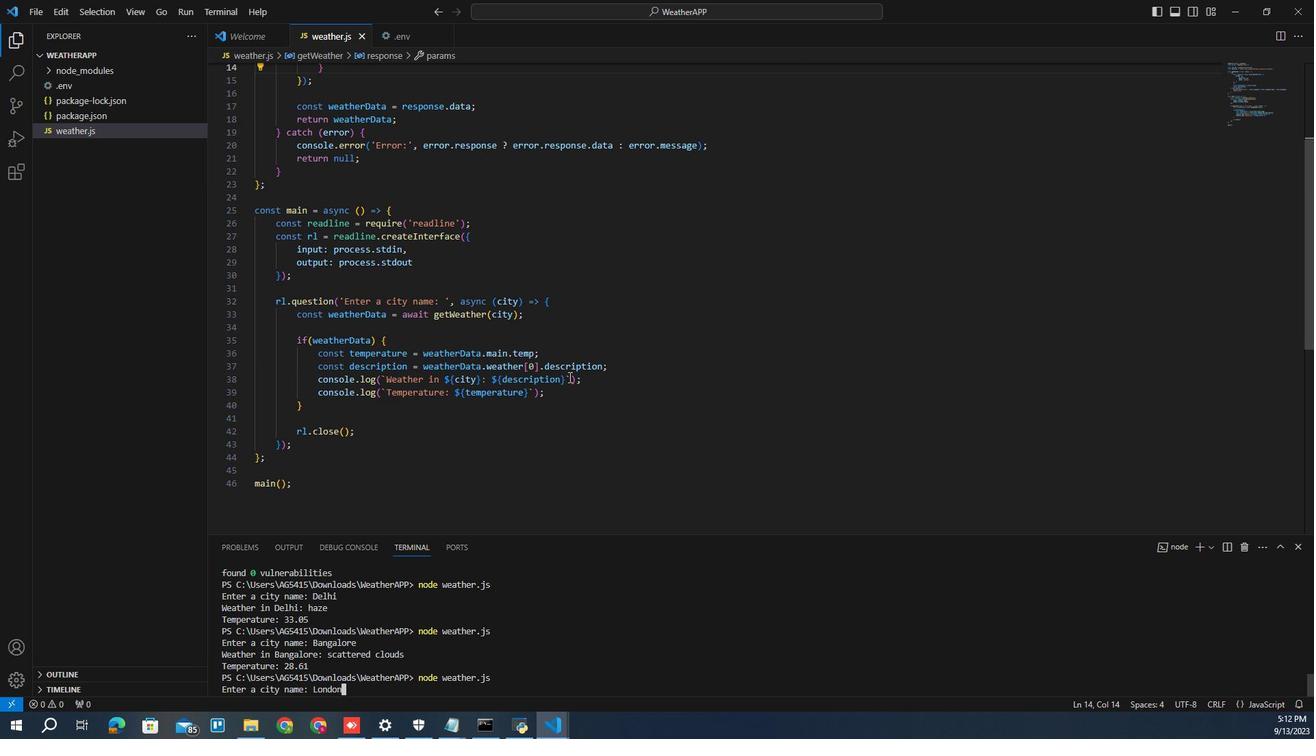 
Action: Mouse scrolled (255, 316) with delta (0, 0)
Screenshot: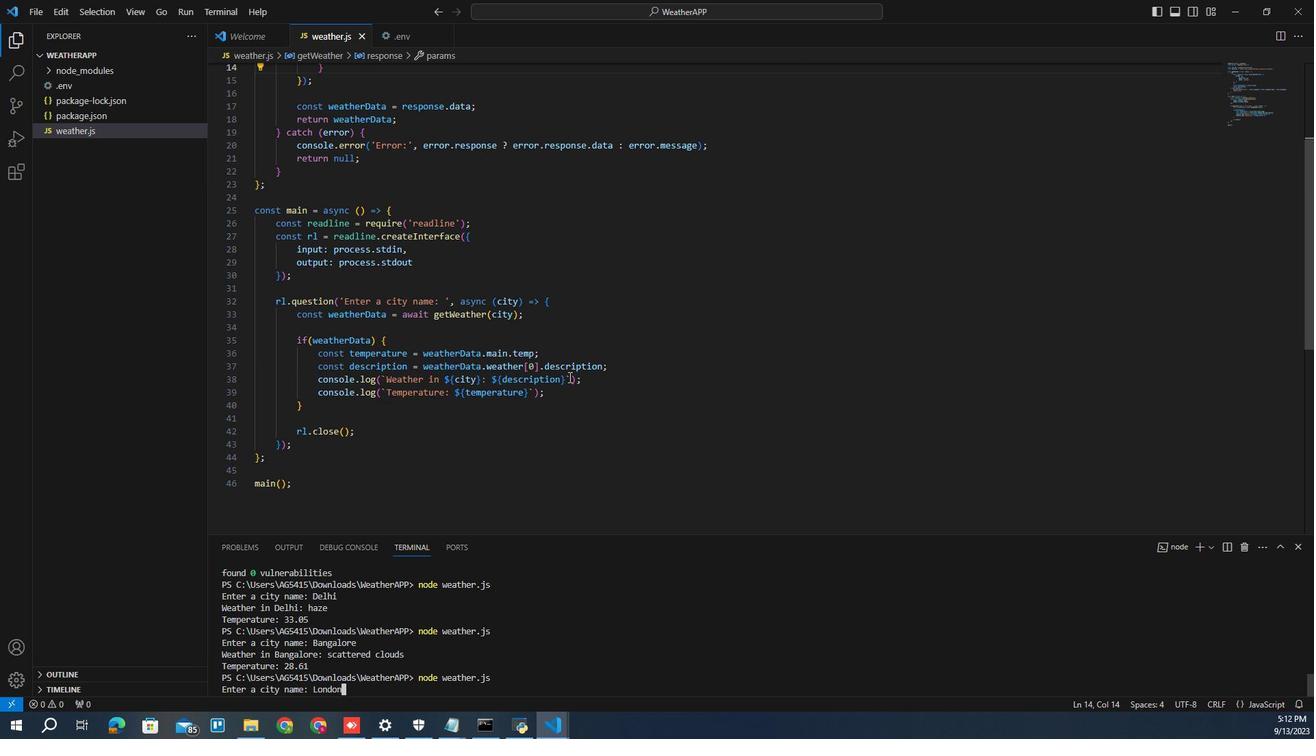 
Action: Mouse moved to (255, 316)
Screenshot: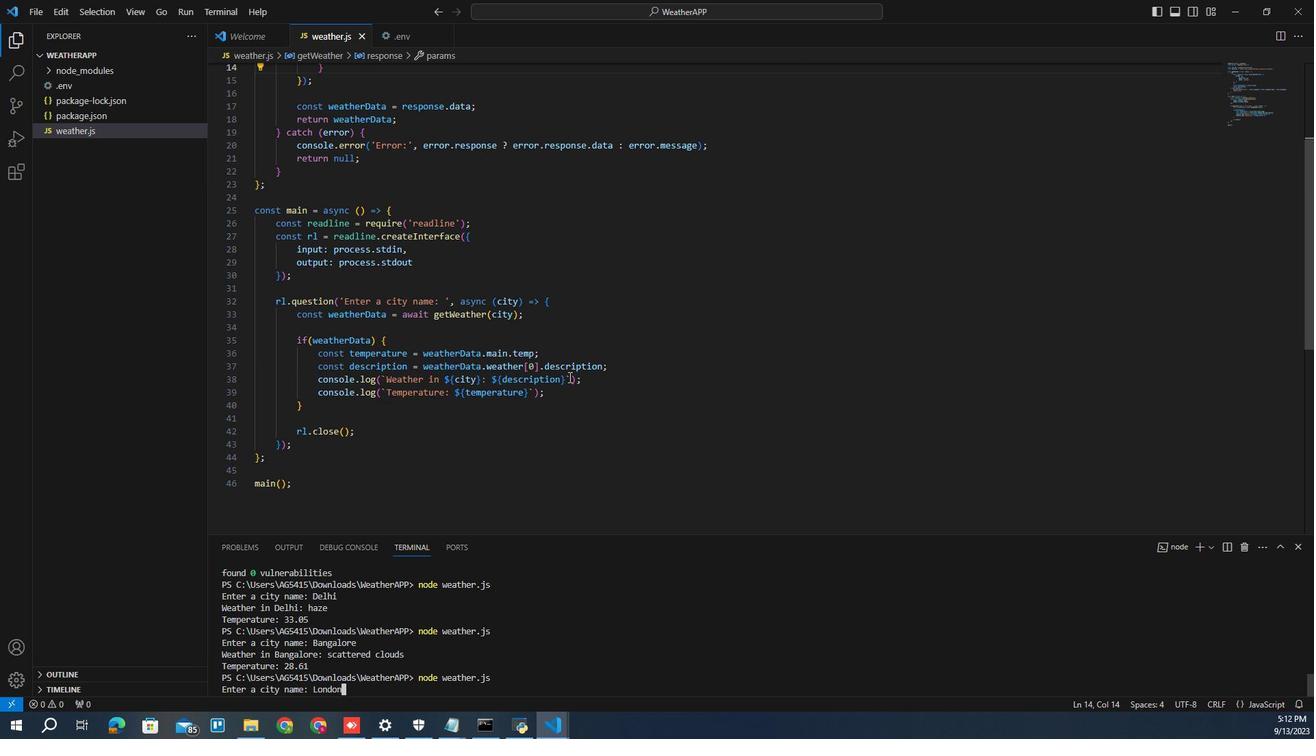 
Action: Mouse scrolled (255, 316) with delta (0, 0)
Screenshot: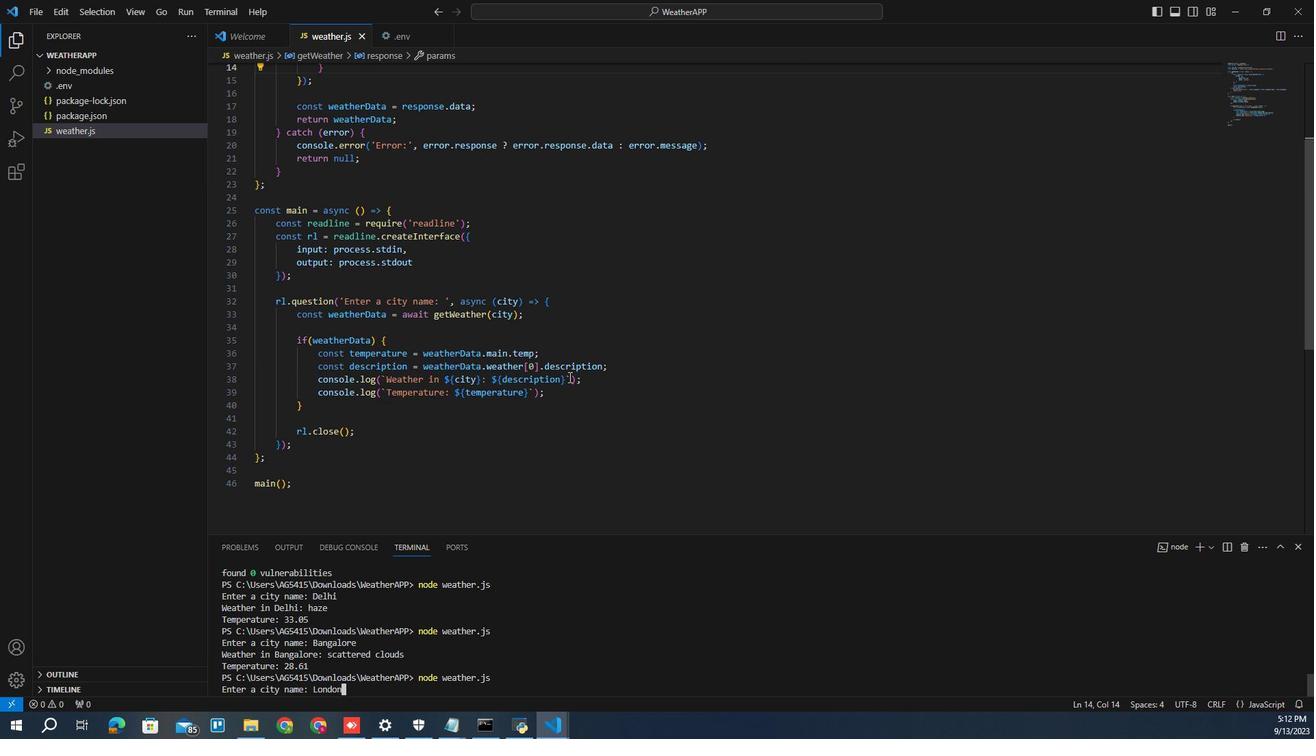 
Action: Mouse moved to (256, 316)
Screenshot: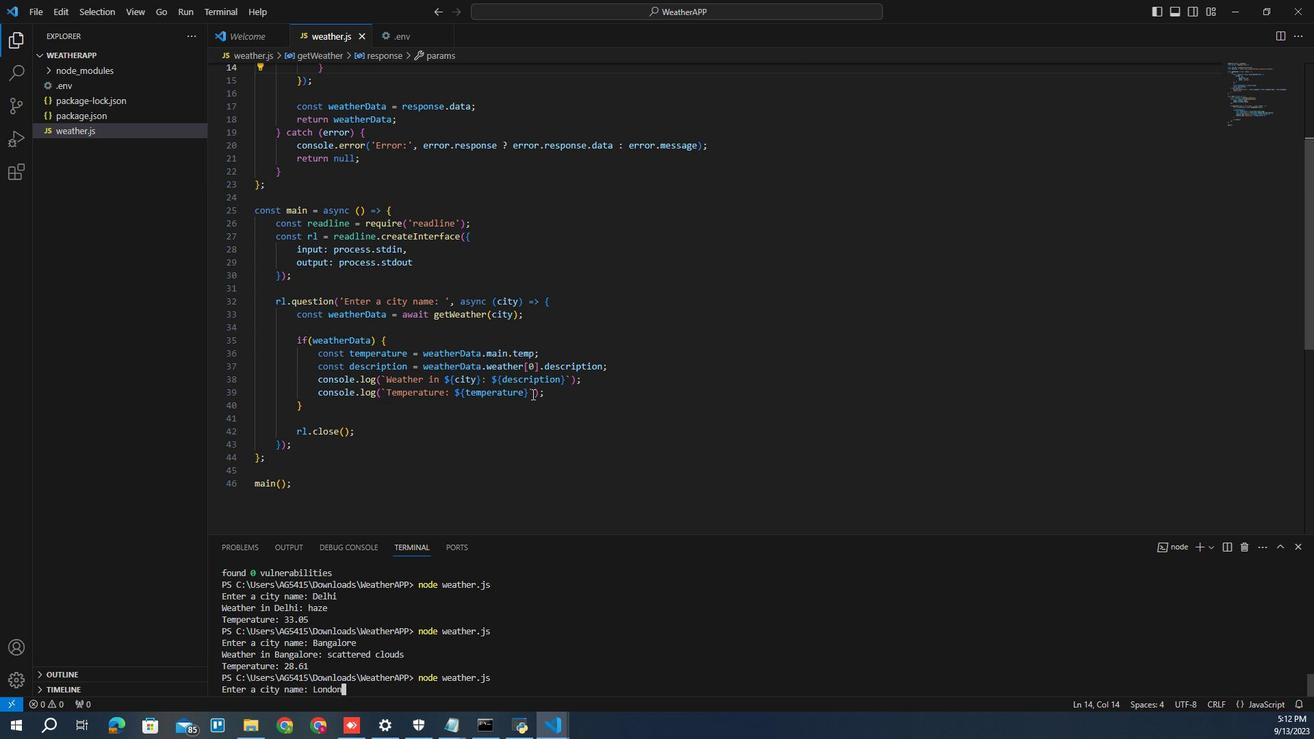 
Action: Mouse pressed left at (256, 316)
Screenshot: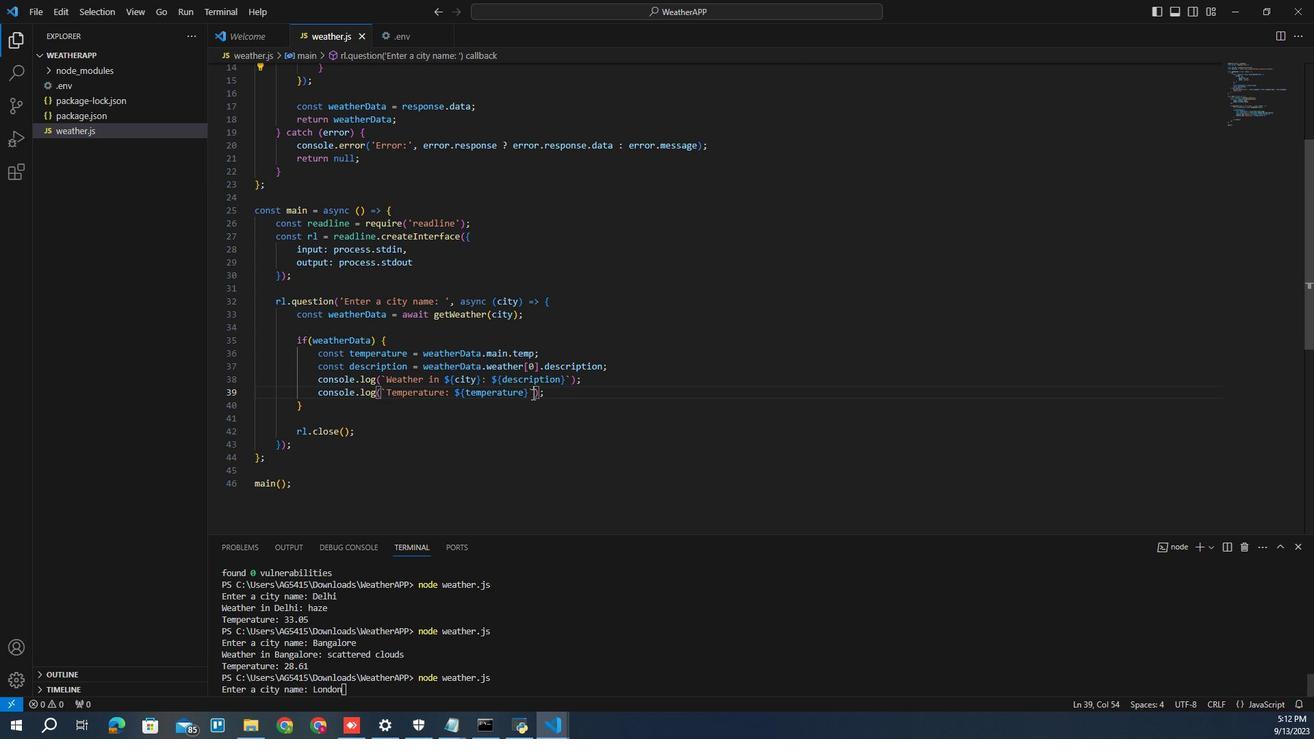 
Action: Mouse moved to (256, 316)
Screenshot: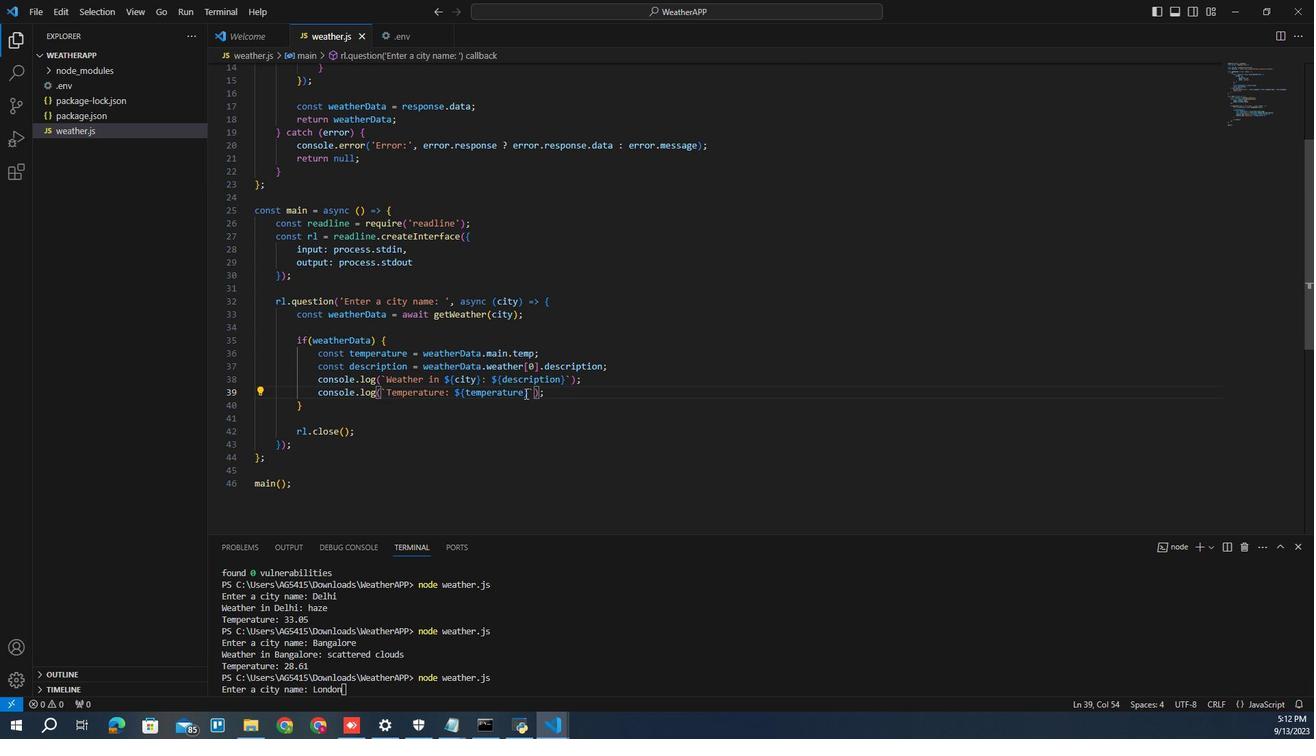 
Action: Mouse pressed left at (256, 316)
Screenshot: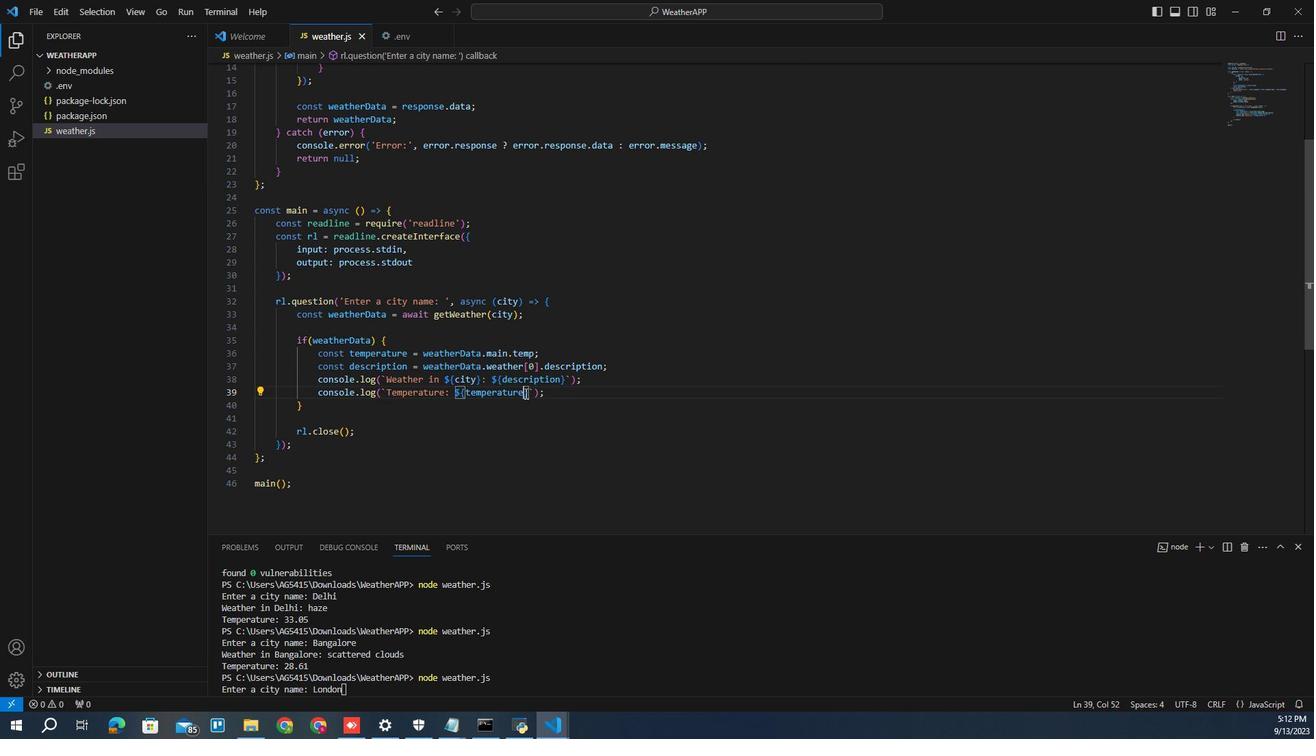 
Action: Key pressed <Key.right><Key.space><Key.shift><Key.shift><Key.shift><Key.shift><Key.shift>Celsius
Screenshot: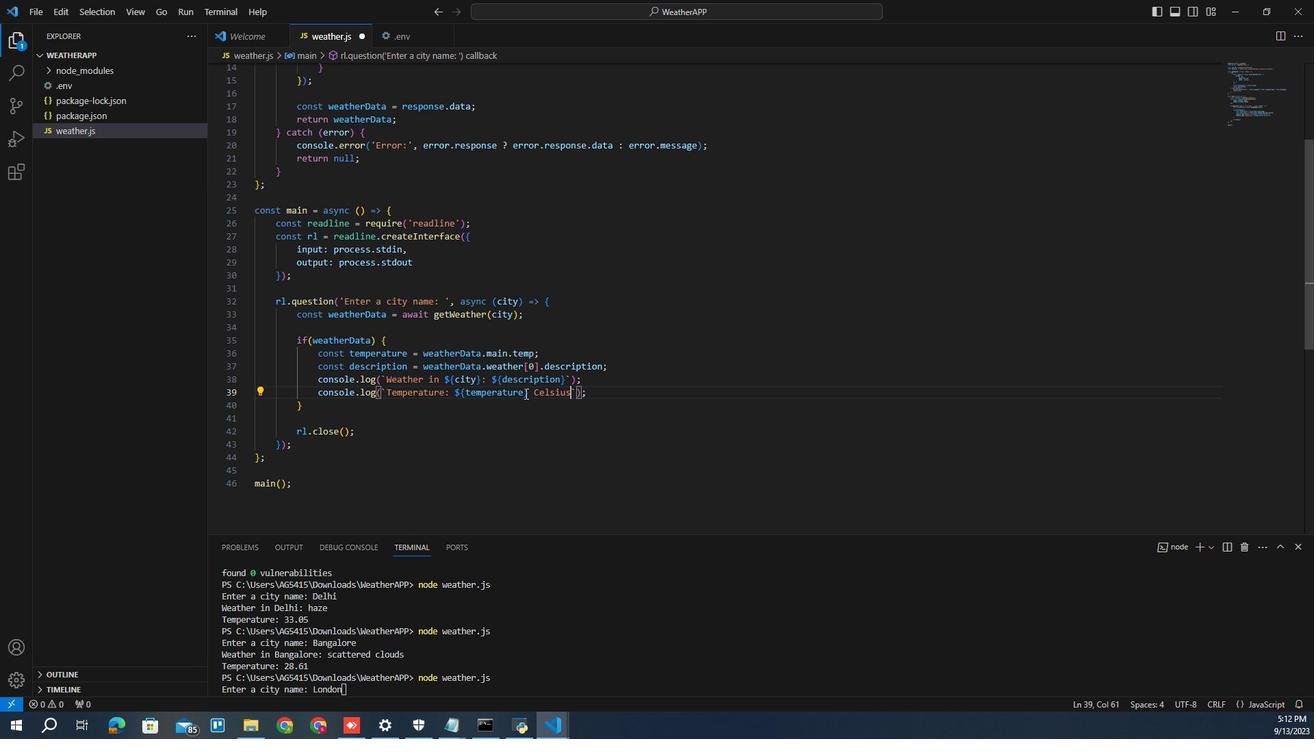 
Action: Mouse moved to (256, 316)
Screenshot: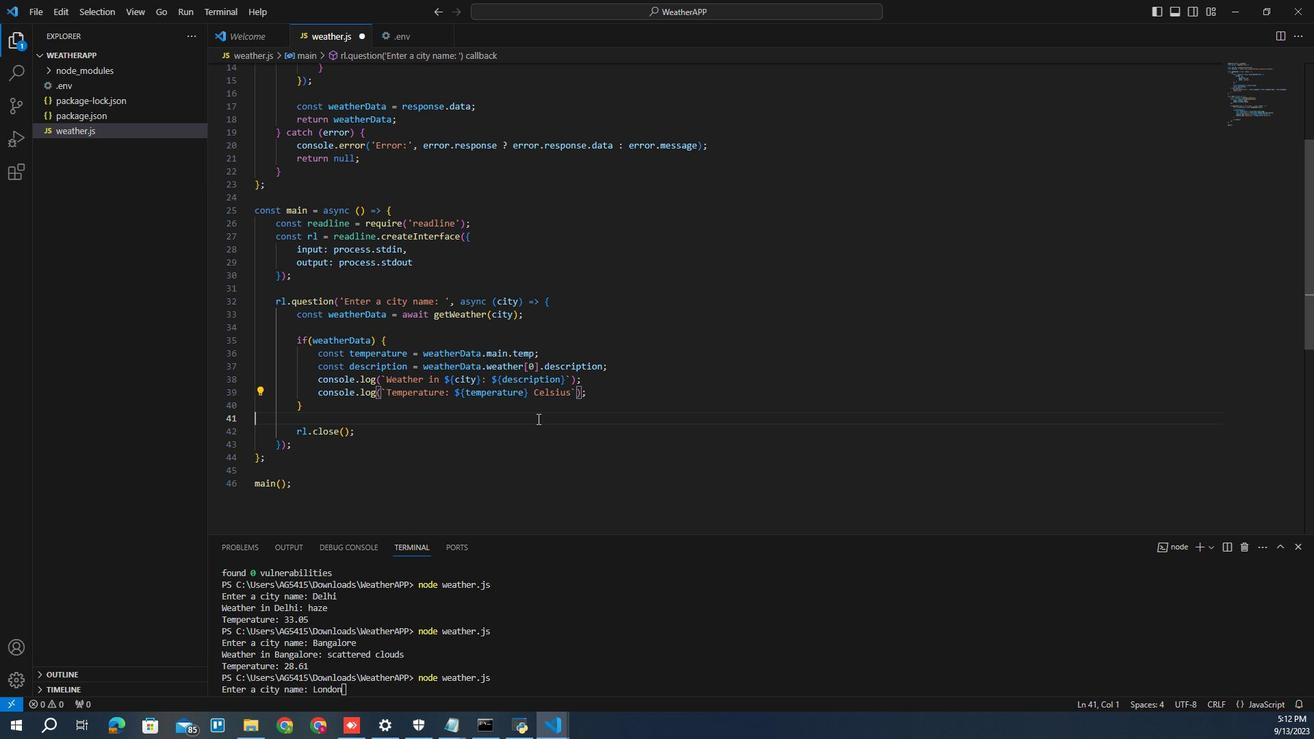 
Action: Mouse pressed left at (256, 316)
Screenshot: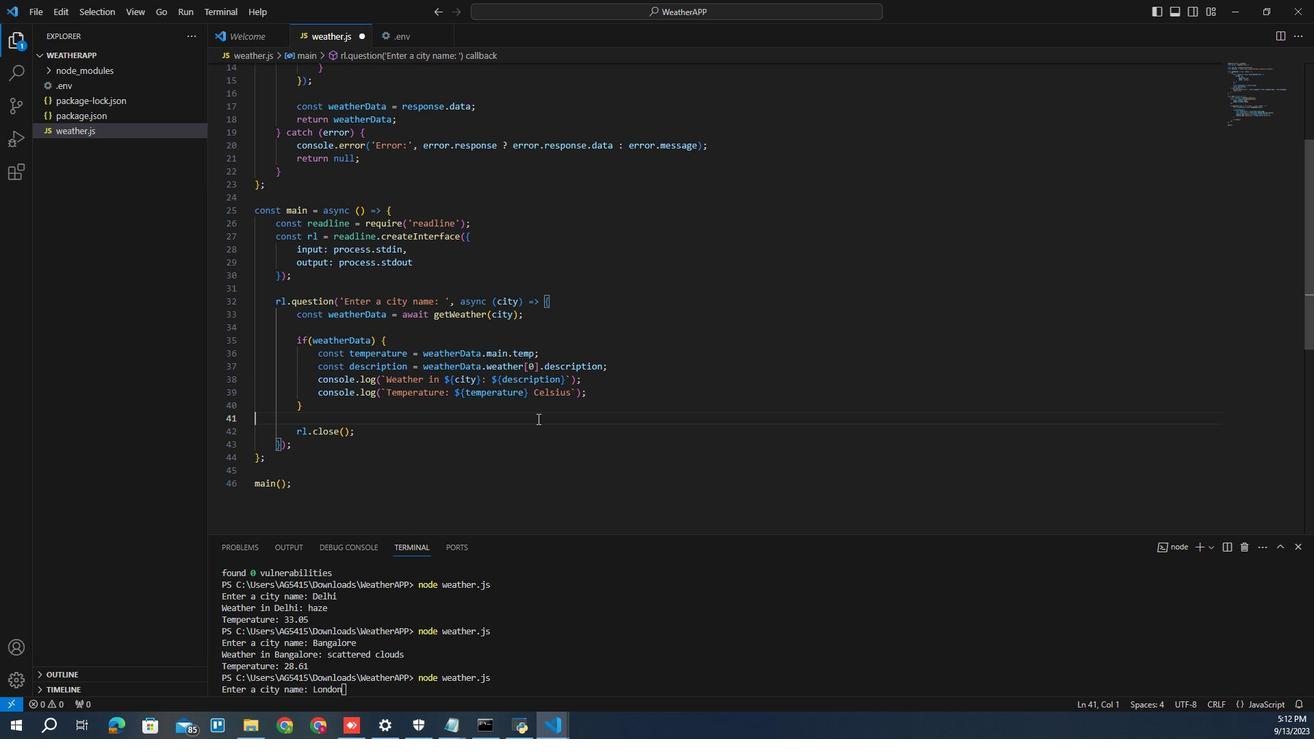 
Action: Key pressed ctrl+S
Screenshot: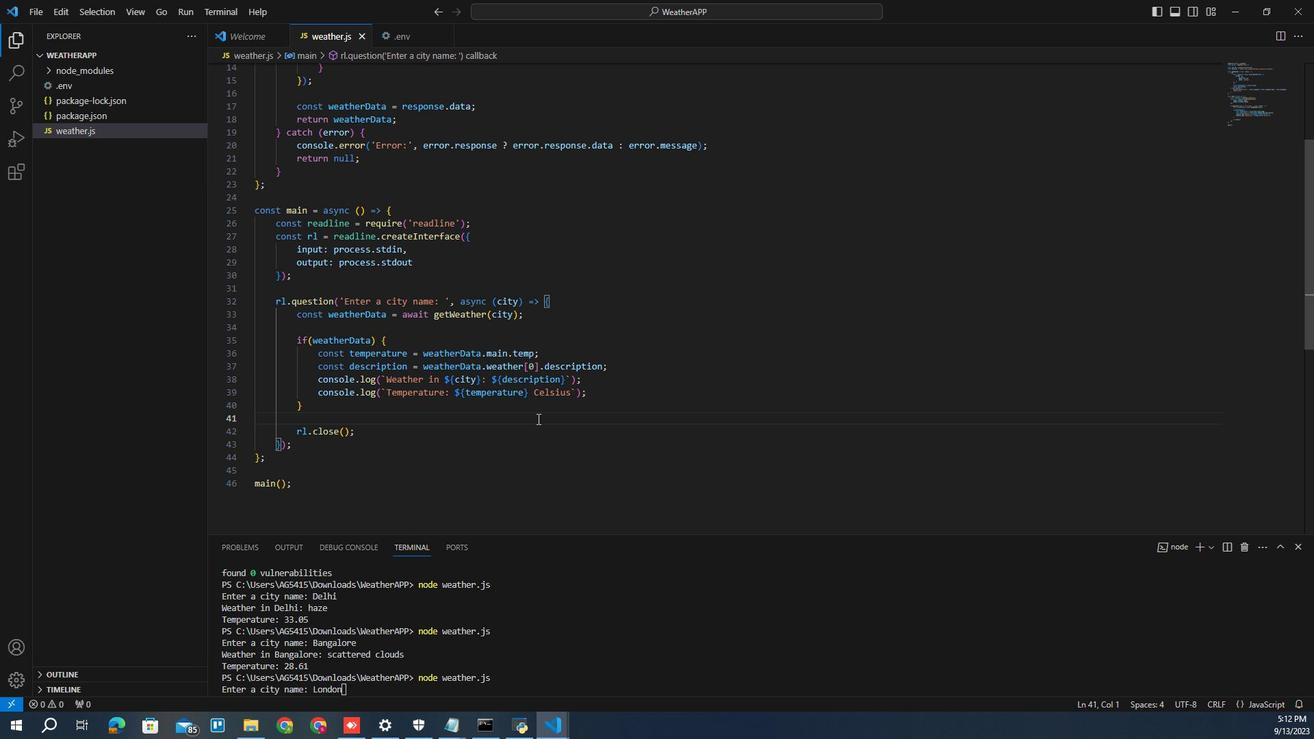 
Action: Mouse moved to (256, 316)
Screenshot: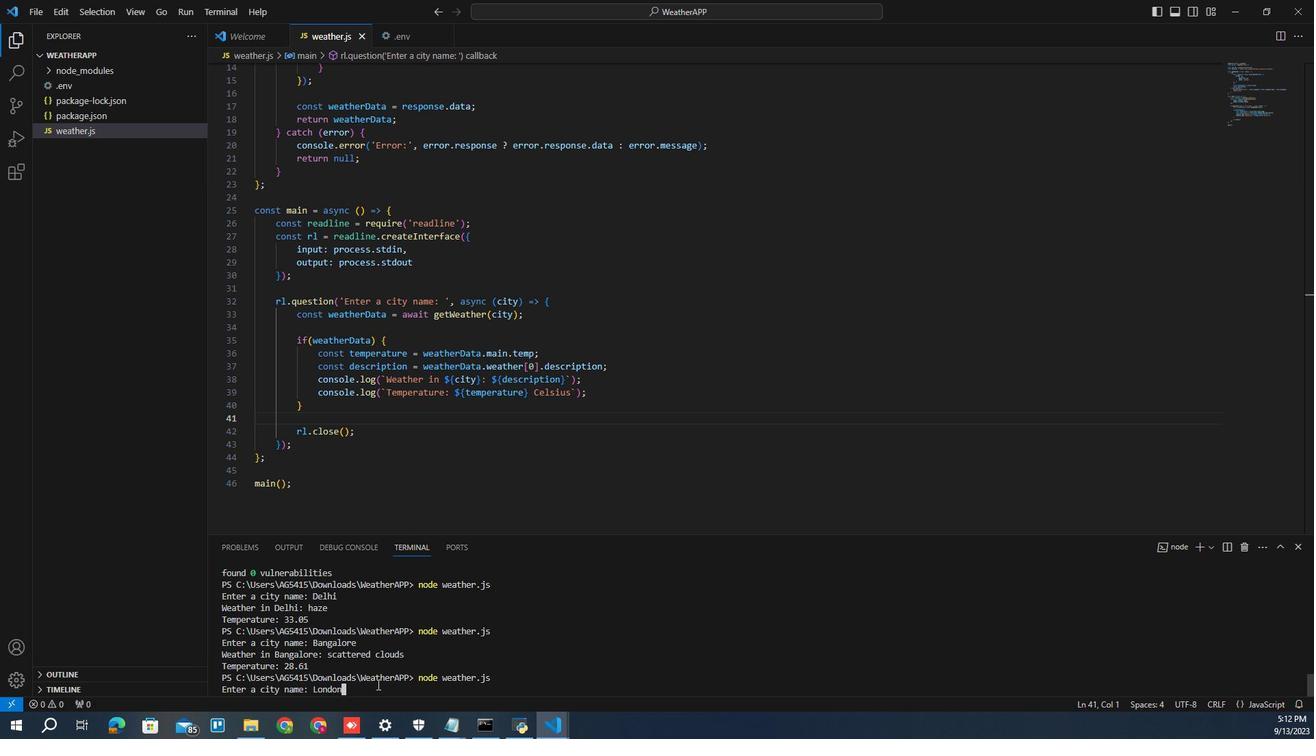 
Action: Mouse pressed left at (256, 316)
Screenshot: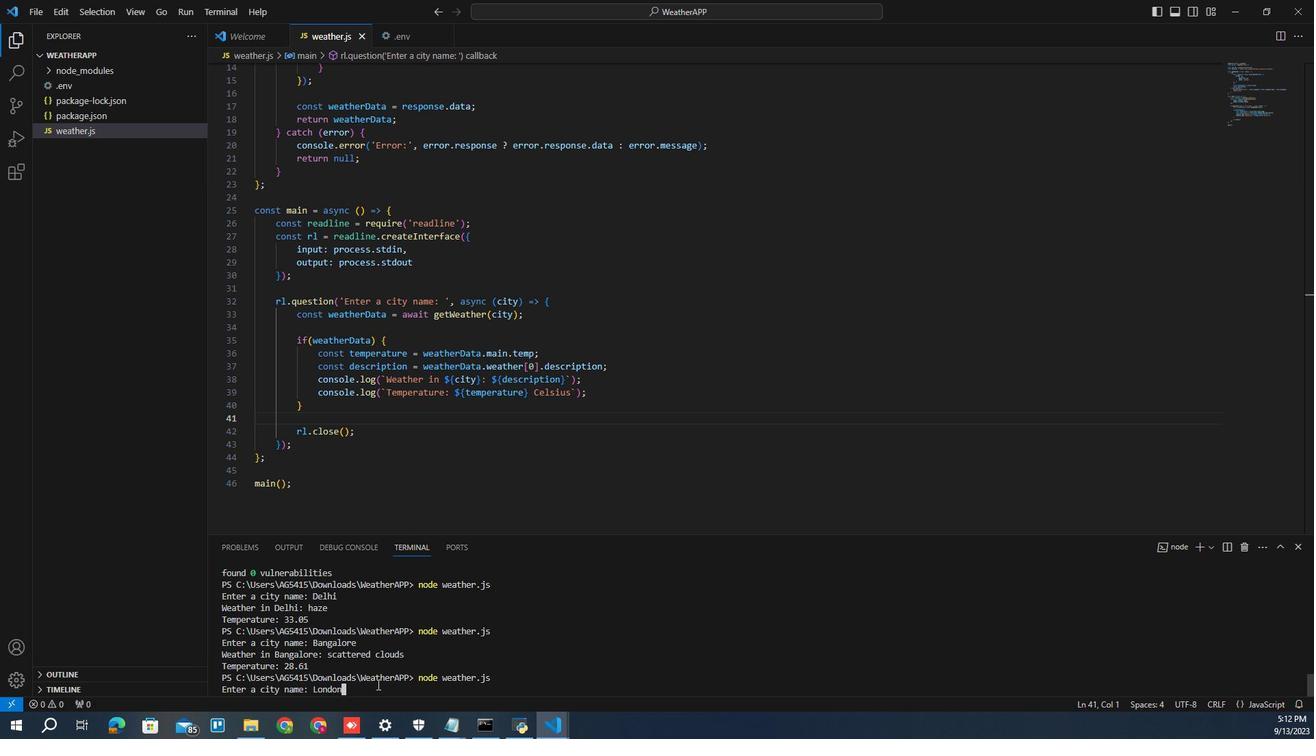 
Action: Key pressed <Key.enter><Key.up><Key.enter><Key.shift><Key.shift><Key.shift><Key.shift><Key.shift><Key.shift><Key.shift><Key.shift><Key.shift><Key.shift><Key.shift><Key.shift><Key.shift><Key.shift><Key.shift><Key.shift><Key.shift><Key.shift><Key.shift>Delhi<Key.enter><Key.up><Key.enter><Key.shift><Key.shift><Key.shift>USA<Key.enter>
Screenshot: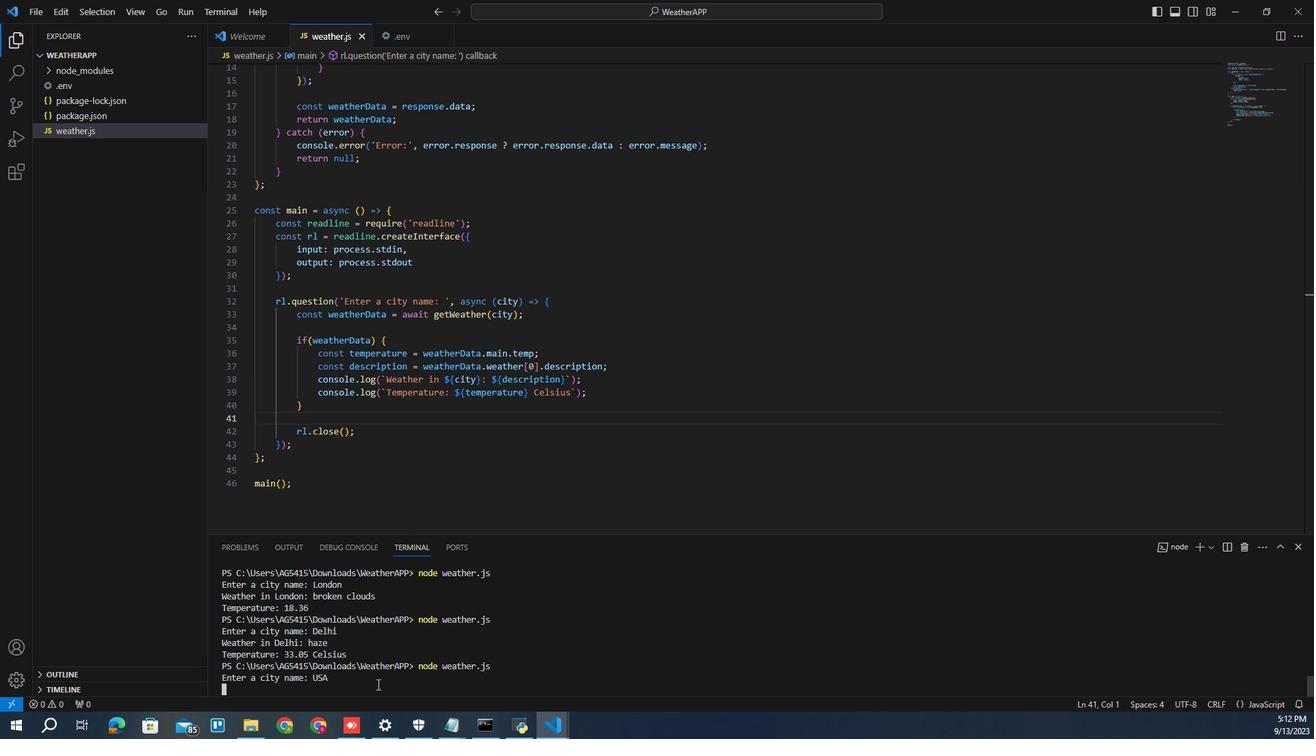 
Action: Mouse moved to (257, 316)
Screenshot: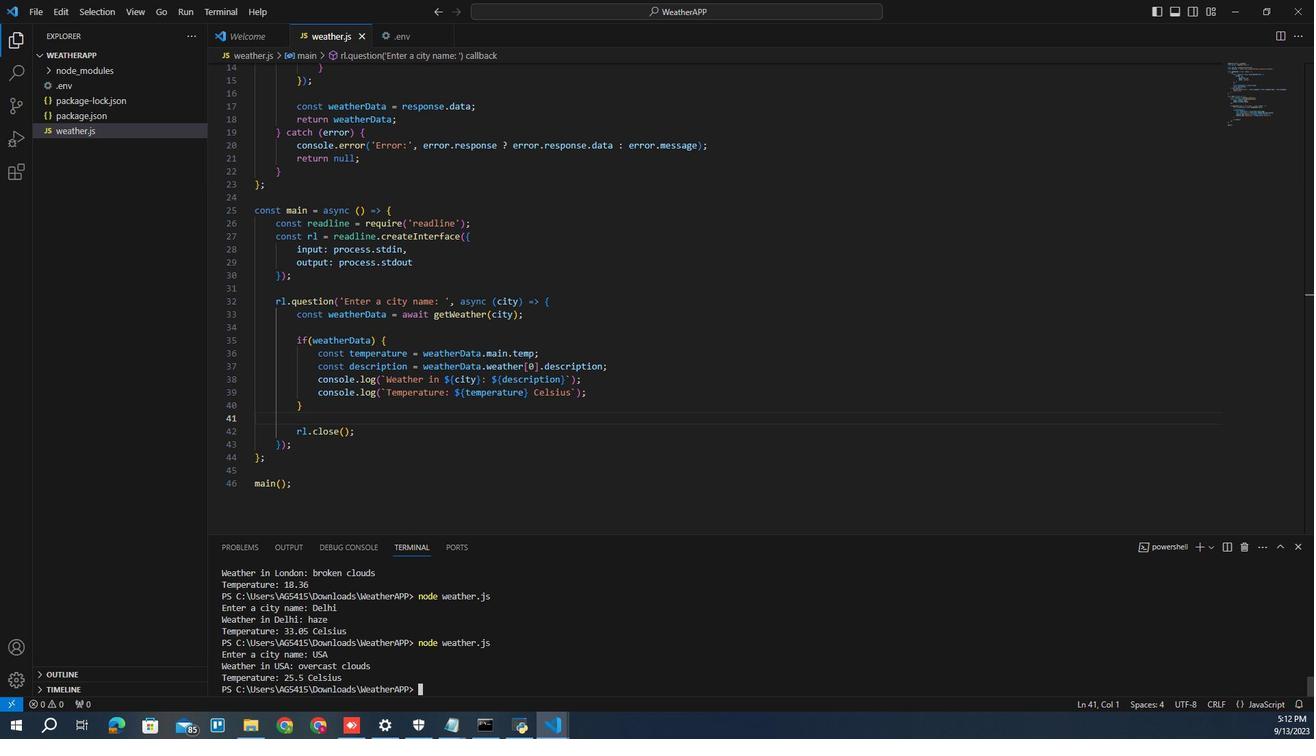 
Action: Mouse pressed left at (257, 316)
Screenshot: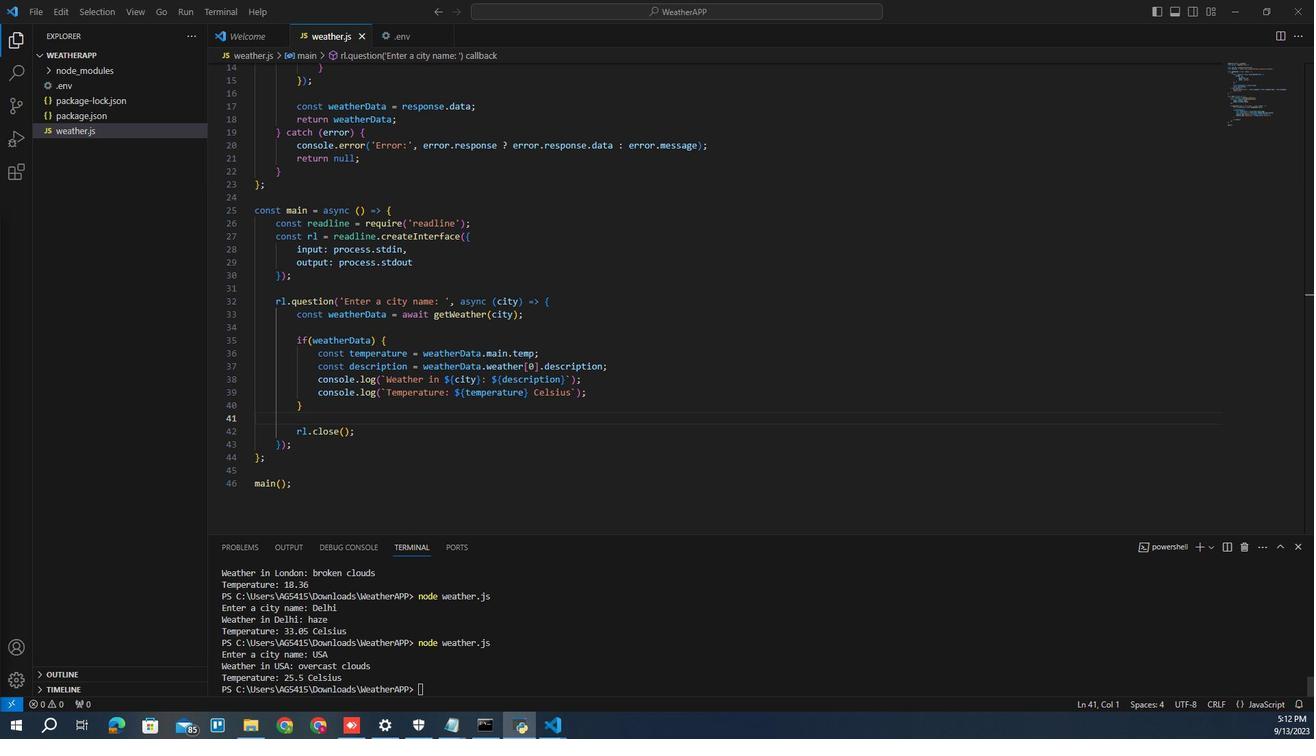 
Action: Mouse moved to (258, 316)
Screenshot: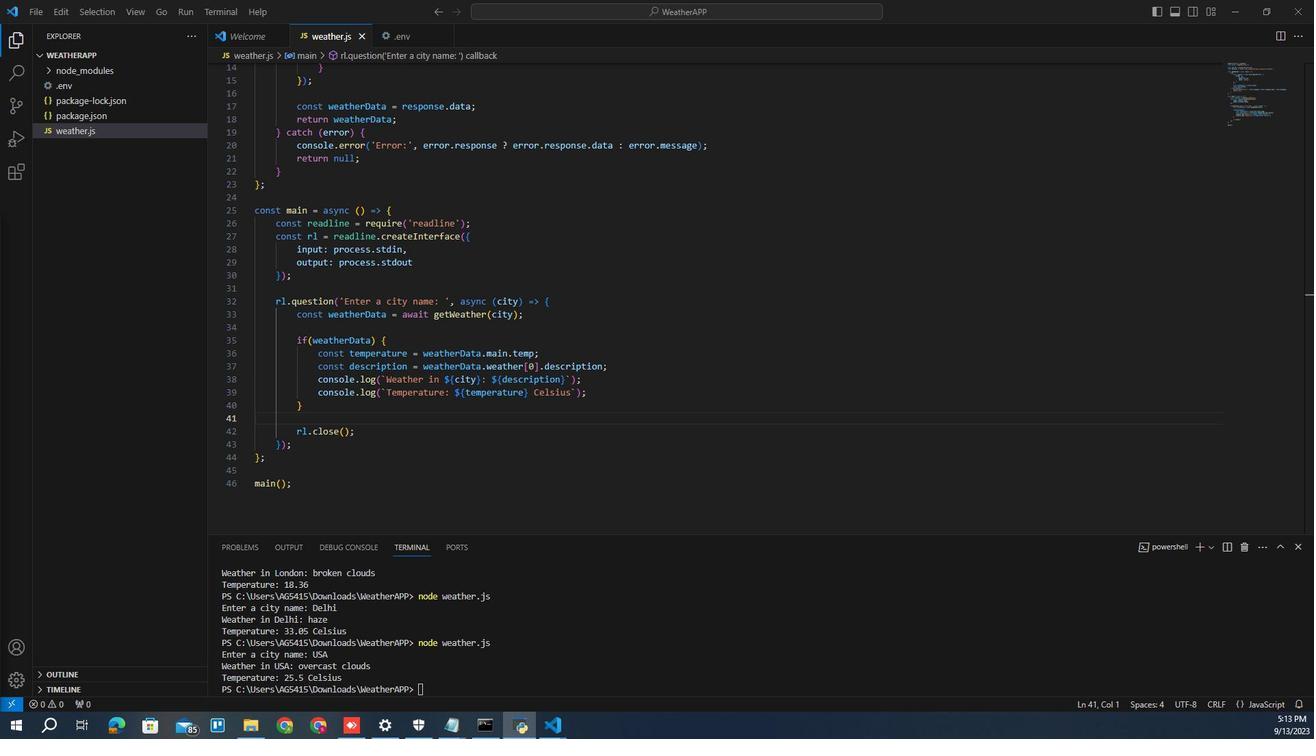 
Action: Mouse pressed left at (258, 316)
Screenshot: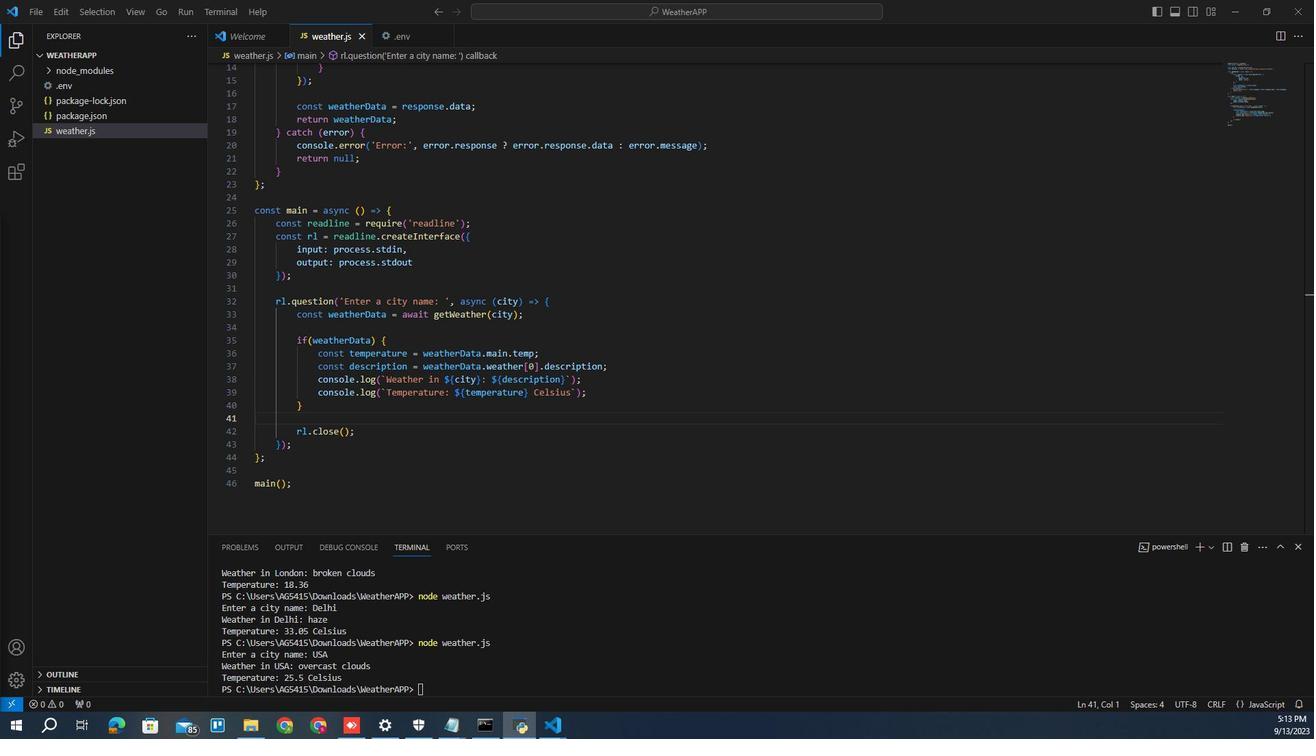 
Action: Mouse moved to (258, 316)
Screenshot: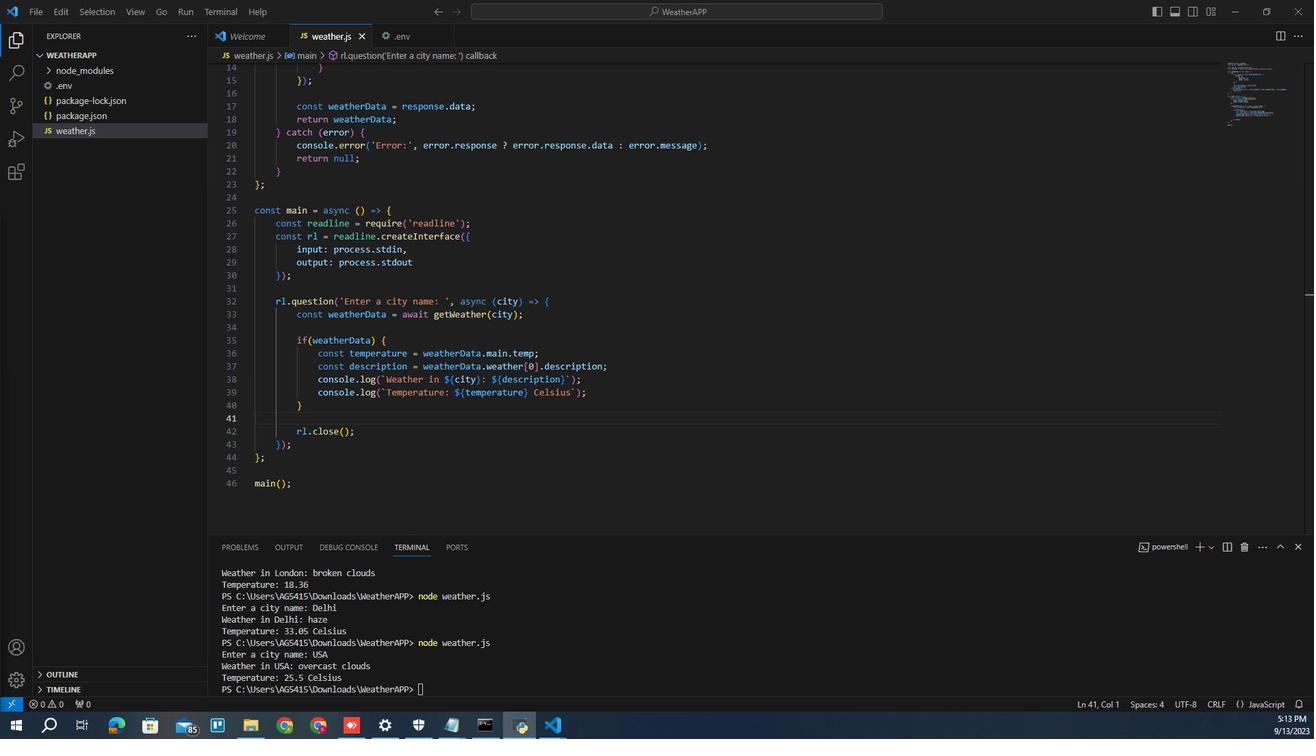
Action: Mouse pressed left at (258, 316)
Screenshot: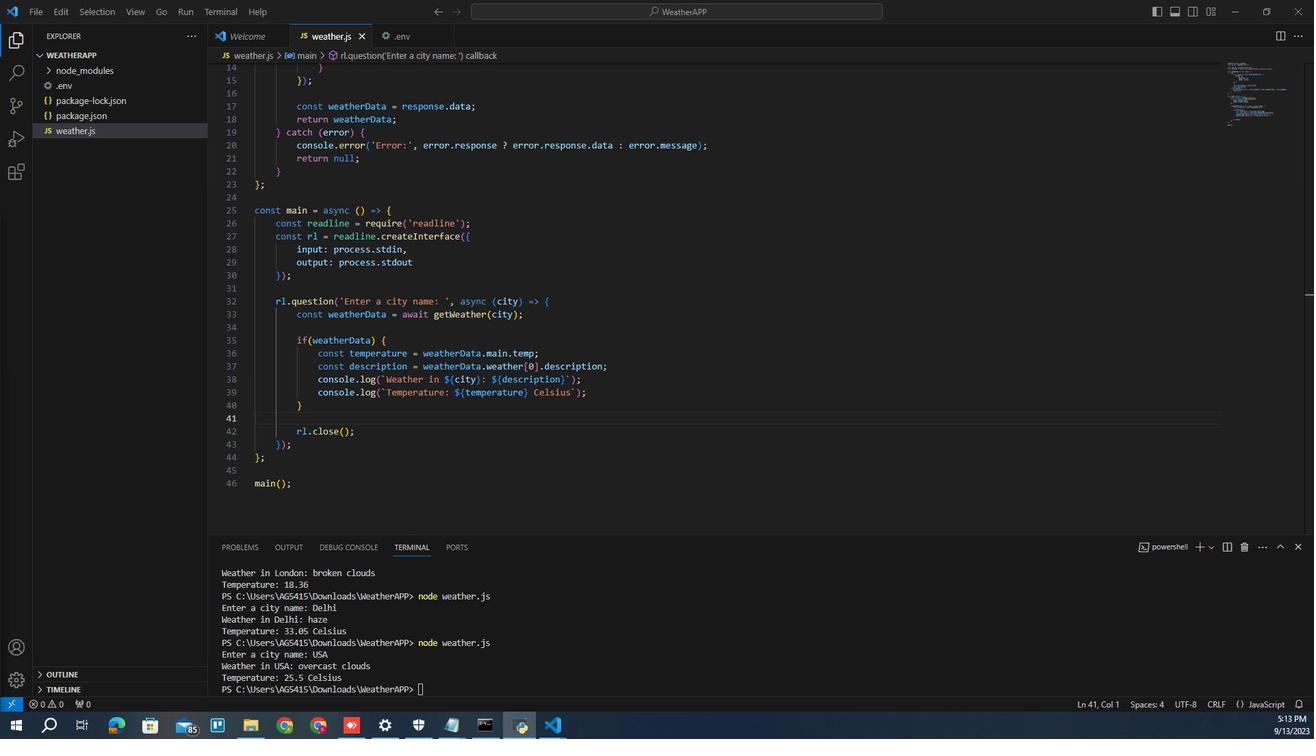 
